 Task: Look for space in Laatzen, Germany from 12th August, 2023 to 16th August, 2023 for 8 adults in price range Rs.10000 to Rs.16000. Place can be private room with 8 bedrooms having 8 beds and 8 bathrooms. Property type can be house, flat, guest house, hotel. Amenities needed are: wifi, TV, free parkinig on premises, gym, breakfast. Booking option can be shelf check-in. Required host language is English.
Action: Mouse moved to (554, 115)
Screenshot: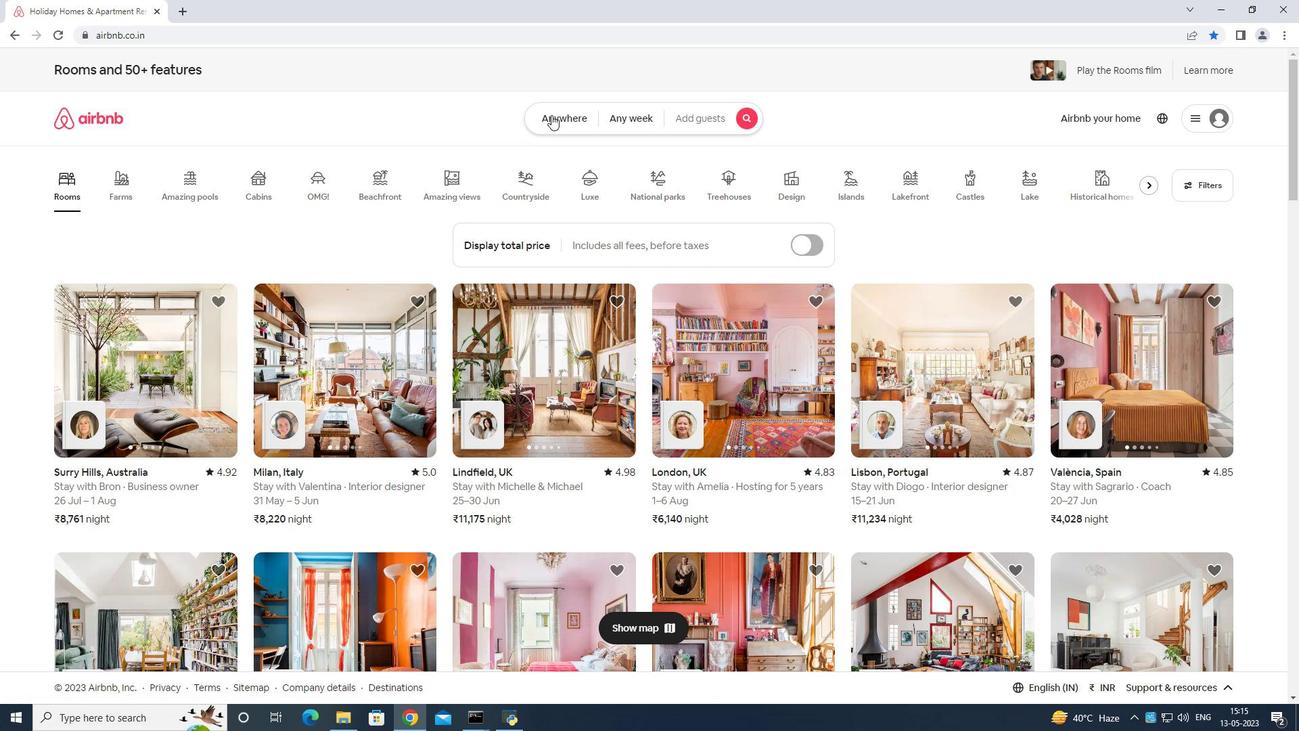 
Action: Mouse pressed left at (554, 115)
Screenshot: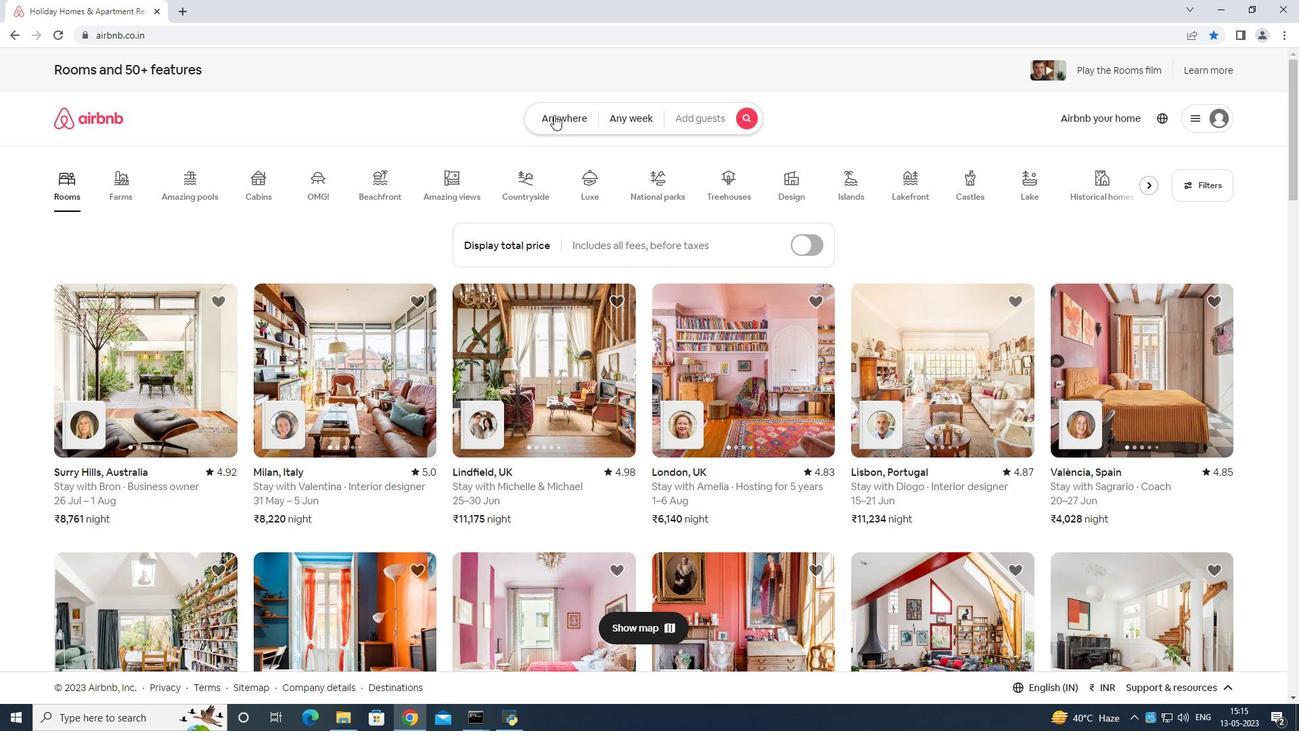
Action: Mouse moved to (467, 162)
Screenshot: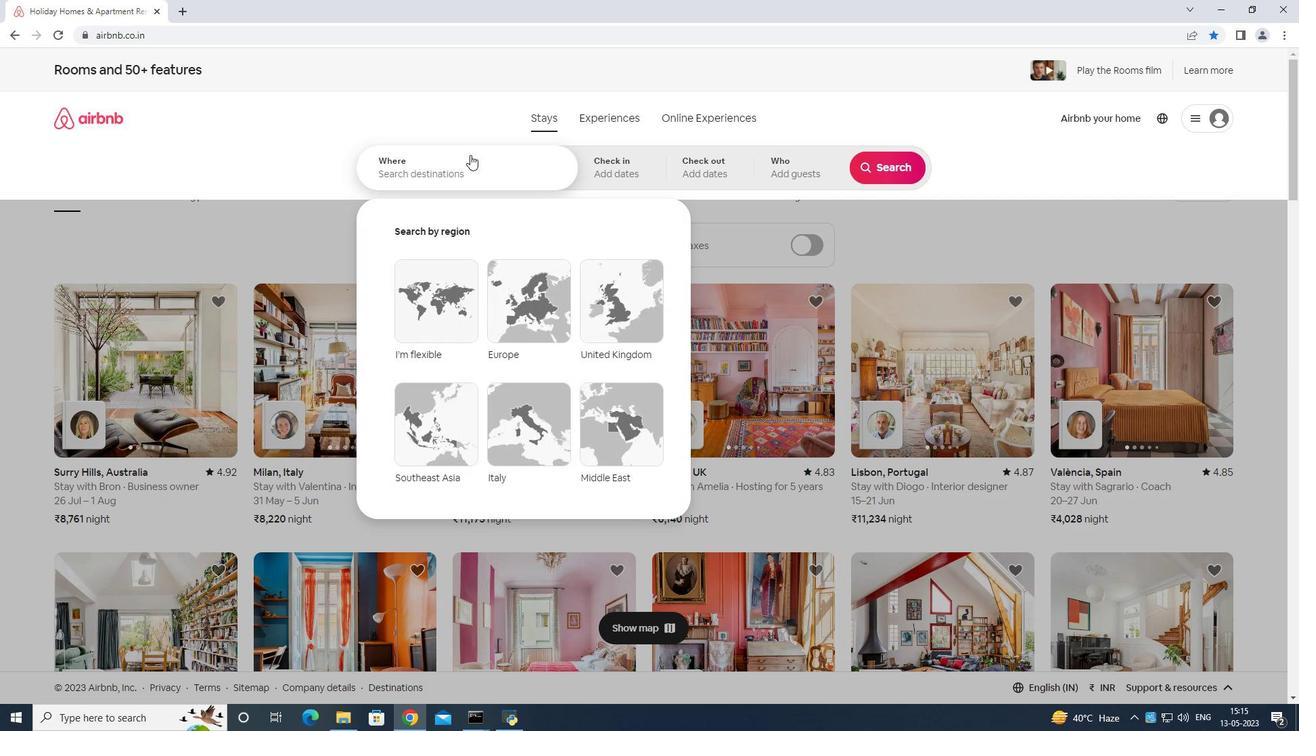 
Action: Mouse pressed left at (467, 162)
Screenshot: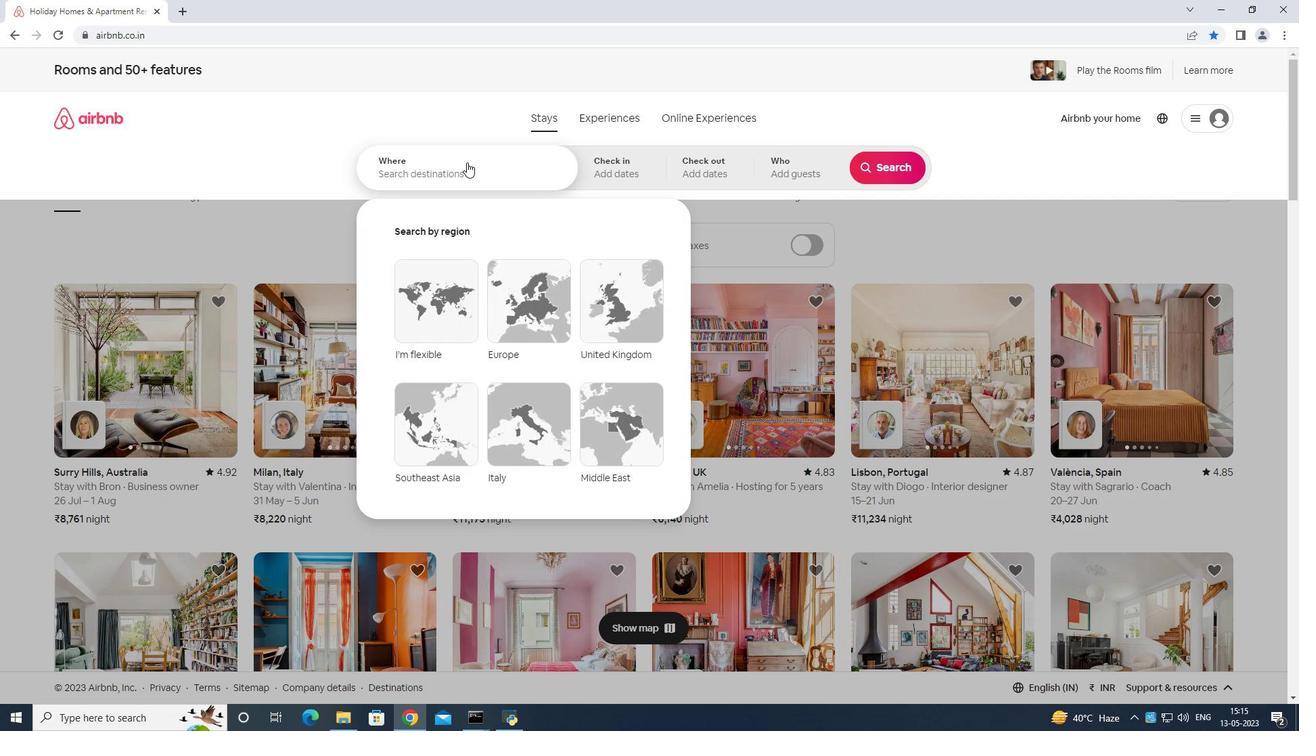 
Action: Mouse moved to (496, 160)
Screenshot: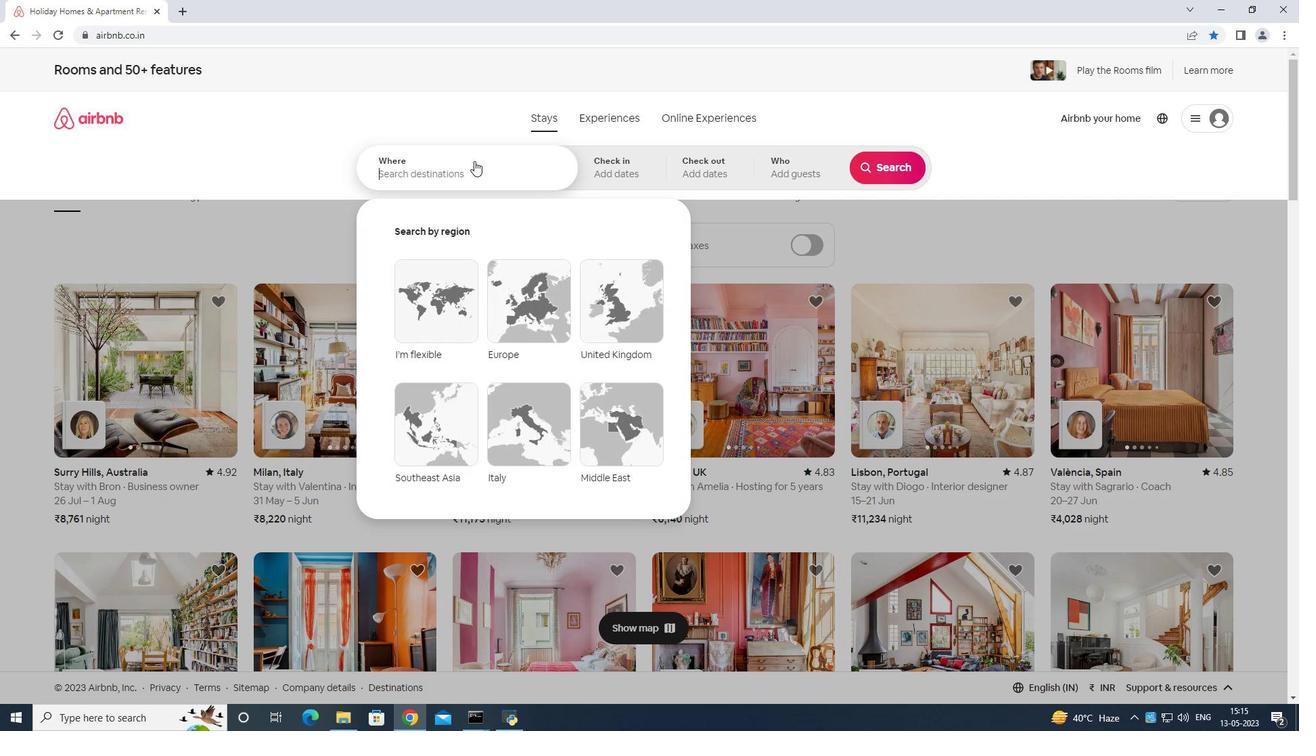 
Action: Key pressed <Key.shift>Laatzen<Key.space>germany<Key.enter>
Screenshot: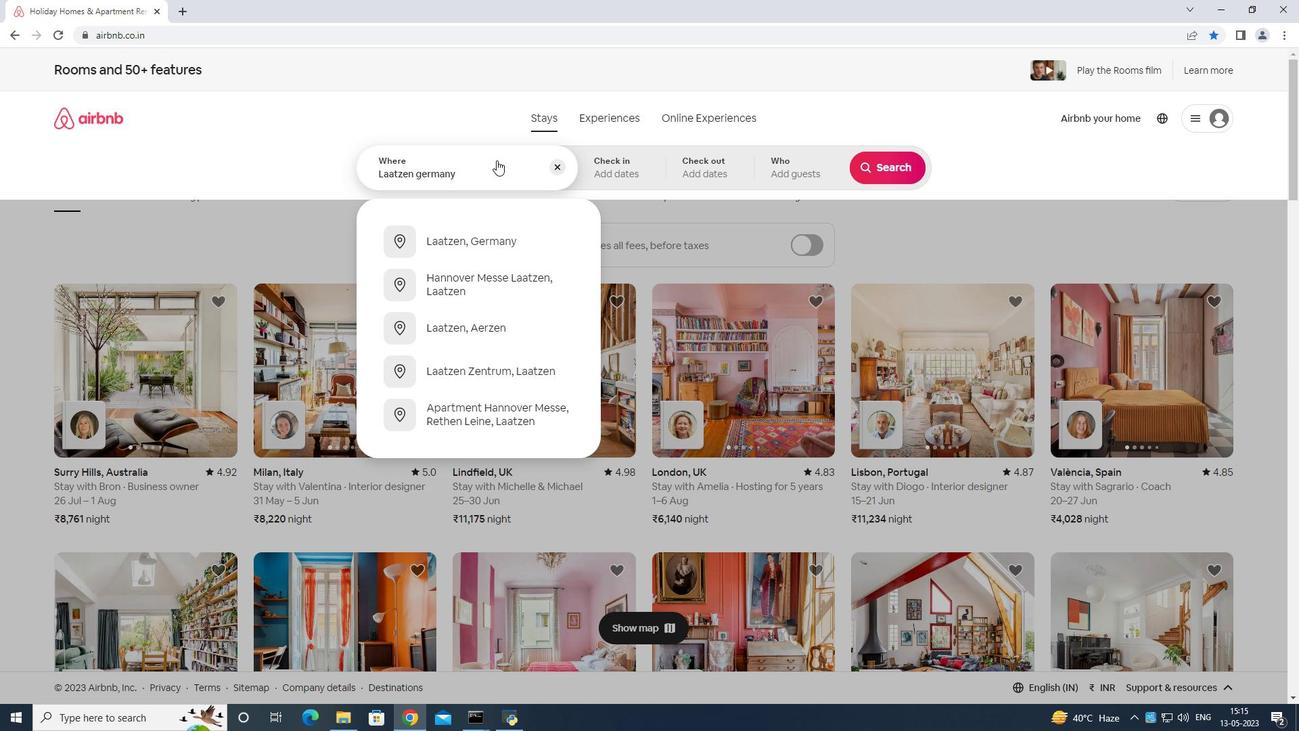 
Action: Mouse moved to (882, 268)
Screenshot: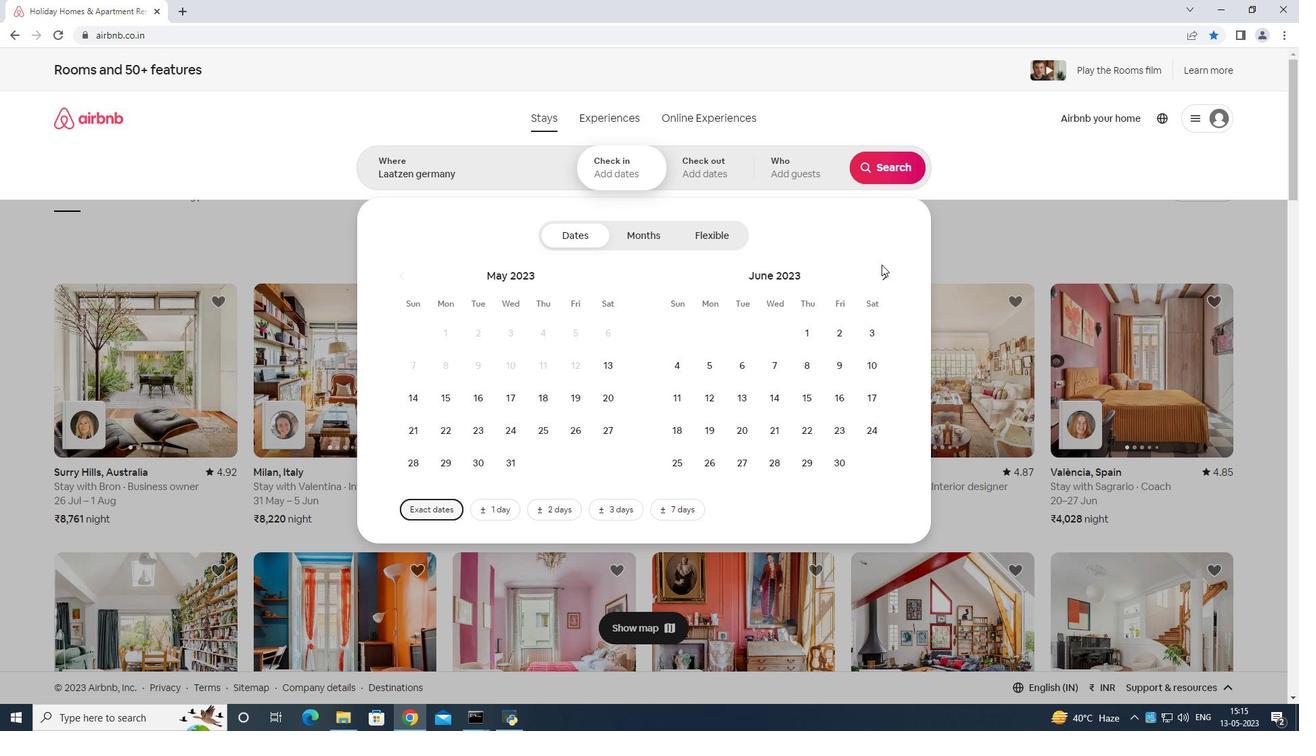
Action: Mouse pressed left at (882, 268)
Screenshot: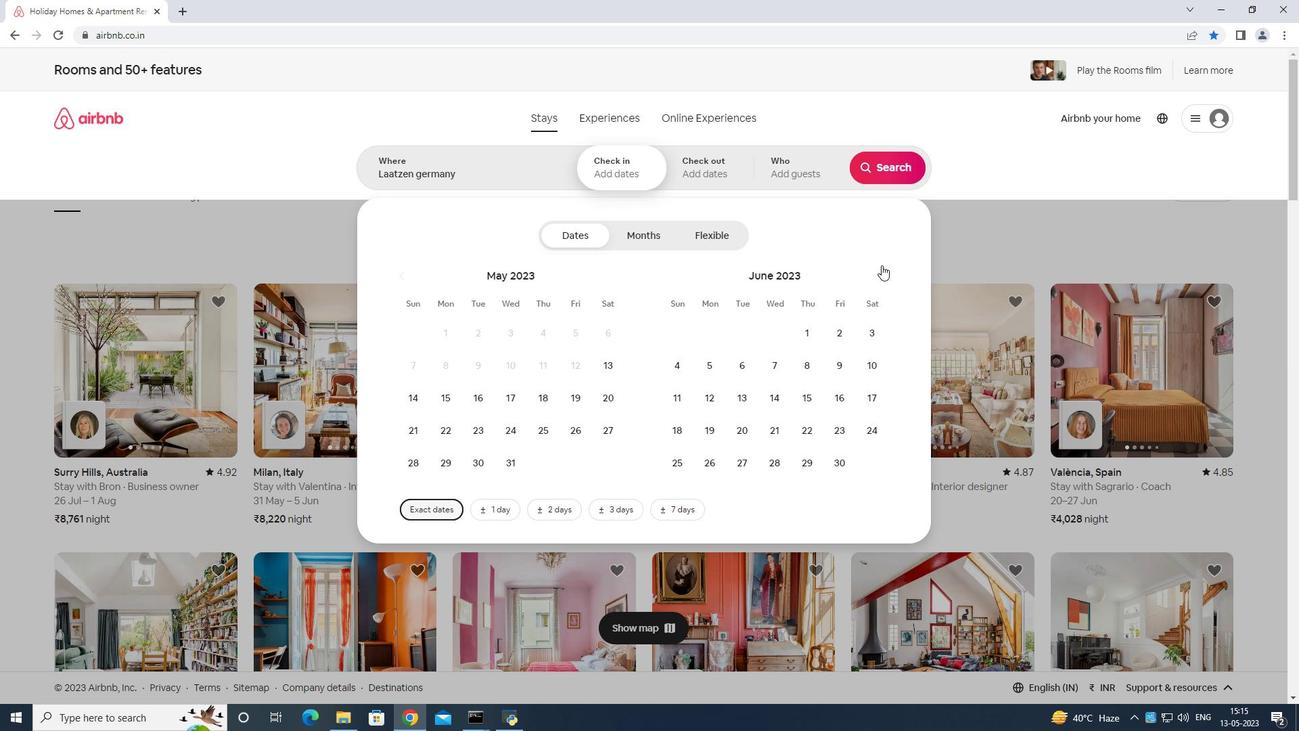
Action: Mouse moved to (881, 270)
Screenshot: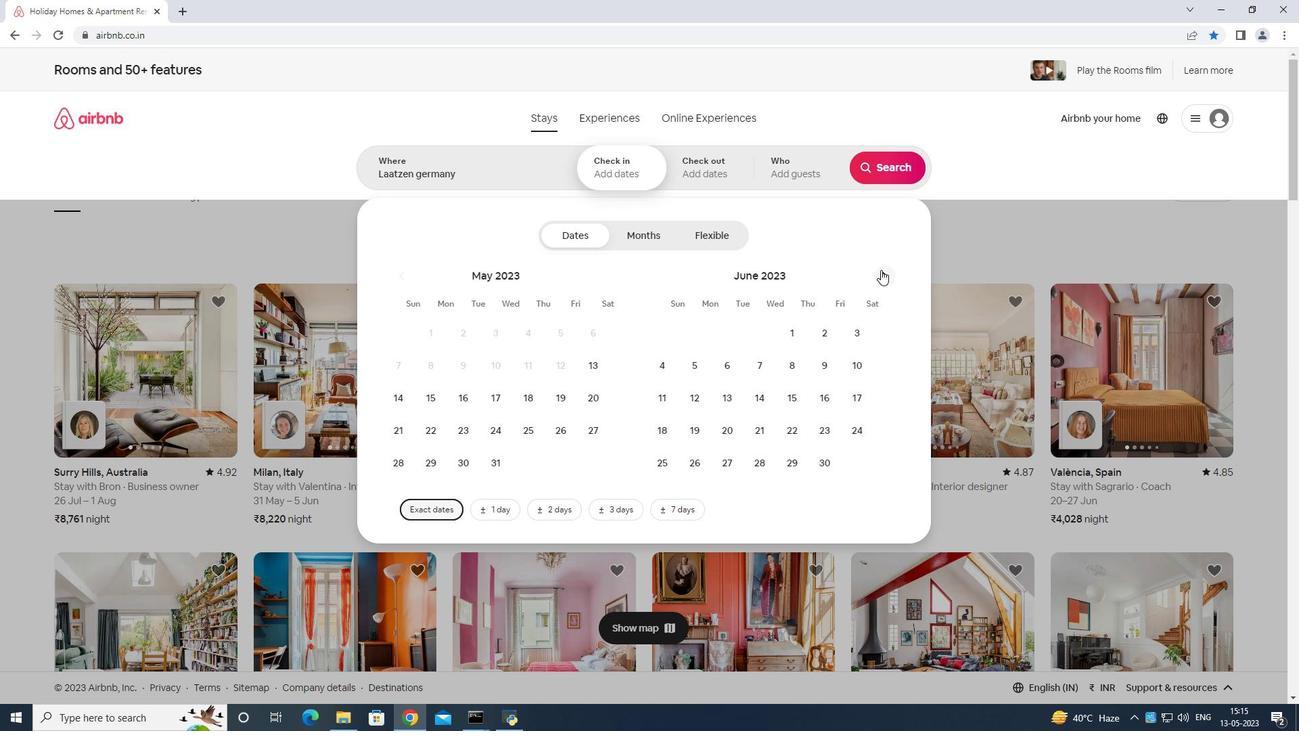 
Action: Mouse pressed left at (881, 270)
Screenshot: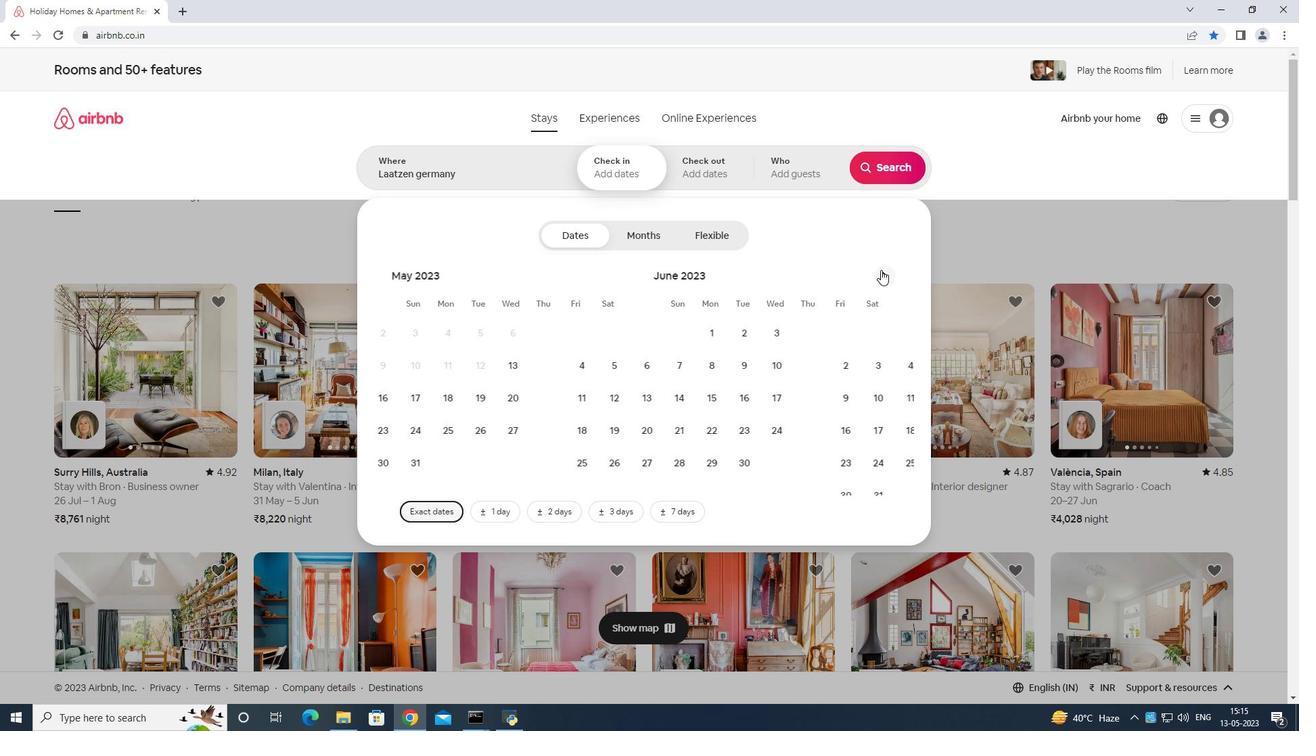 
Action: Mouse moved to (858, 356)
Screenshot: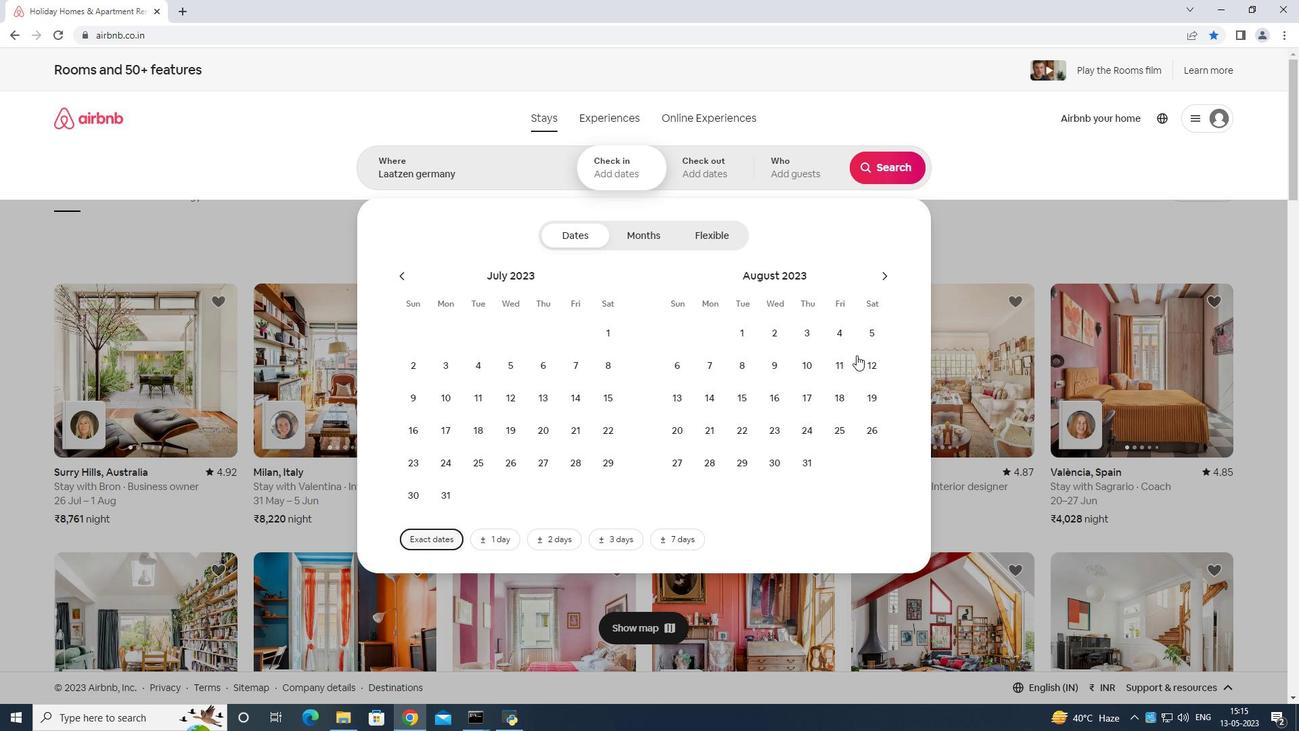
Action: Mouse pressed left at (858, 356)
Screenshot: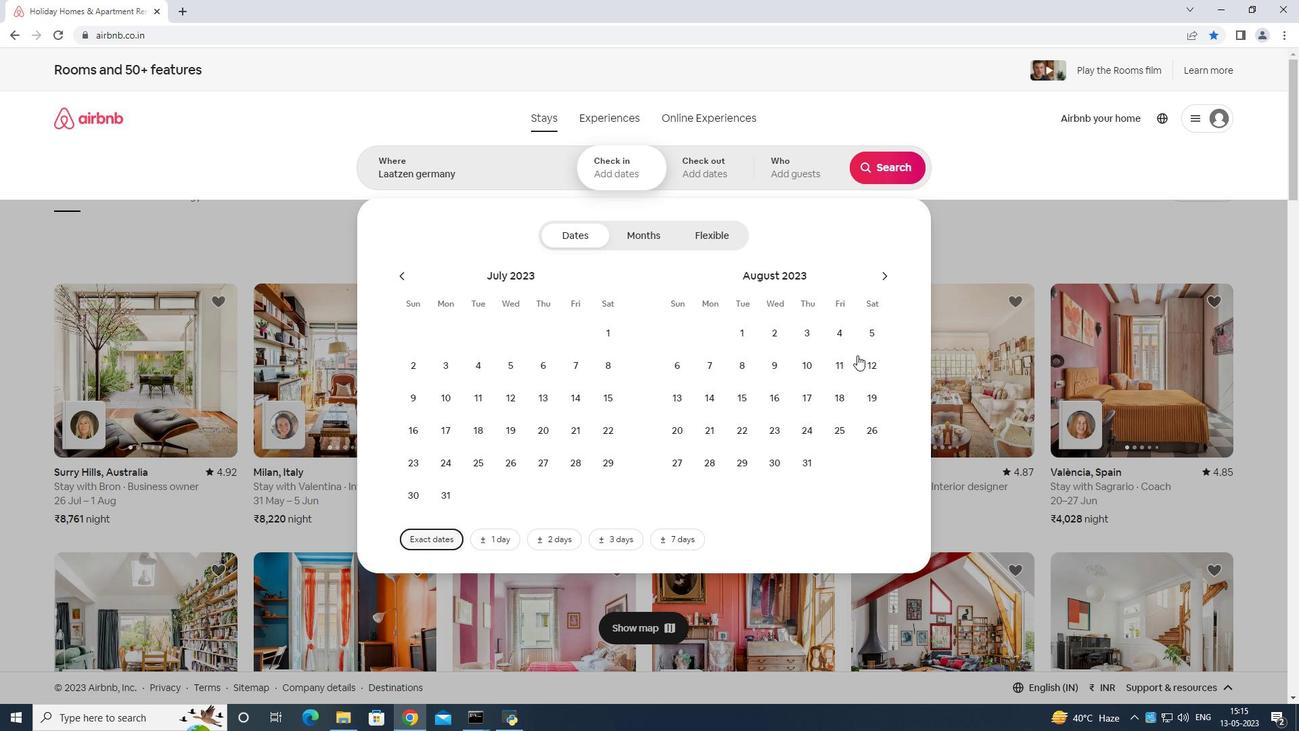 
Action: Mouse moved to (775, 389)
Screenshot: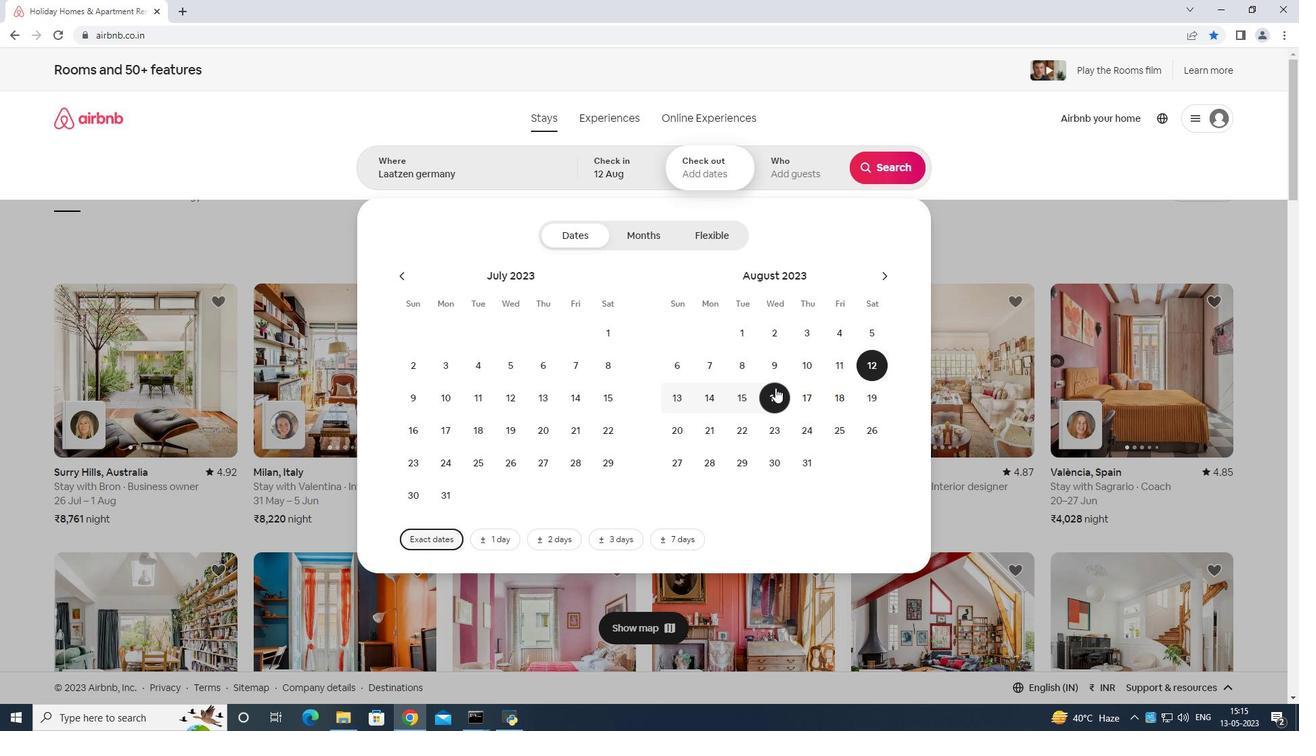 
Action: Mouse pressed left at (775, 389)
Screenshot: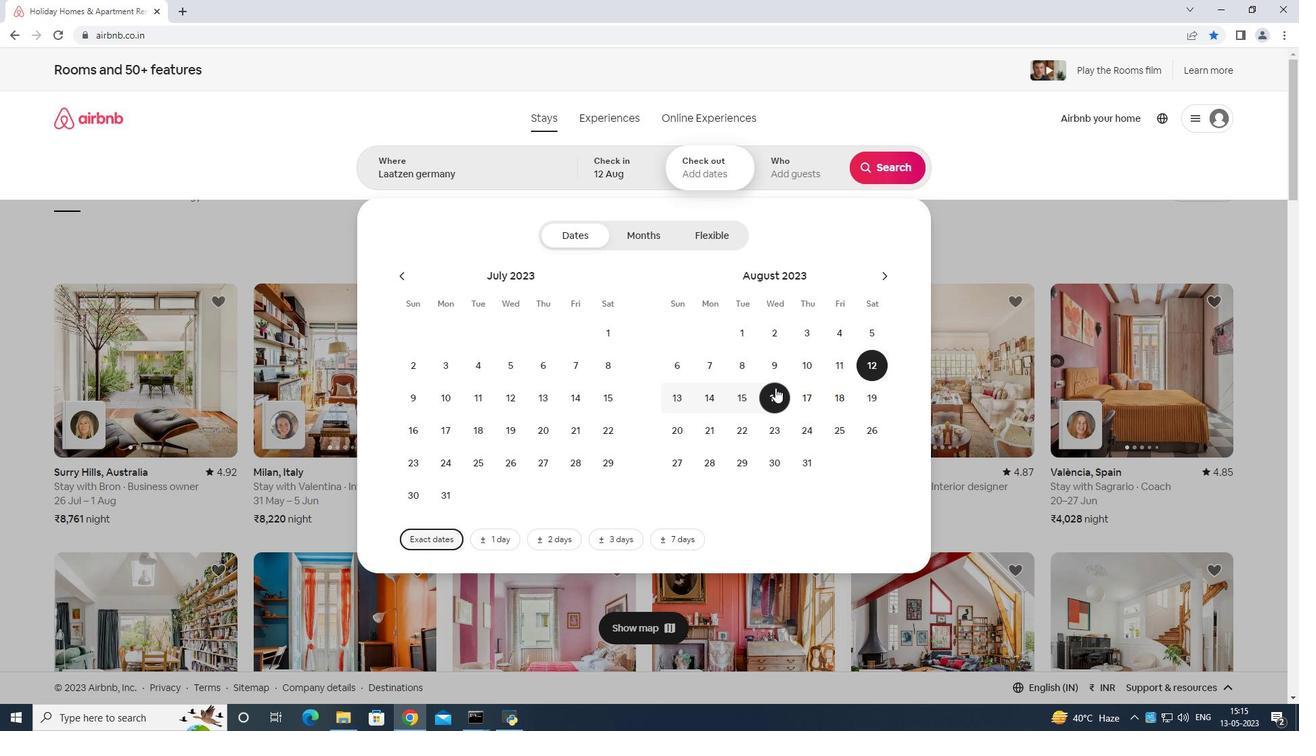 
Action: Mouse moved to (809, 165)
Screenshot: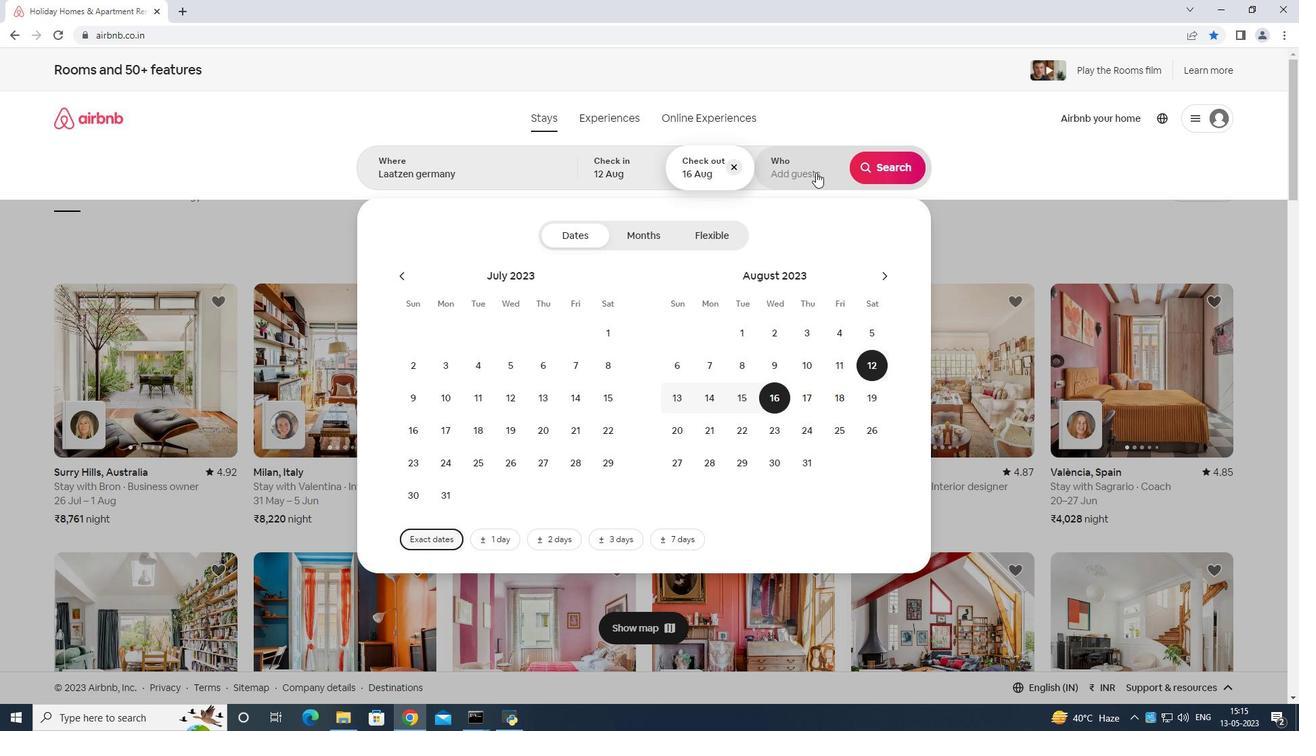 
Action: Mouse pressed left at (809, 165)
Screenshot: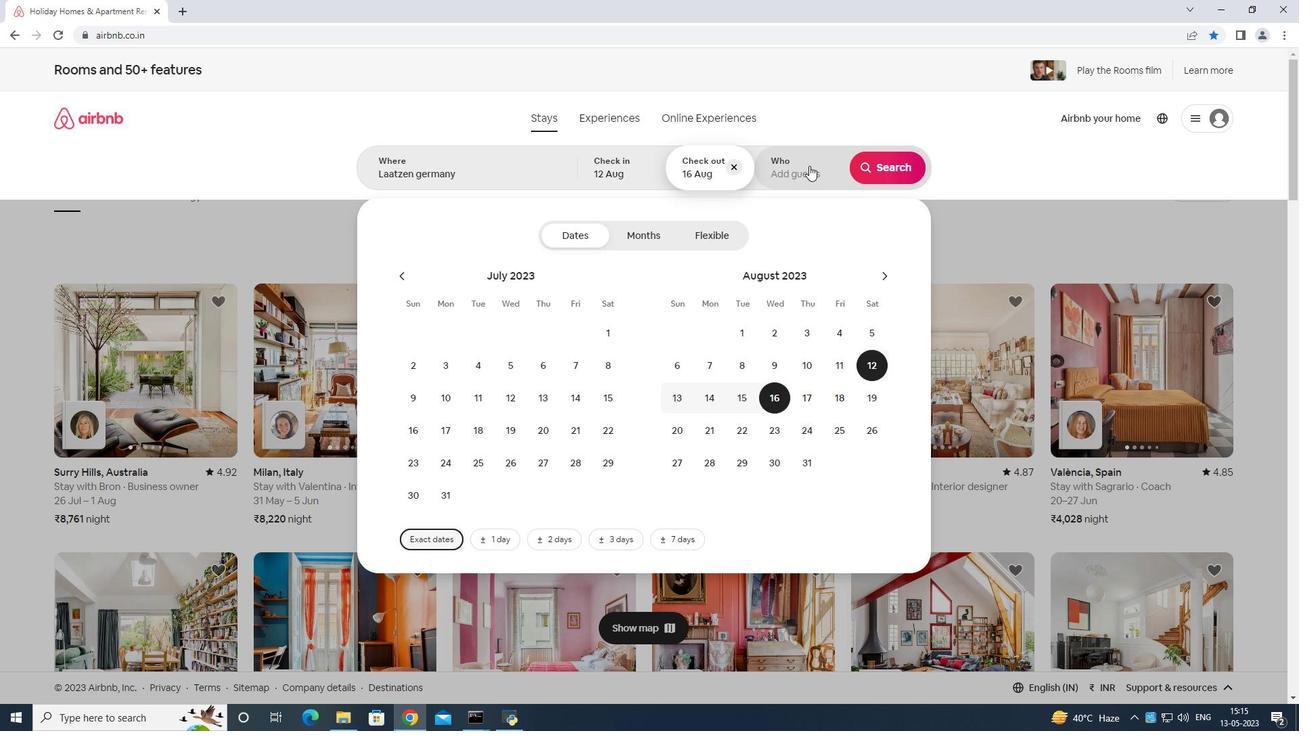 
Action: Mouse moved to (897, 241)
Screenshot: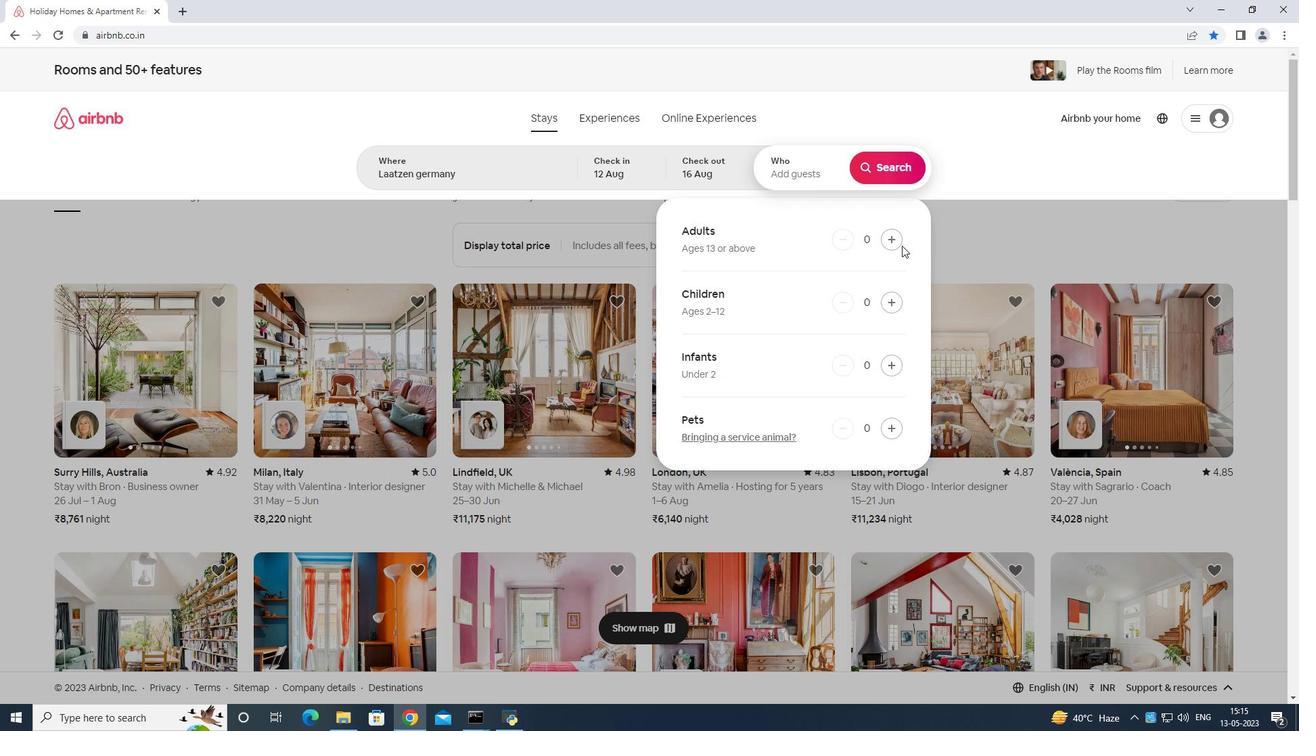 
Action: Mouse pressed left at (897, 241)
Screenshot: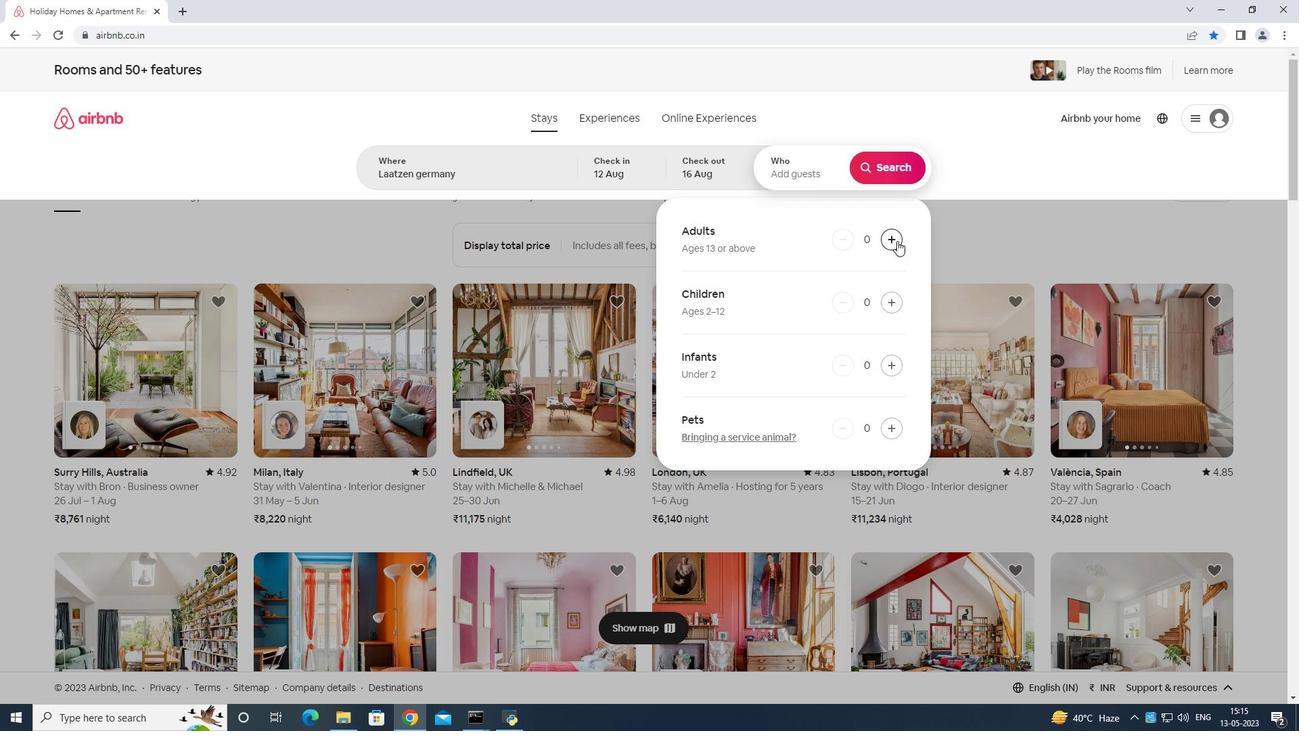 
Action: Mouse moved to (893, 237)
Screenshot: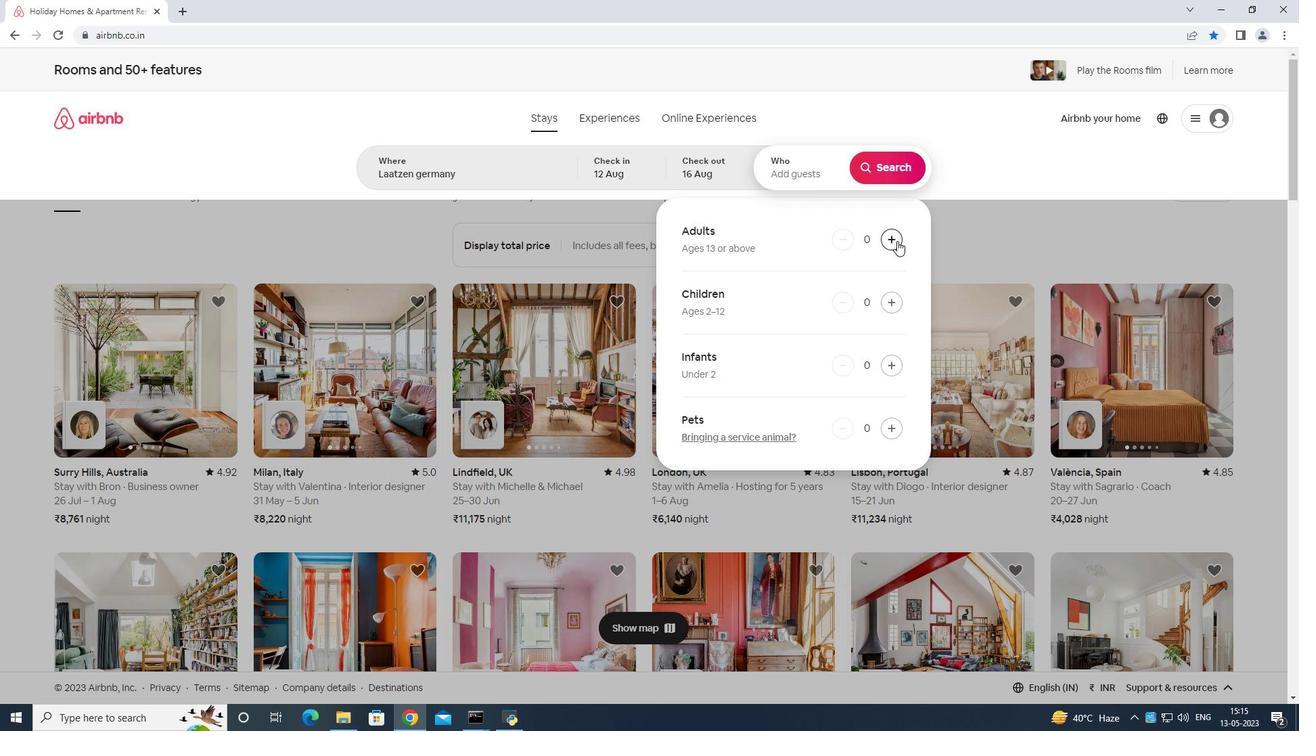 
Action: Mouse pressed left at (893, 237)
Screenshot: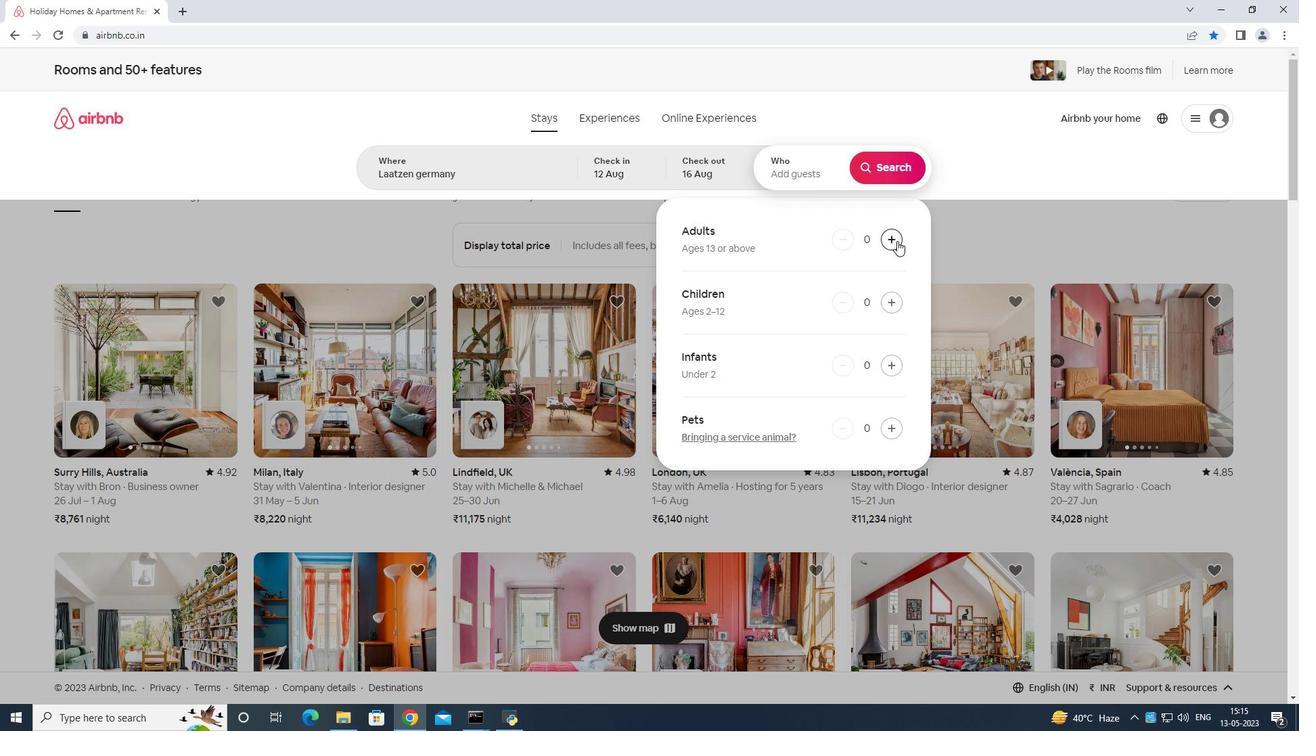 
Action: Mouse moved to (893, 237)
Screenshot: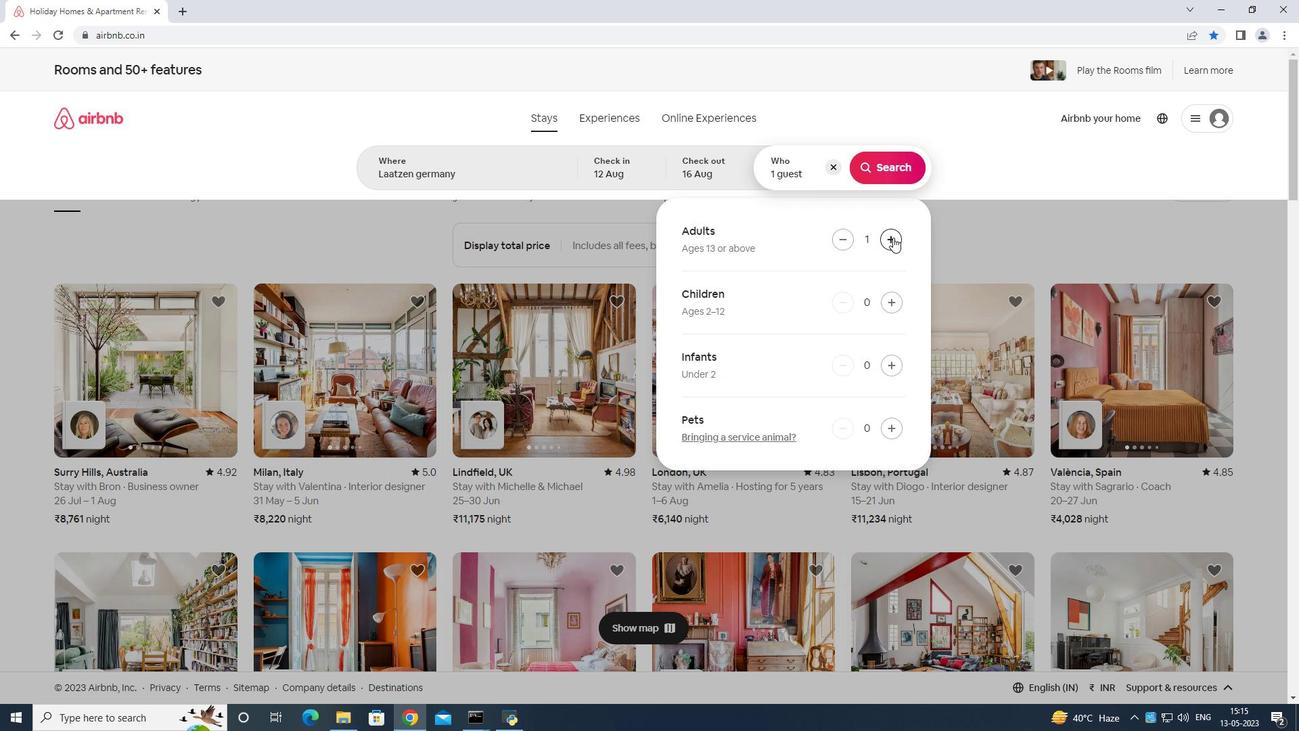 
Action: Mouse pressed left at (893, 237)
Screenshot: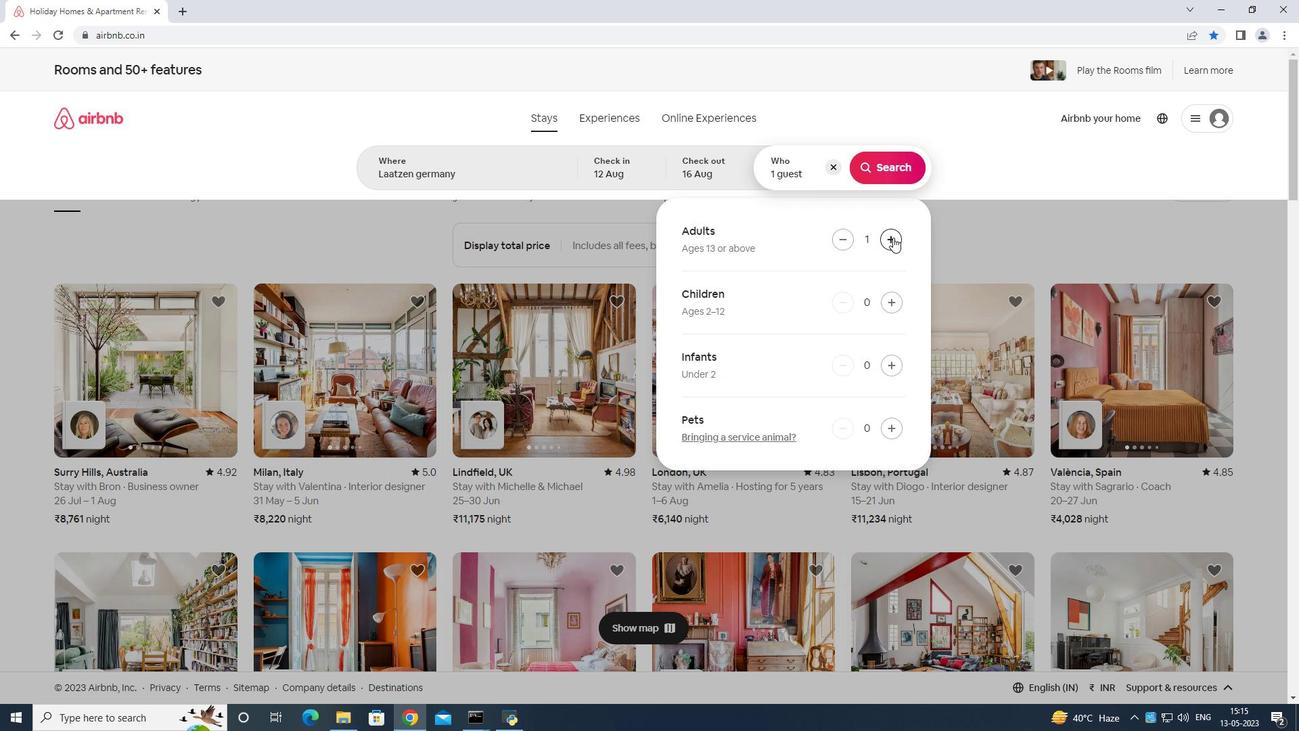 
Action: Mouse pressed left at (893, 237)
Screenshot: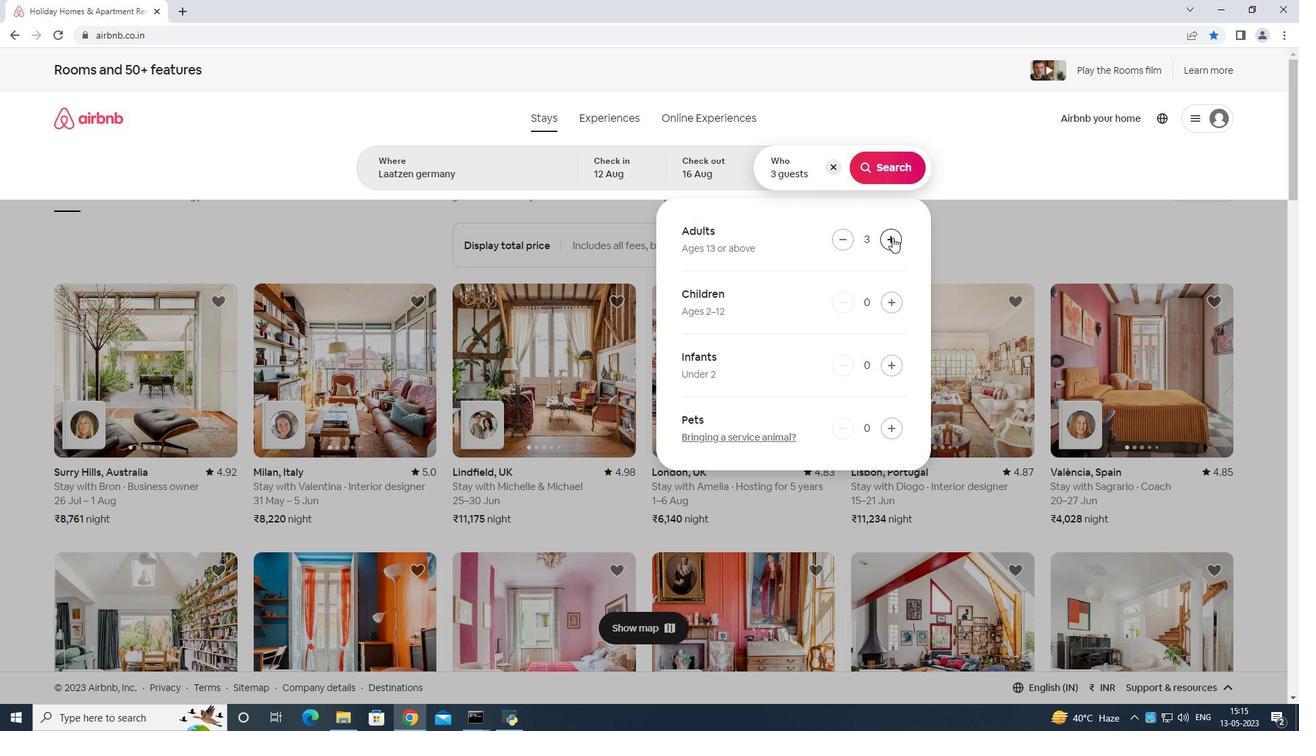 
Action: Mouse moved to (893, 237)
Screenshot: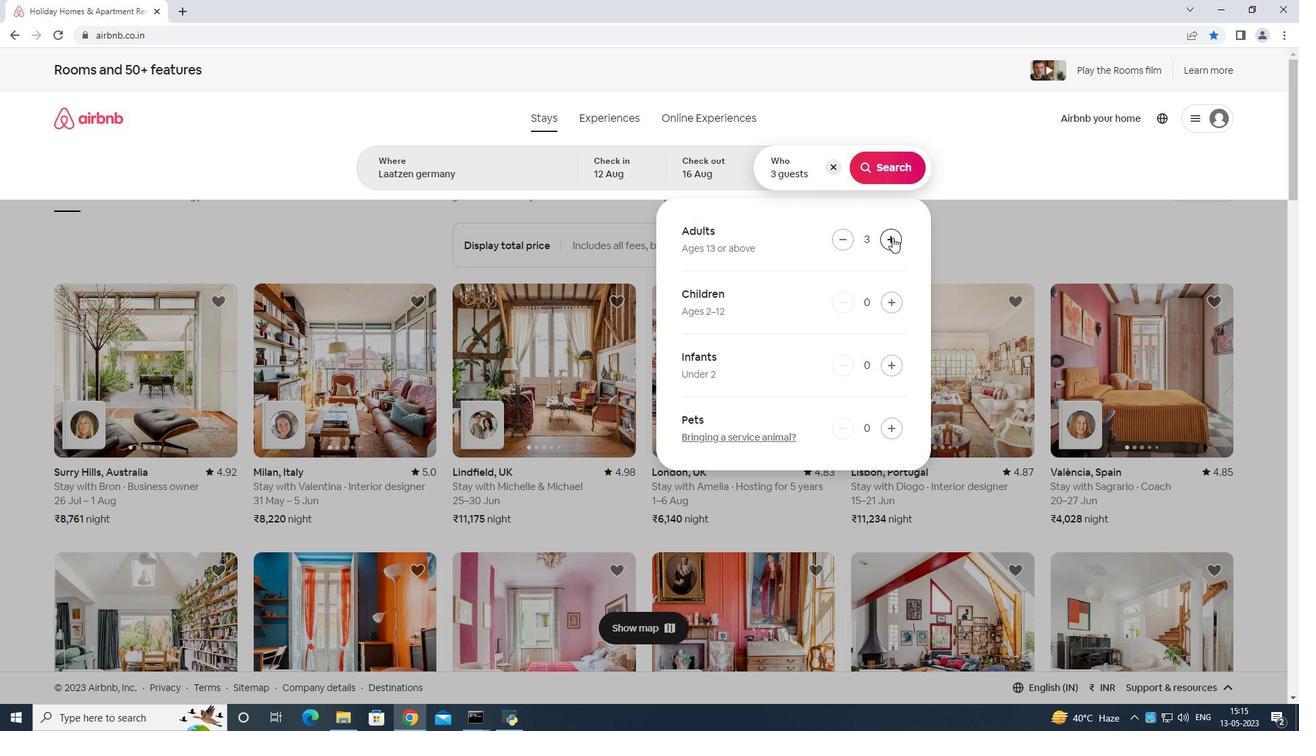 
Action: Mouse pressed left at (893, 237)
Screenshot: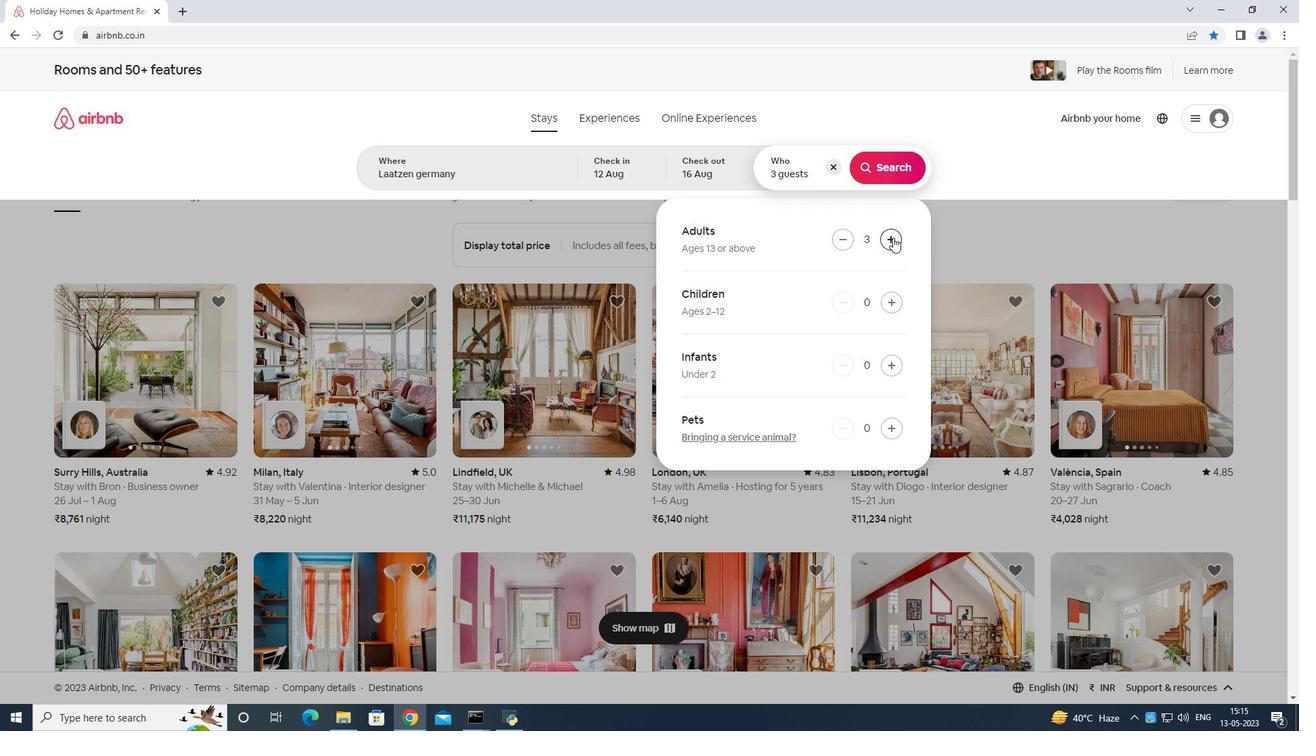 
Action: Mouse moved to (895, 238)
Screenshot: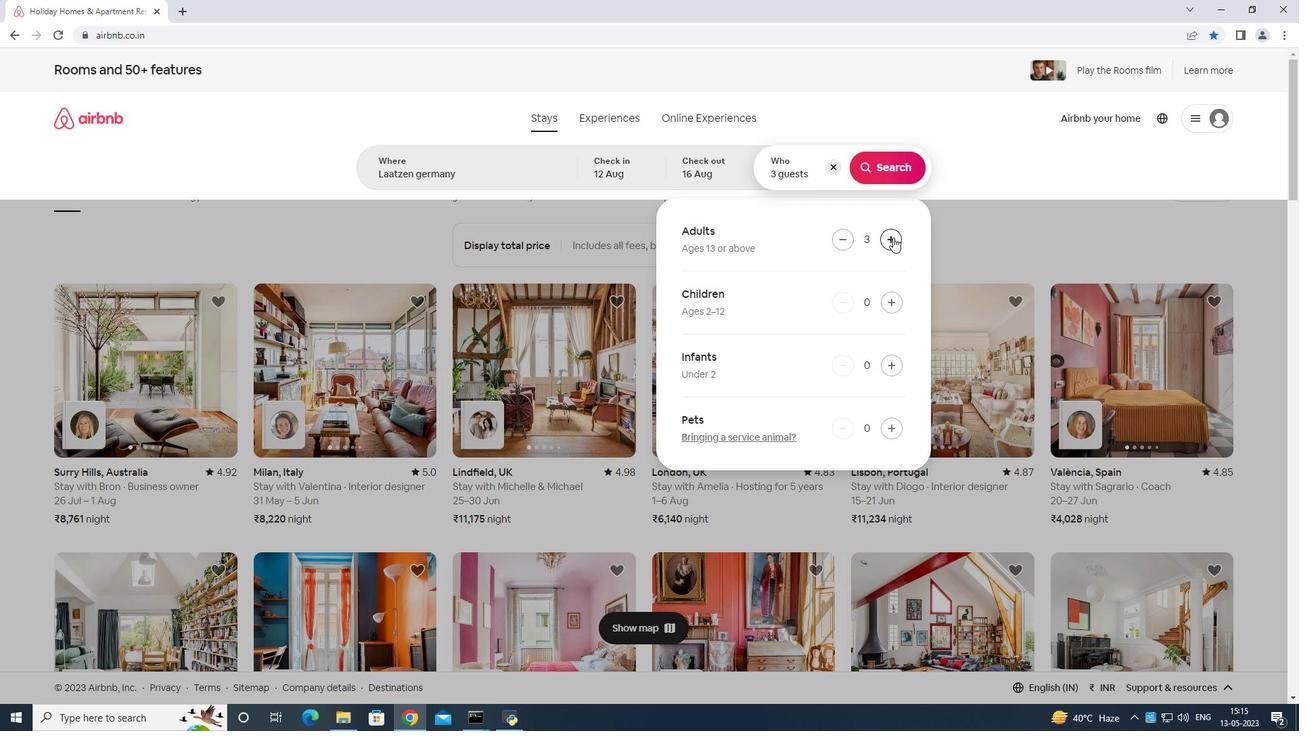 
Action: Mouse pressed left at (895, 238)
Screenshot: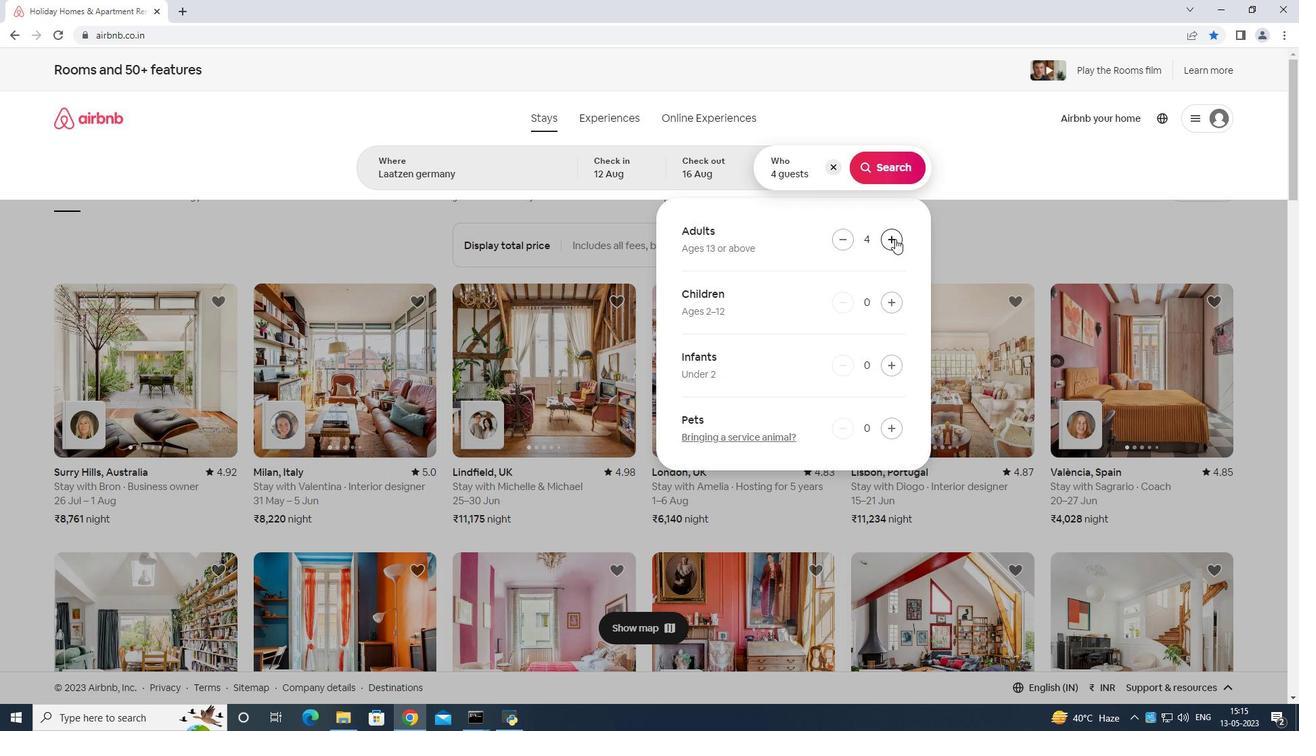 
Action: Mouse moved to (895, 237)
Screenshot: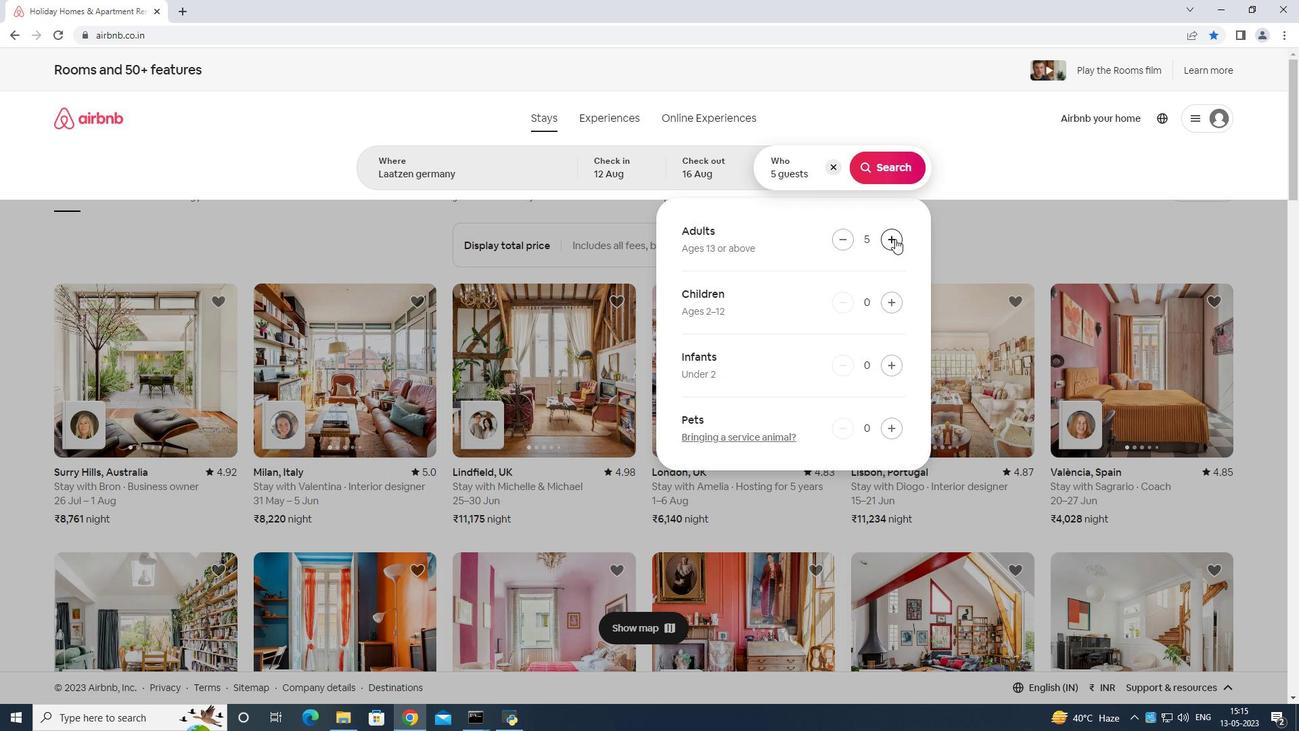 
Action: Mouse pressed left at (895, 237)
Screenshot: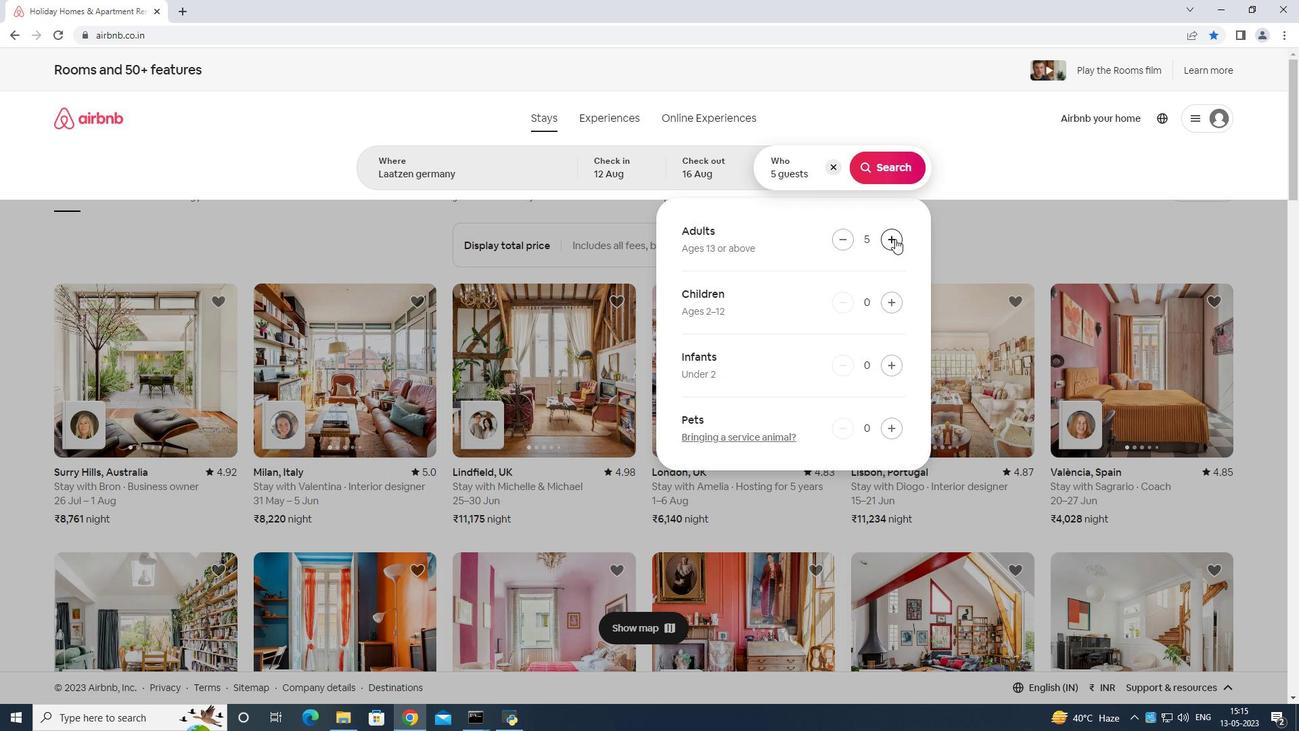 
Action: Mouse pressed left at (895, 237)
Screenshot: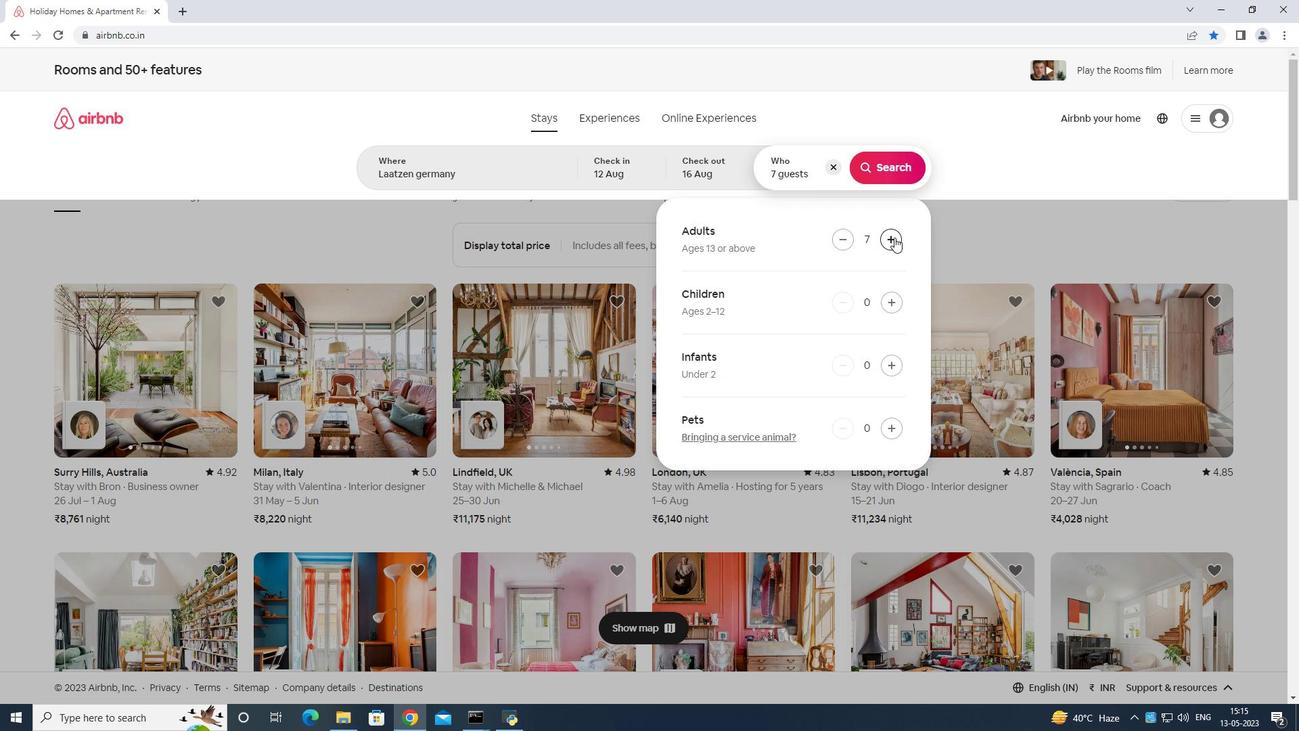 
Action: Mouse moved to (889, 169)
Screenshot: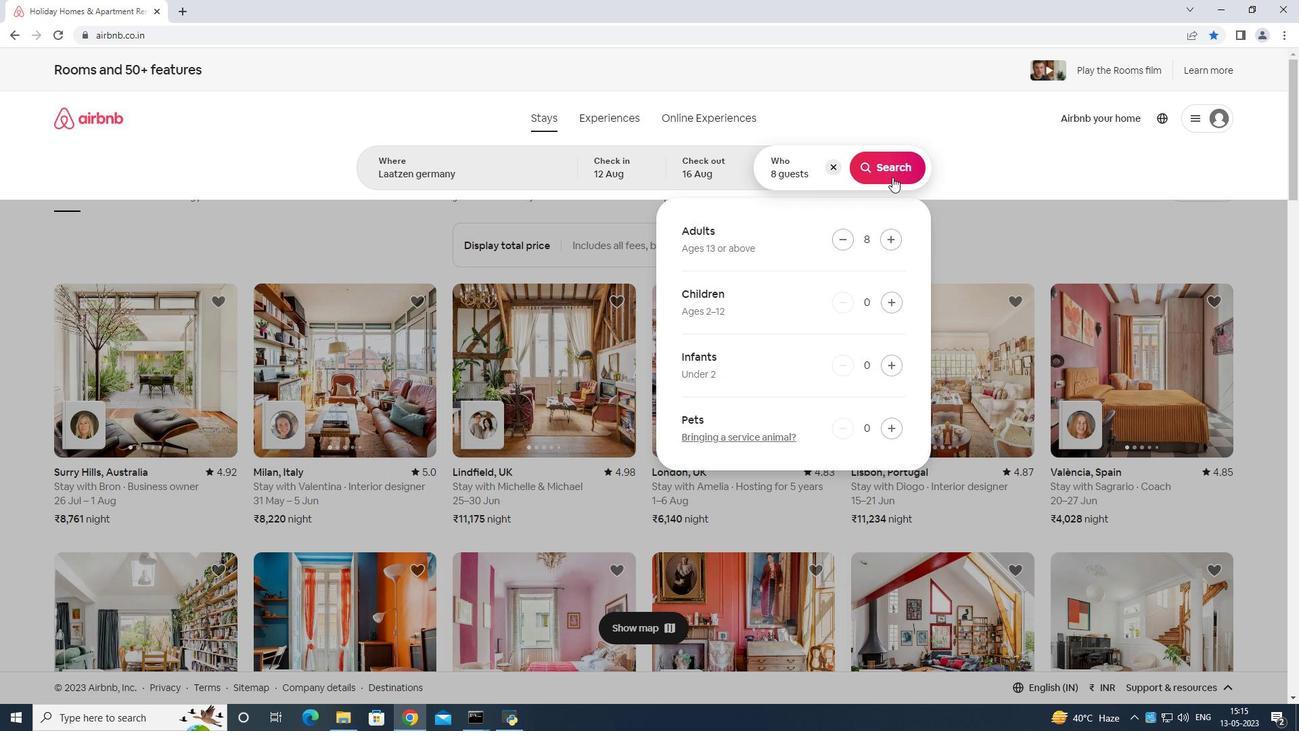 
Action: Mouse pressed left at (889, 169)
Screenshot: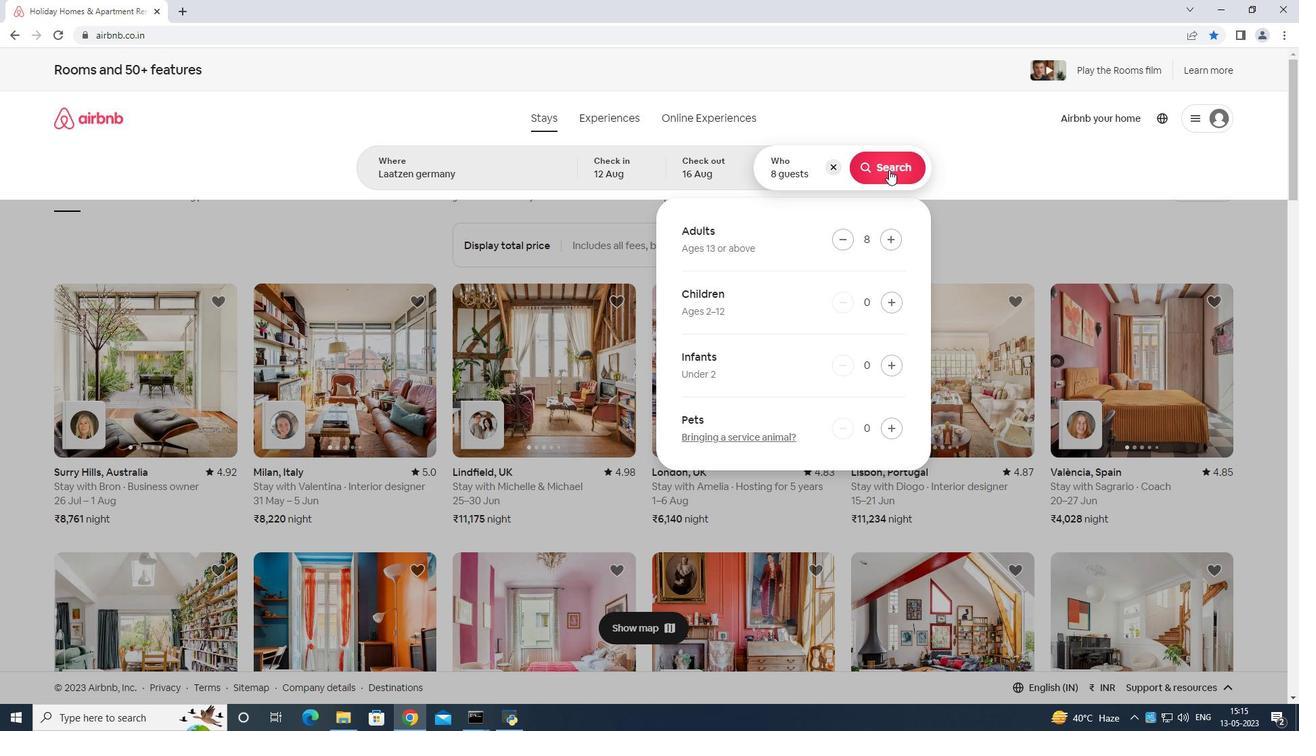 
Action: Mouse moved to (1231, 123)
Screenshot: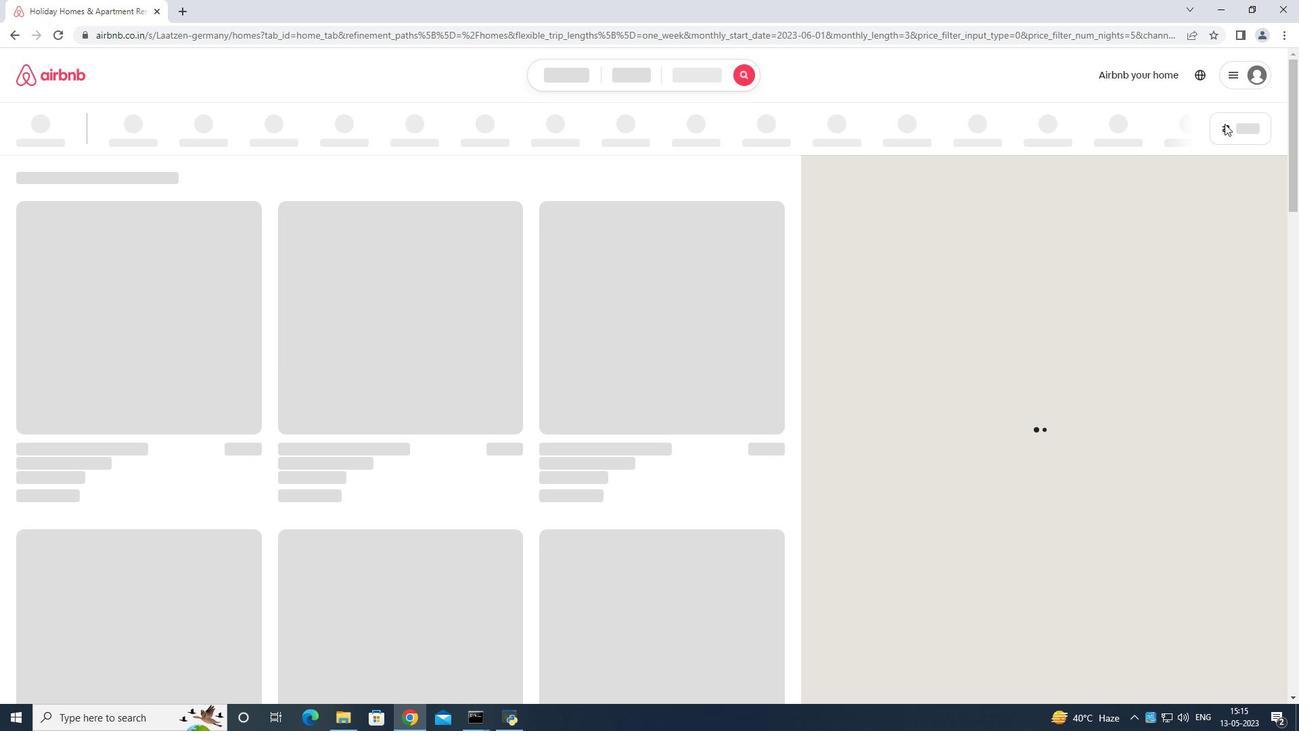 
Action: Mouse pressed left at (1231, 123)
Screenshot: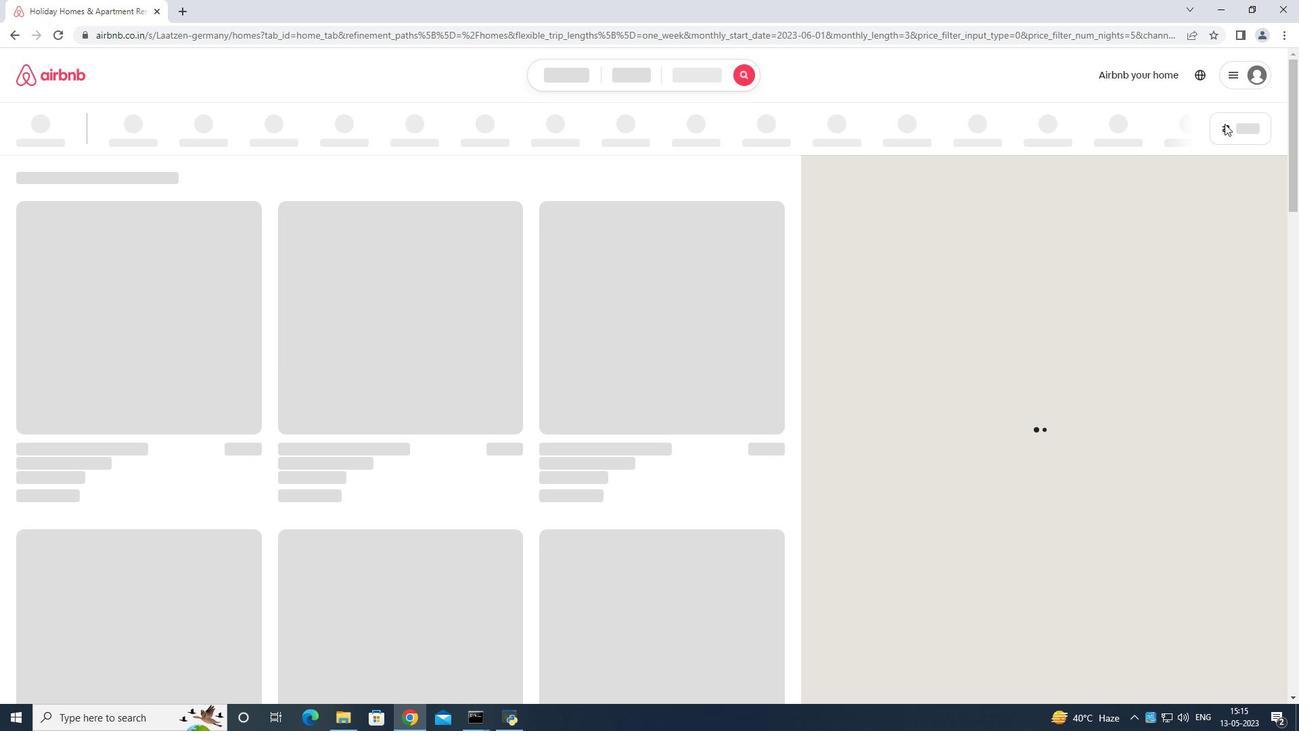 
Action: Mouse moved to (599, 453)
Screenshot: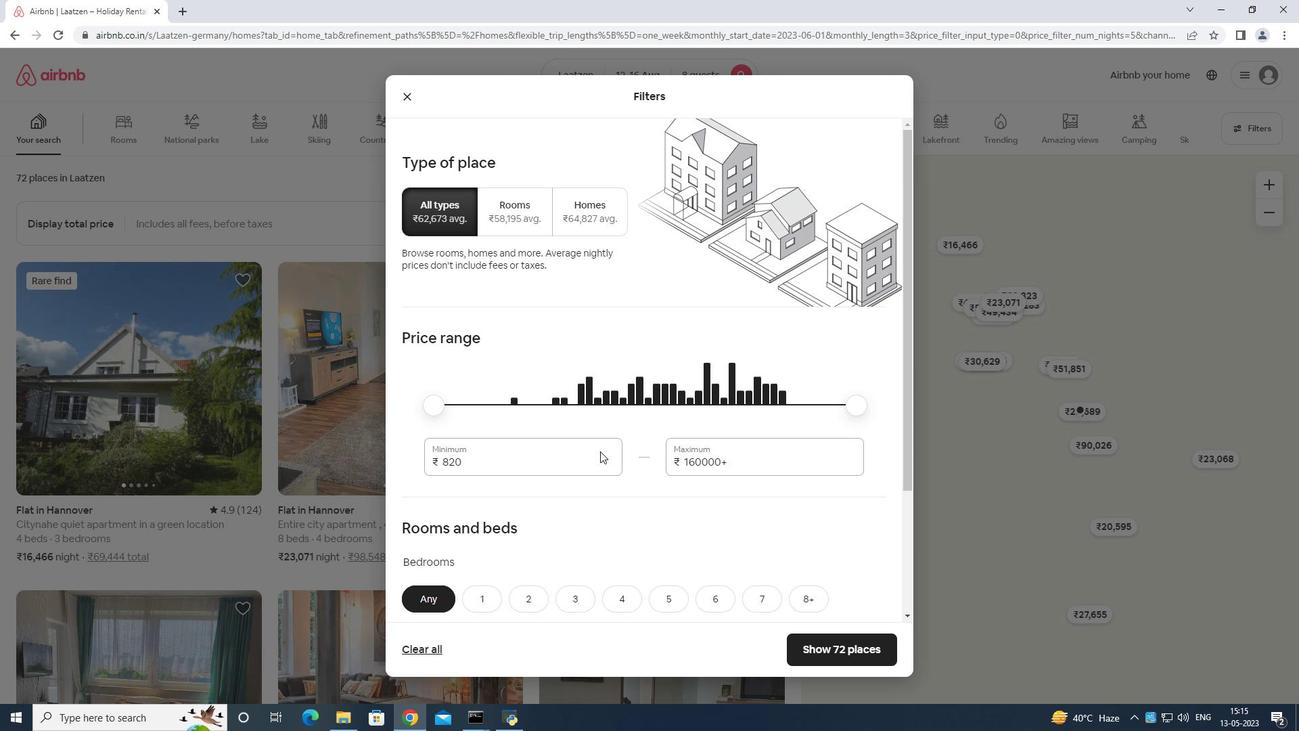 
Action: Mouse pressed left at (599, 453)
Screenshot: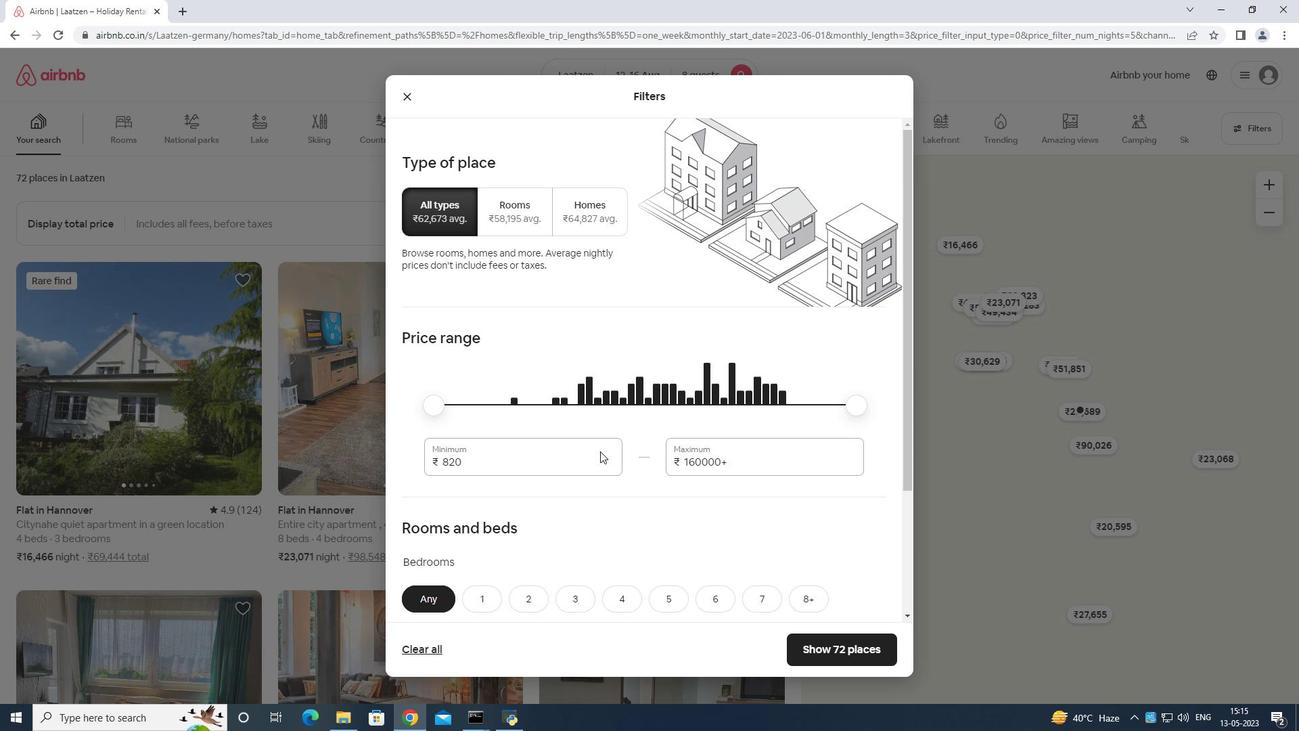 
Action: Mouse moved to (606, 446)
Screenshot: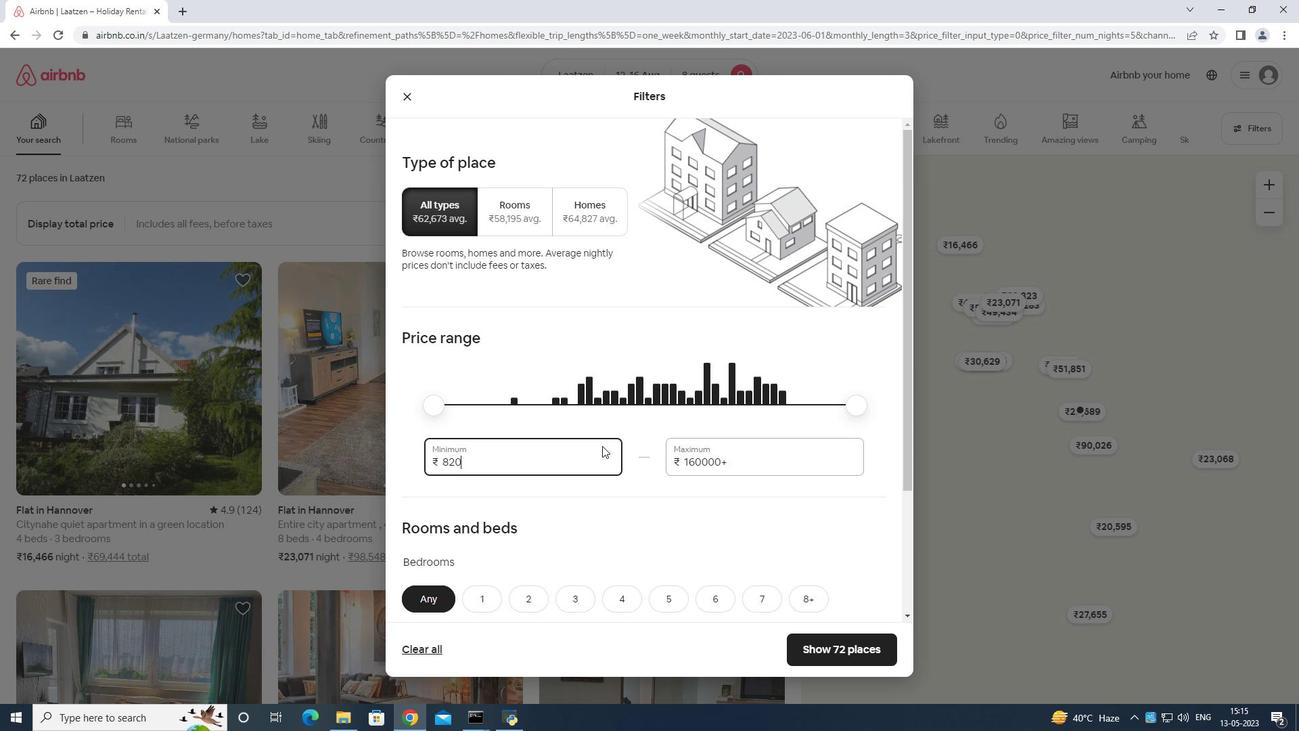 
Action: Key pressed <Key.backspace>
Screenshot: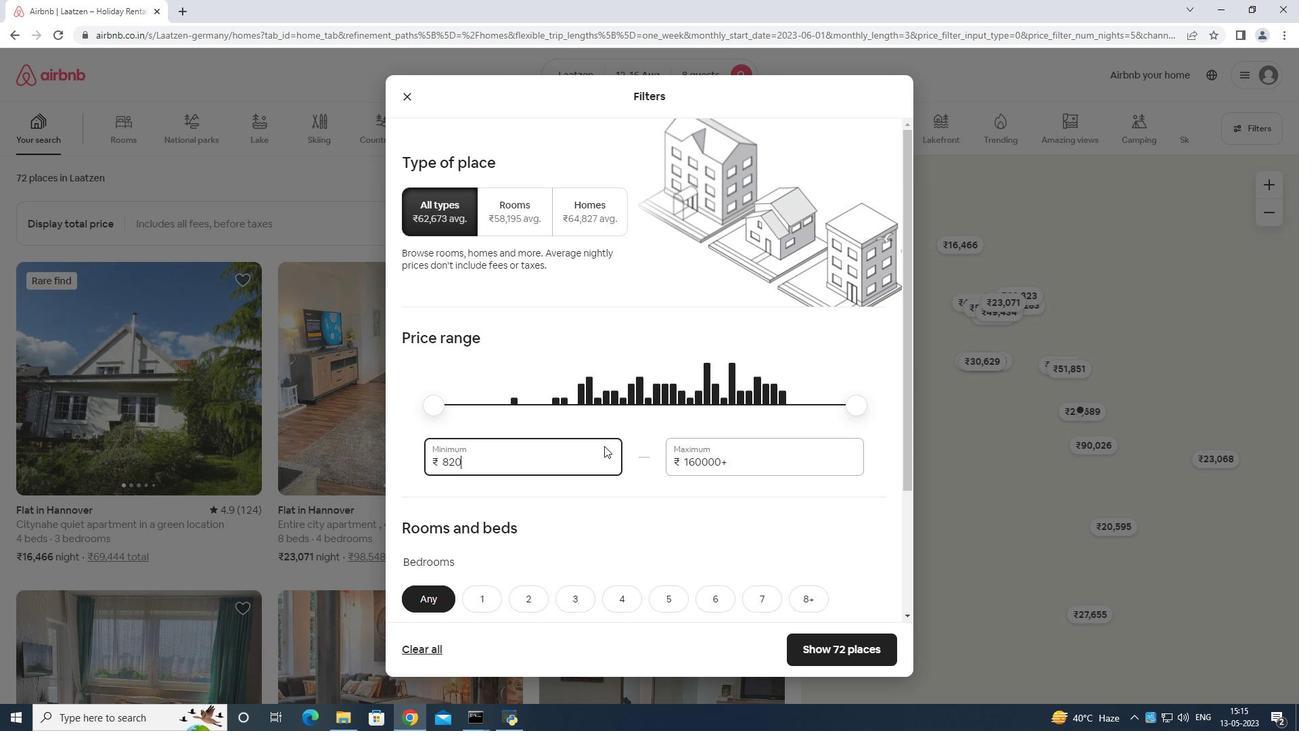 
Action: Mouse moved to (610, 446)
Screenshot: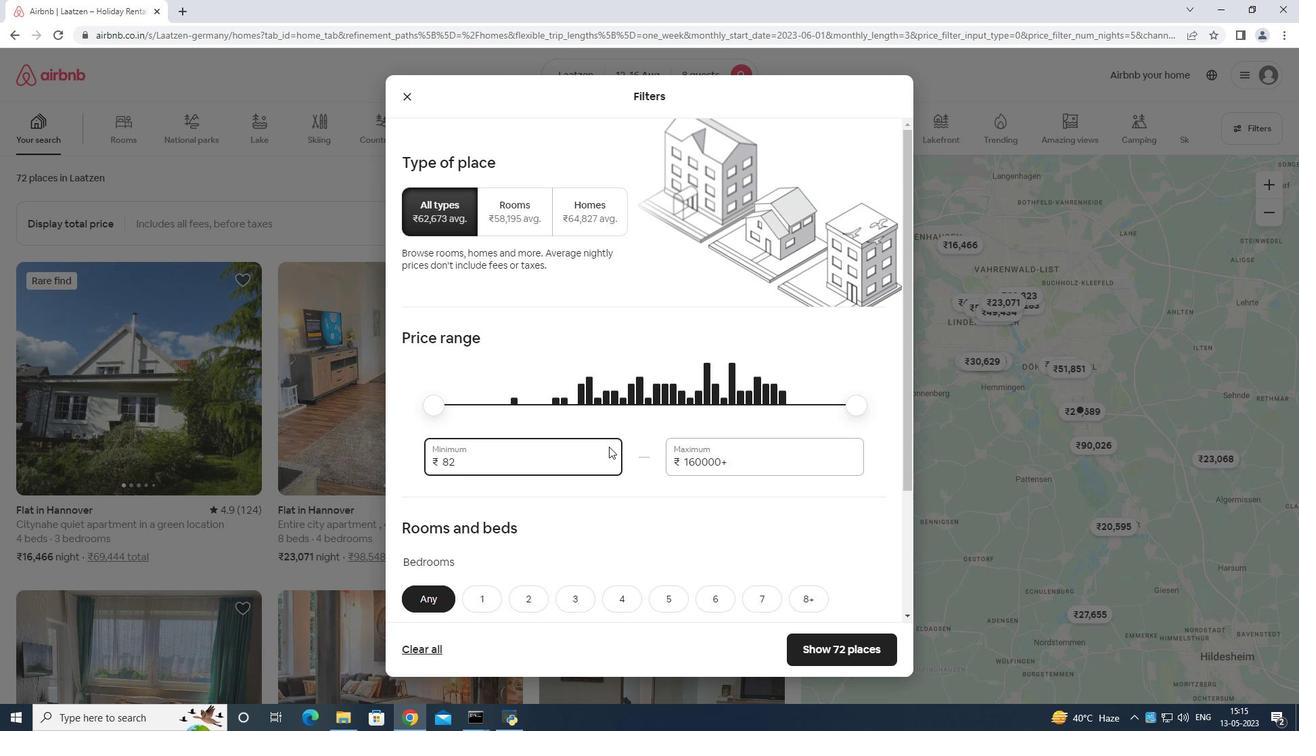 
Action: Key pressed <Key.backspace>
Screenshot: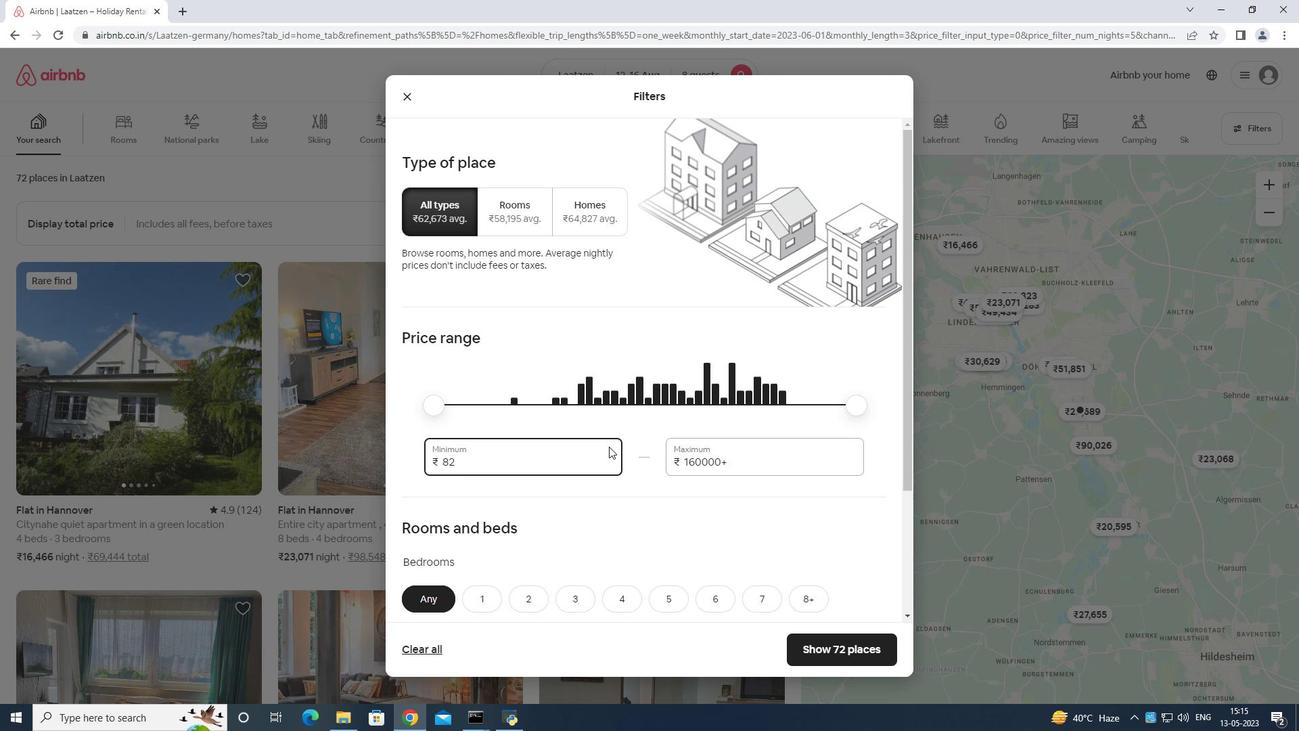 
Action: Mouse moved to (611, 446)
Screenshot: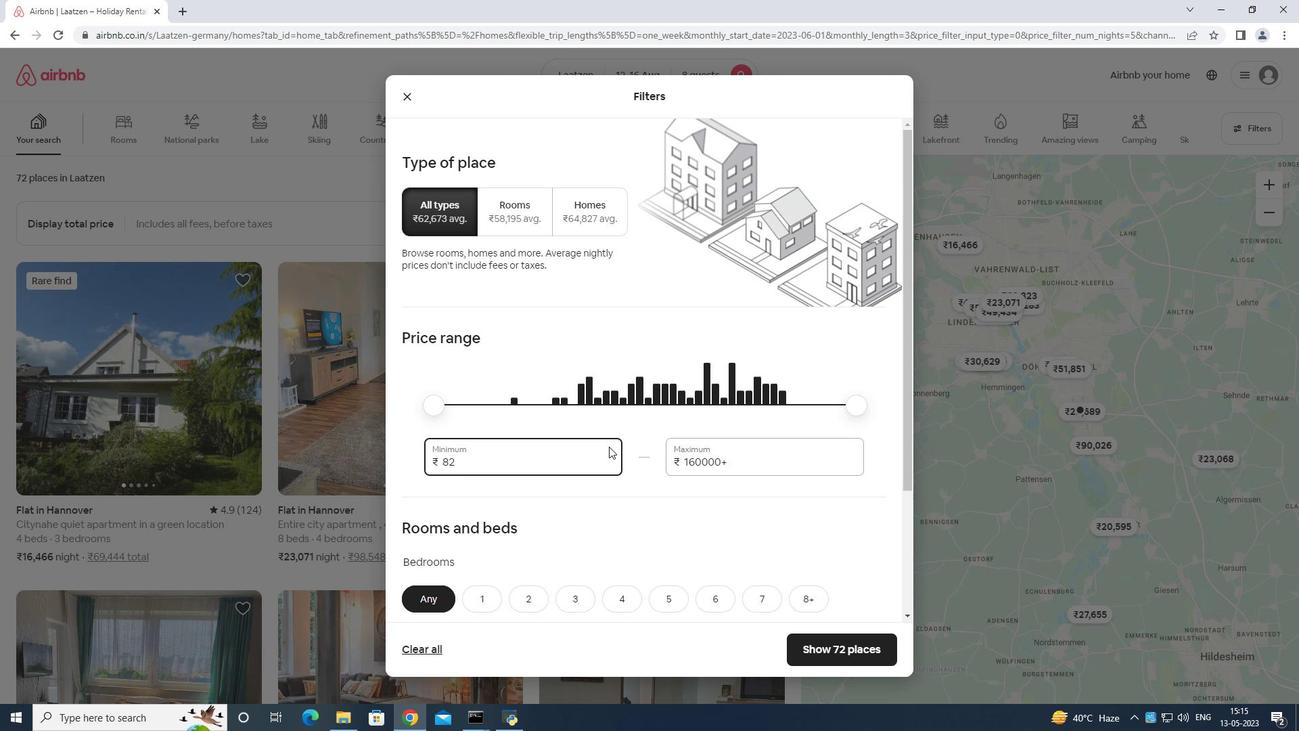 
Action: Key pressed <Key.backspace>
Screenshot: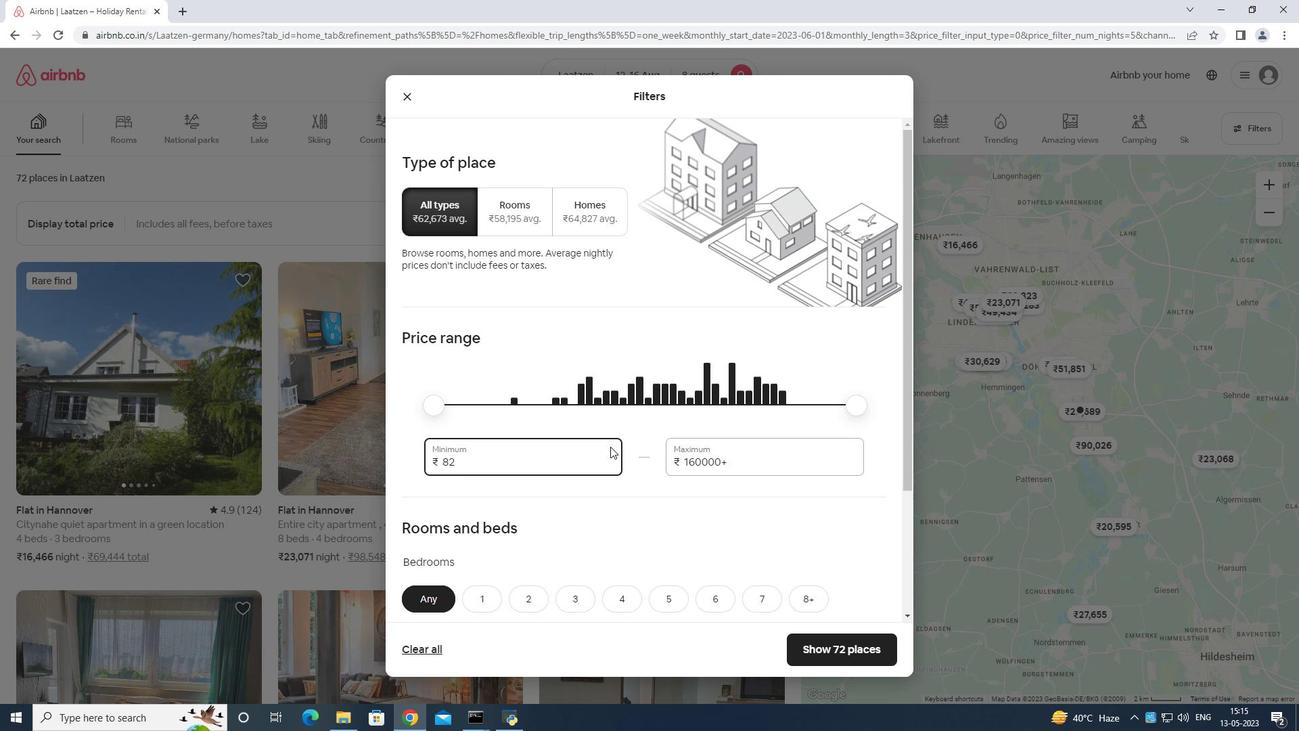 
Action: Mouse moved to (612, 445)
Screenshot: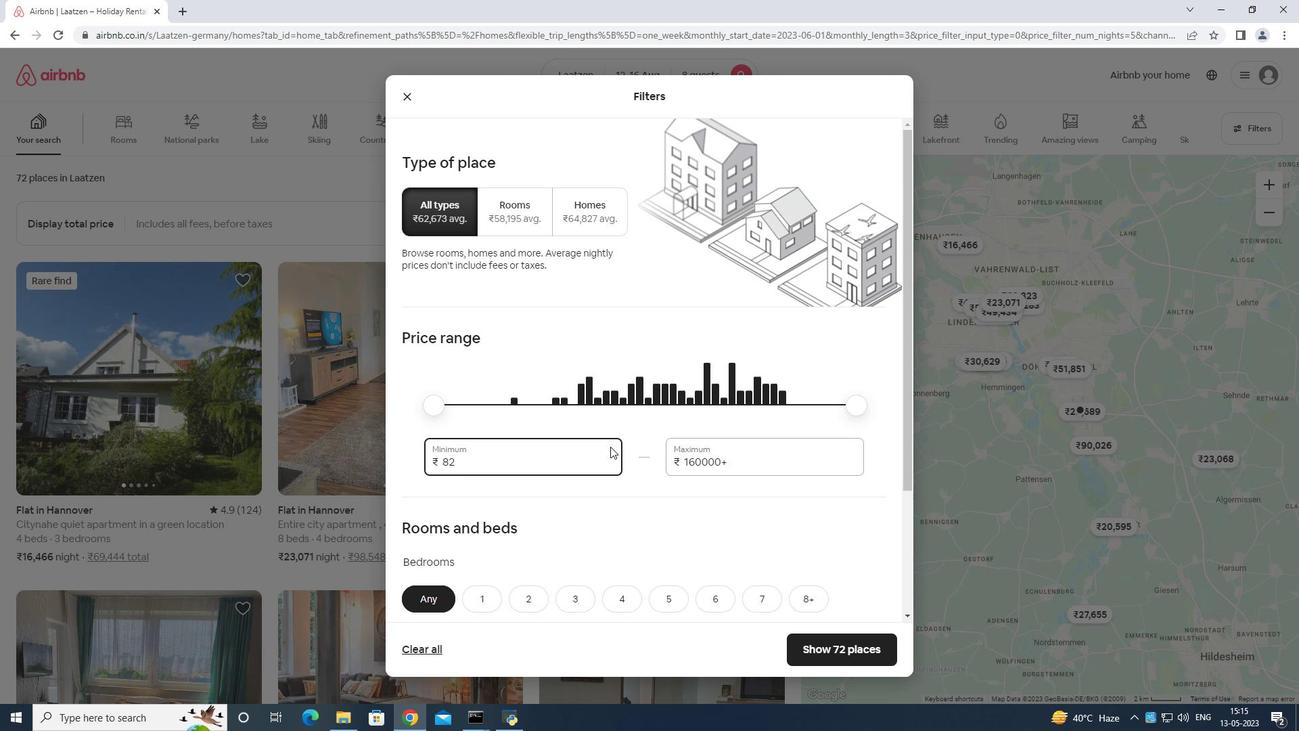 
Action: Key pressed <Key.backspace><Key.backspace>
Screenshot: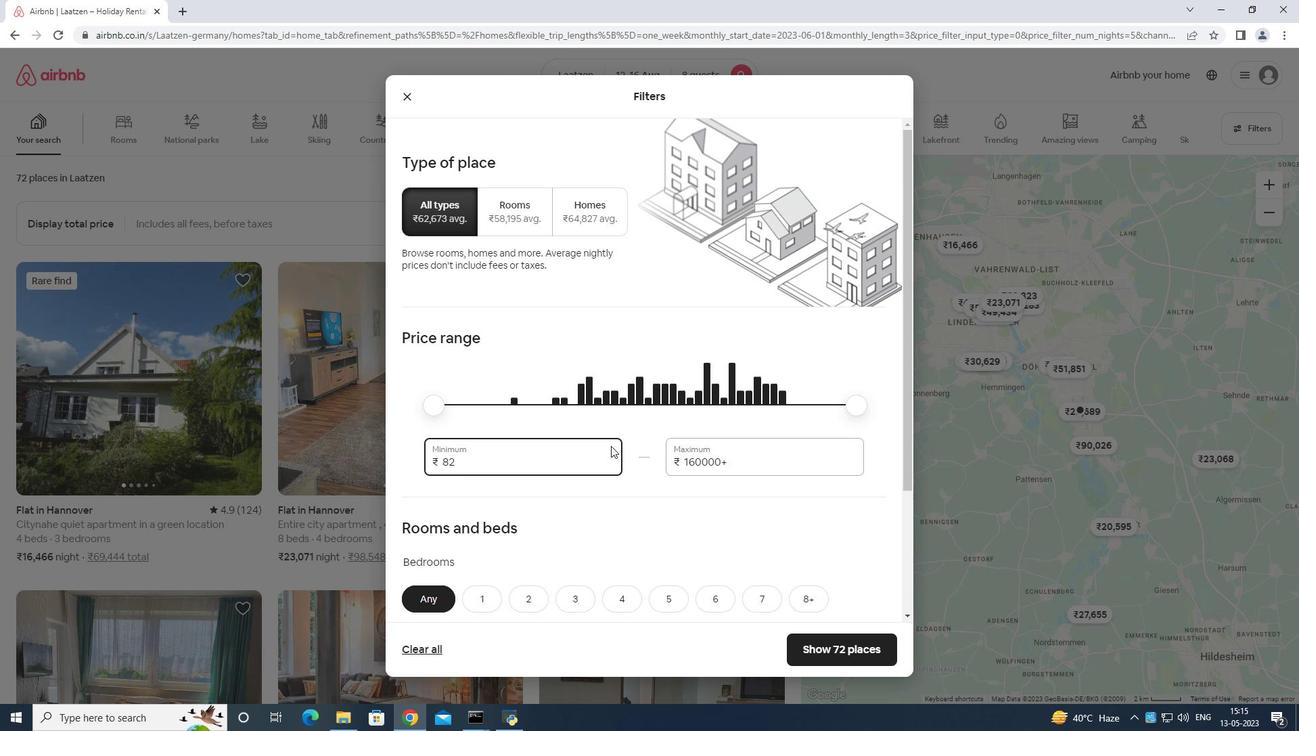 
Action: Mouse moved to (612, 445)
Screenshot: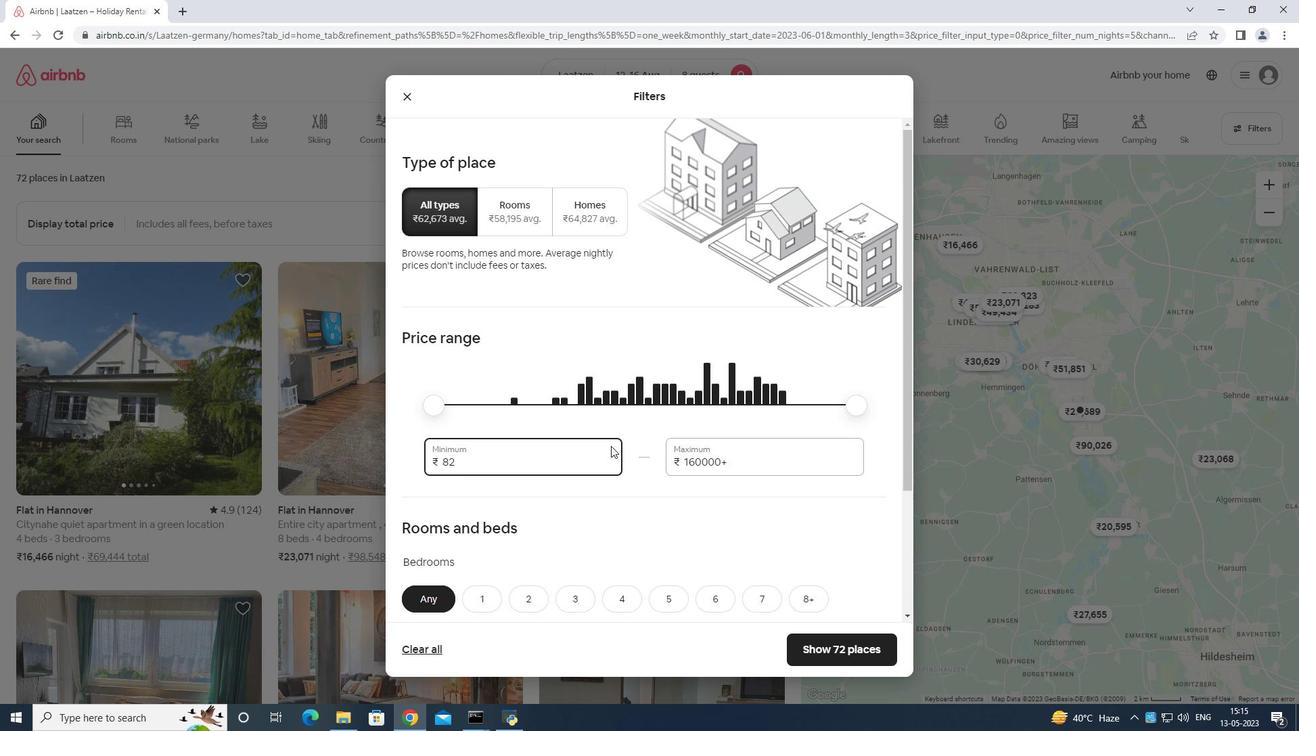 
Action: Key pressed <Key.backspace>
Screenshot: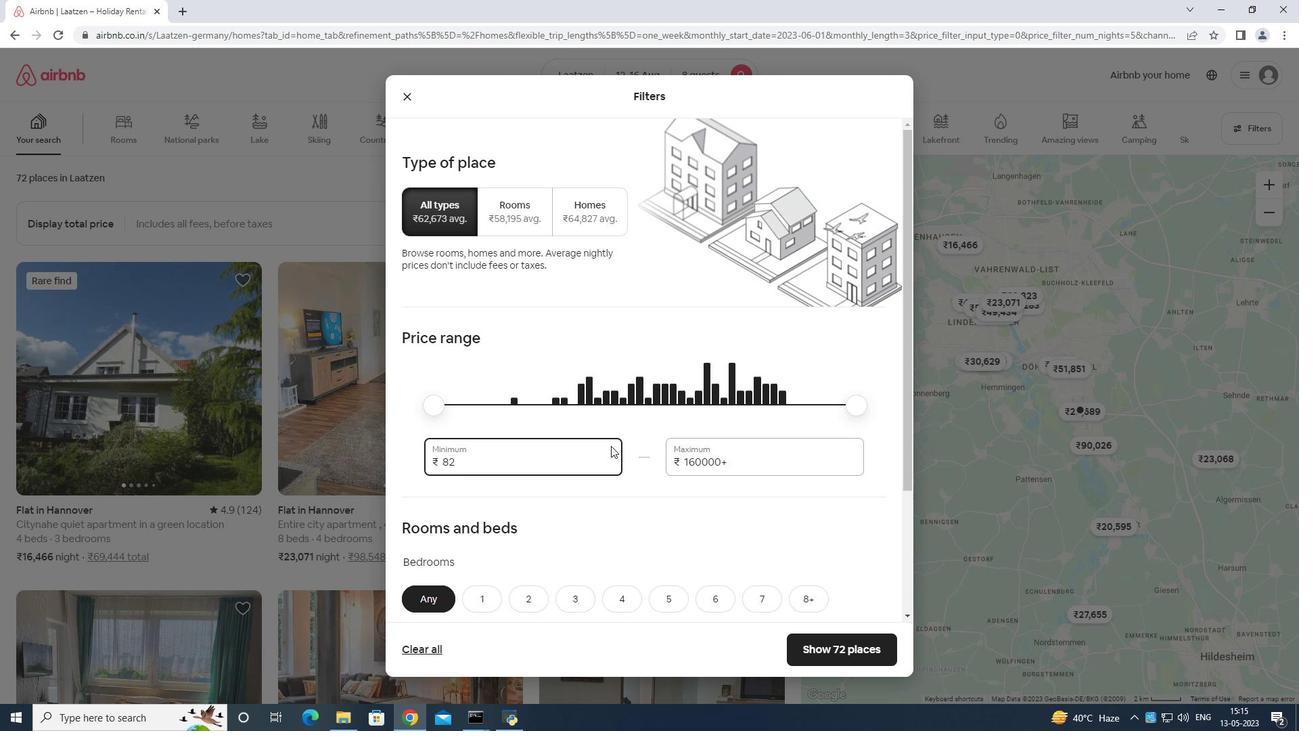 
Action: Mouse moved to (622, 443)
Screenshot: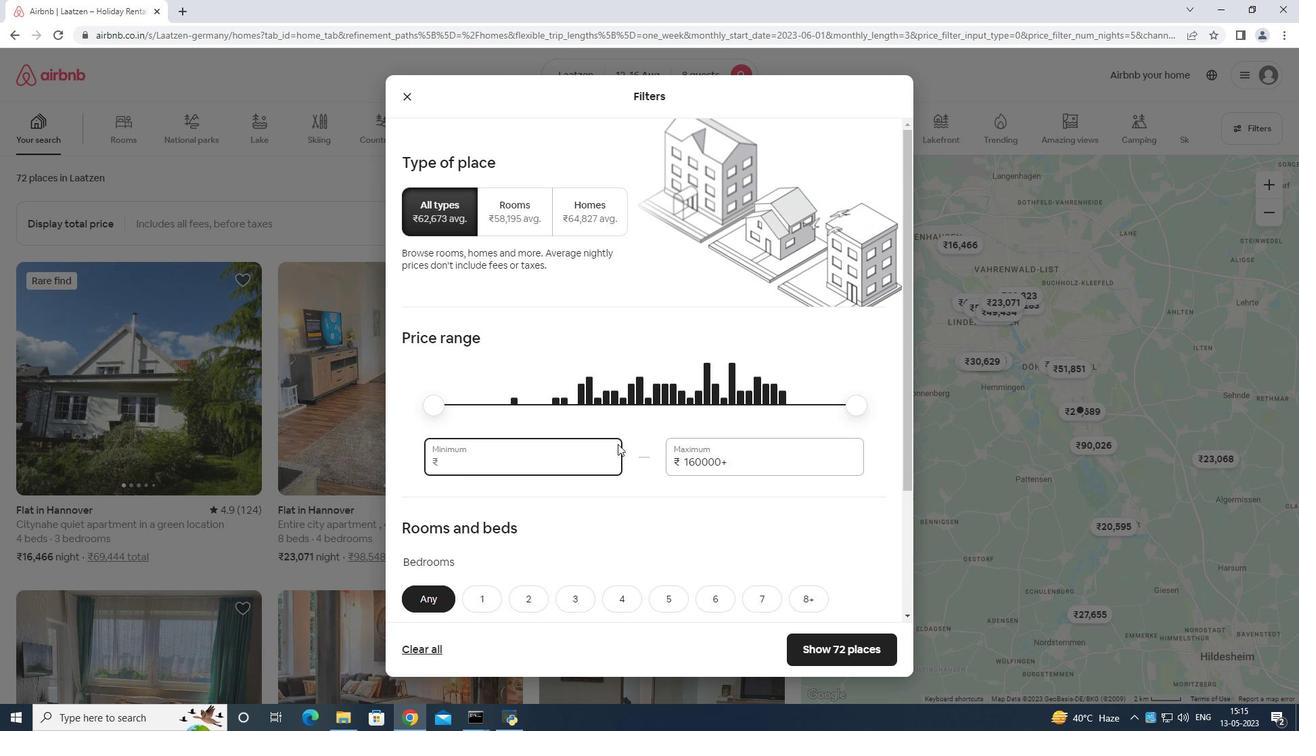 
Action: Key pressed 1
Screenshot: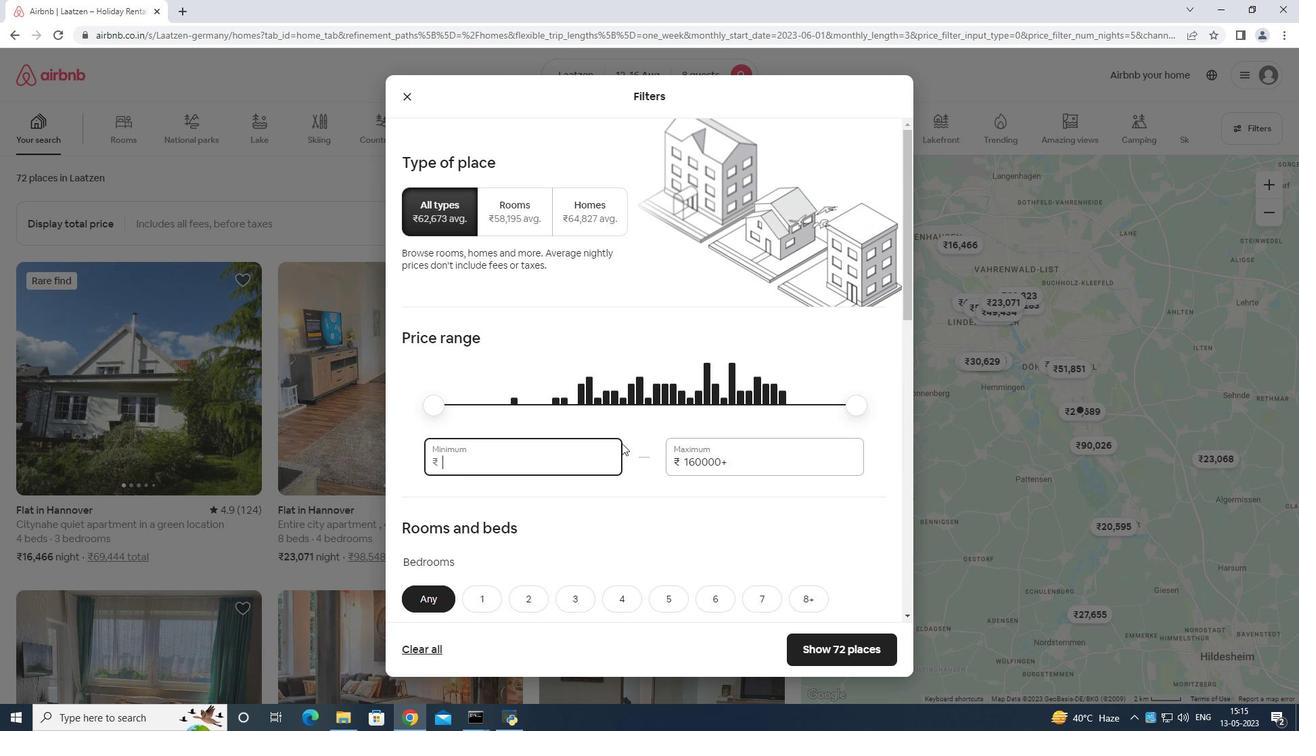 
Action: Mouse moved to (624, 443)
Screenshot: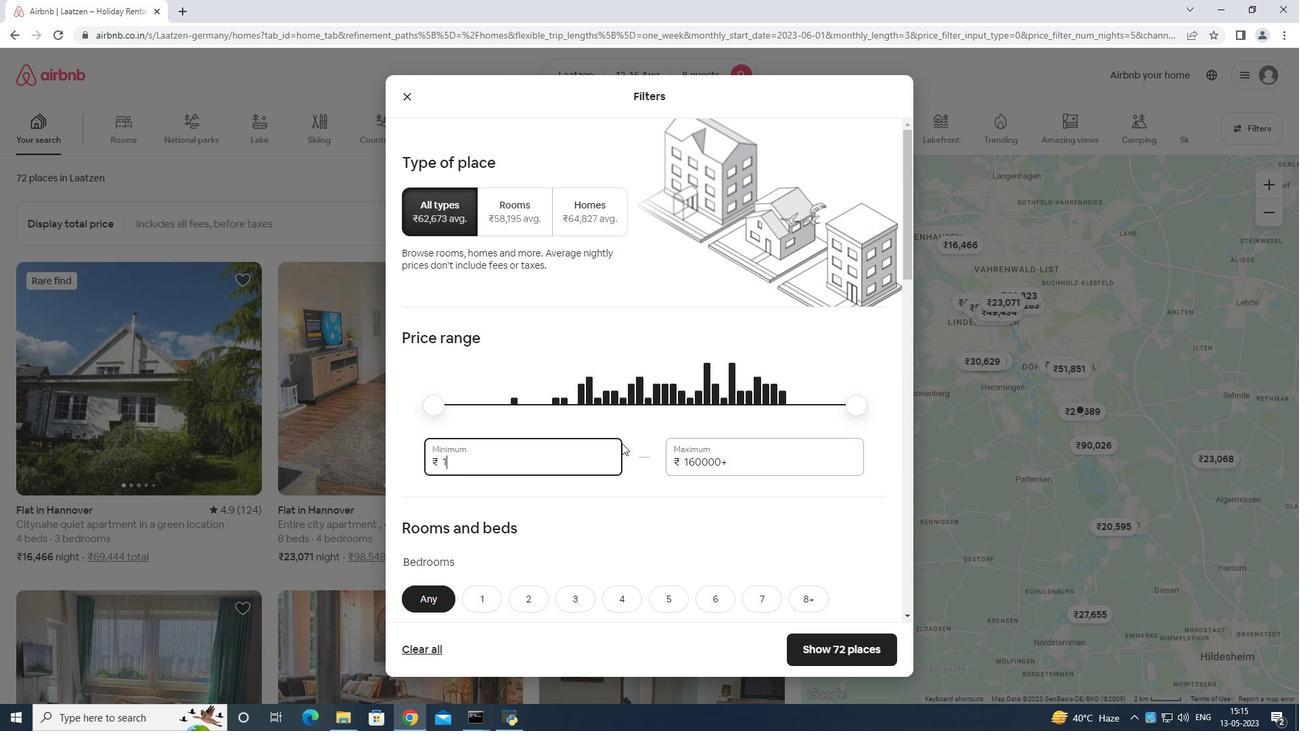 
Action: Key pressed 0
Screenshot: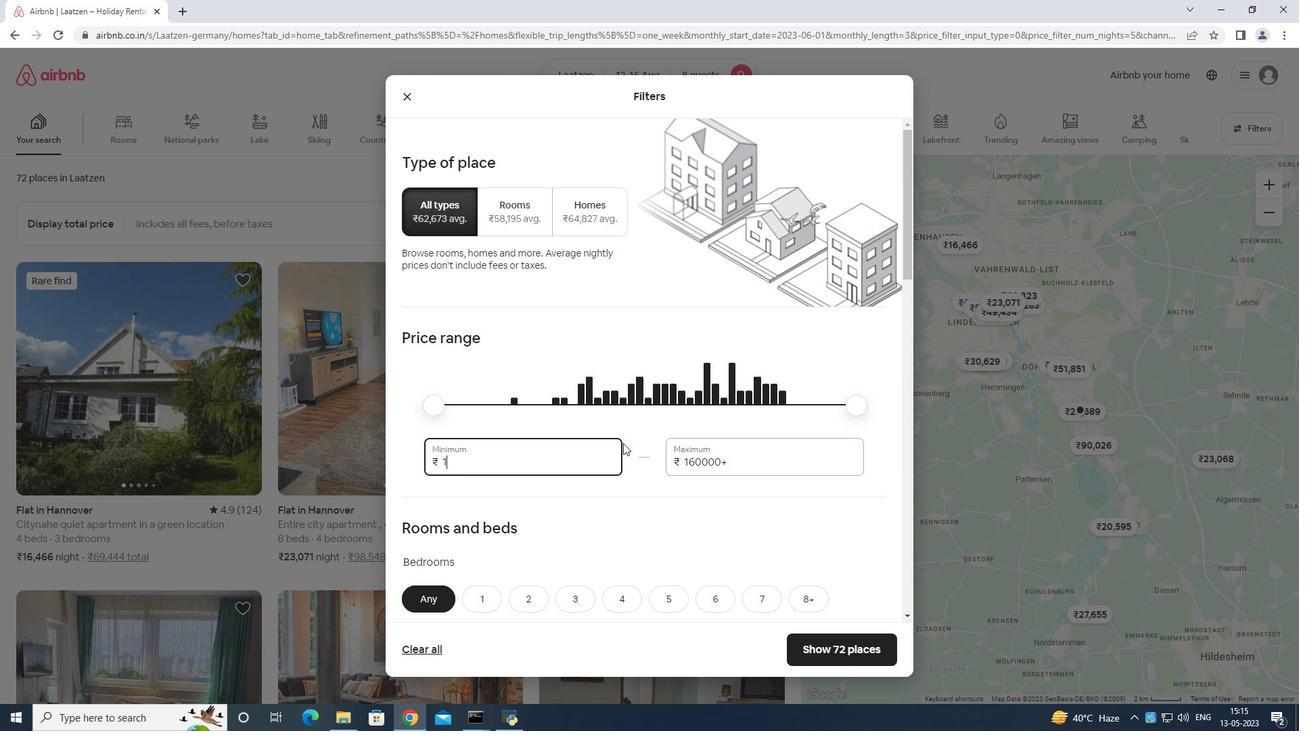
Action: Mouse moved to (624, 442)
Screenshot: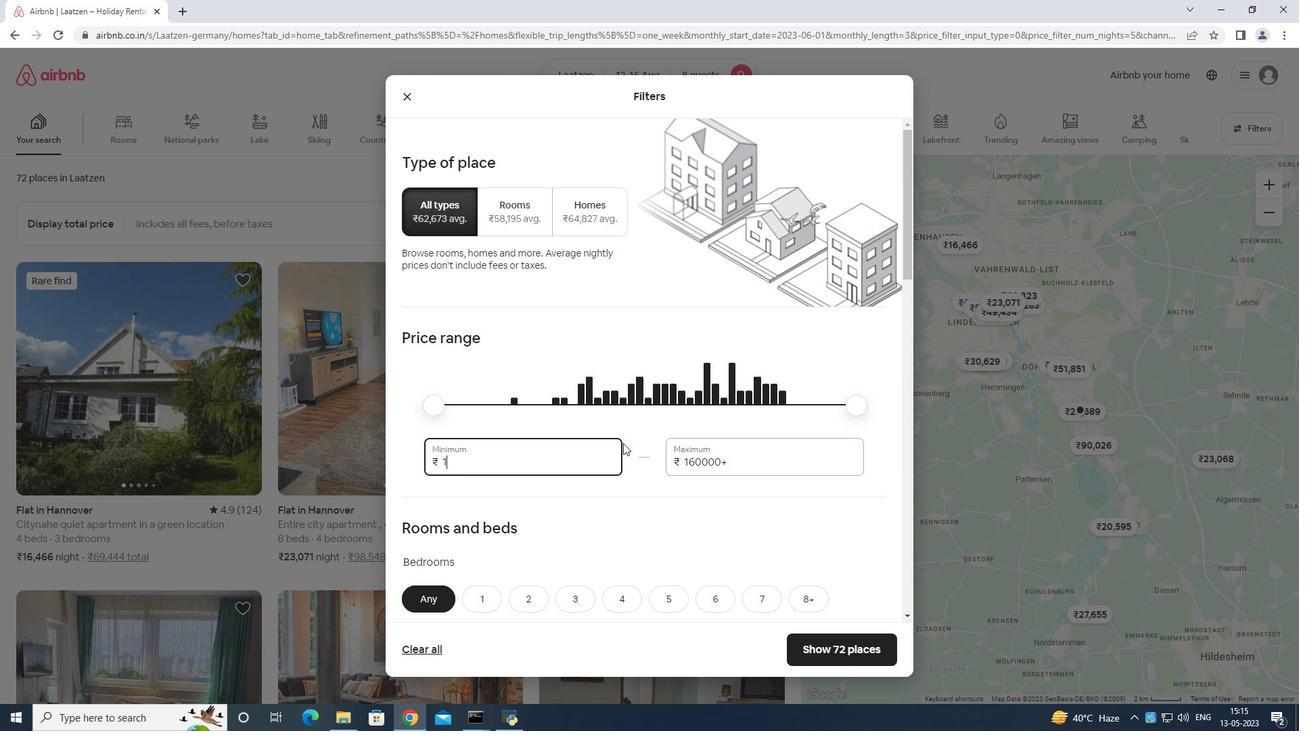 
Action: Key pressed 00
Screenshot: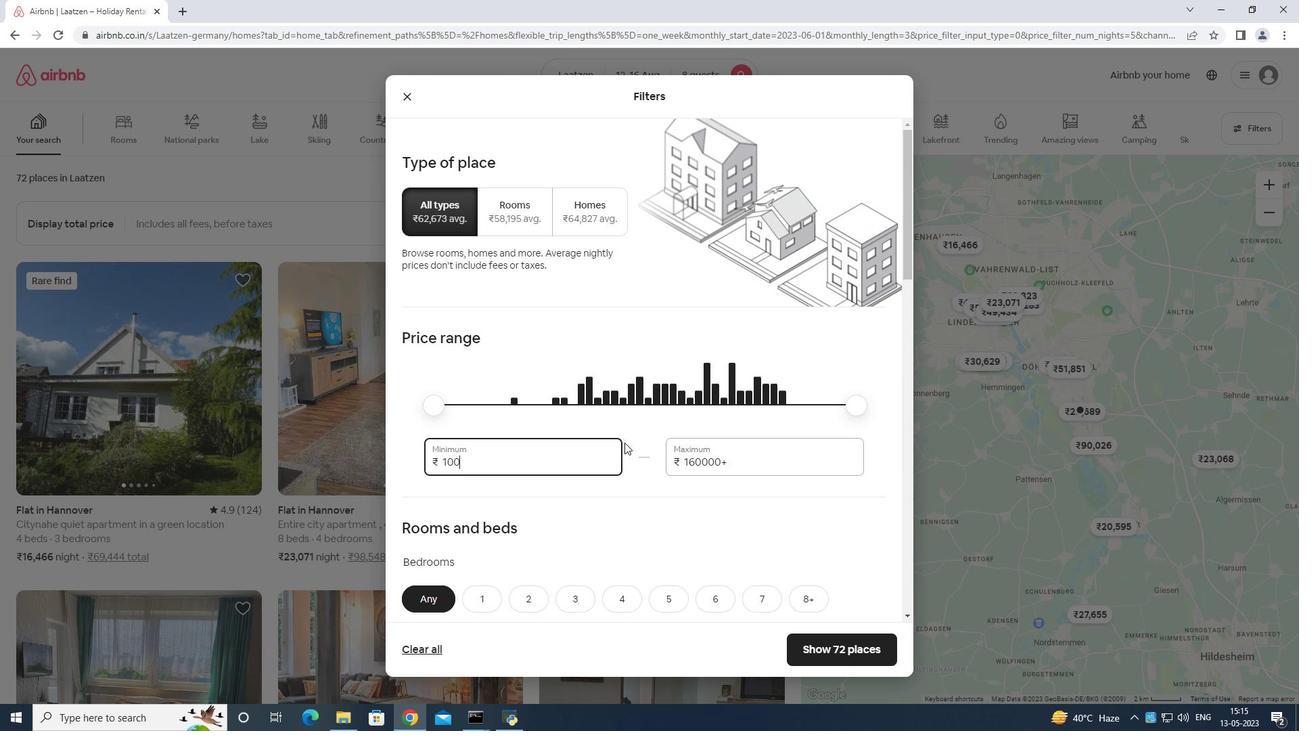
Action: Mouse moved to (626, 442)
Screenshot: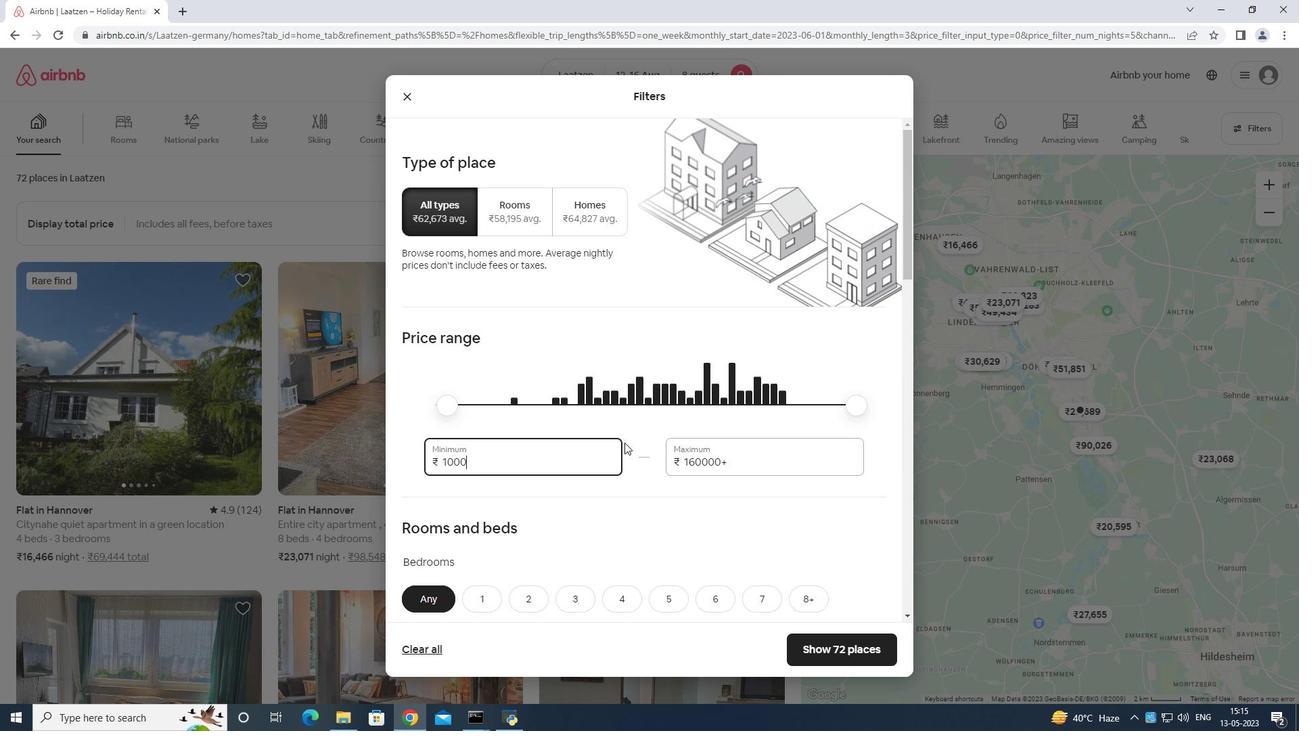 
Action: Key pressed 0
Screenshot: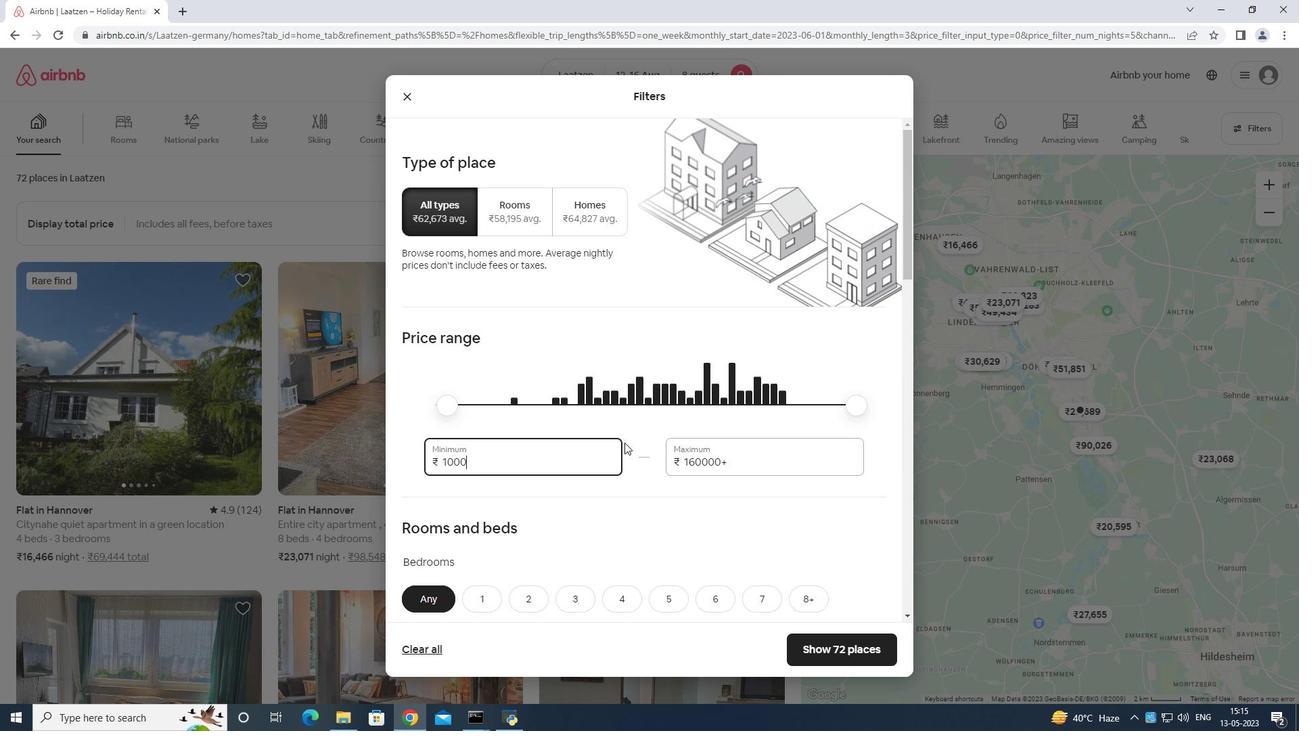 
Action: Mouse moved to (772, 456)
Screenshot: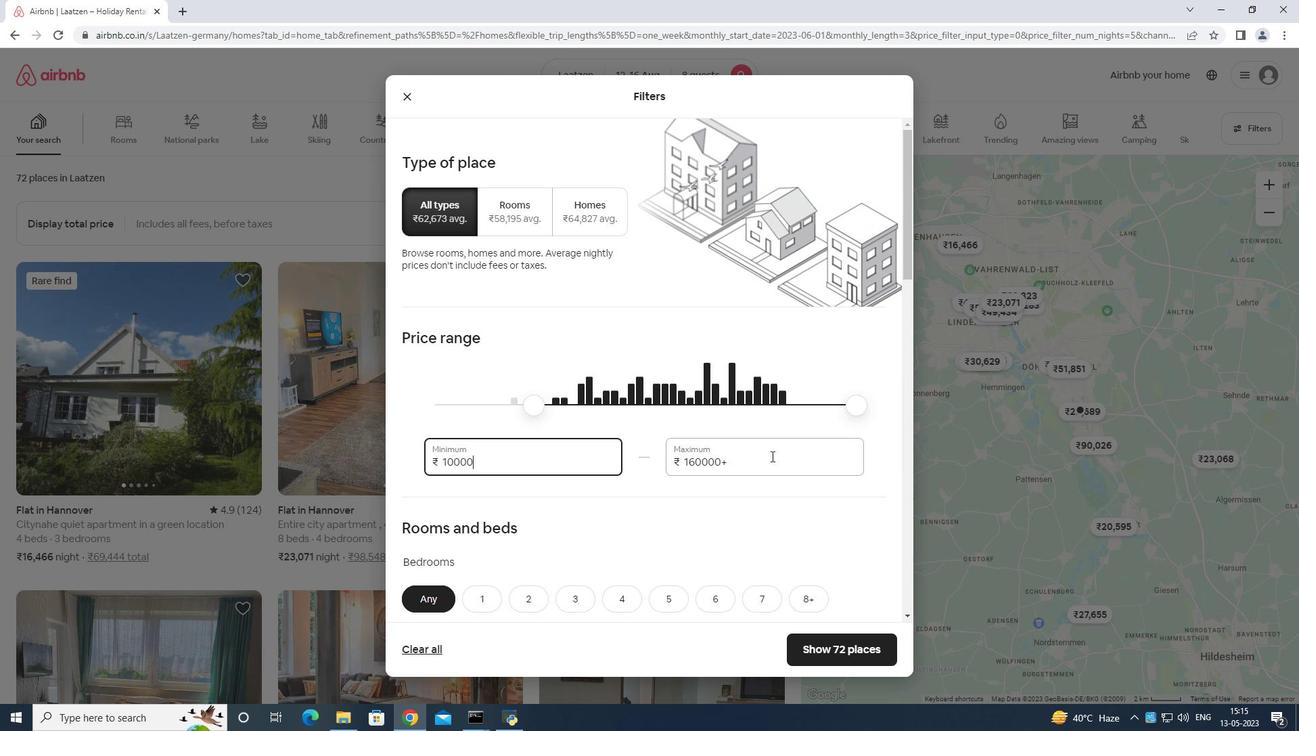 
Action: Mouse pressed left at (772, 456)
Screenshot: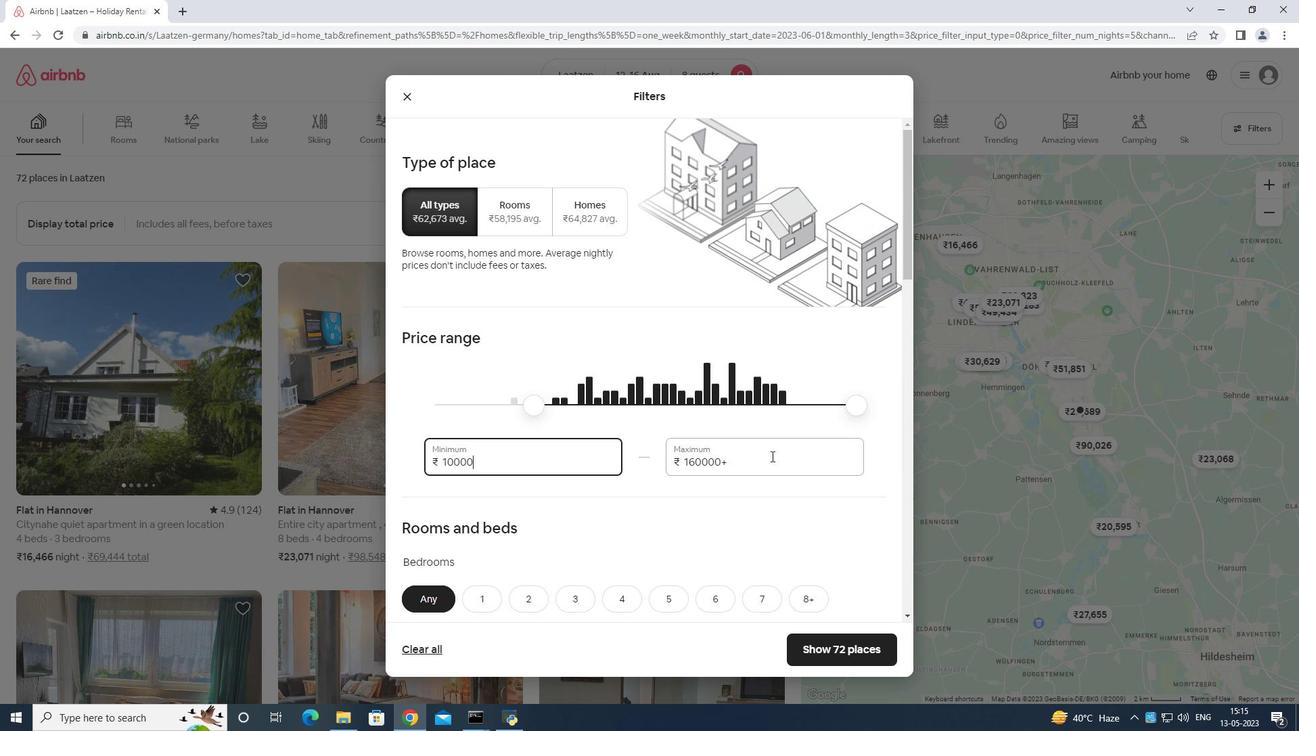 
Action: Mouse moved to (771, 455)
Screenshot: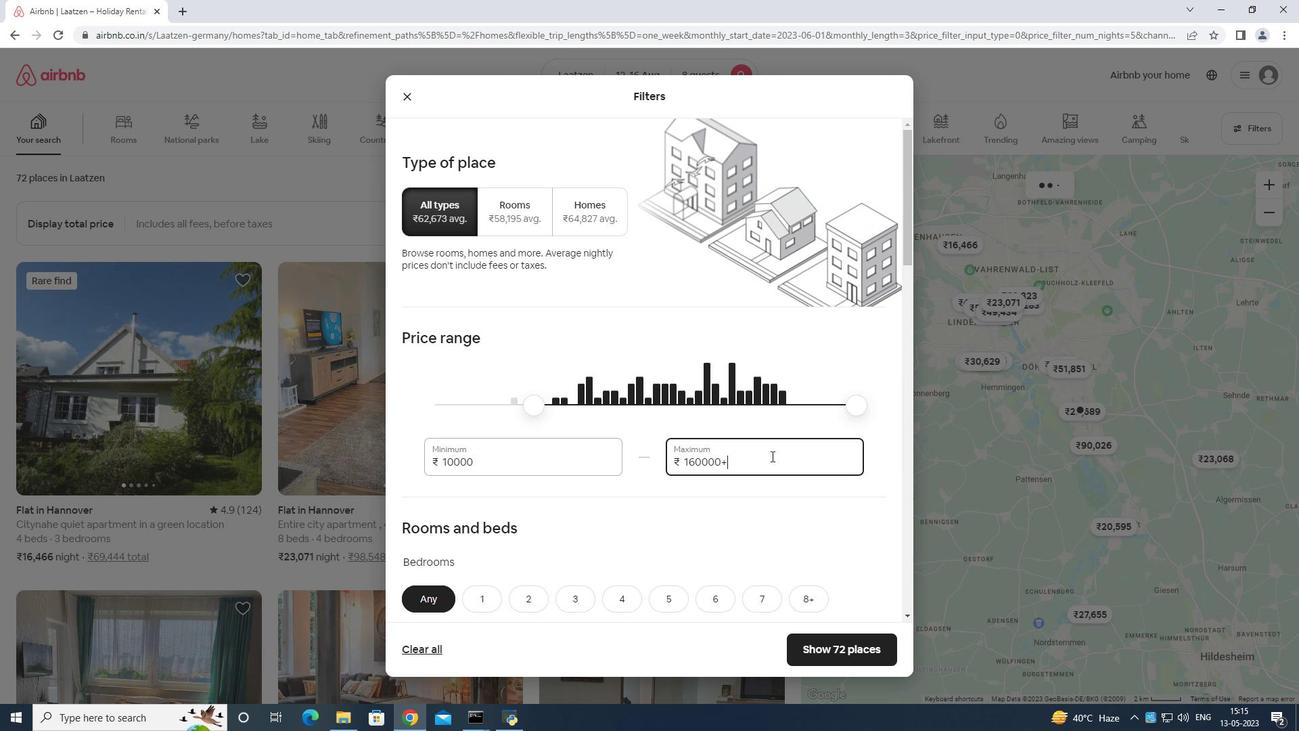 
Action: Key pressed <Key.backspace>
Screenshot: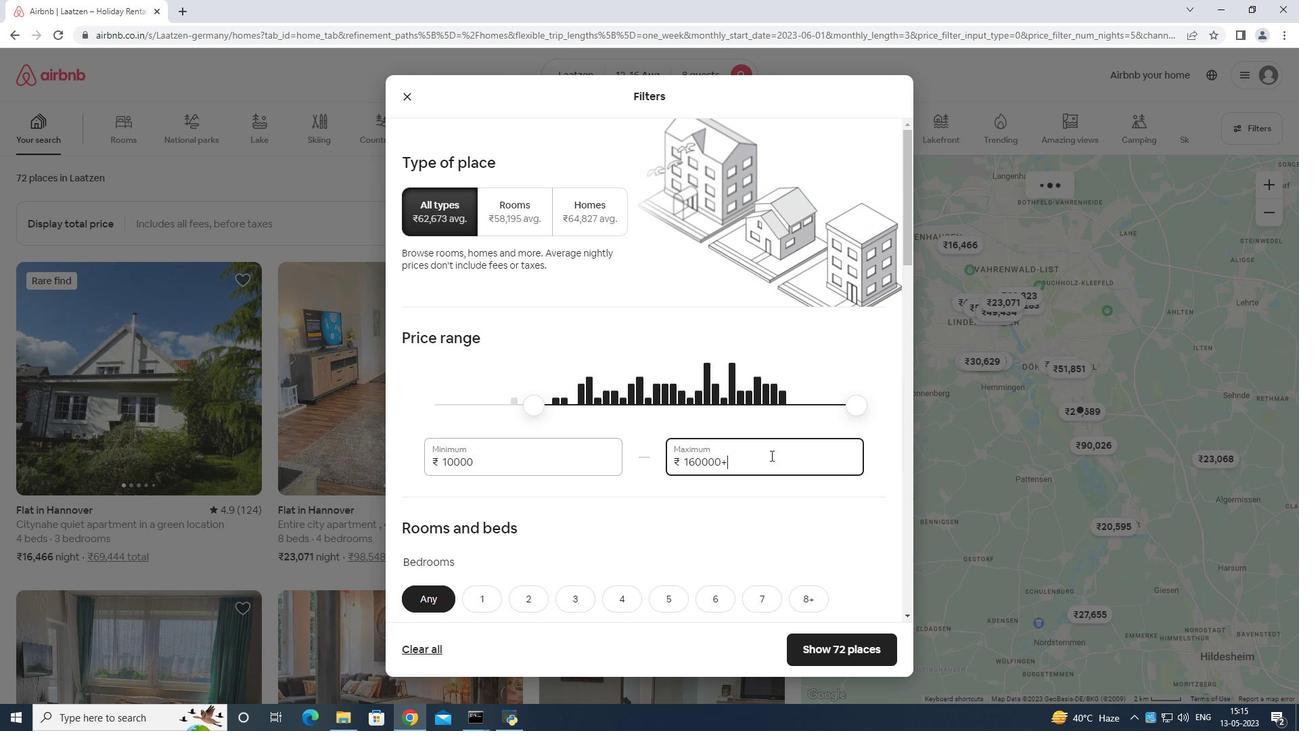 
Action: Mouse moved to (768, 455)
Screenshot: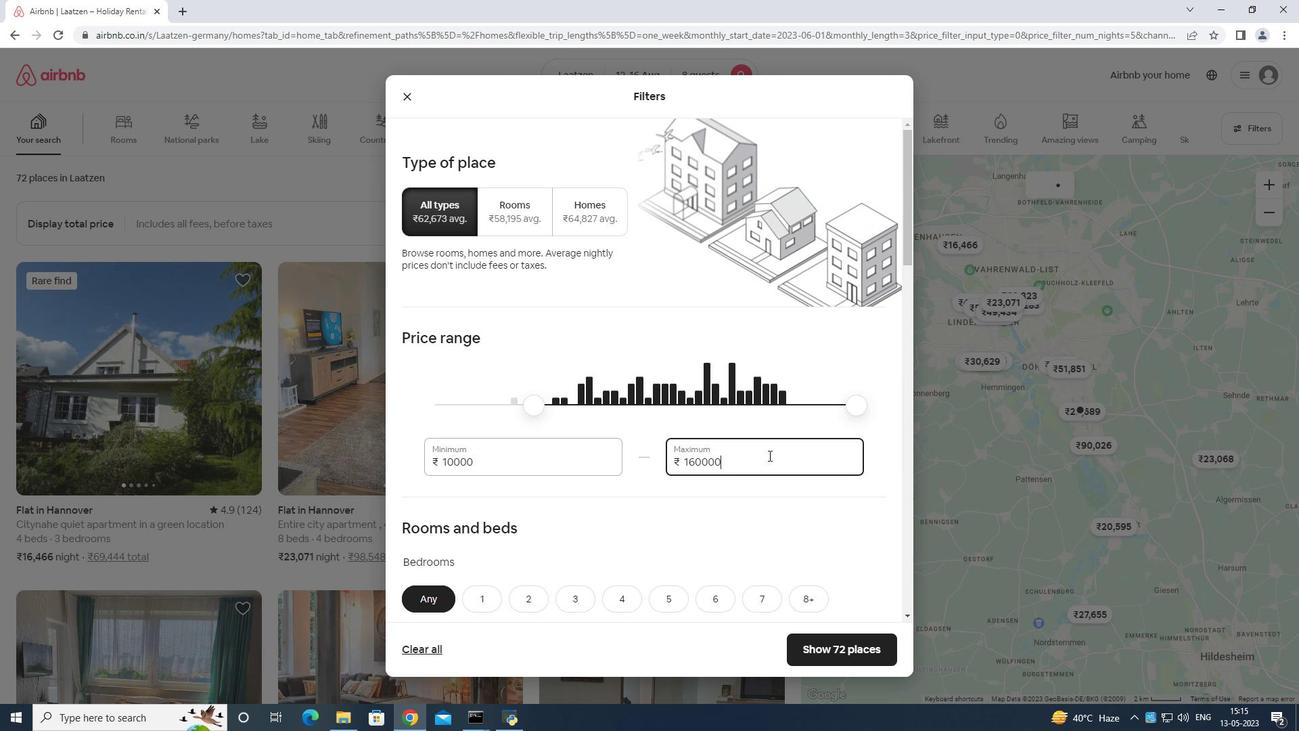 
Action: Key pressed <Key.backspace><Key.backspace><Key.backspace><Key.backspace><Key.backspace><Key.backspace><Key.backspace><Key.backspace><Key.backspace><Key.backspace><Key.backspace>
Screenshot: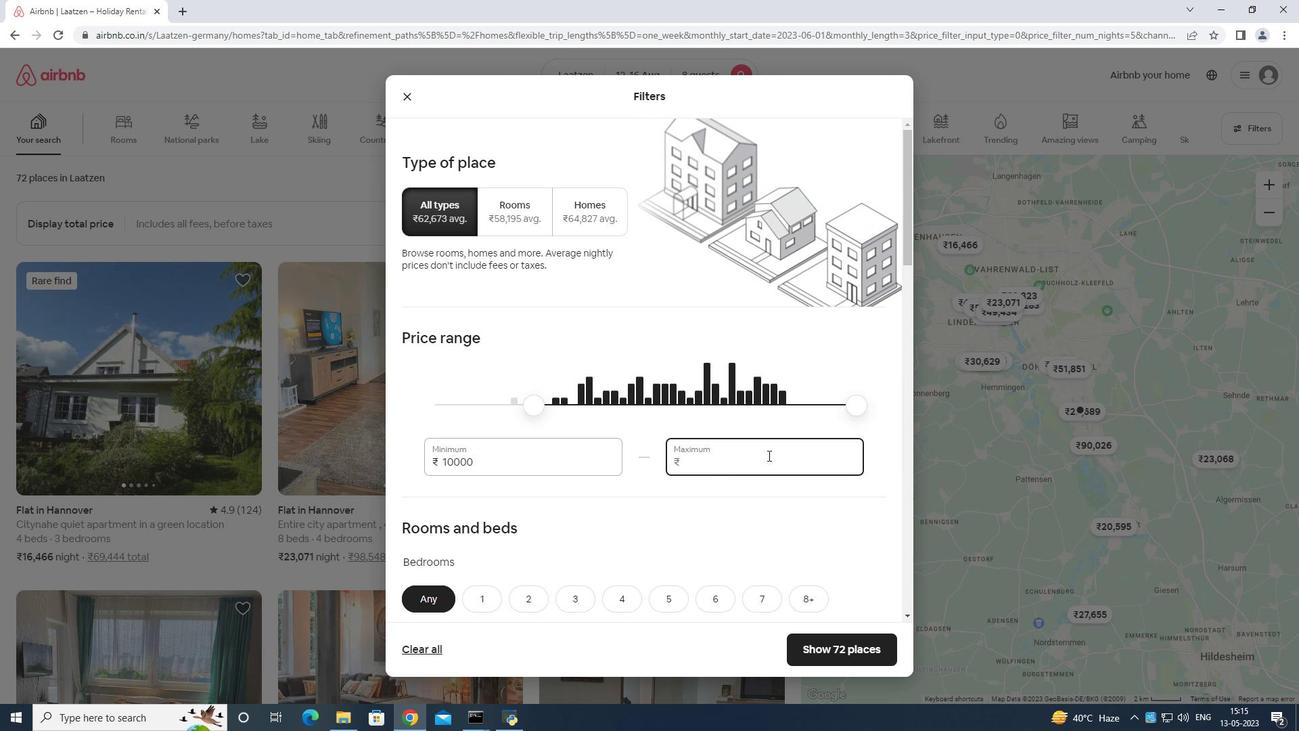 
Action: Mouse moved to (767, 454)
Screenshot: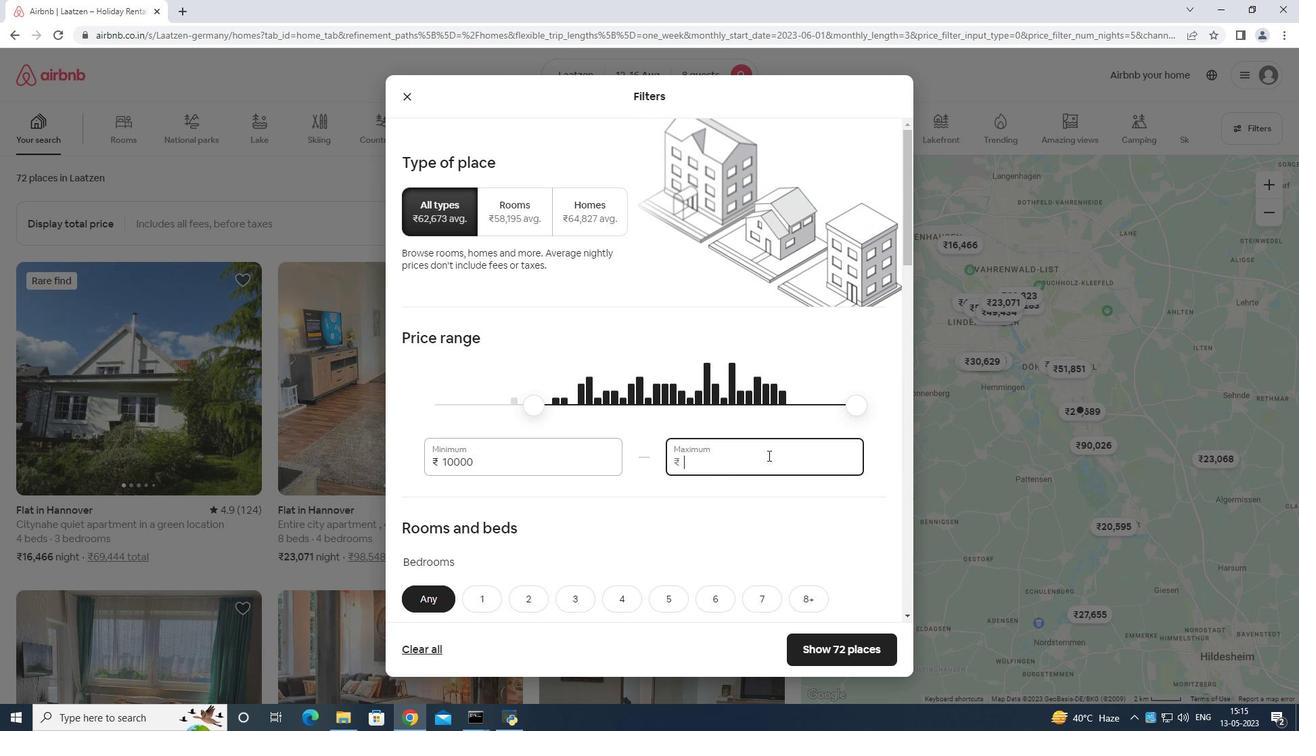 
Action: Key pressed 1
Screenshot: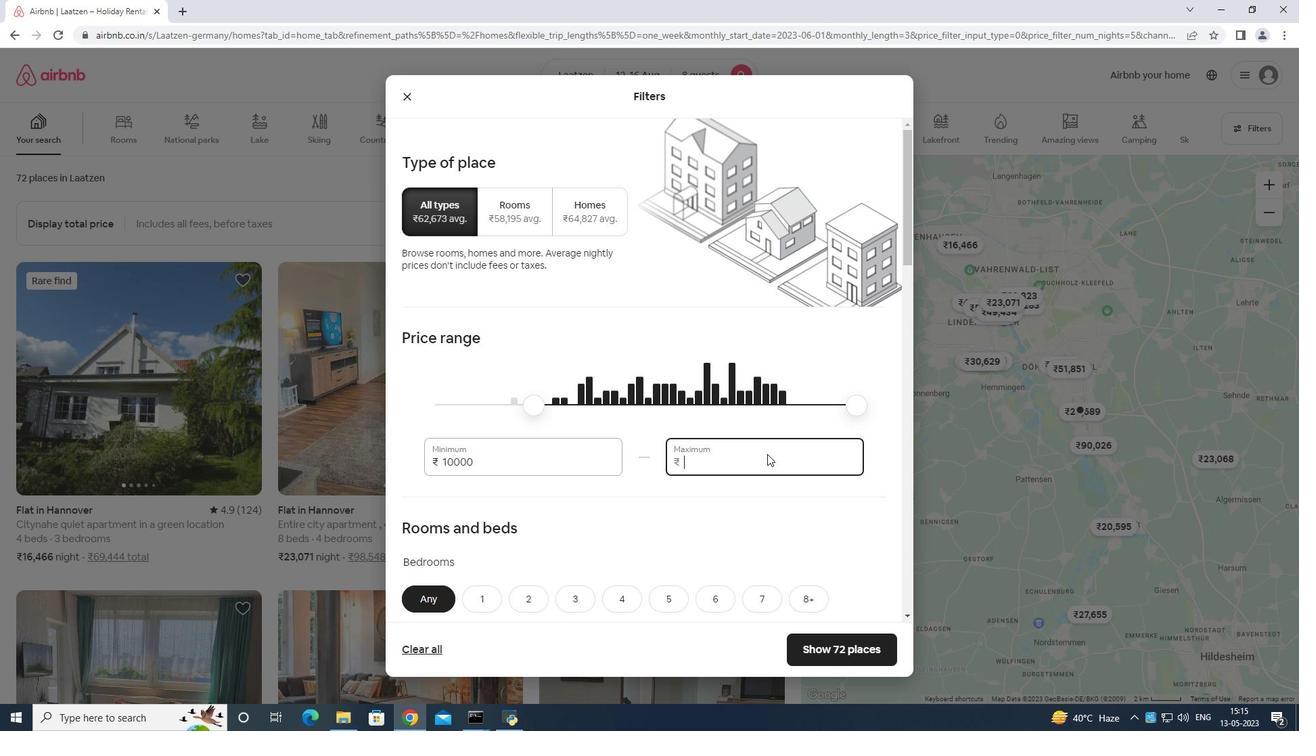 
Action: Mouse moved to (768, 452)
Screenshot: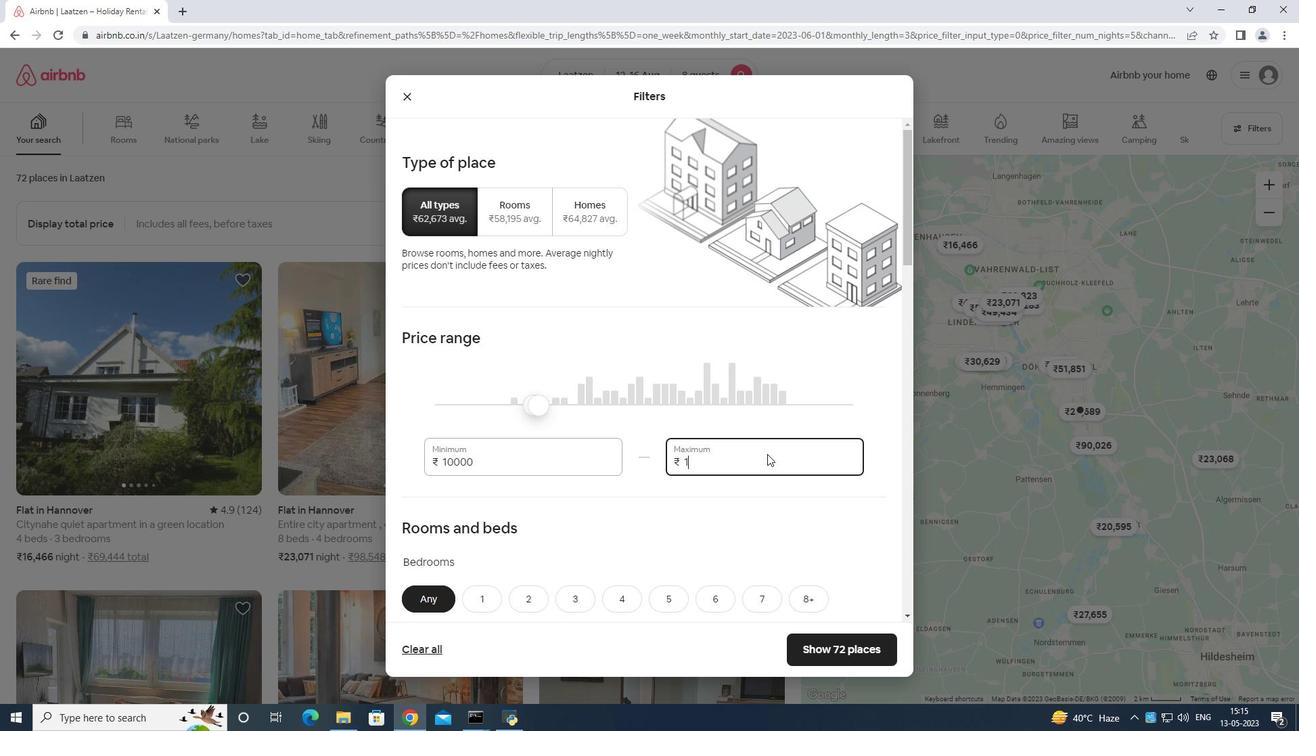 
Action: Key pressed 6
Screenshot: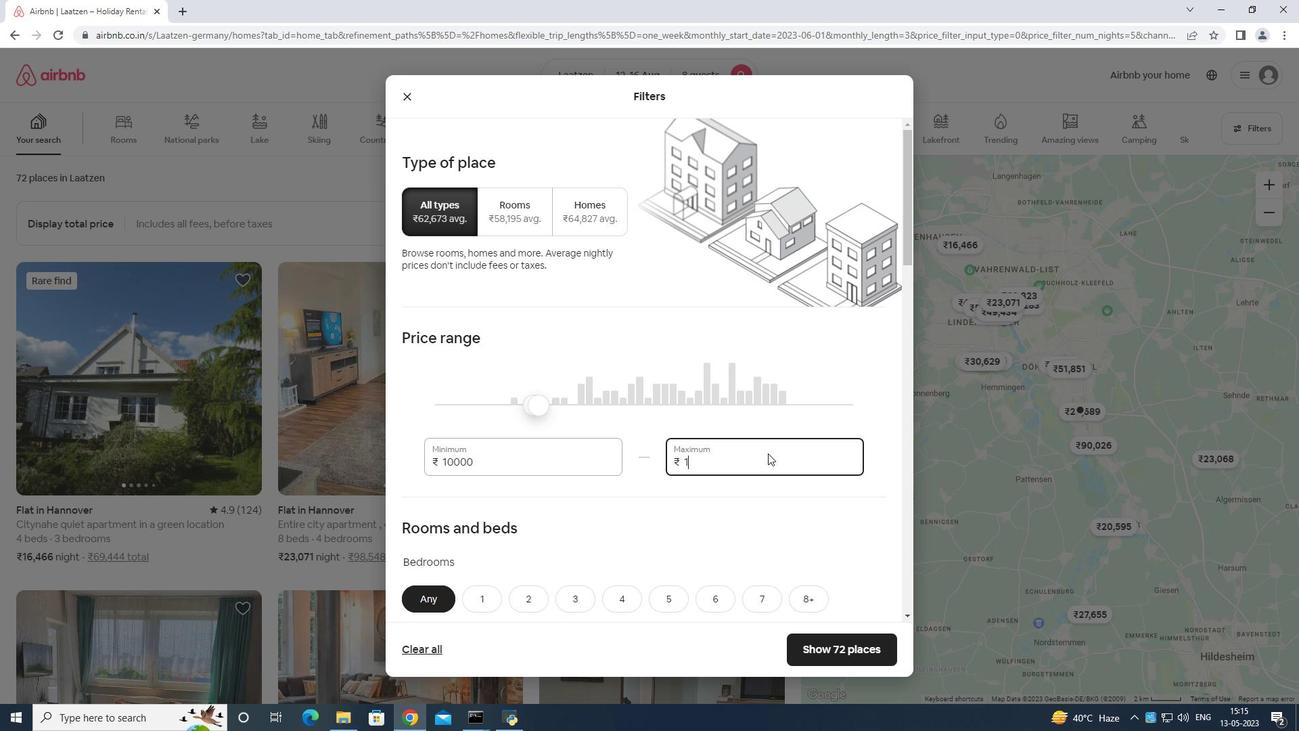 
Action: Mouse moved to (770, 452)
Screenshot: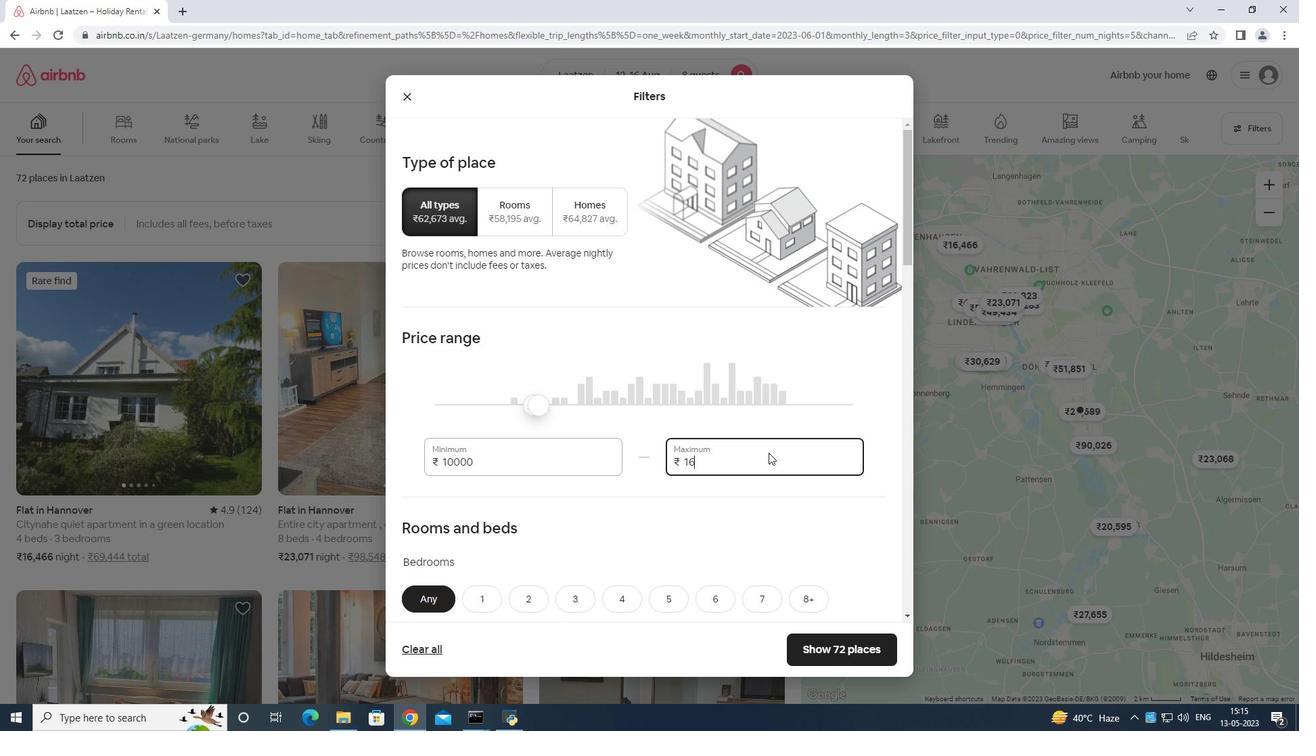
Action: Key pressed 000
Screenshot: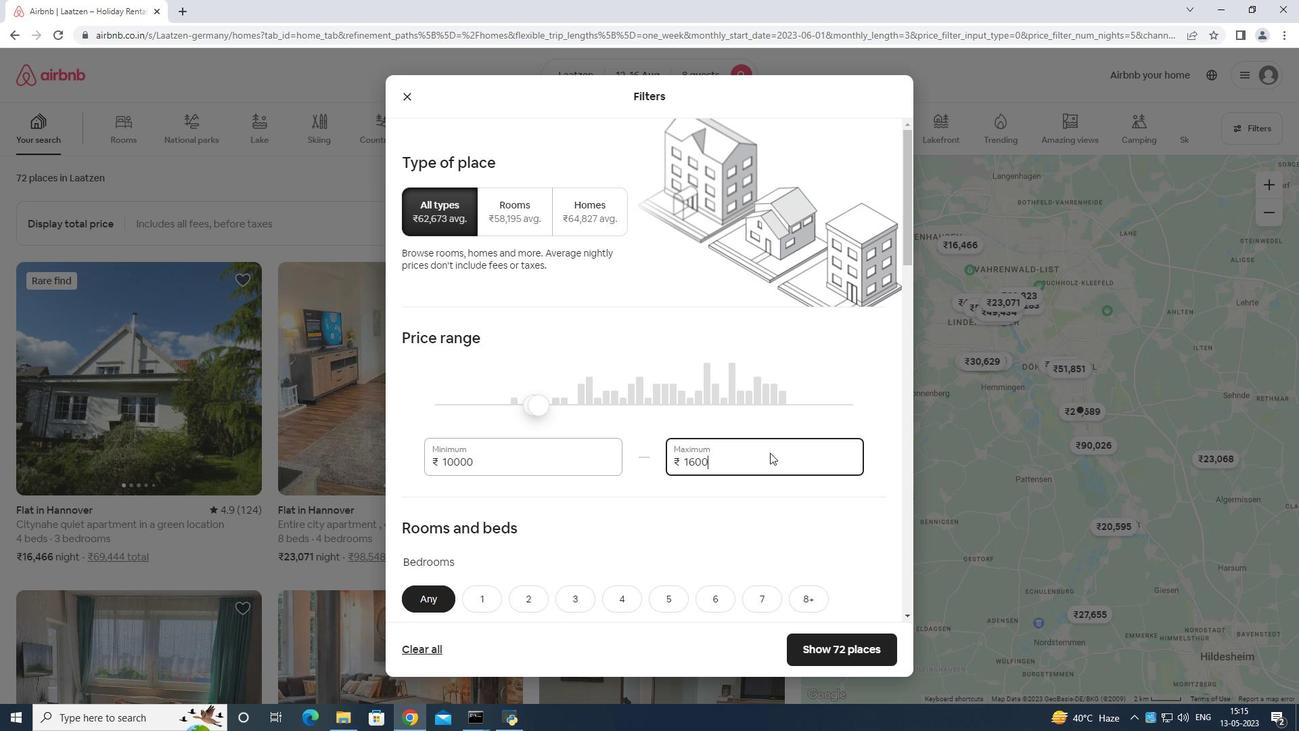 
Action: Mouse moved to (769, 449)
Screenshot: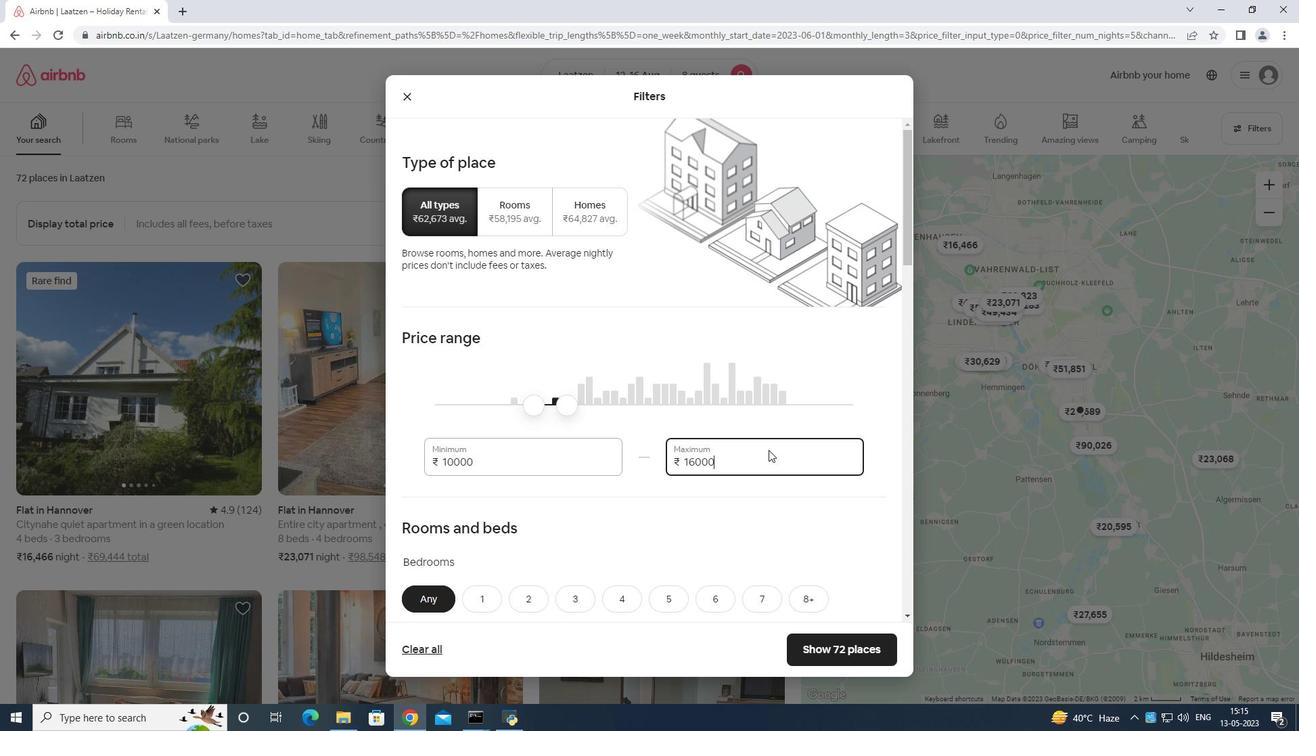 
Action: Mouse scrolled (769, 448) with delta (0, 0)
Screenshot: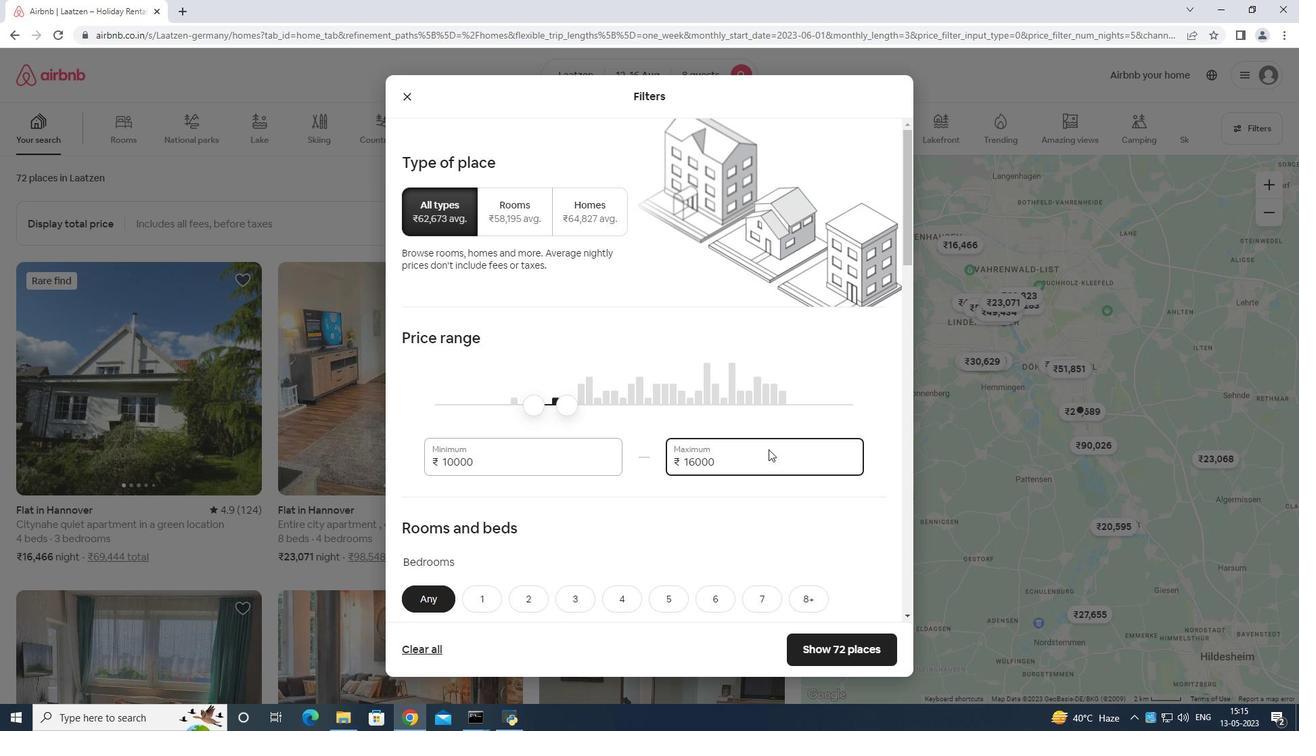 
Action: Mouse scrolled (769, 448) with delta (0, 0)
Screenshot: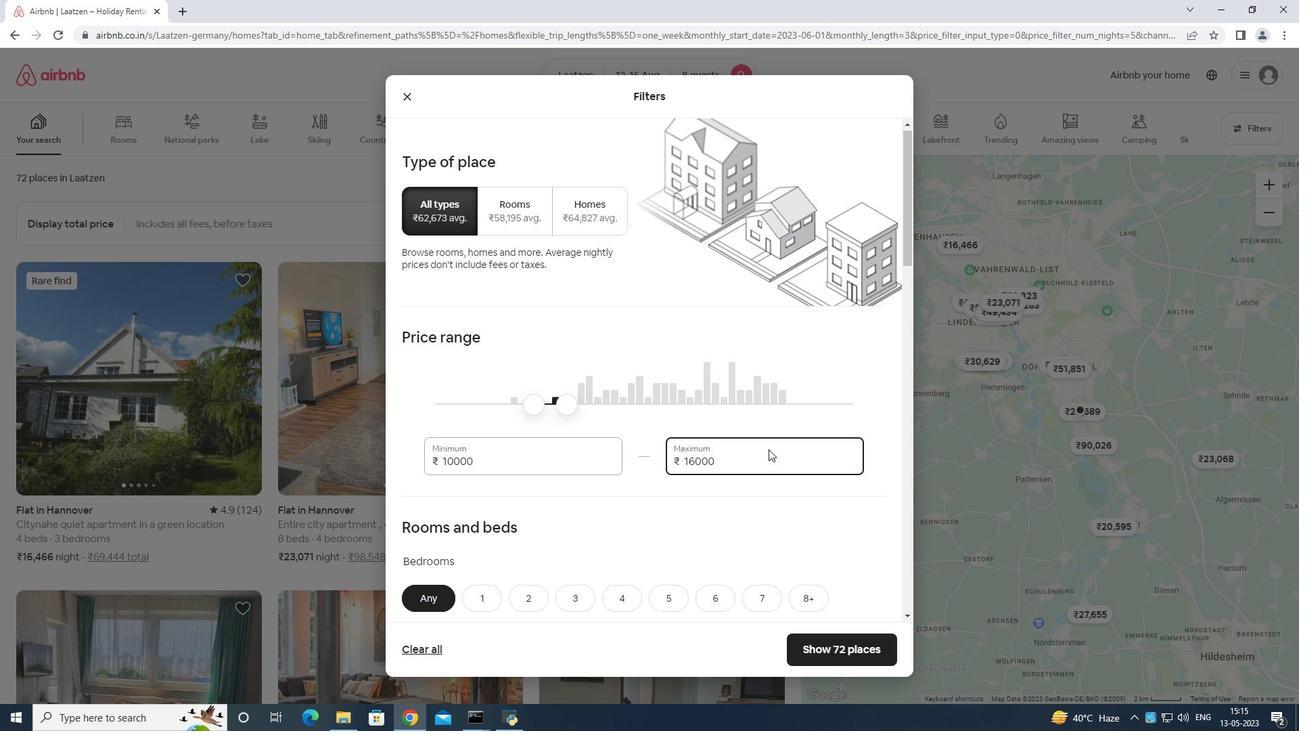 
Action: Mouse scrolled (769, 448) with delta (0, 0)
Screenshot: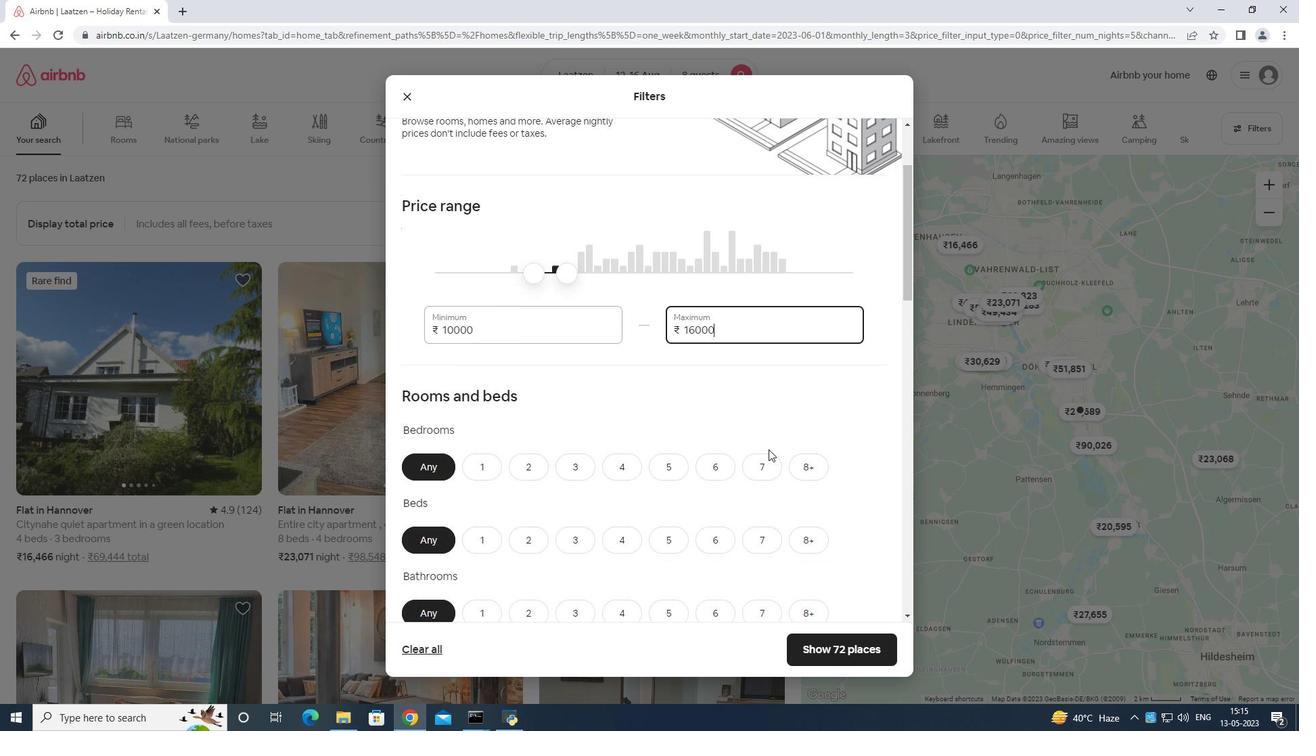 
Action: Mouse moved to (806, 396)
Screenshot: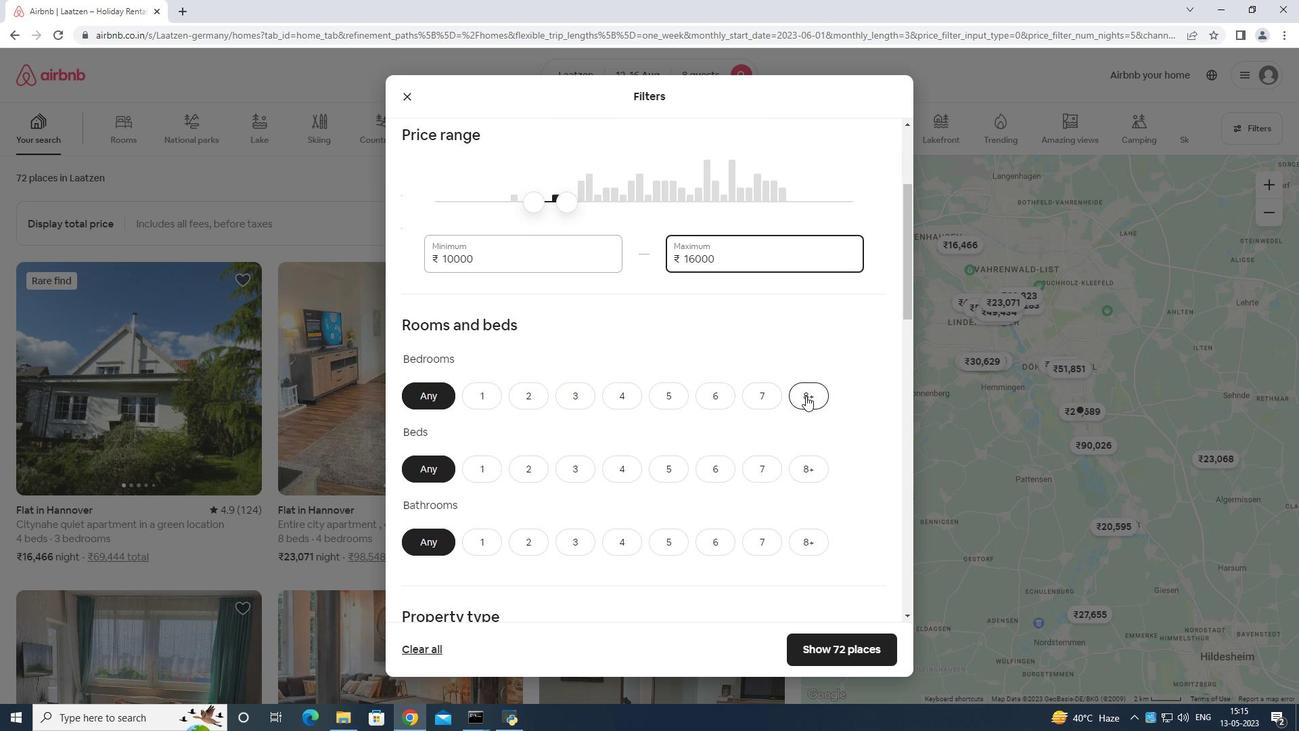 
Action: Mouse pressed left at (806, 396)
Screenshot: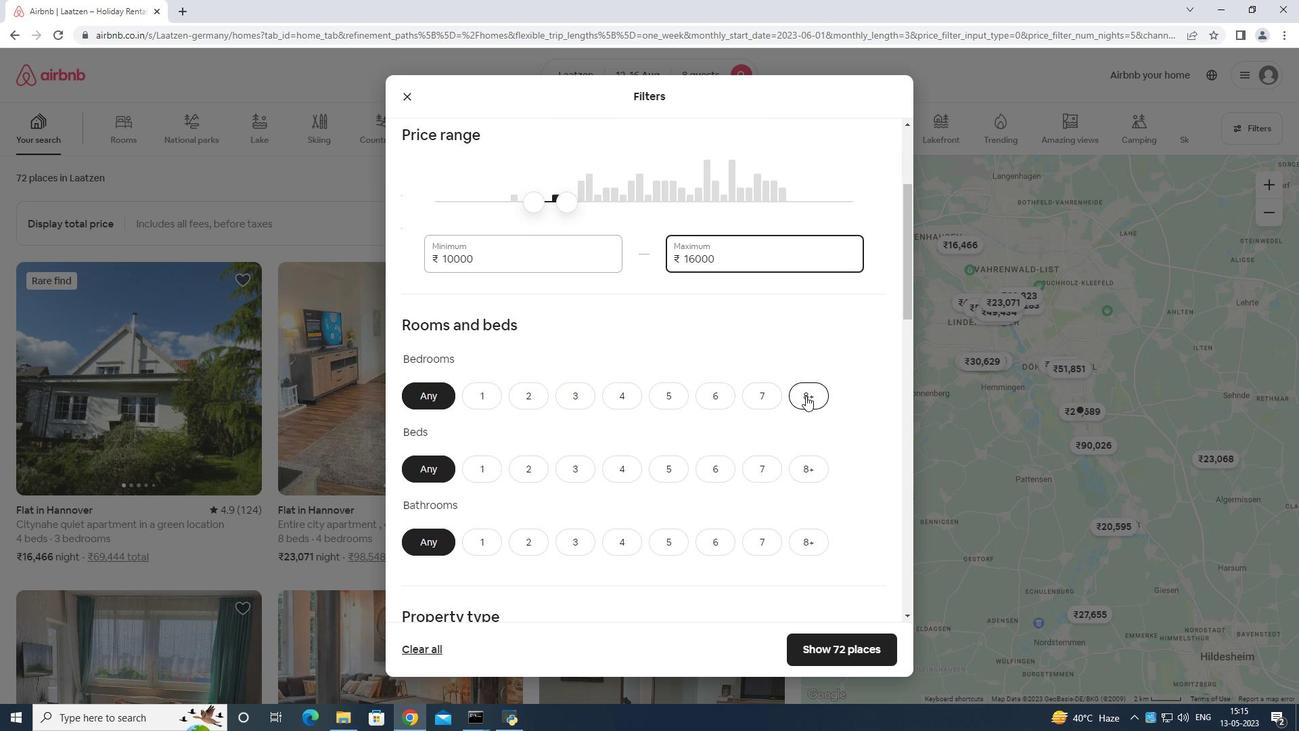 
Action: Mouse moved to (798, 462)
Screenshot: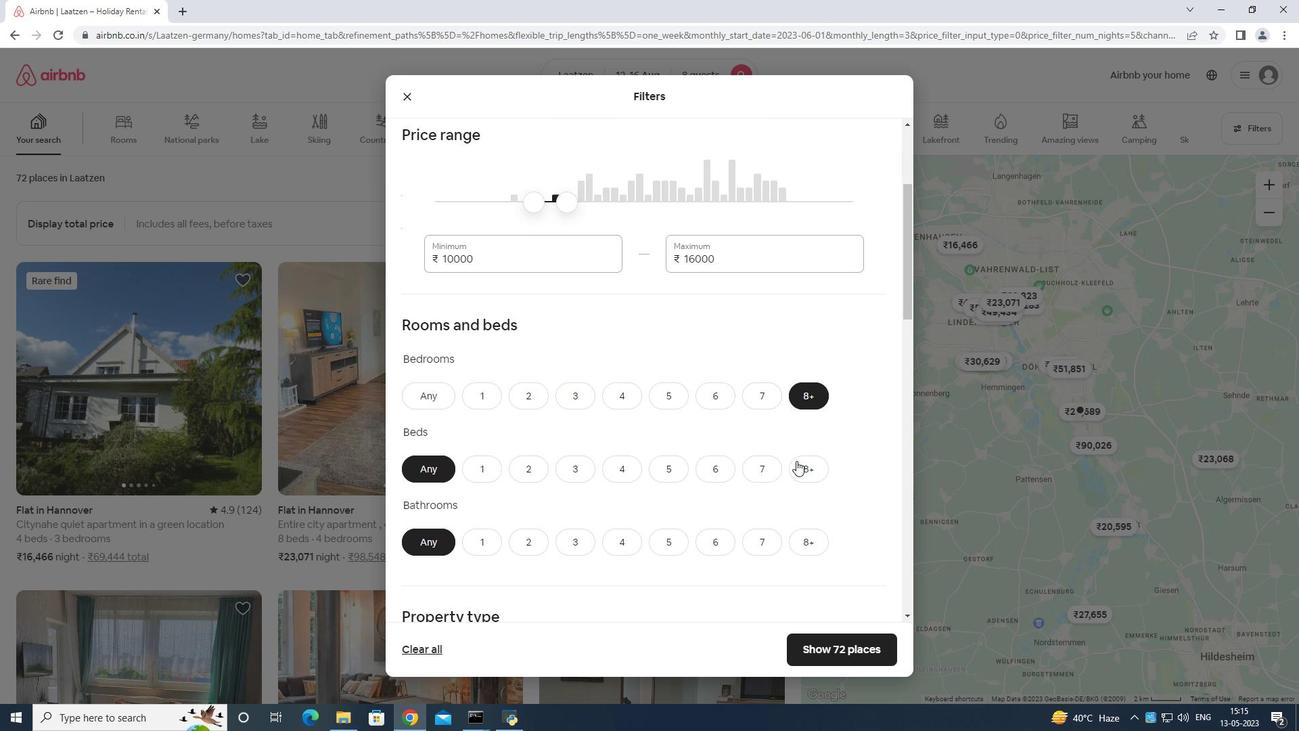 
Action: Mouse pressed left at (798, 462)
Screenshot: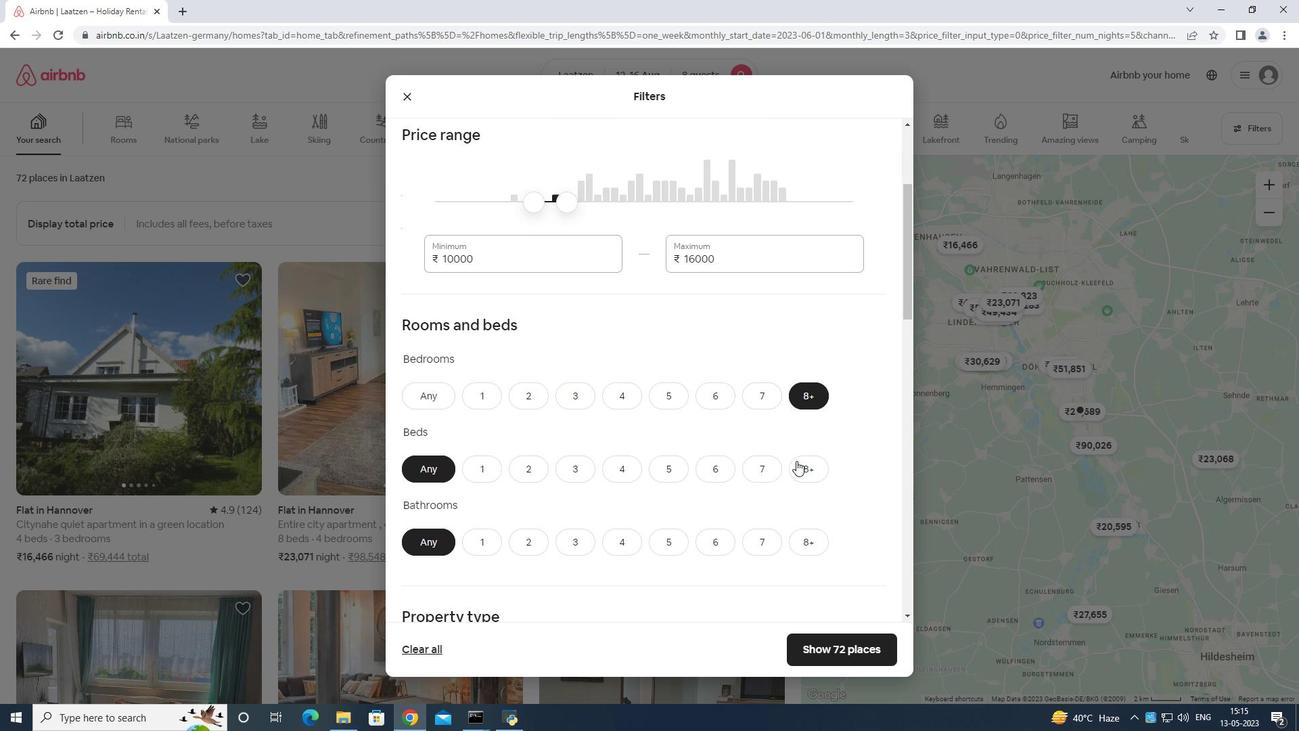 
Action: Mouse moved to (798, 534)
Screenshot: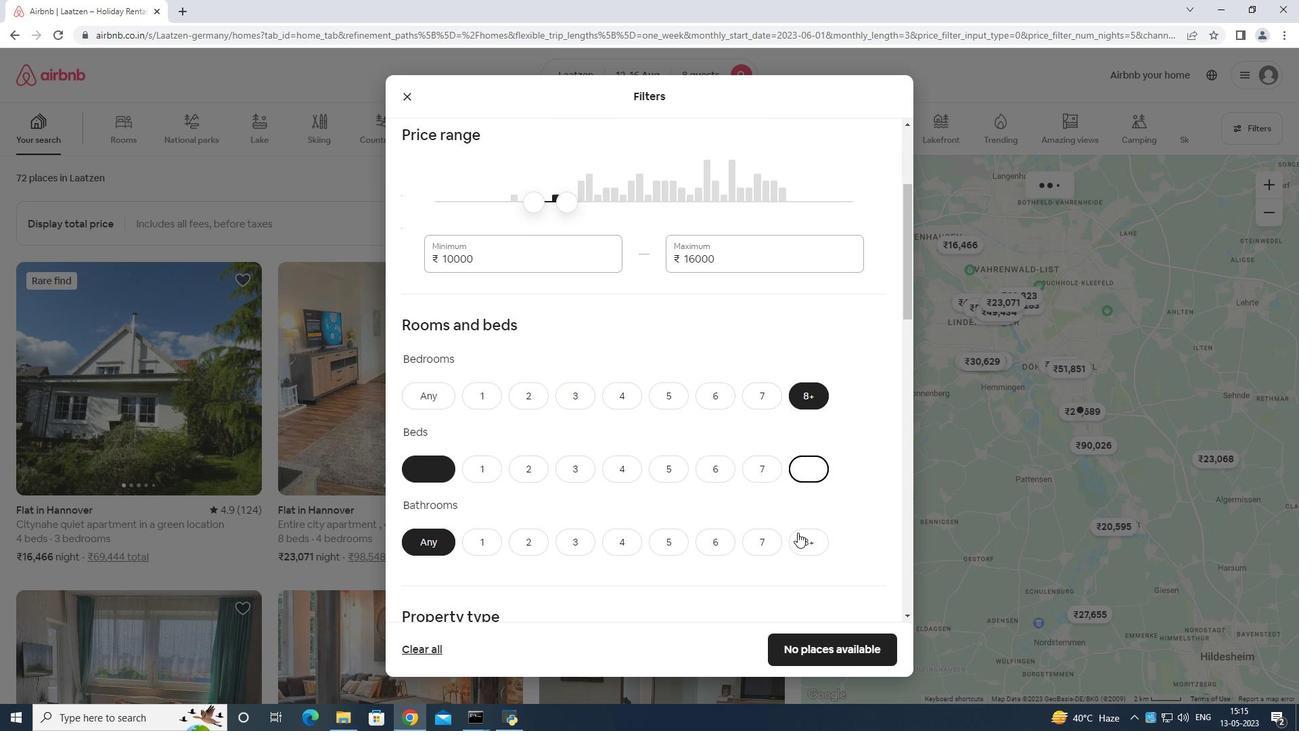 
Action: Mouse pressed left at (798, 534)
Screenshot: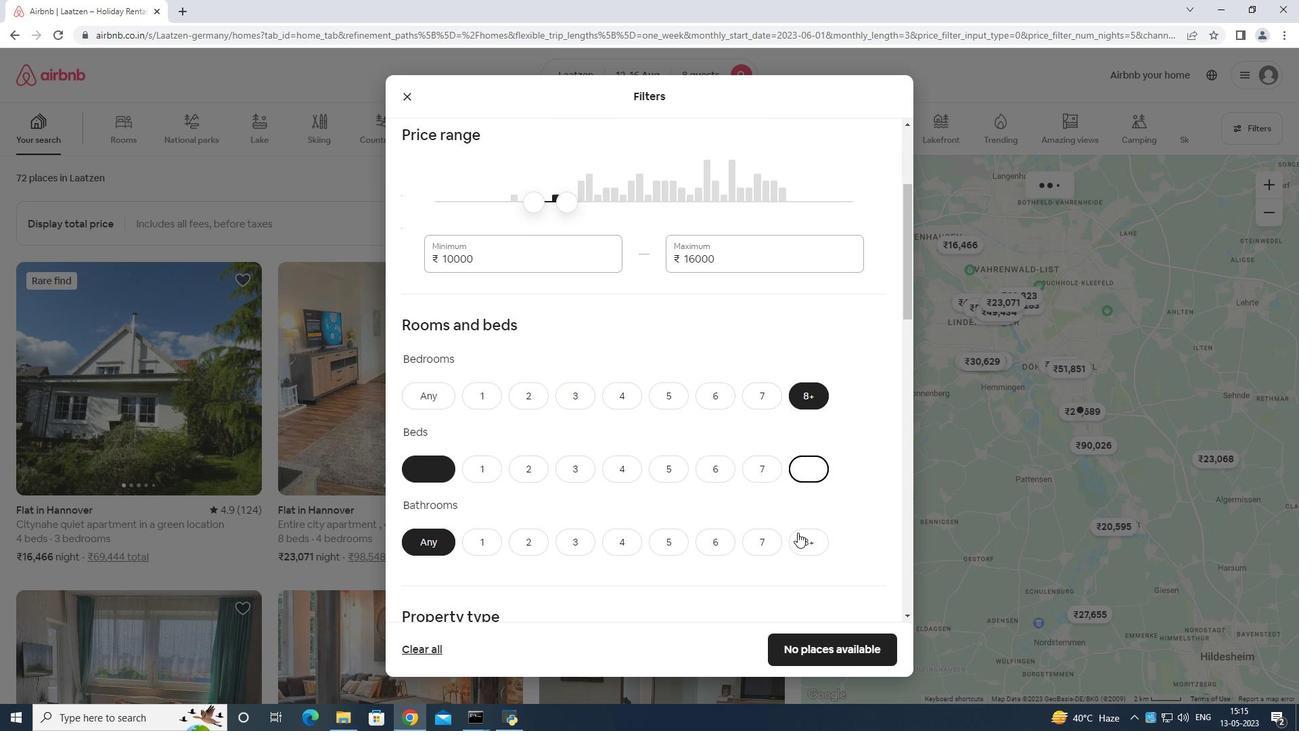 
Action: Mouse moved to (828, 517)
Screenshot: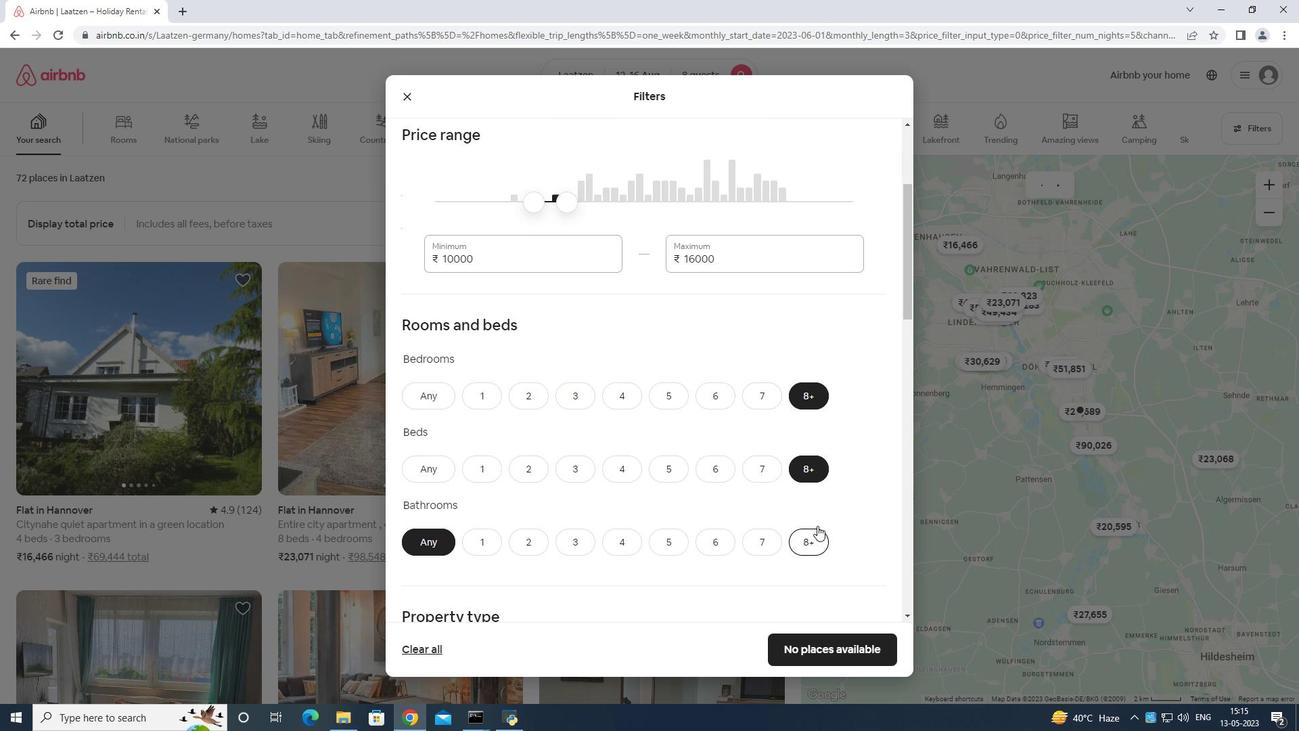 
Action: Mouse scrolled (828, 517) with delta (0, 0)
Screenshot: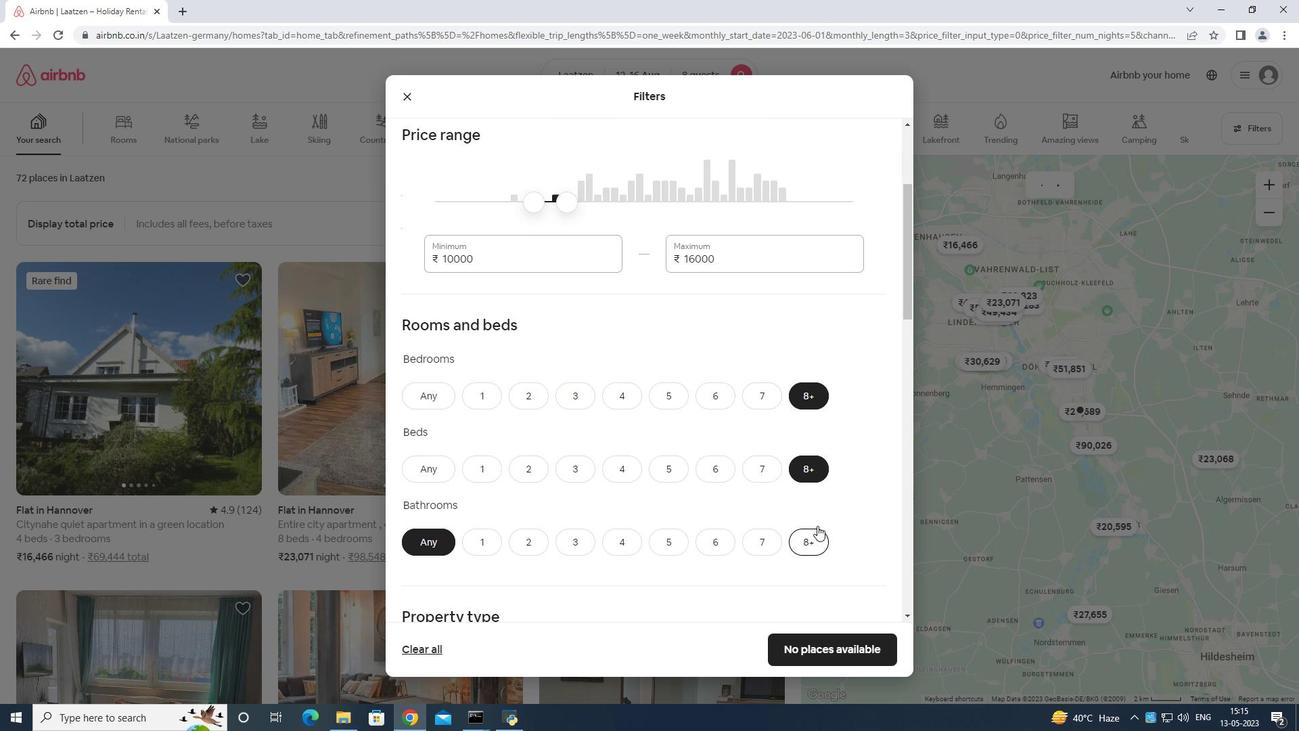 
Action: Mouse moved to (828, 521)
Screenshot: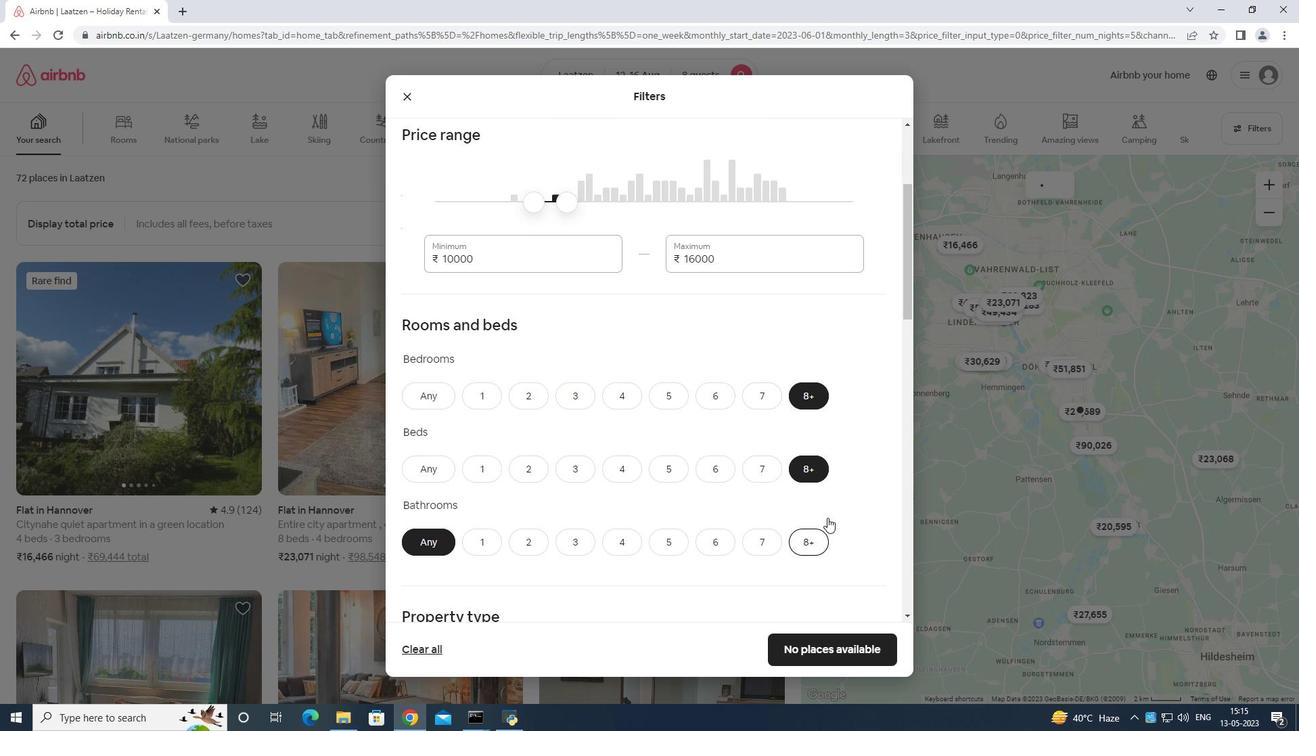 
Action: Mouse scrolled (828, 520) with delta (0, 0)
Screenshot: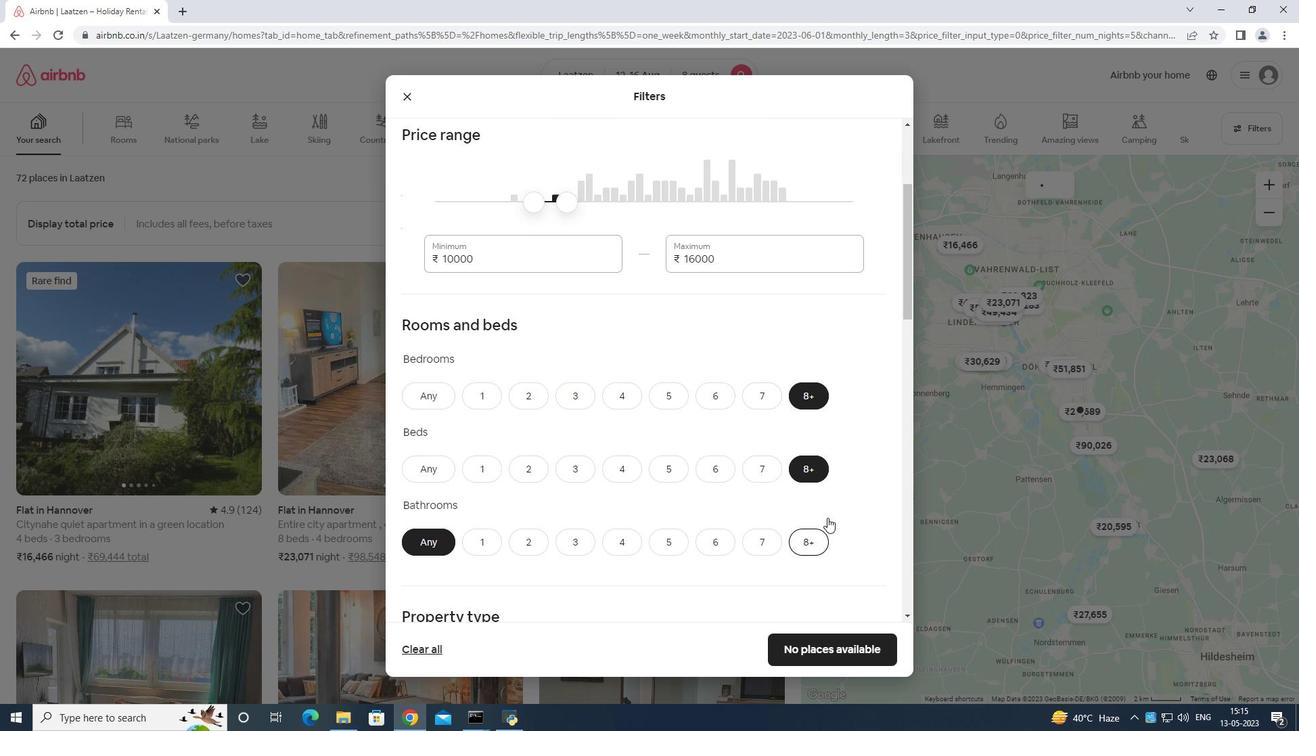 
Action: Mouse moved to (828, 512)
Screenshot: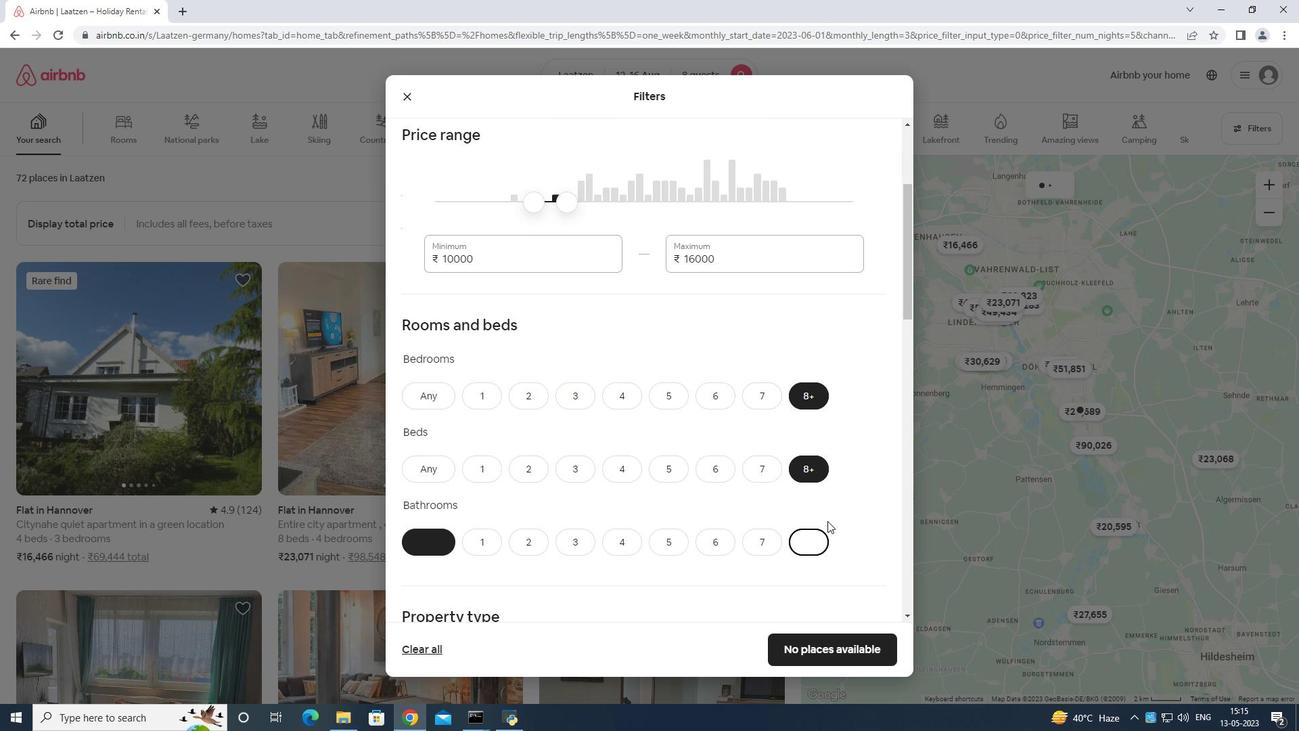 
Action: Mouse scrolled (828, 511) with delta (0, 0)
Screenshot: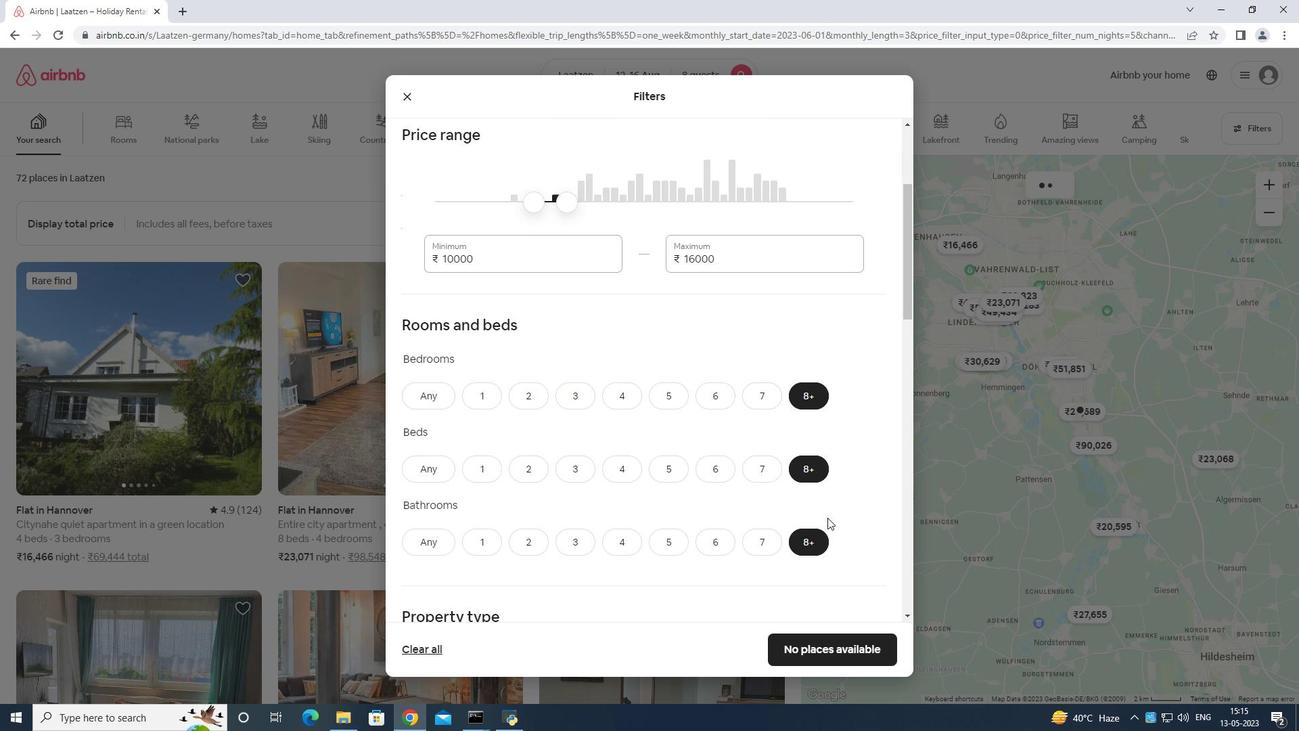 
Action: Mouse moved to (823, 464)
Screenshot: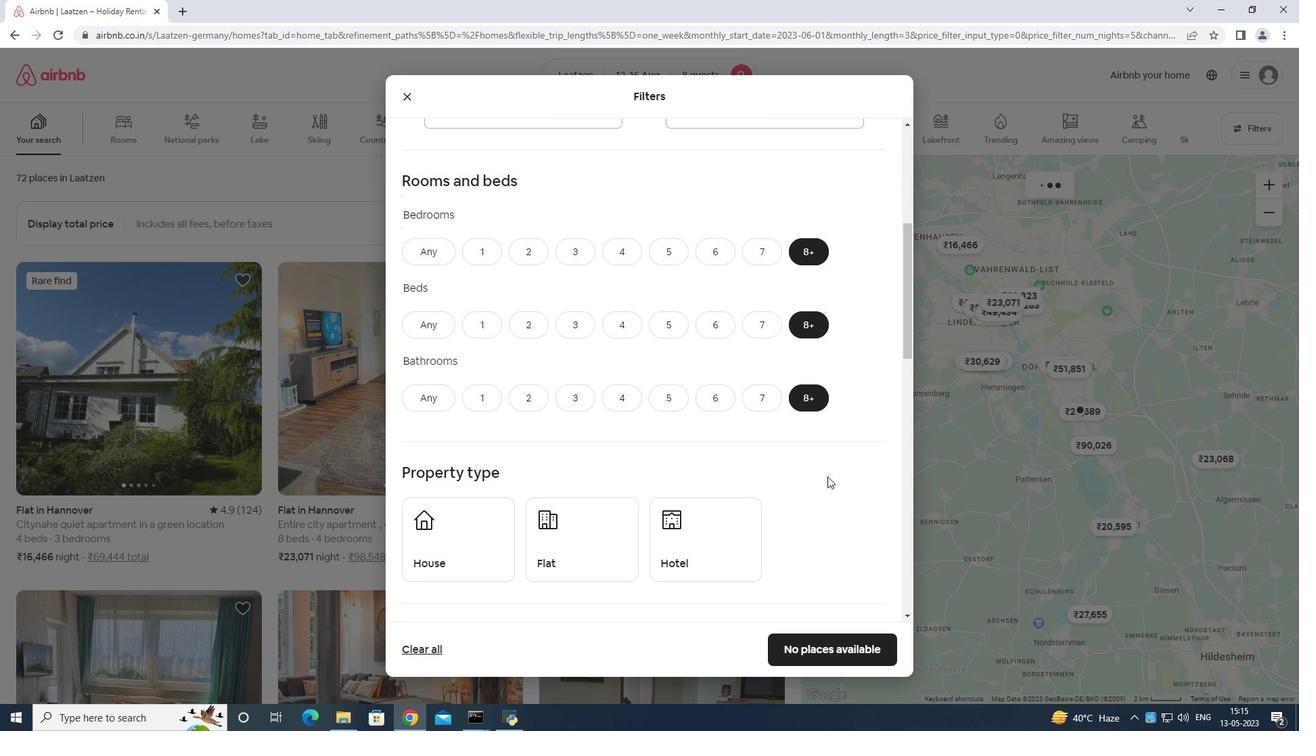 
Action: Mouse scrolled (823, 463) with delta (0, 0)
Screenshot: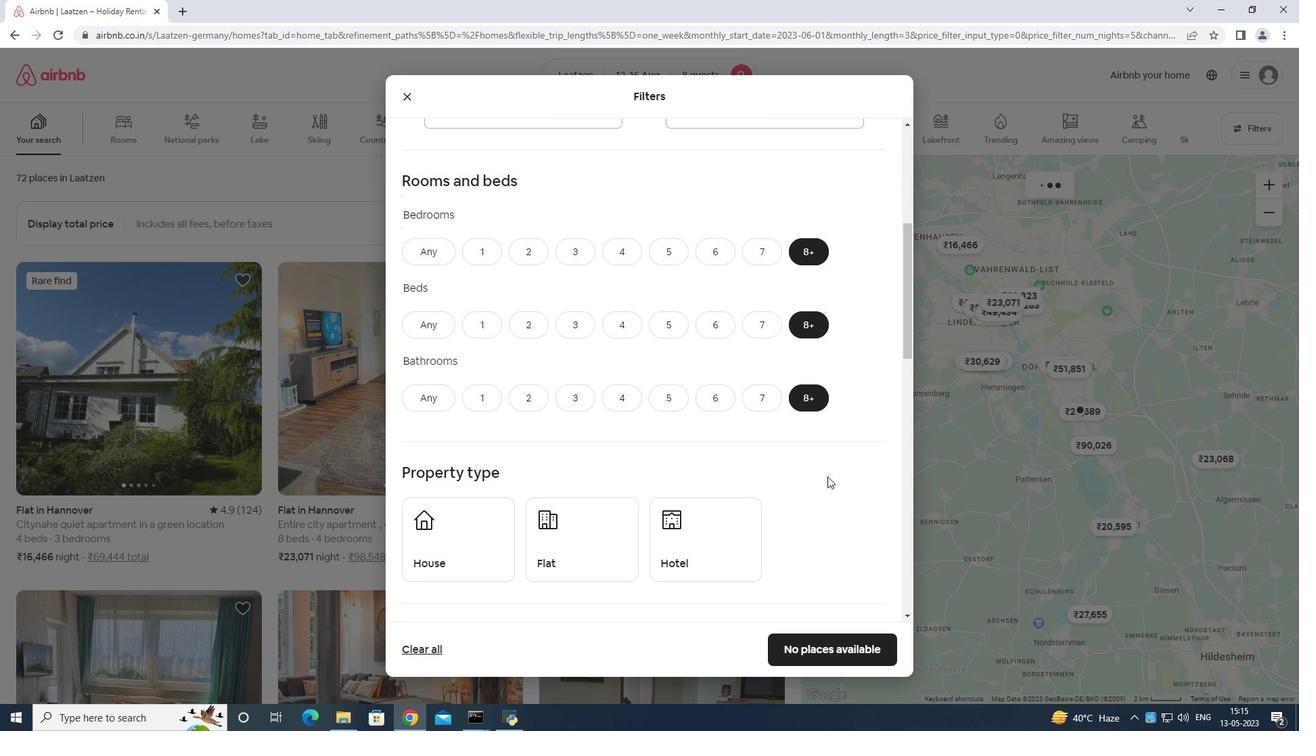 
Action: Mouse moved to (490, 445)
Screenshot: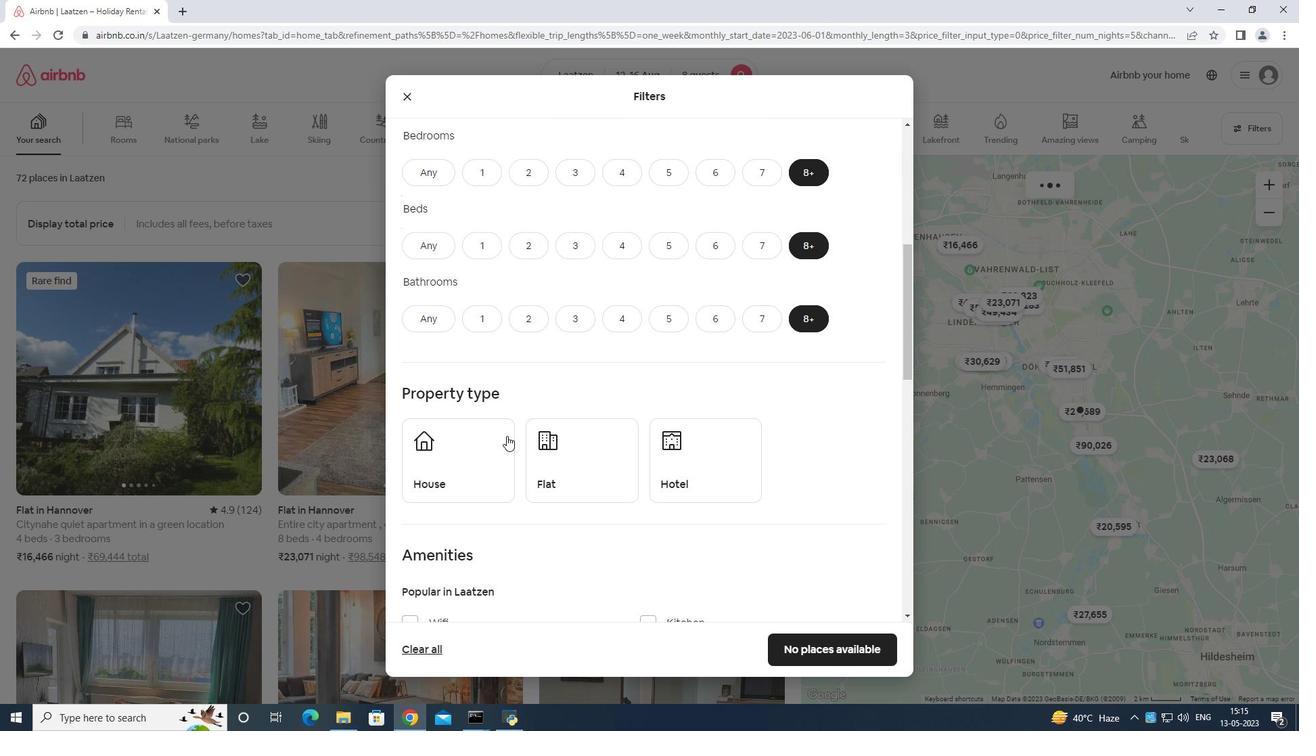 
Action: Mouse pressed left at (490, 445)
Screenshot: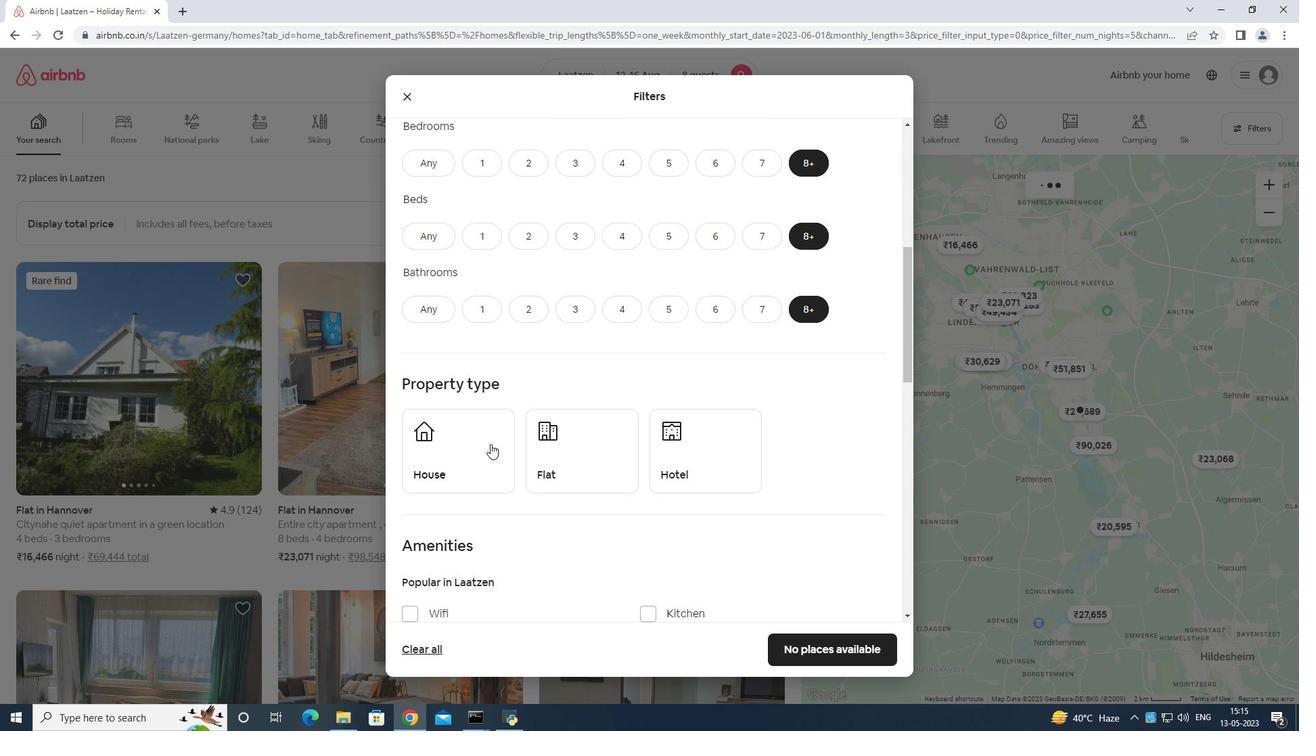 
Action: Mouse moved to (603, 412)
Screenshot: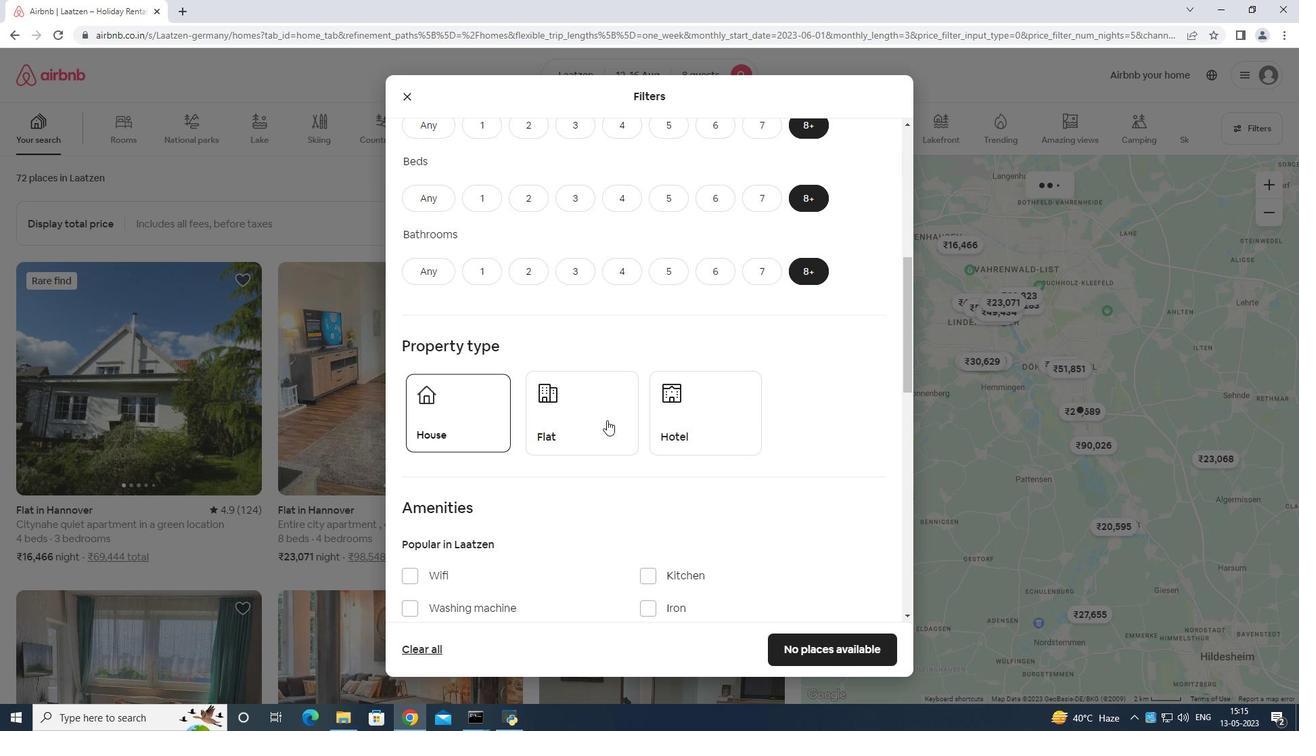 
Action: Mouse pressed left at (603, 412)
Screenshot: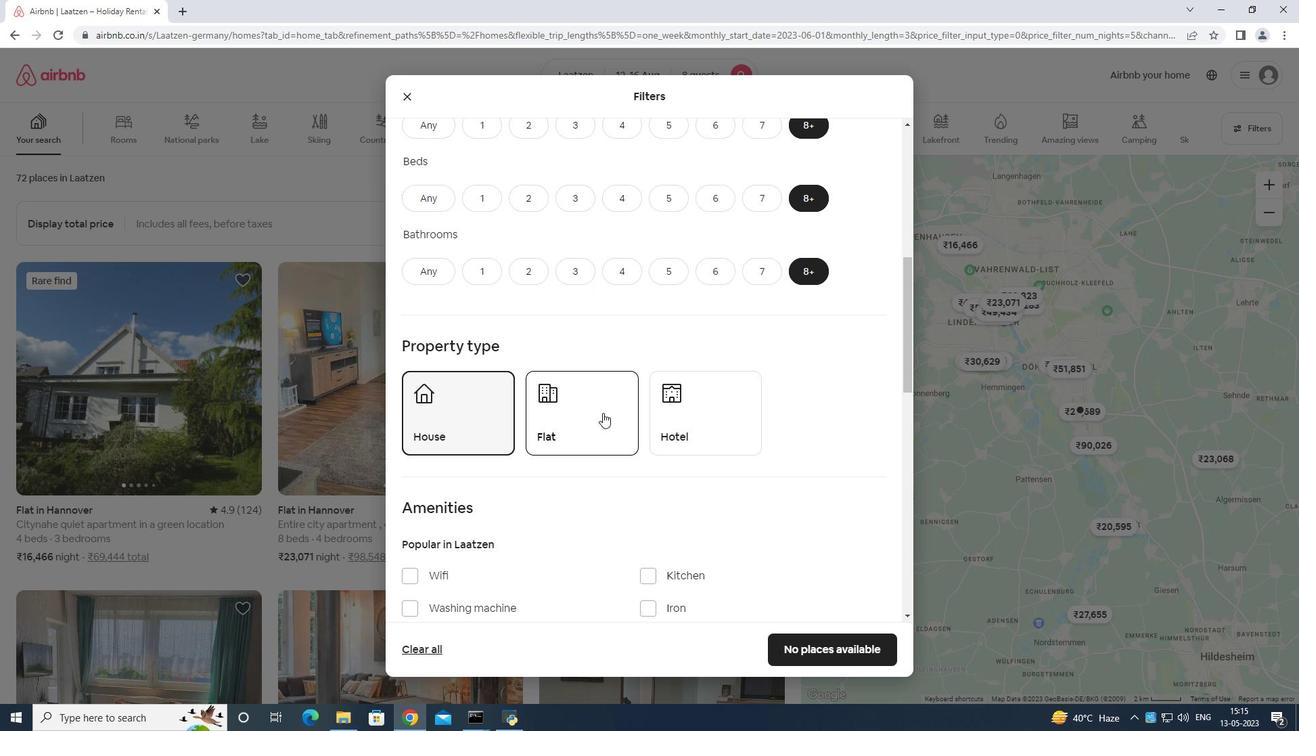 
Action: Mouse moved to (623, 368)
Screenshot: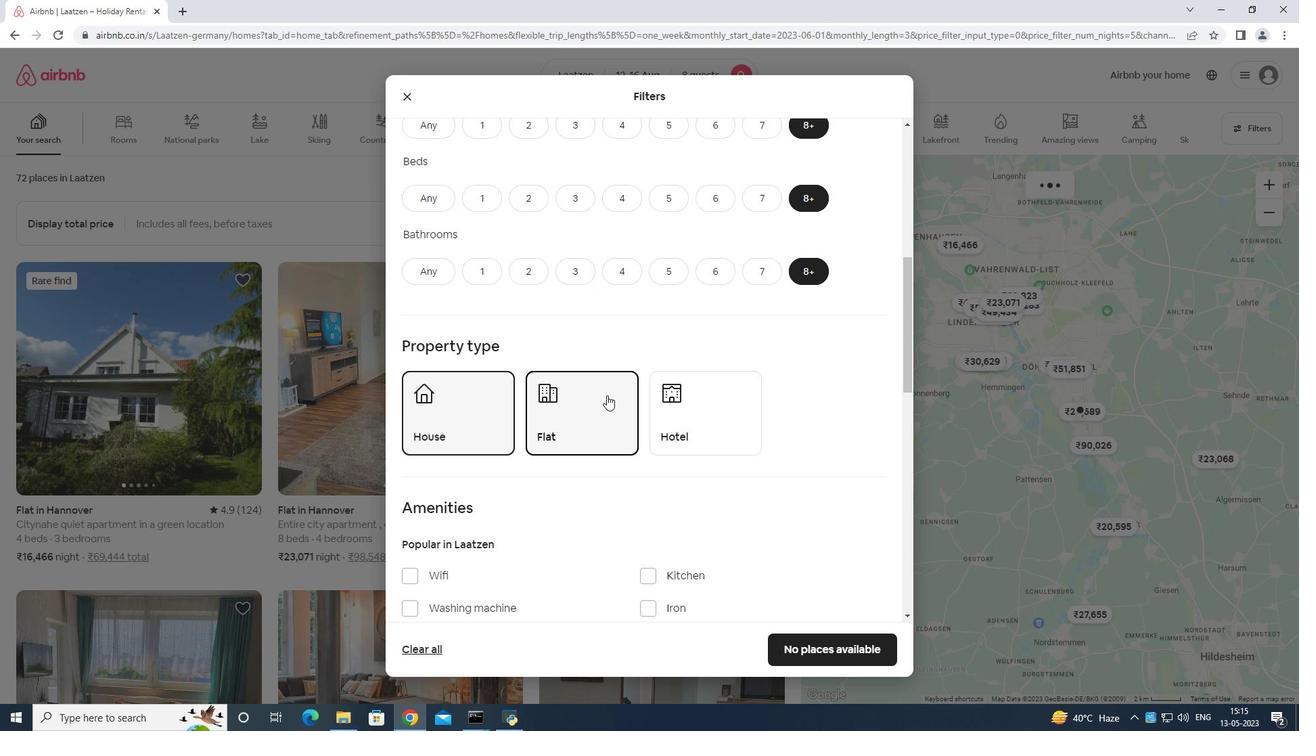 
Action: Mouse scrolled (623, 368) with delta (0, 0)
Screenshot: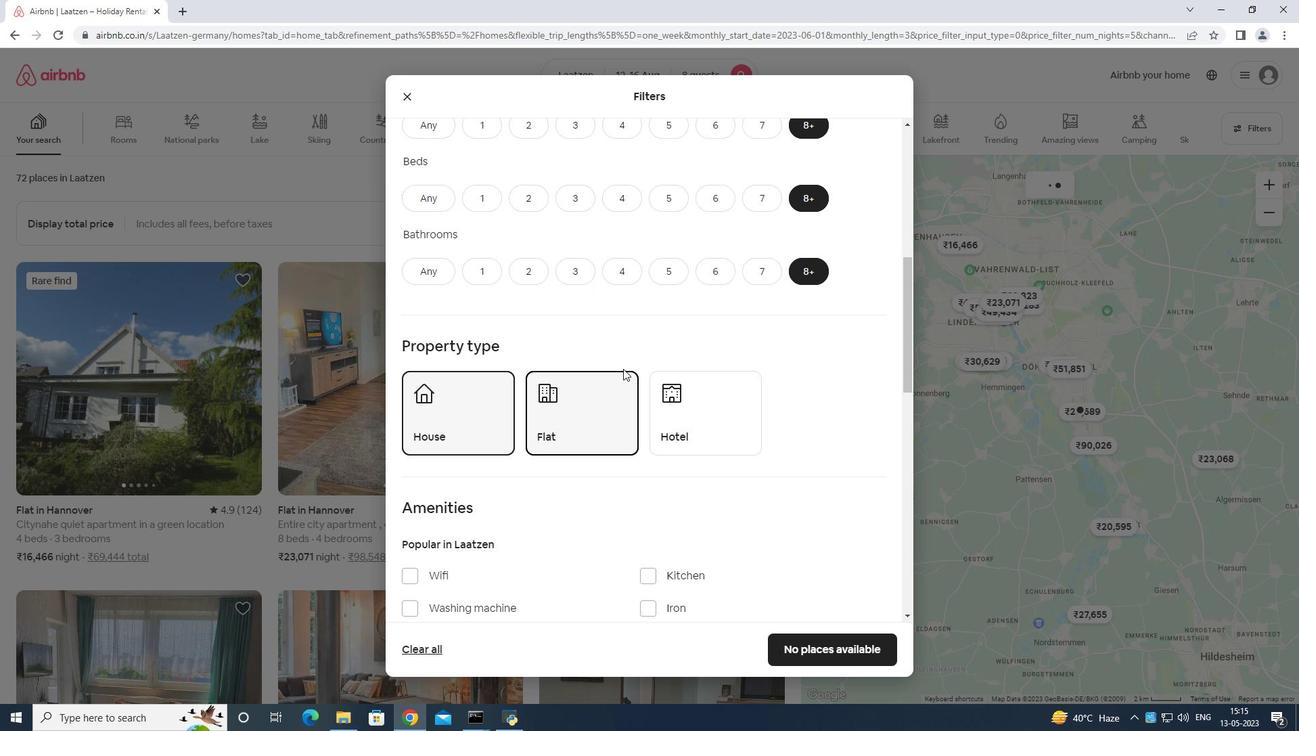 
Action: Mouse moved to (625, 370)
Screenshot: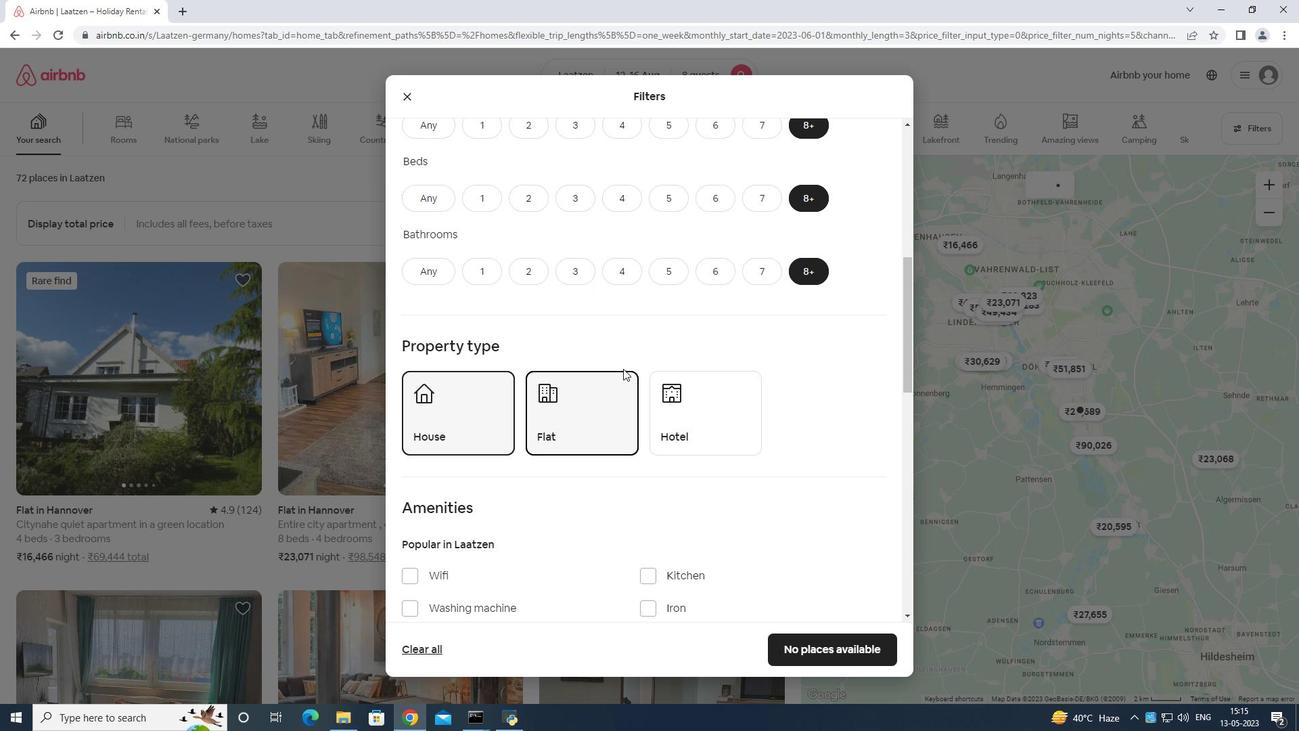 
Action: Mouse scrolled (625, 369) with delta (0, 0)
Screenshot: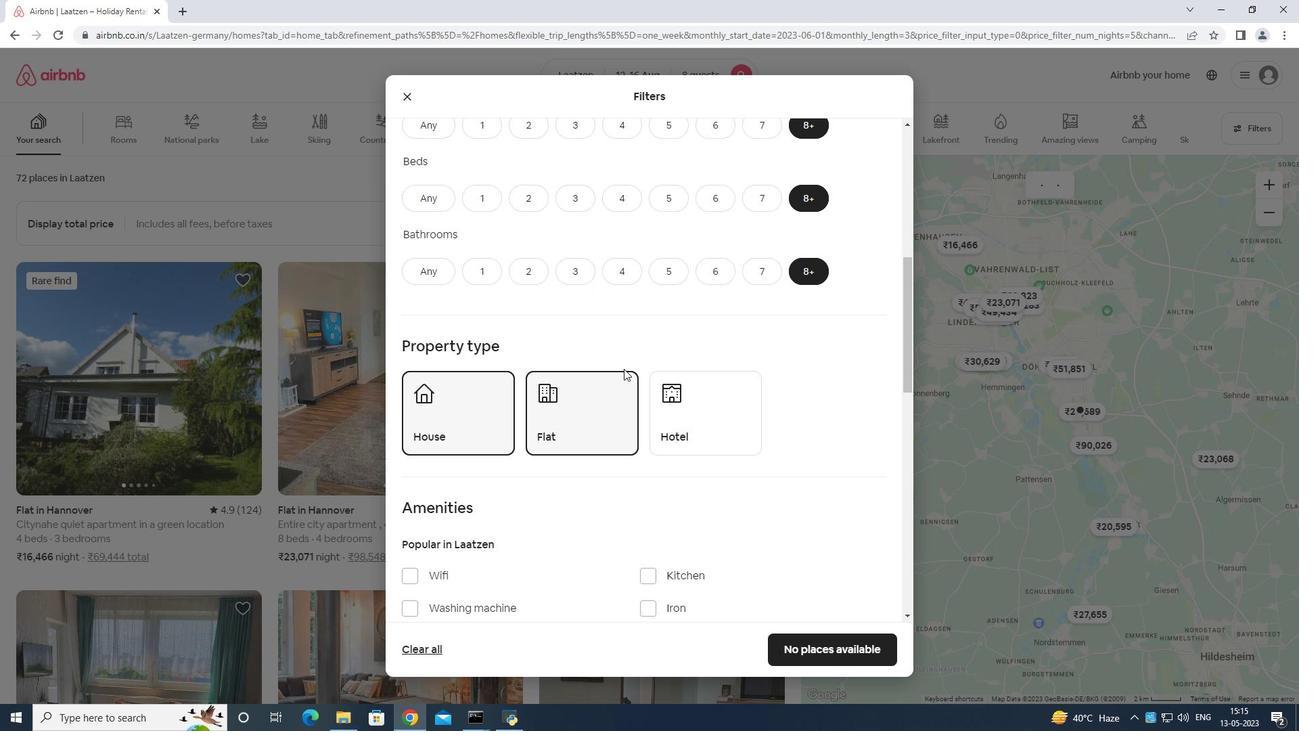 
Action: Mouse moved to (625, 370)
Screenshot: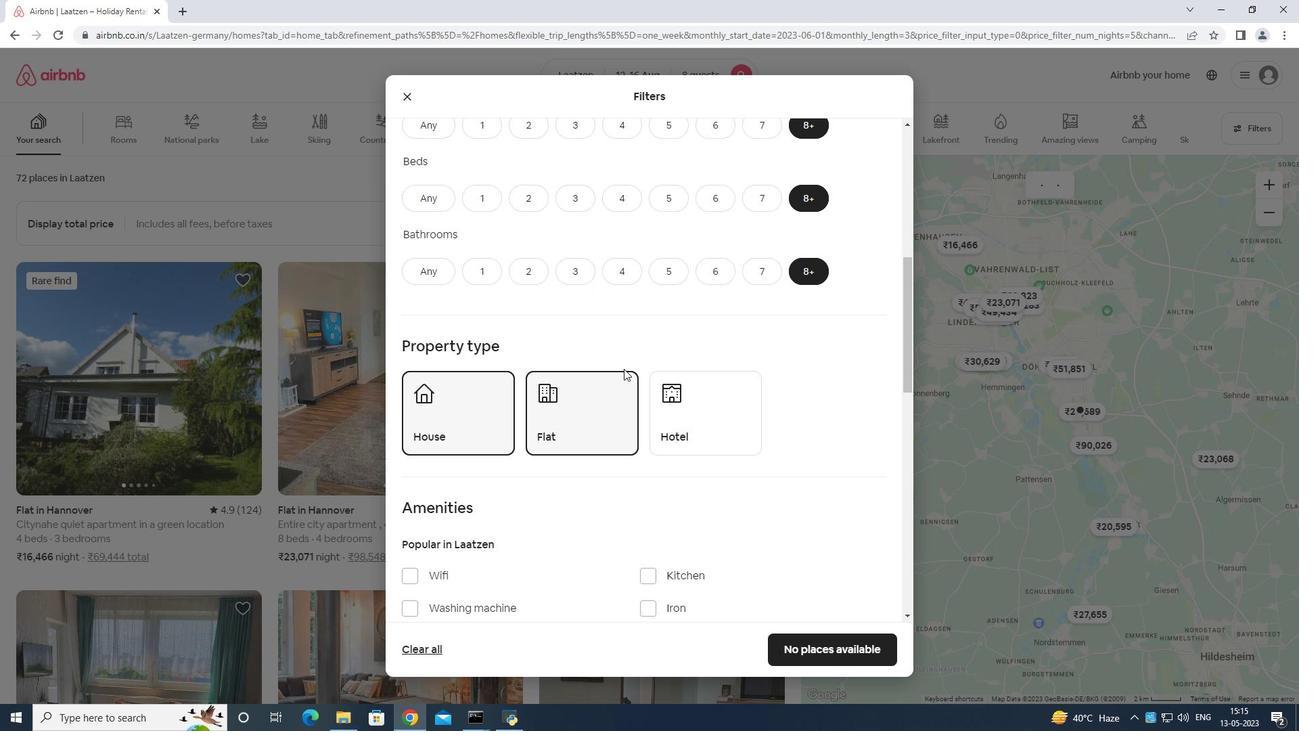 
Action: Mouse scrolled (625, 369) with delta (0, 0)
Screenshot: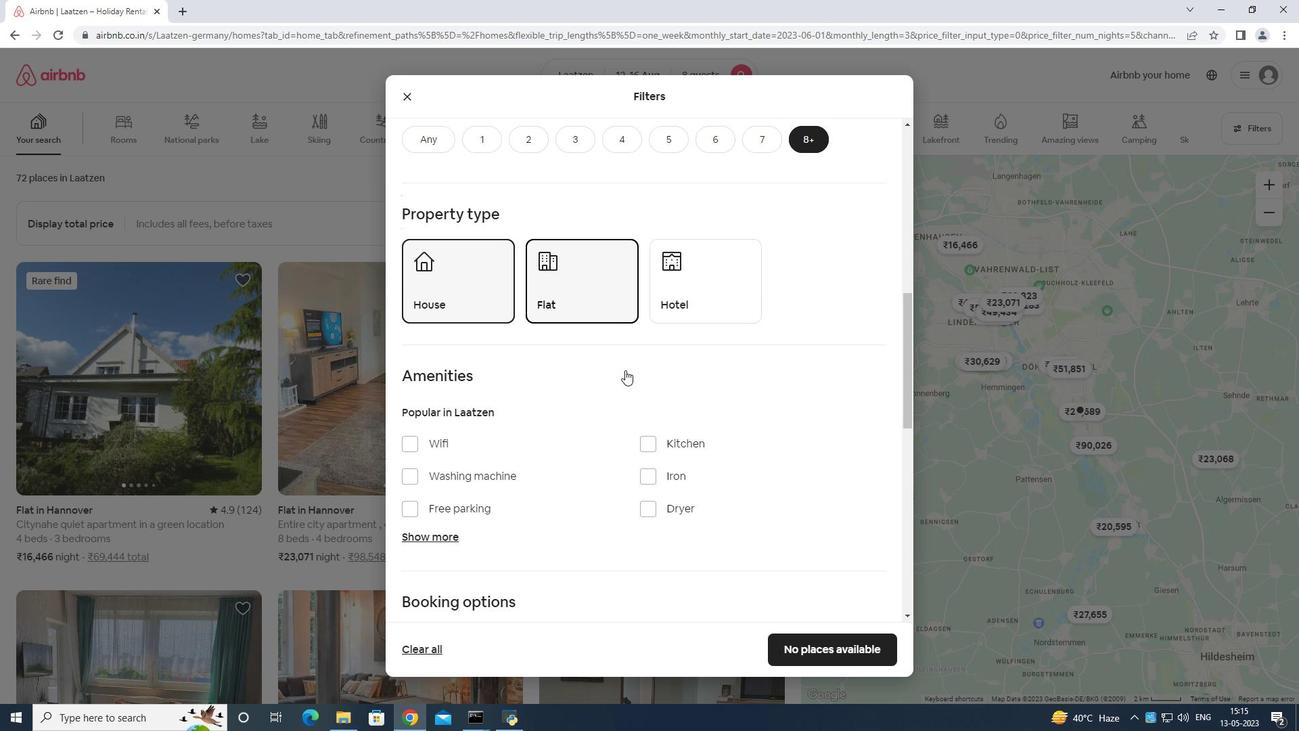 
Action: Mouse moved to (407, 368)
Screenshot: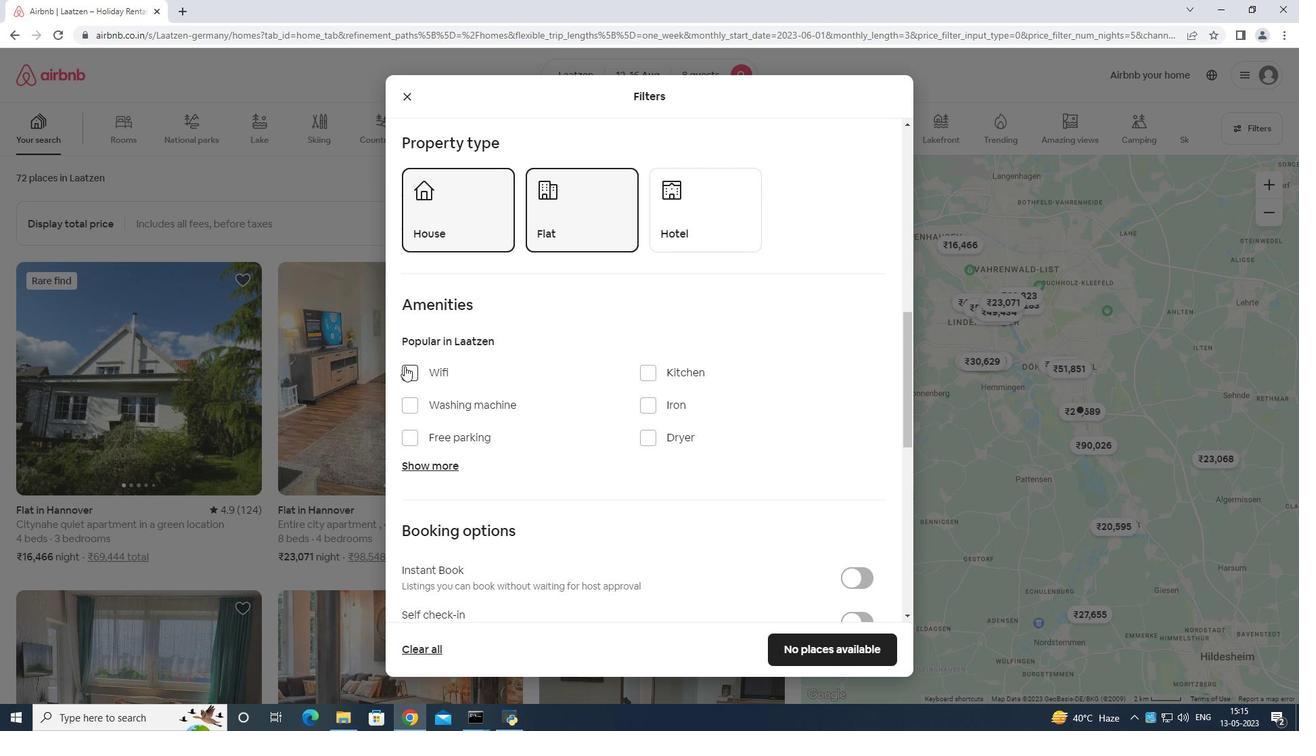
Action: Mouse pressed left at (407, 368)
Screenshot: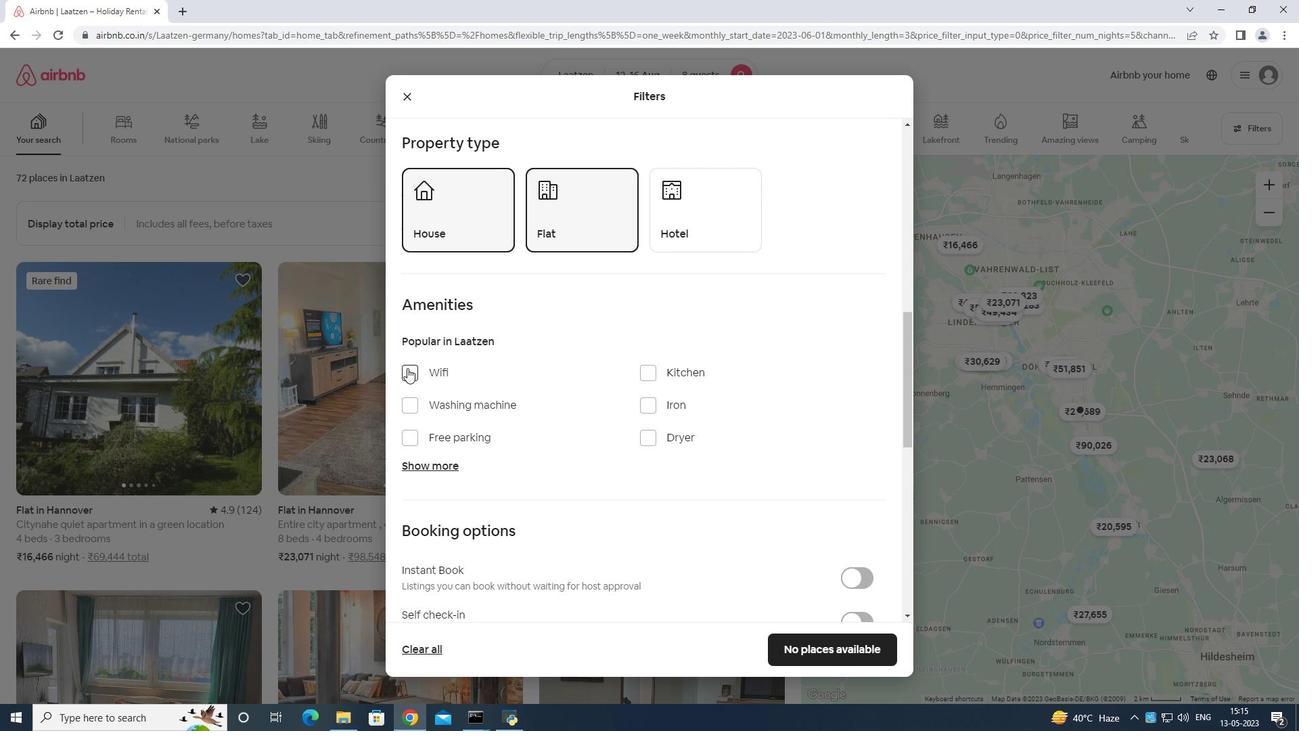 
Action: Mouse moved to (406, 436)
Screenshot: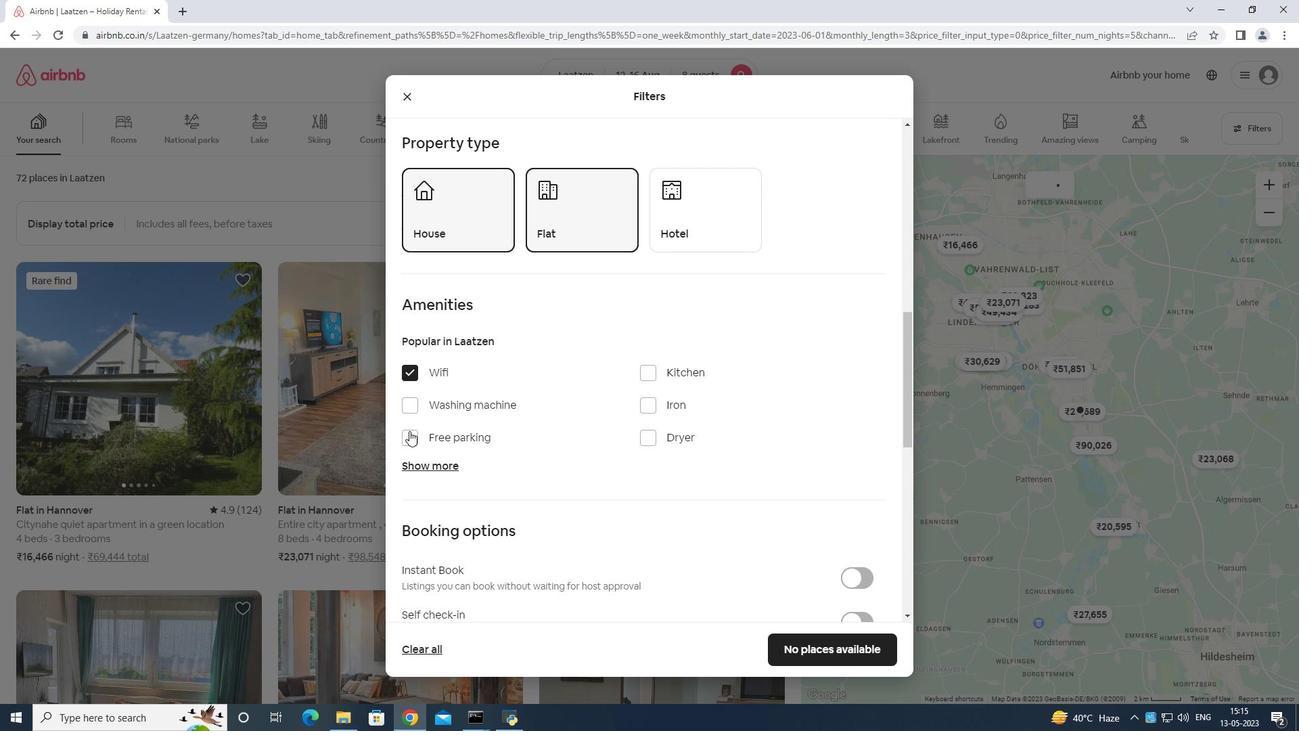 
Action: Mouse pressed left at (406, 436)
Screenshot: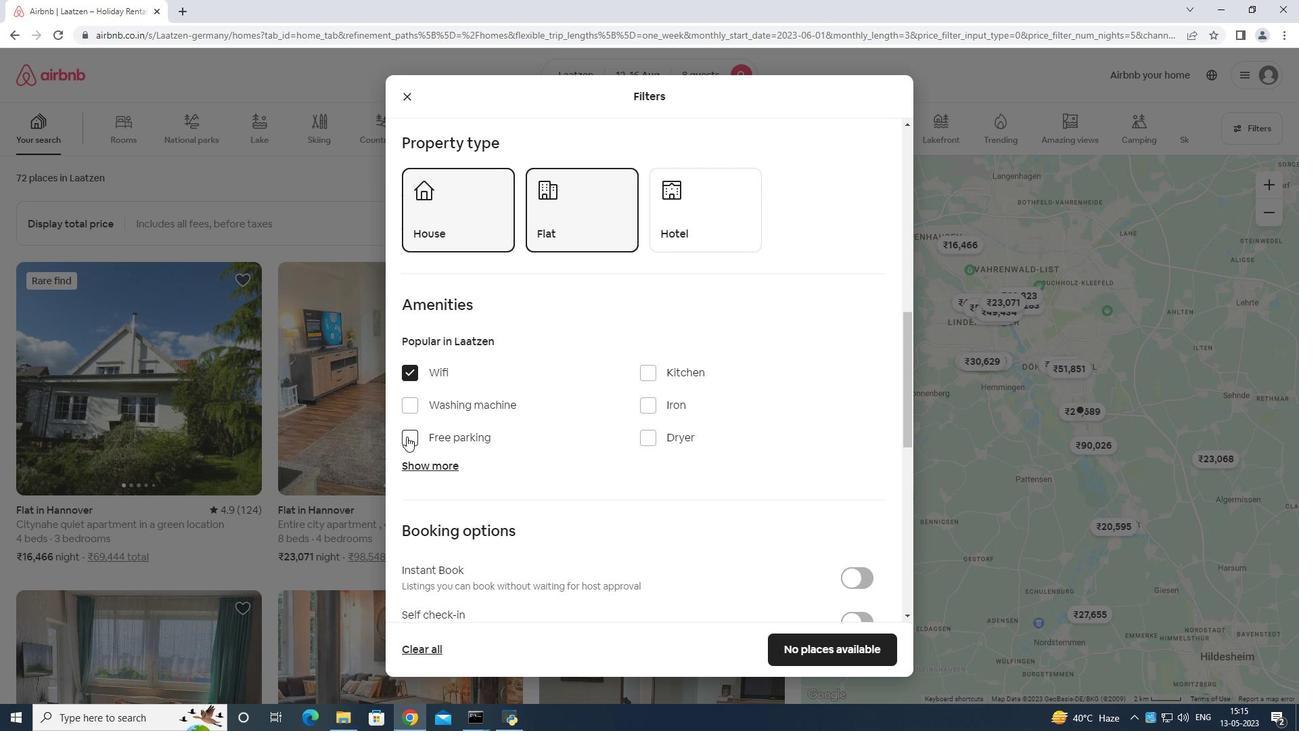 
Action: Mouse moved to (412, 461)
Screenshot: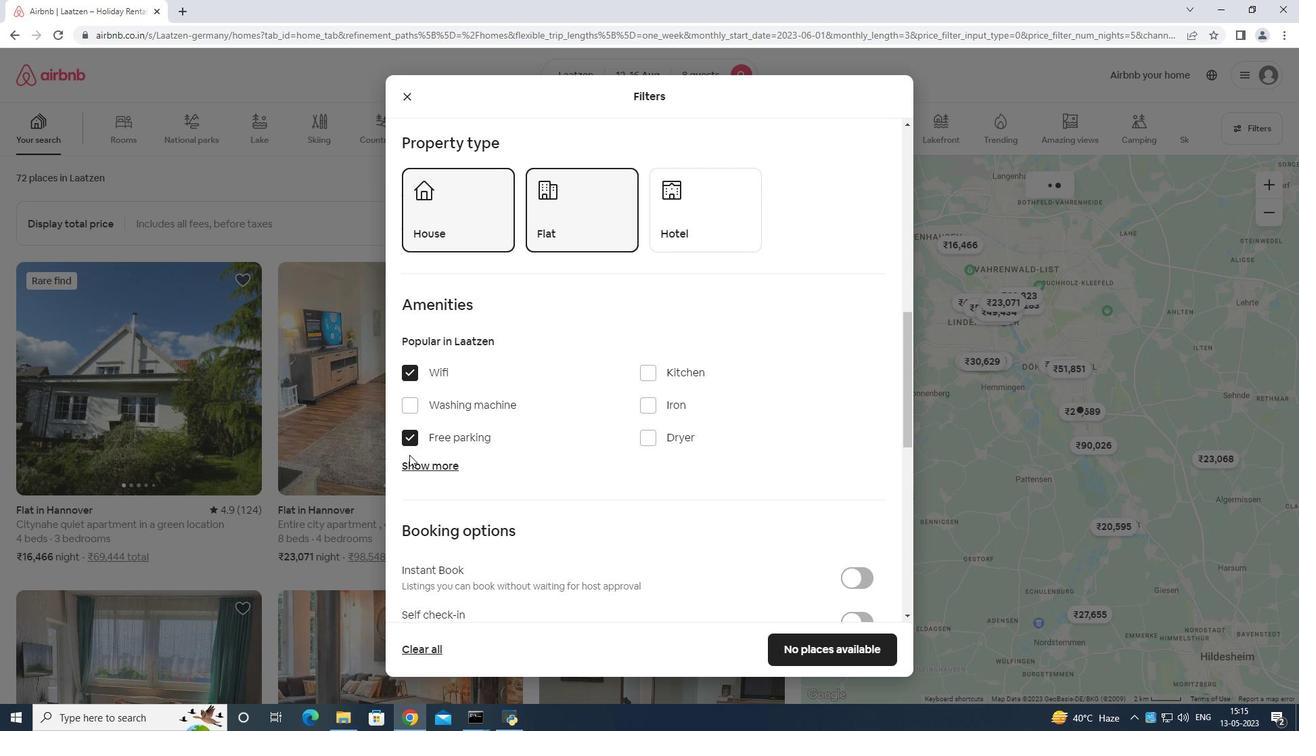 
Action: Mouse pressed left at (412, 461)
Screenshot: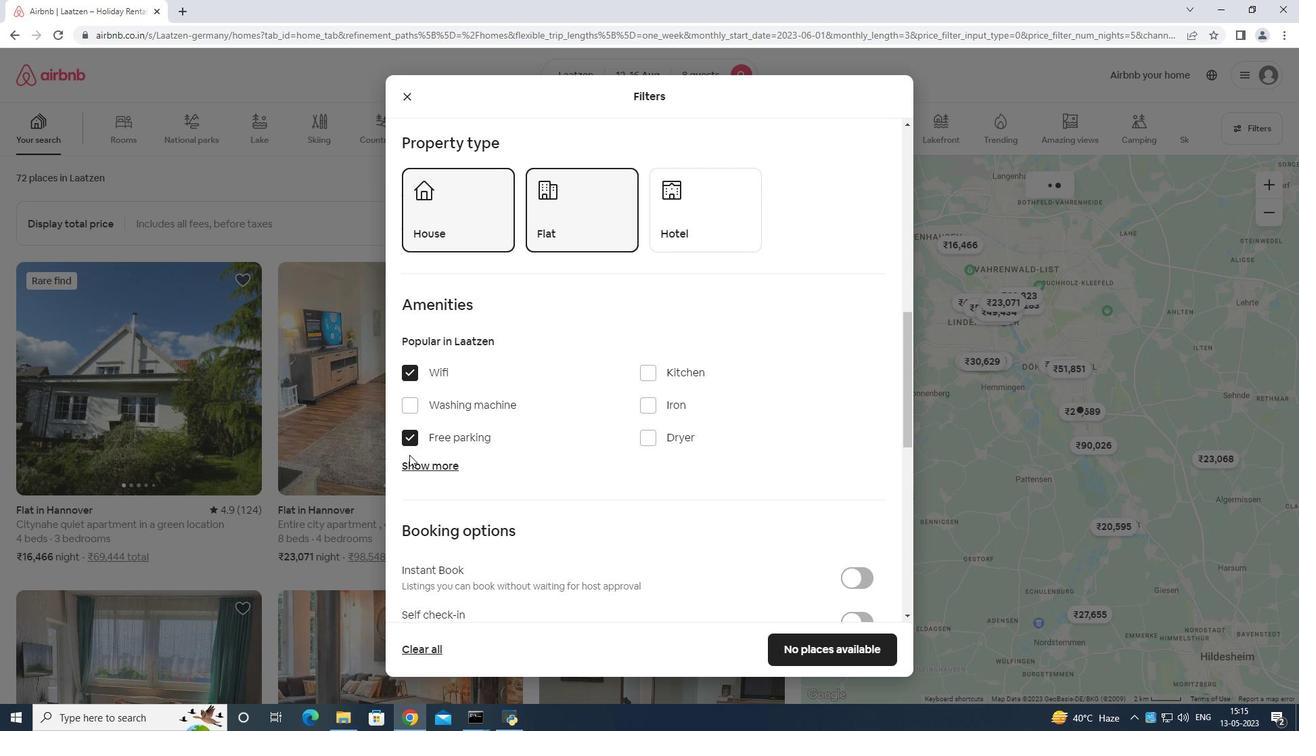 
Action: Mouse moved to (526, 412)
Screenshot: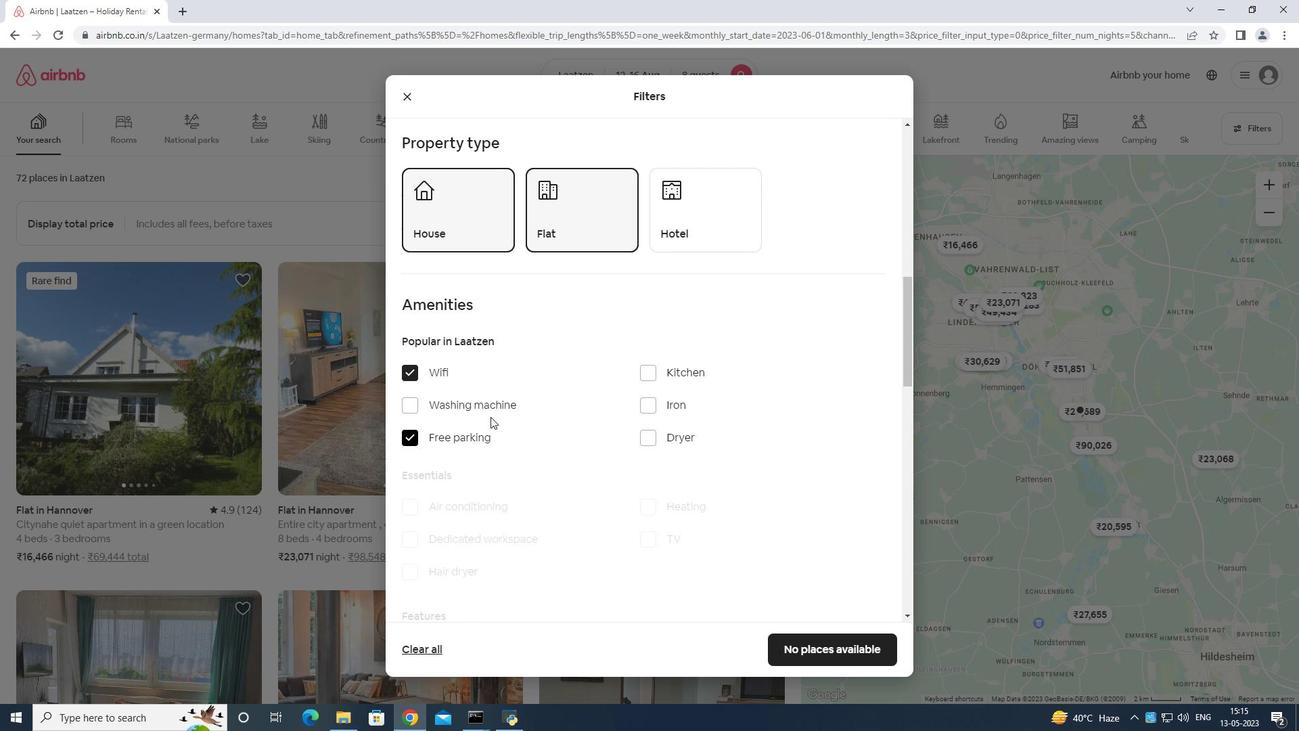 
Action: Mouse scrolled (526, 411) with delta (0, 0)
Screenshot: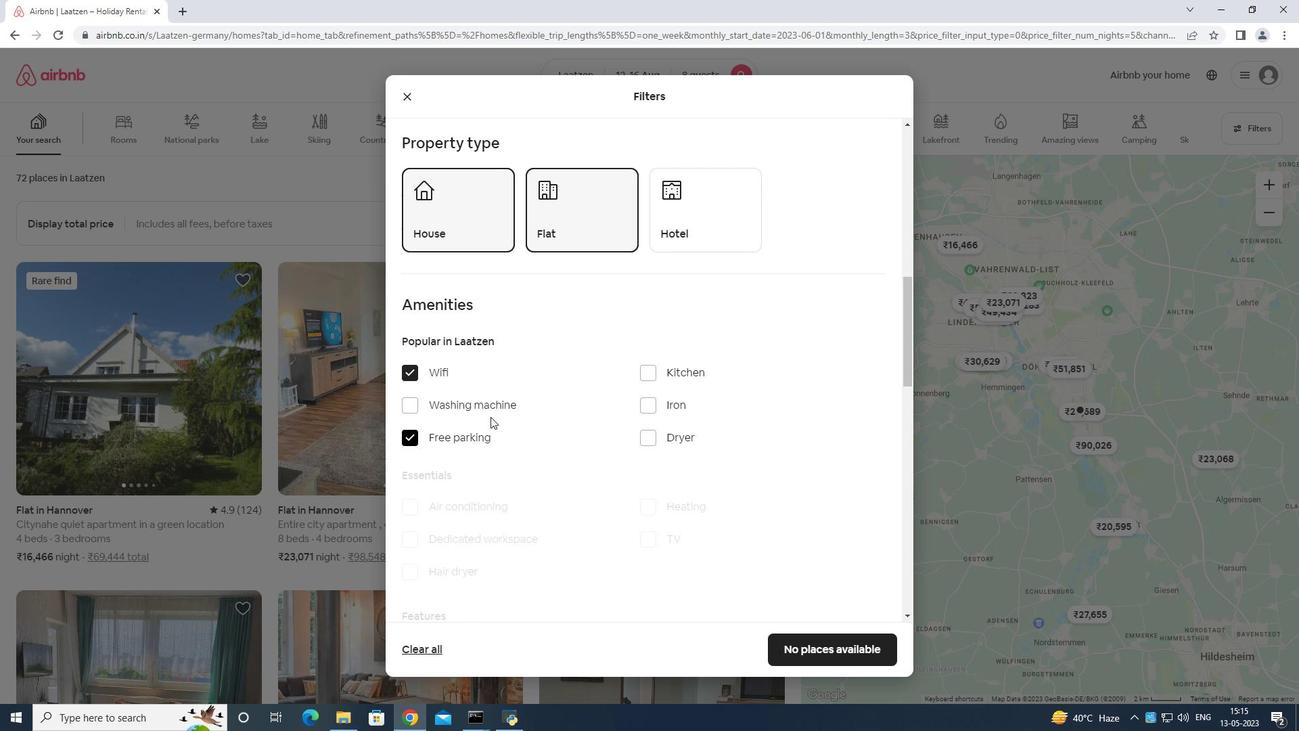 
Action: Mouse moved to (550, 414)
Screenshot: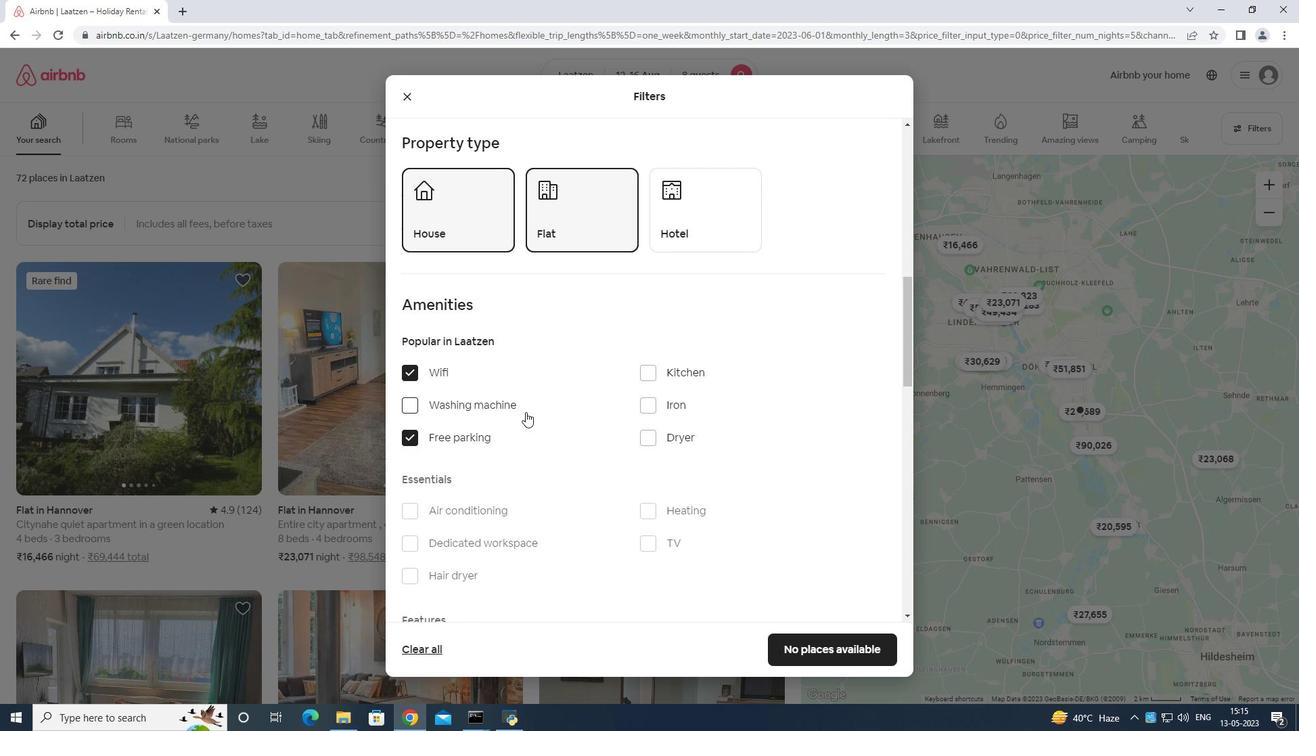 
Action: Mouse scrolled (550, 413) with delta (0, 0)
Screenshot: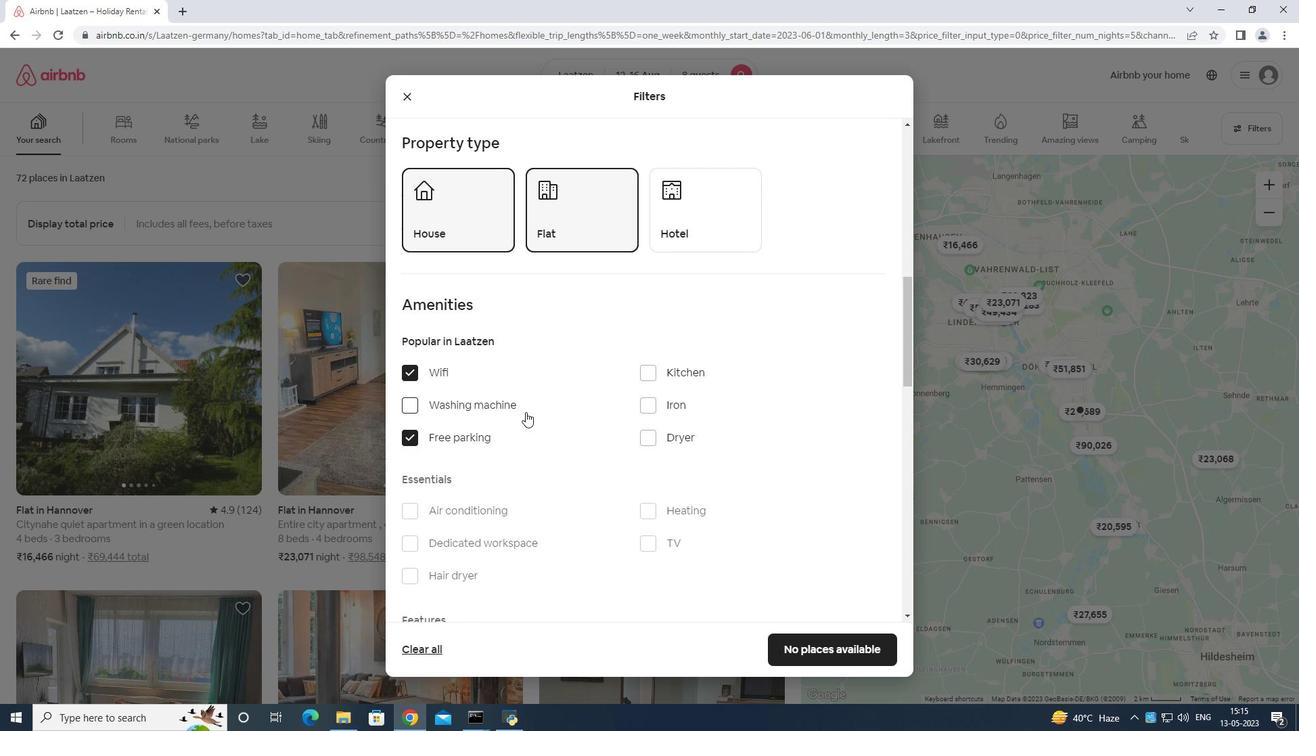 
Action: Mouse moved to (647, 410)
Screenshot: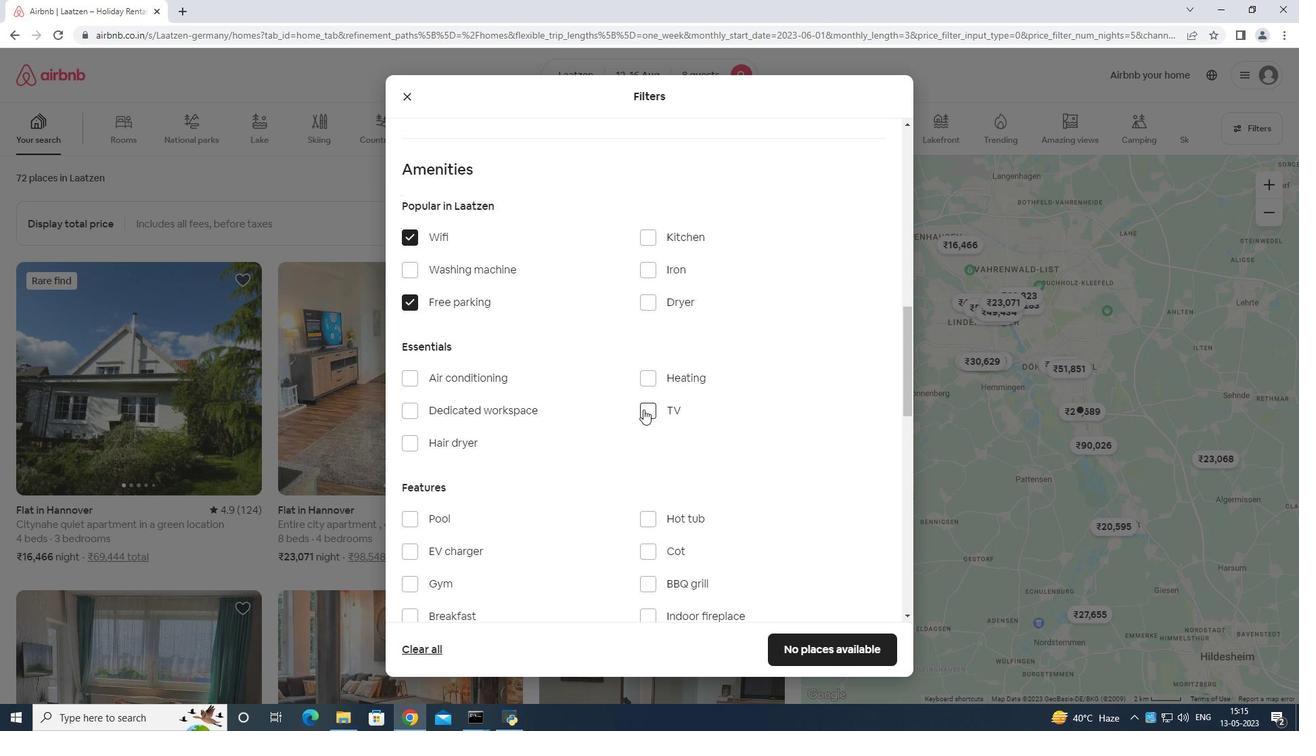 
Action: Mouse pressed left at (647, 410)
Screenshot: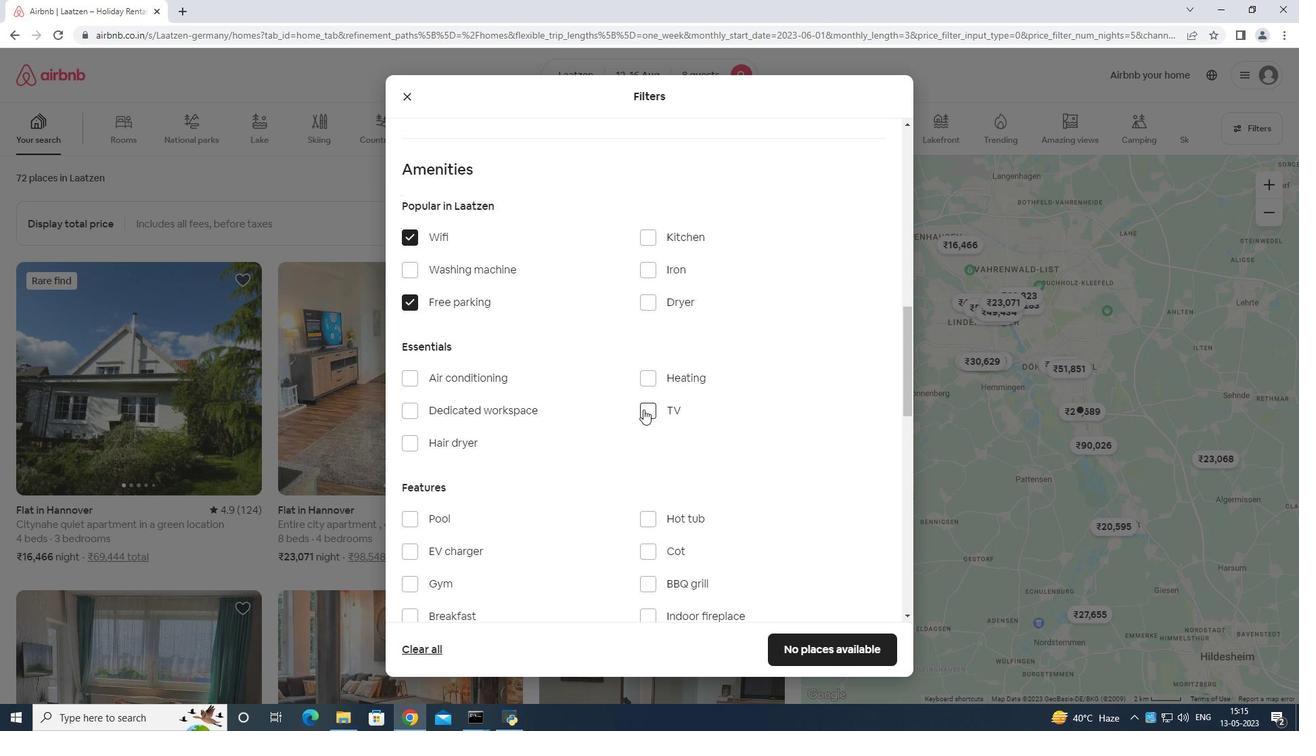 
Action: Mouse moved to (656, 391)
Screenshot: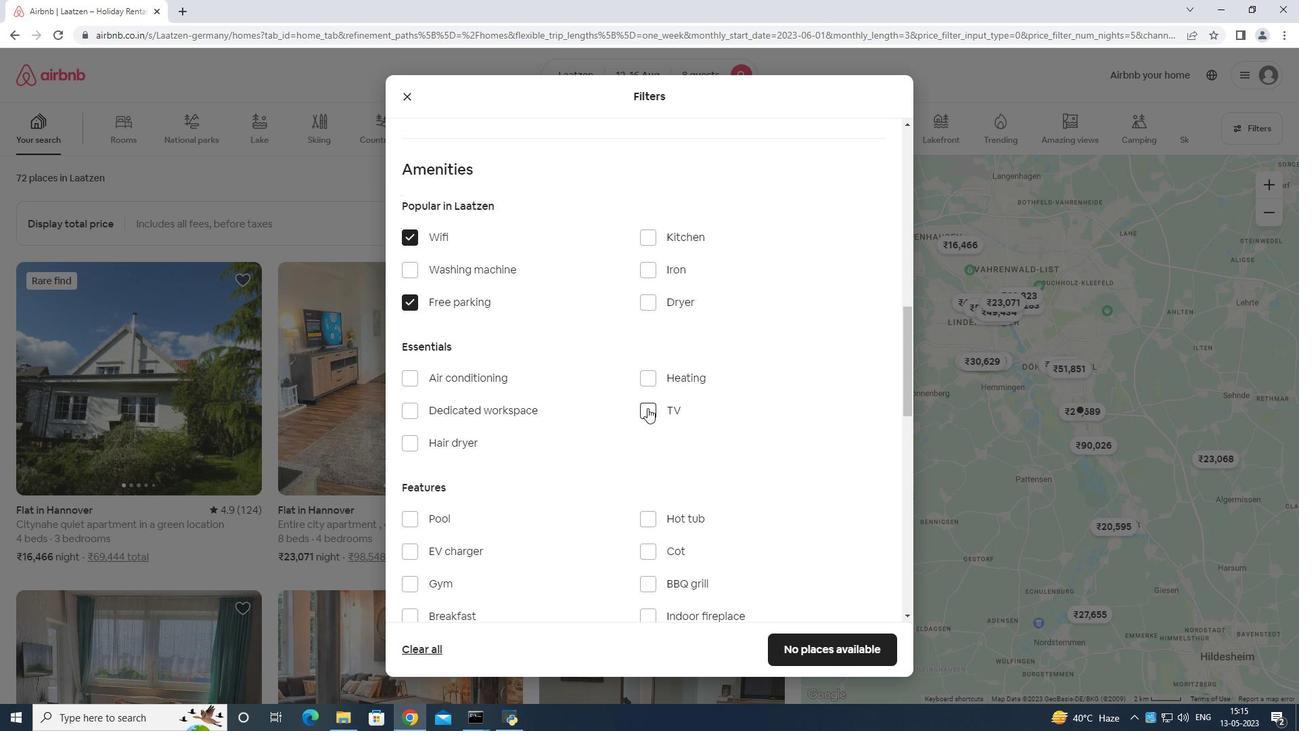 
Action: Mouse scrolled (656, 390) with delta (0, 0)
Screenshot: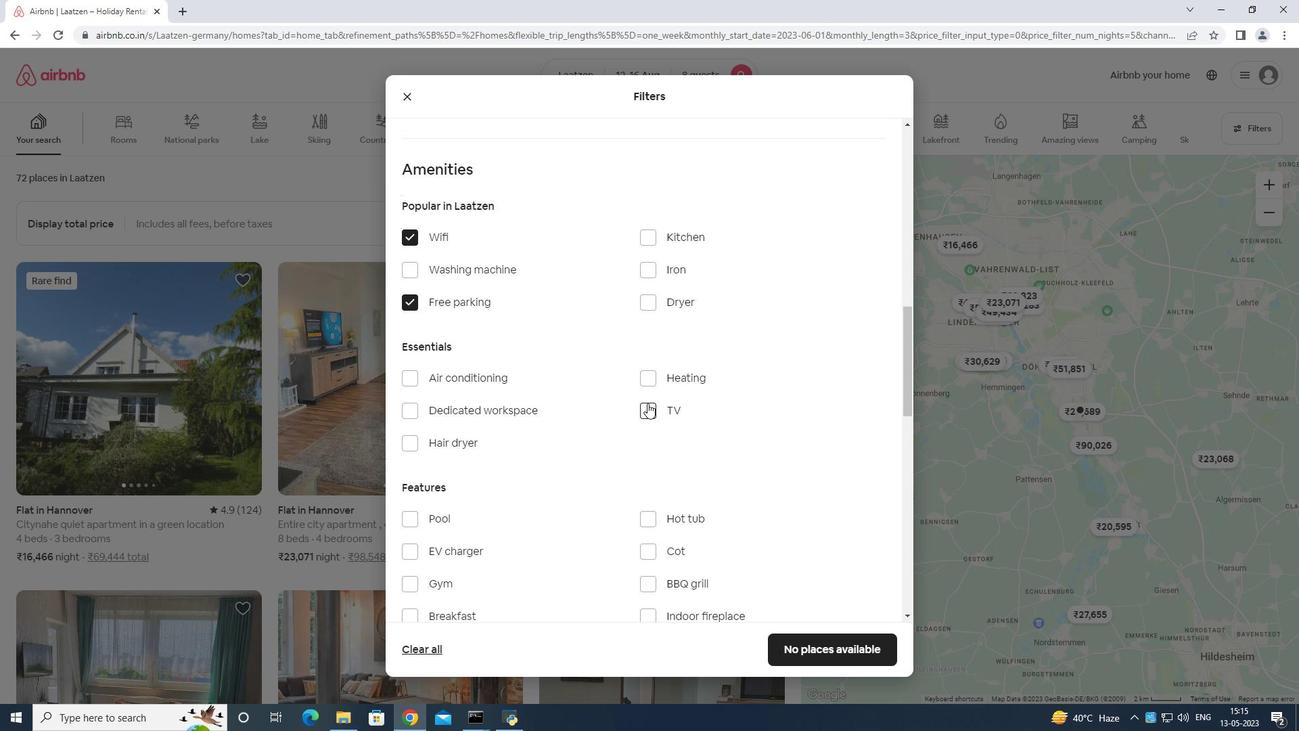 
Action: Mouse moved to (656, 394)
Screenshot: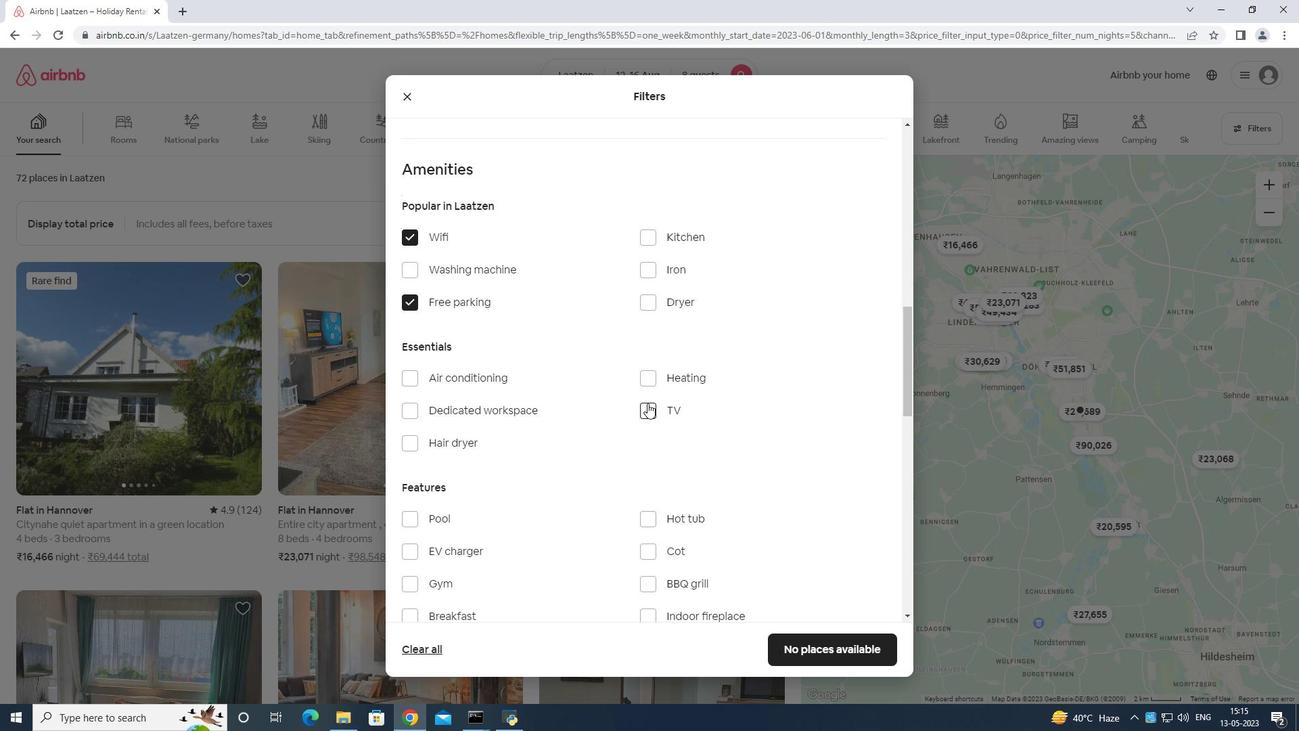 
Action: Mouse scrolled (656, 393) with delta (0, 0)
Screenshot: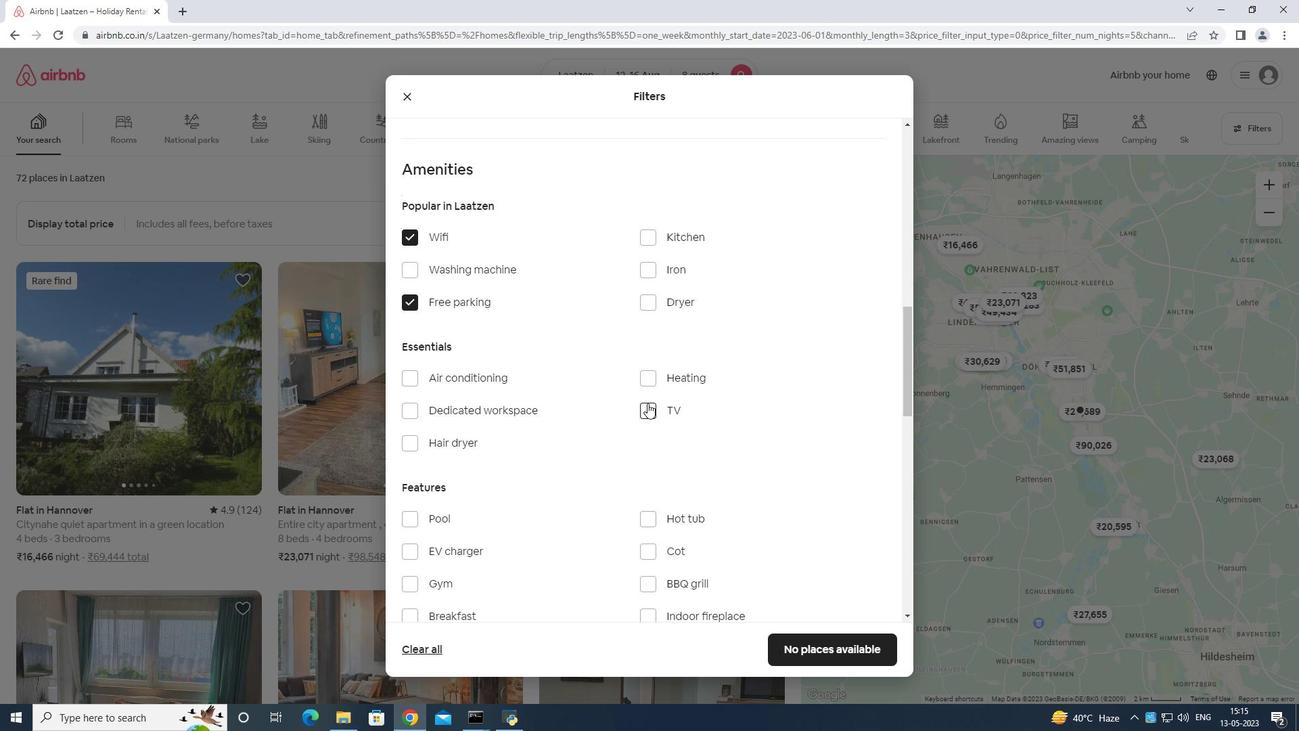 
Action: Mouse moved to (656, 394)
Screenshot: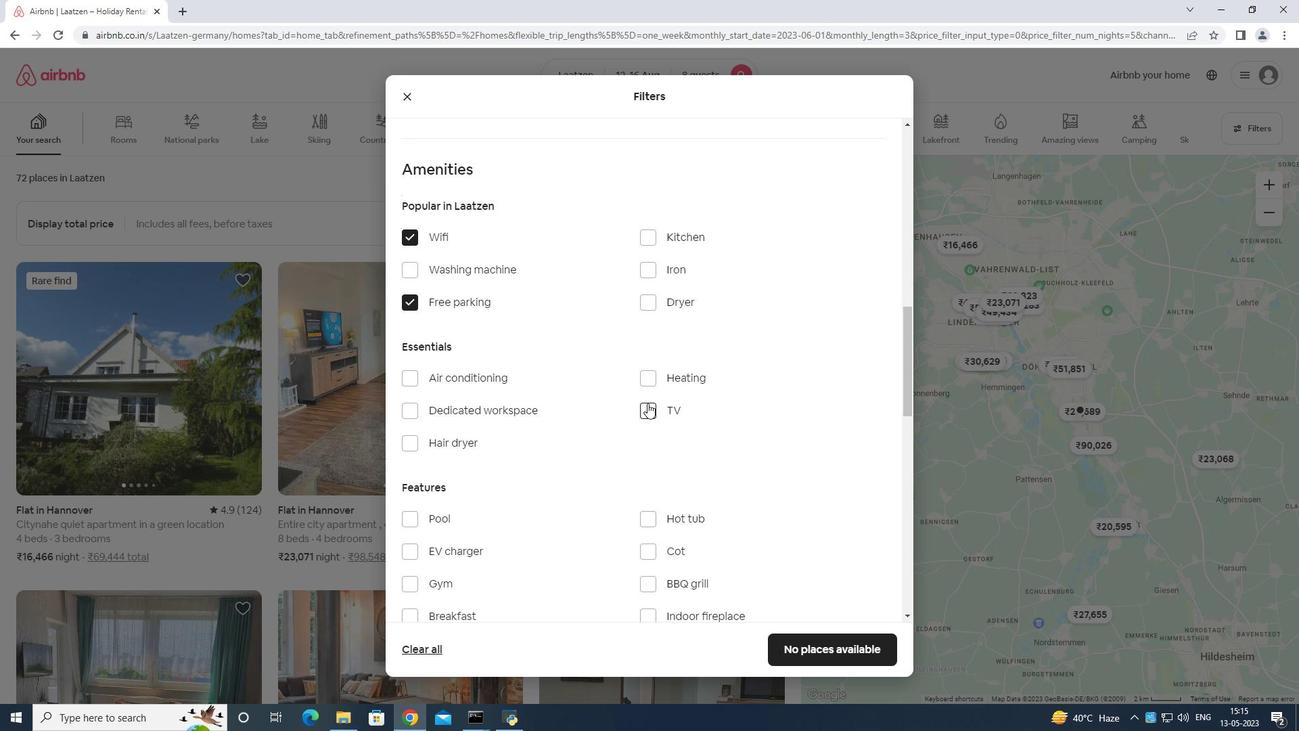 
Action: Mouse scrolled (656, 394) with delta (0, 0)
Screenshot: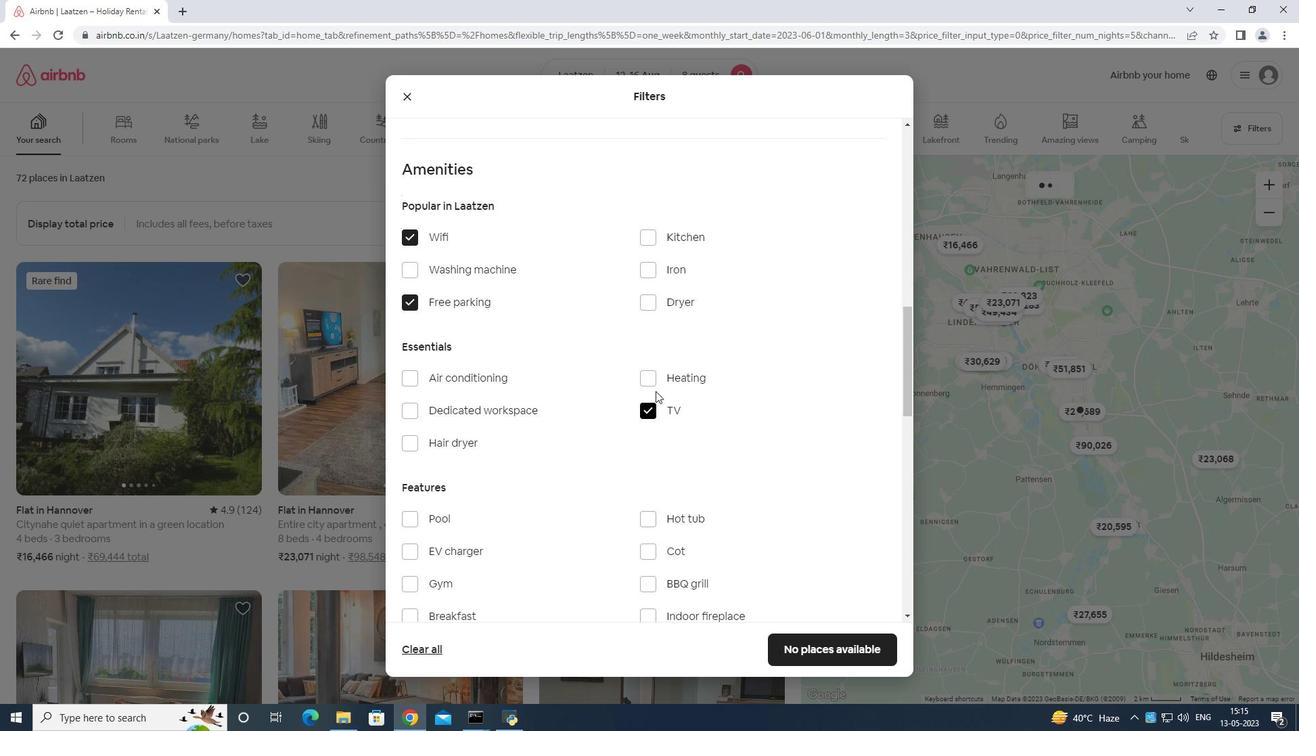 
Action: Mouse moved to (656, 394)
Screenshot: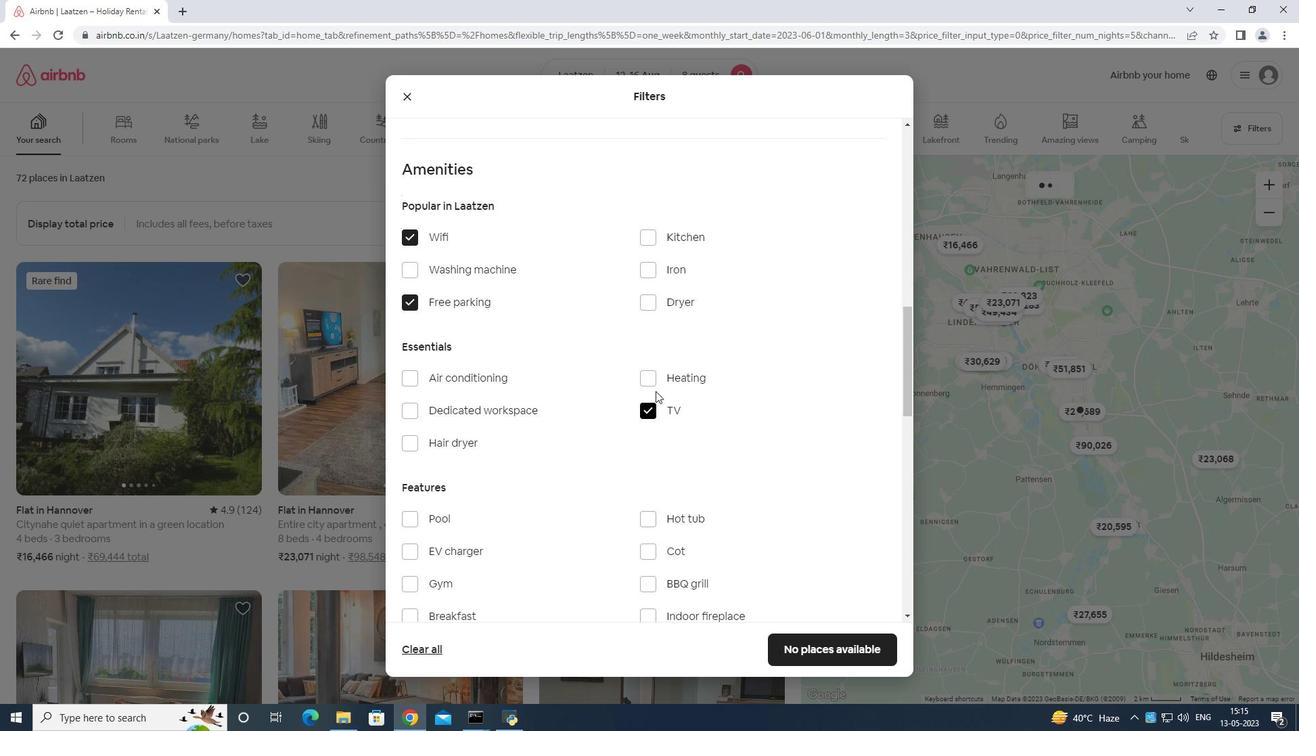 
Action: Mouse scrolled (656, 394) with delta (0, 0)
Screenshot: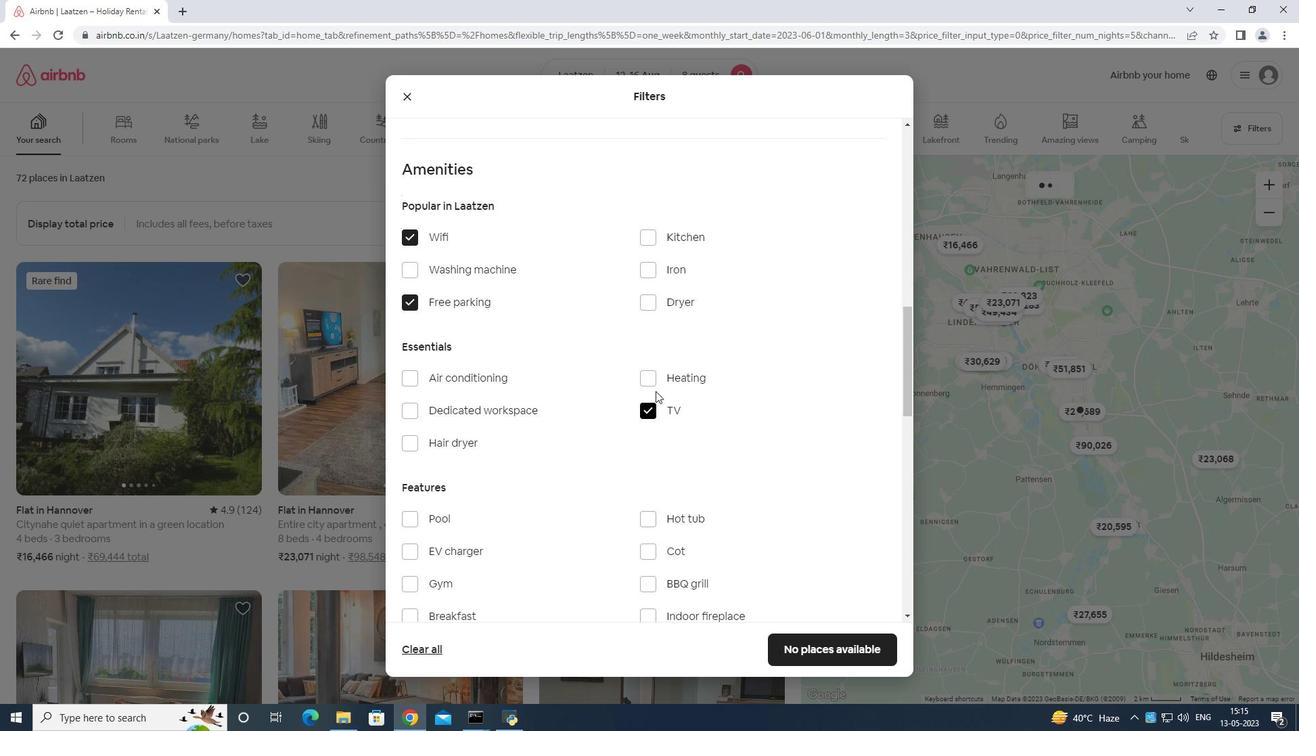 
Action: Mouse scrolled (656, 394) with delta (0, 0)
Screenshot: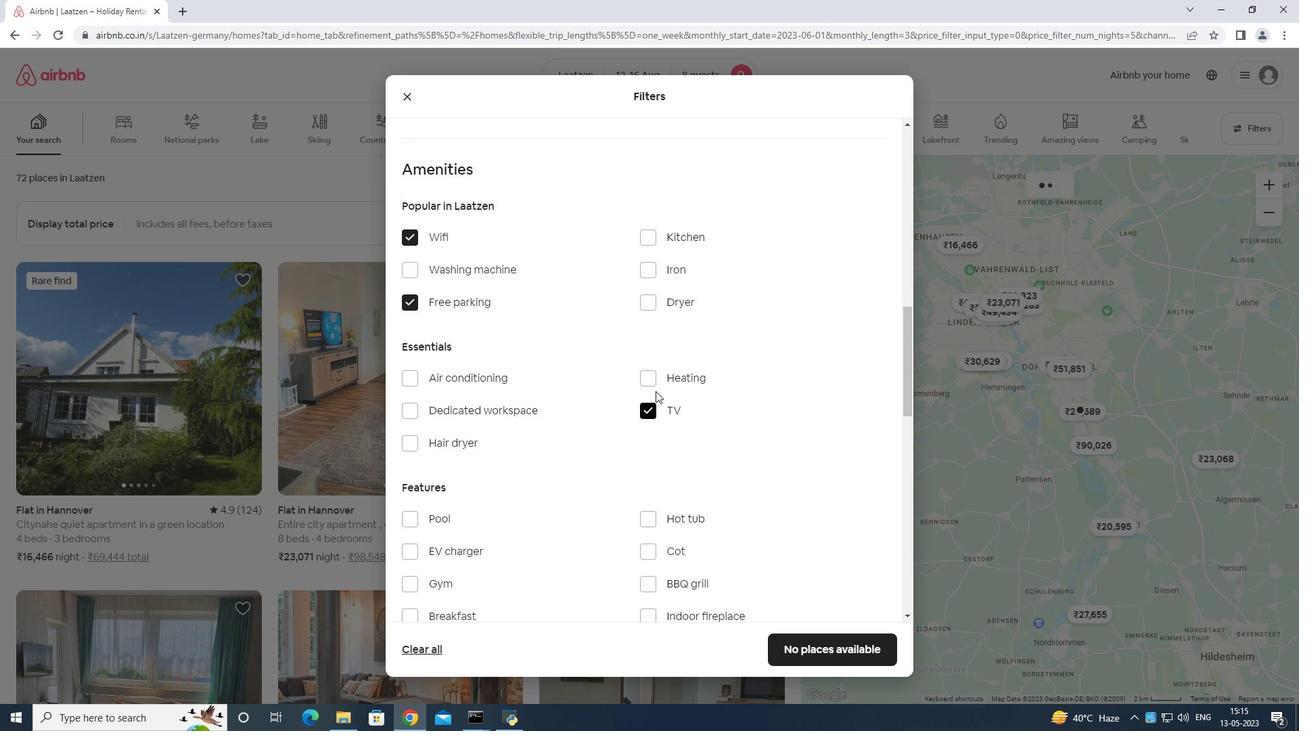 
Action: Mouse moved to (407, 247)
Screenshot: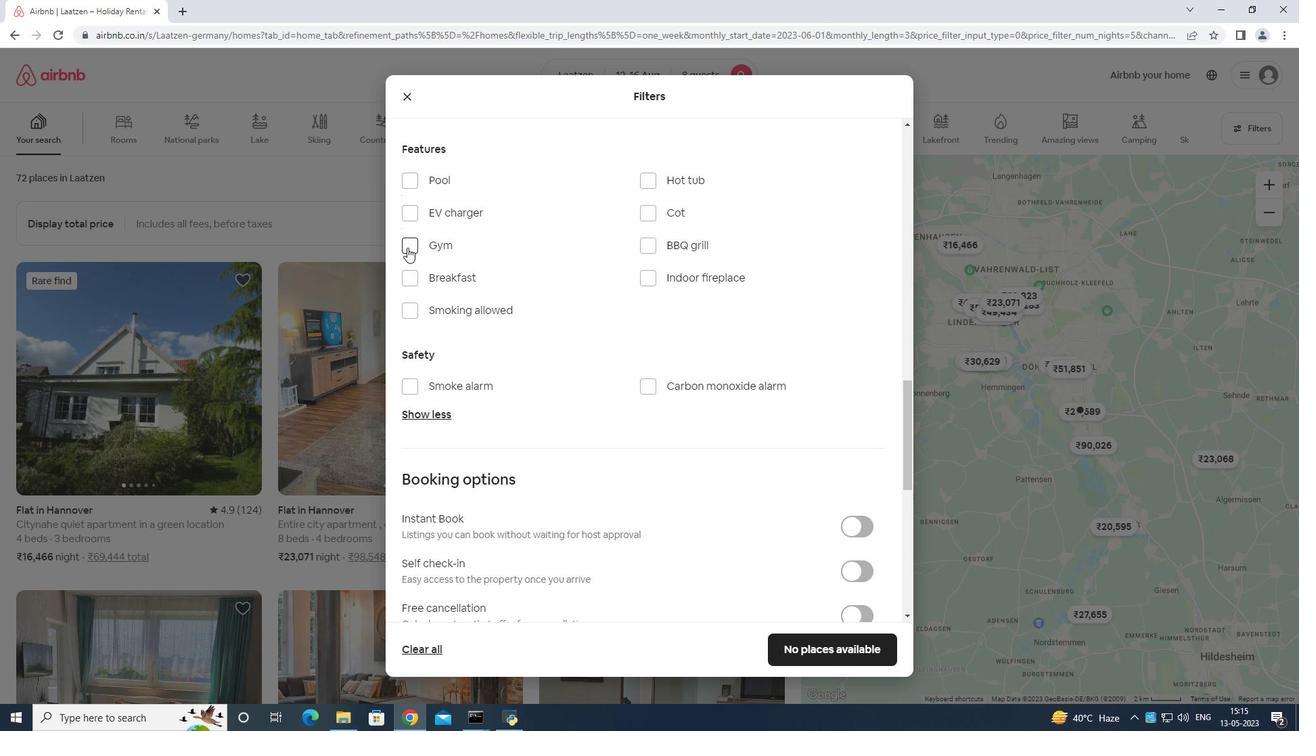 
Action: Mouse pressed left at (407, 247)
Screenshot: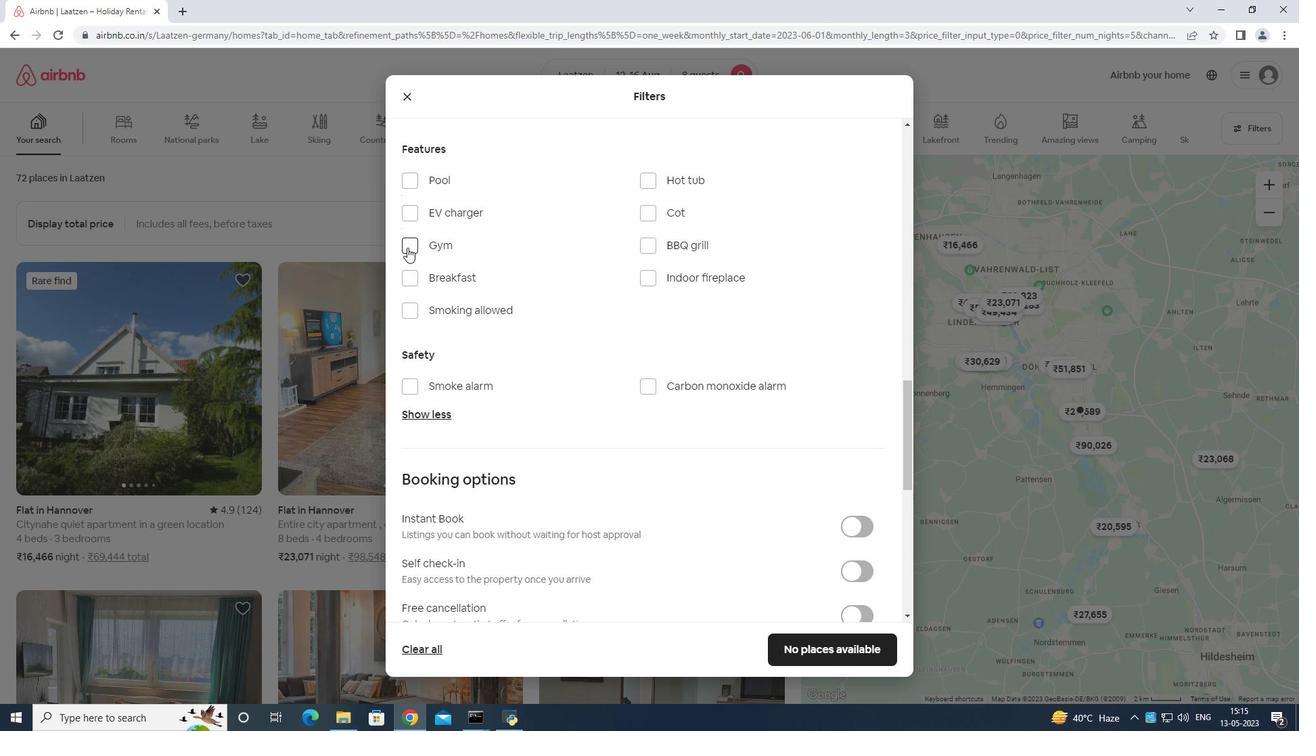 
Action: Mouse moved to (402, 277)
Screenshot: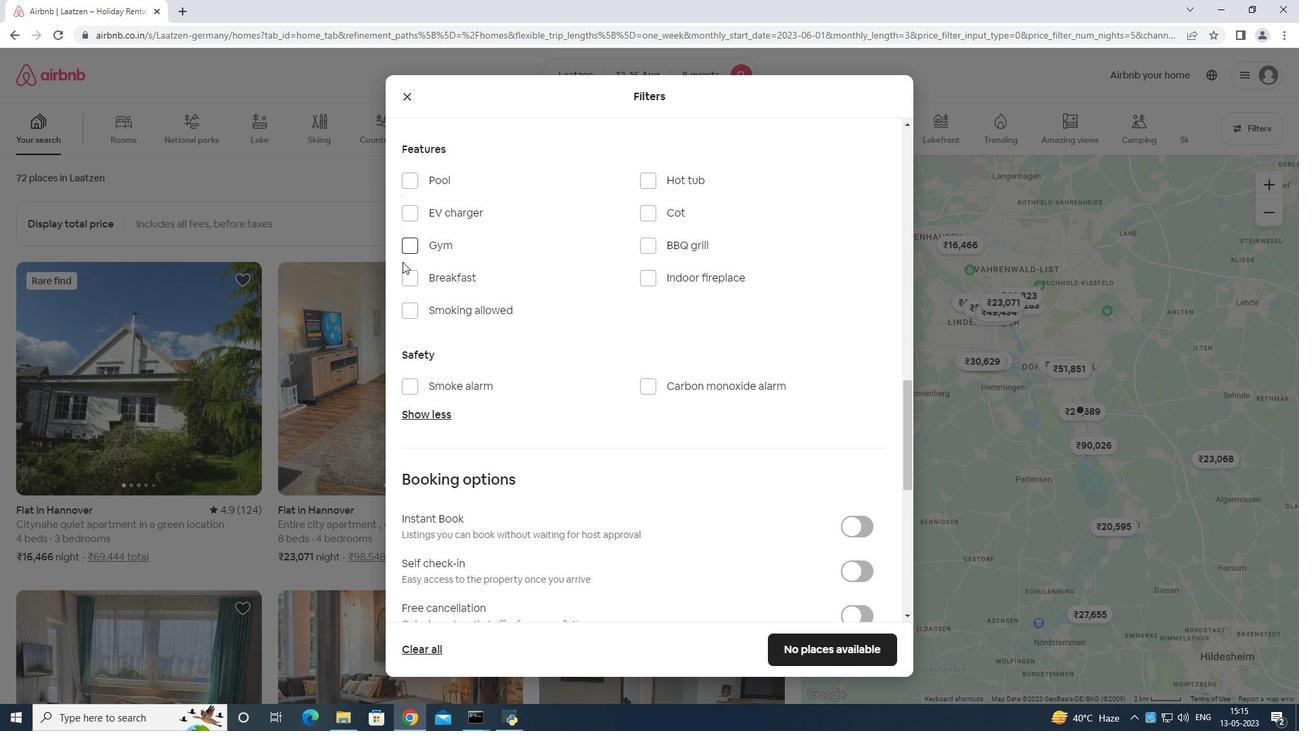 
Action: Mouse pressed left at (402, 277)
Screenshot: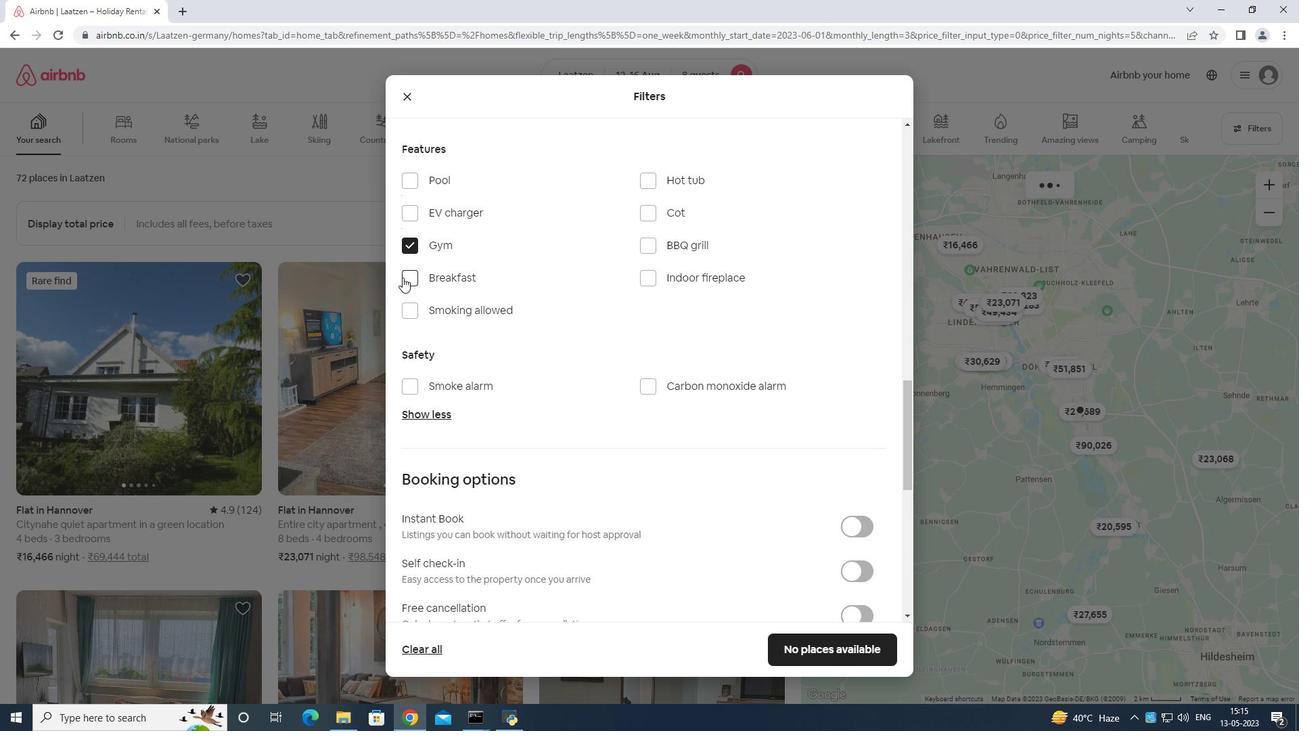 
Action: Mouse moved to (540, 332)
Screenshot: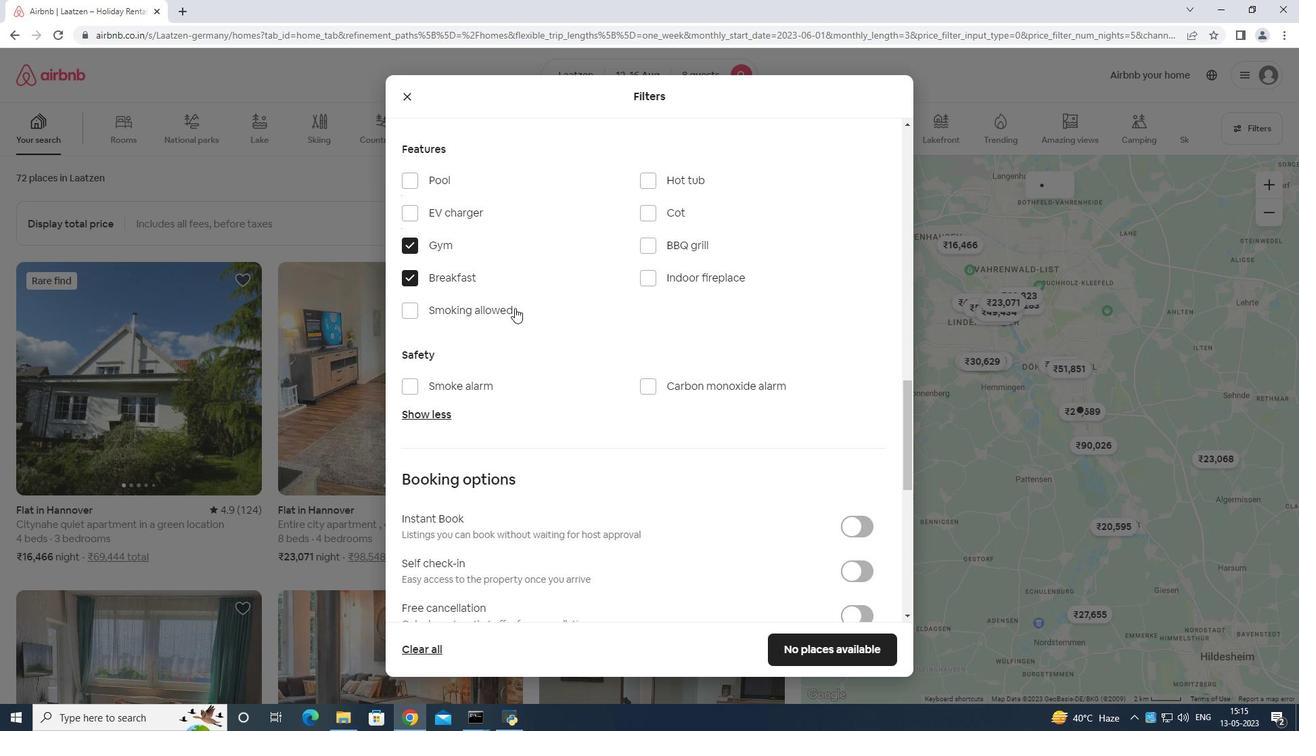 
Action: Mouse scrolled (539, 331) with delta (0, 0)
Screenshot: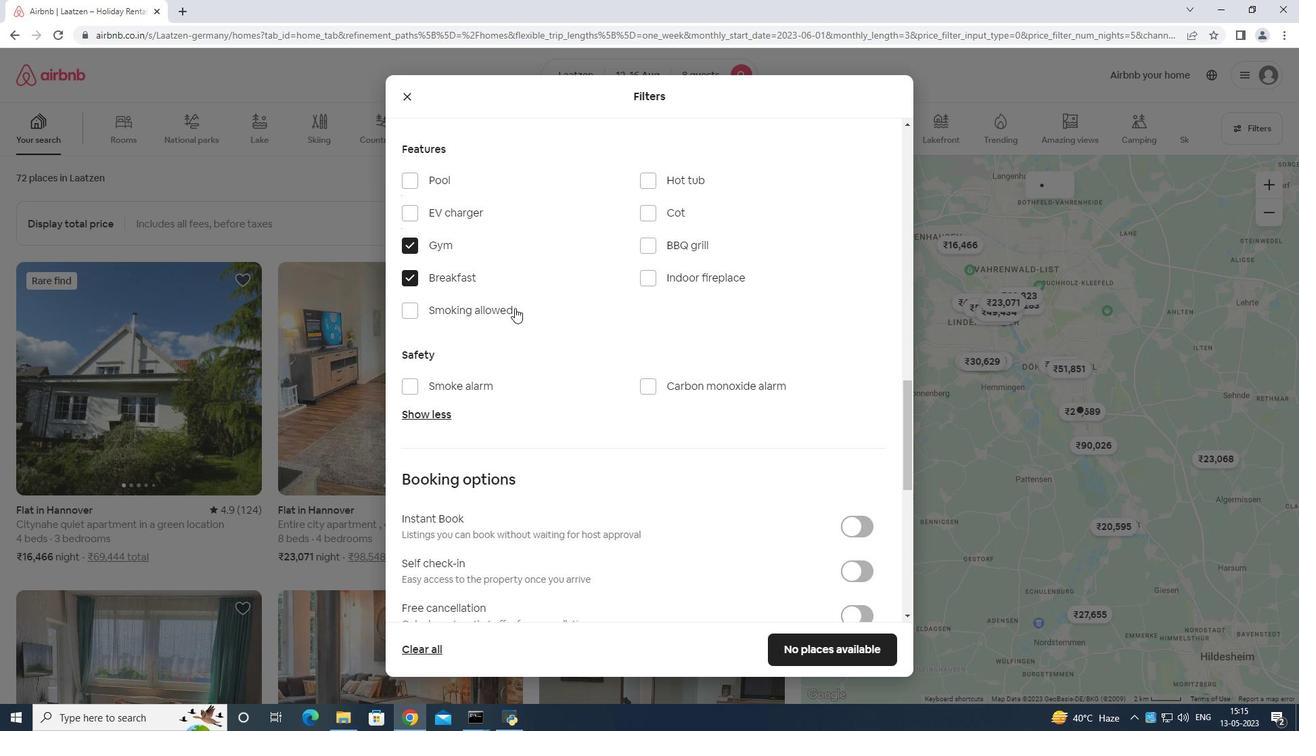 
Action: Mouse moved to (542, 333)
Screenshot: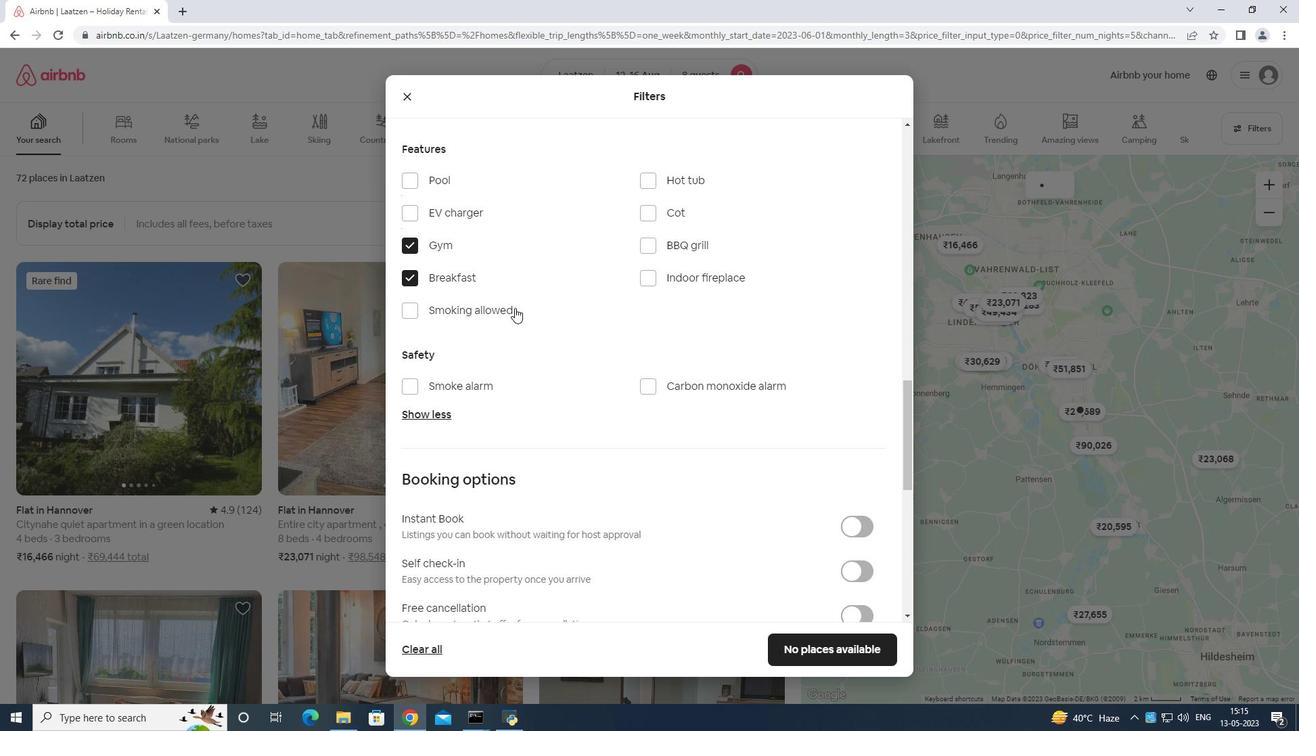 
Action: Mouse scrolled (542, 333) with delta (0, 0)
Screenshot: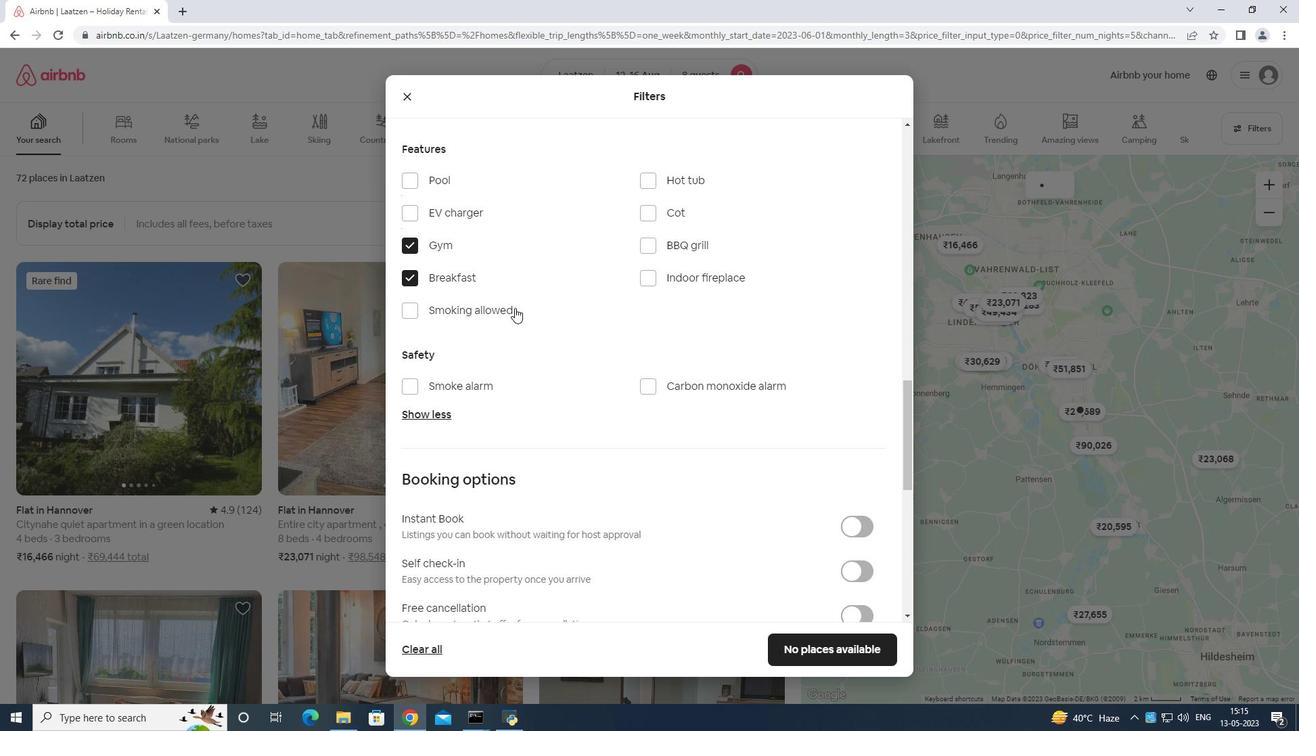
Action: Mouse moved to (545, 333)
Screenshot: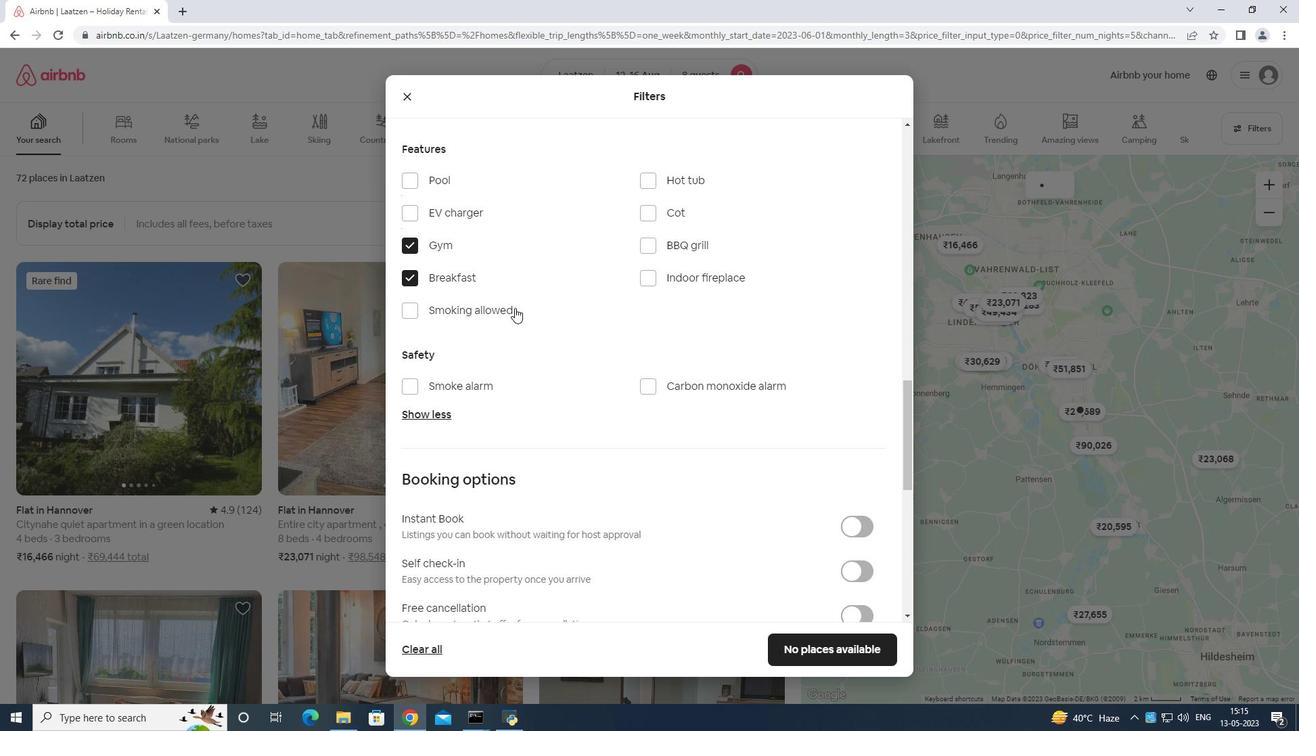 
Action: Mouse scrolled (545, 333) with delta (0, 0)
Screenshot: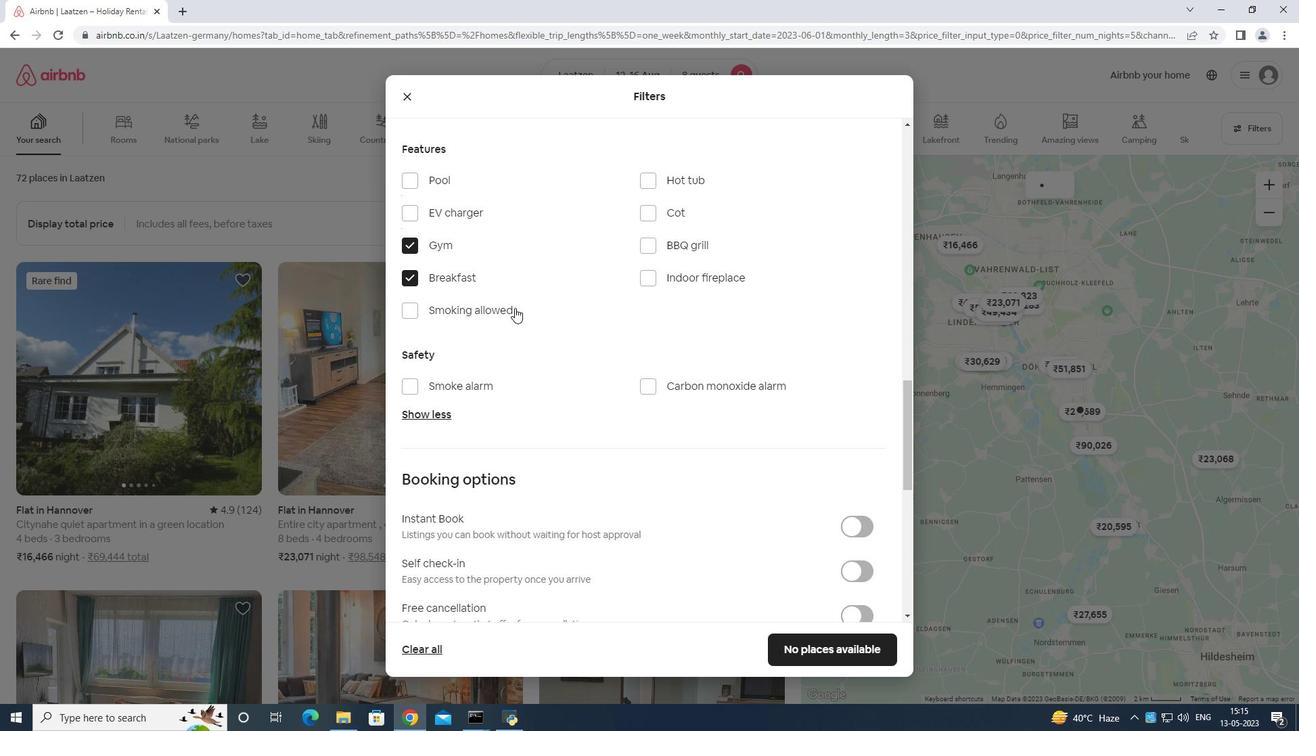 
Action: Mouse moved to (545, 333)
Screenshot: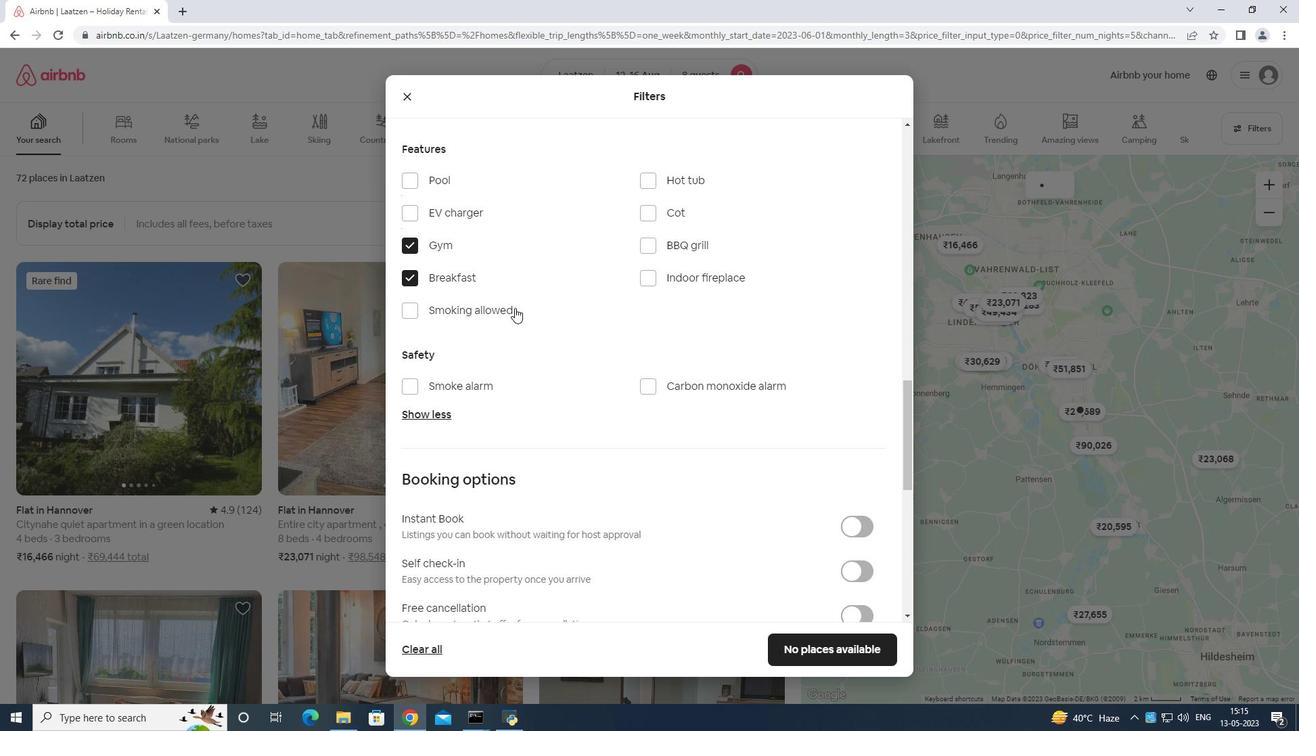 
Action: Mouse scrolled (545, 333) with delta (0, 0)
Screenshot: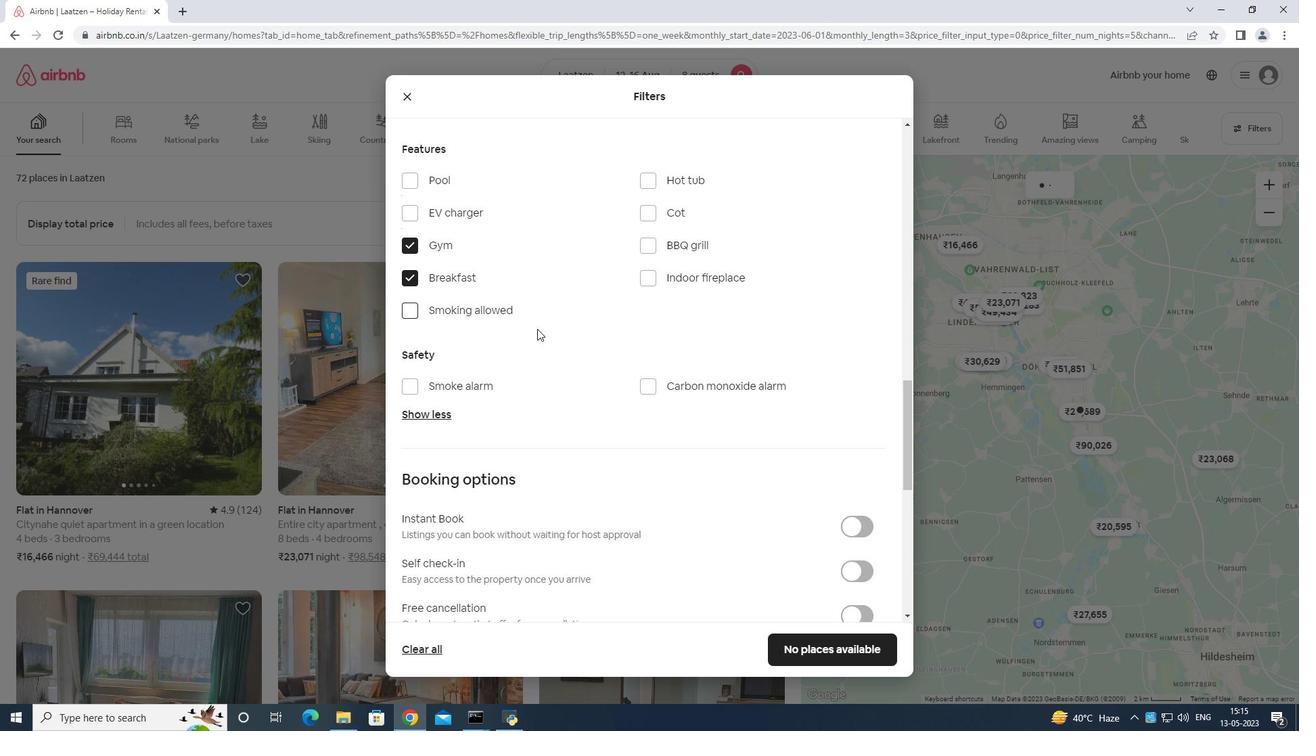 
Action: Mouse moved to (546, 333)
Screenshot: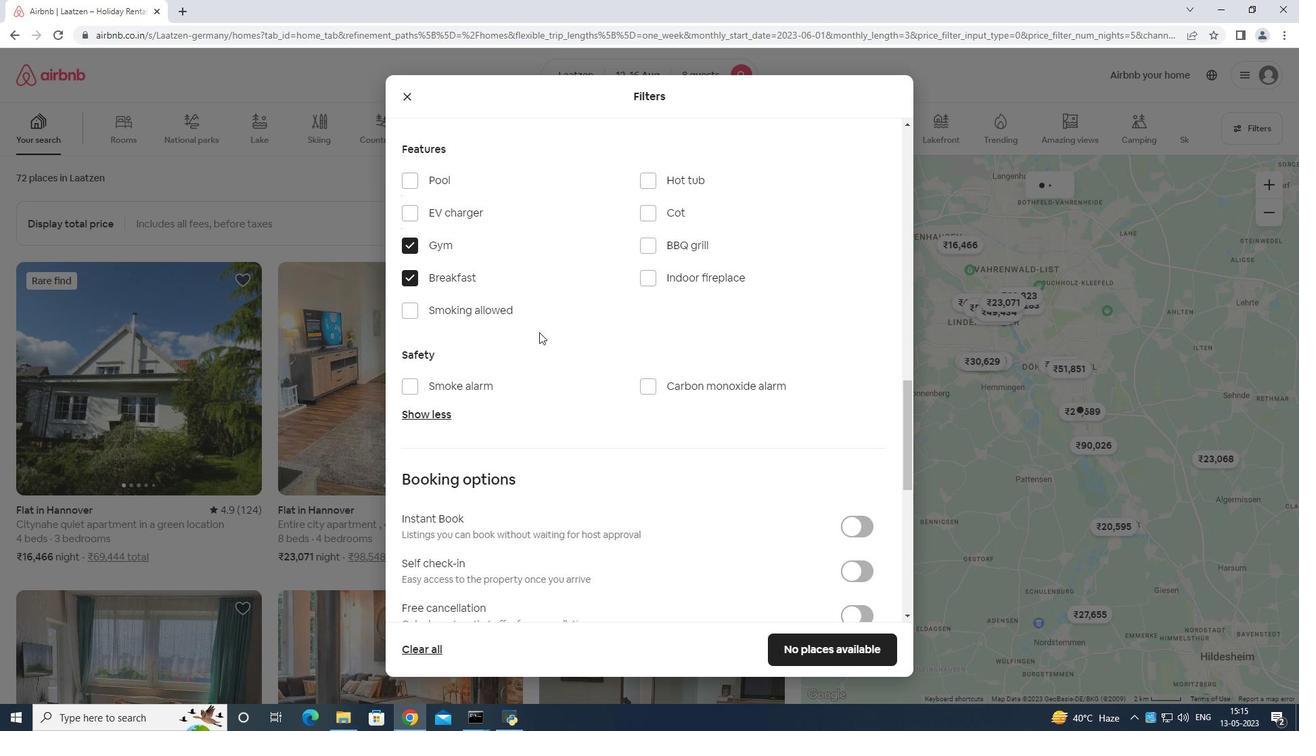 
Action: Mouse scrolled (546, 333) with delta (0, 0)
Screenshot: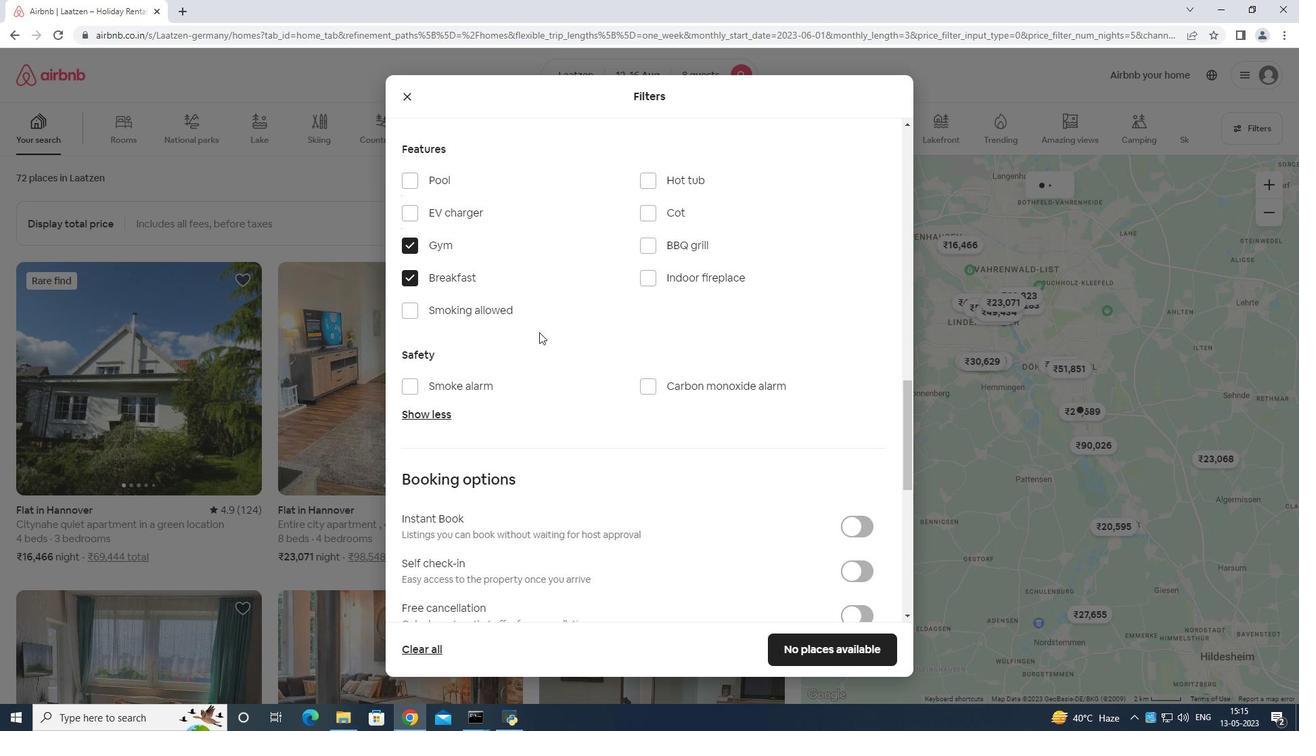 
Action: Mouse moved to (549, 334)
Screenshot: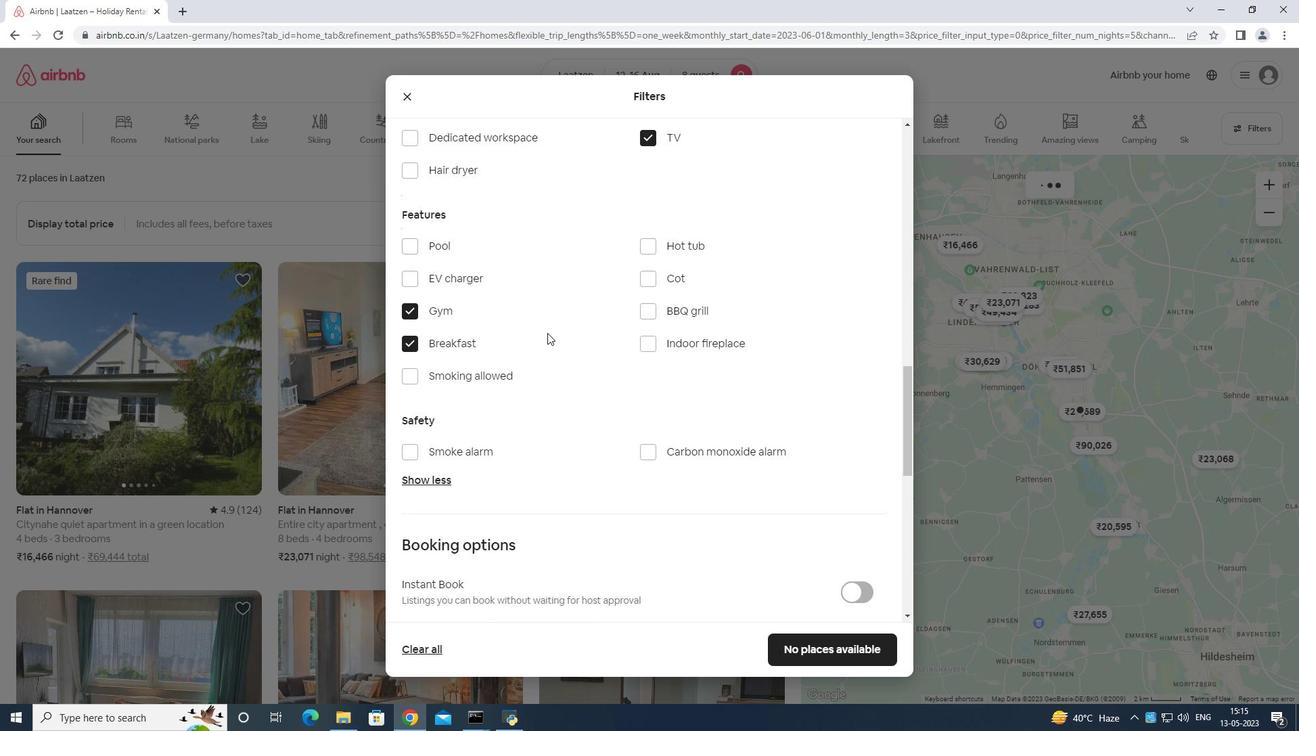 
Action: Mouse scrolled (549, 335) with delta (0, 0)
Screenshot: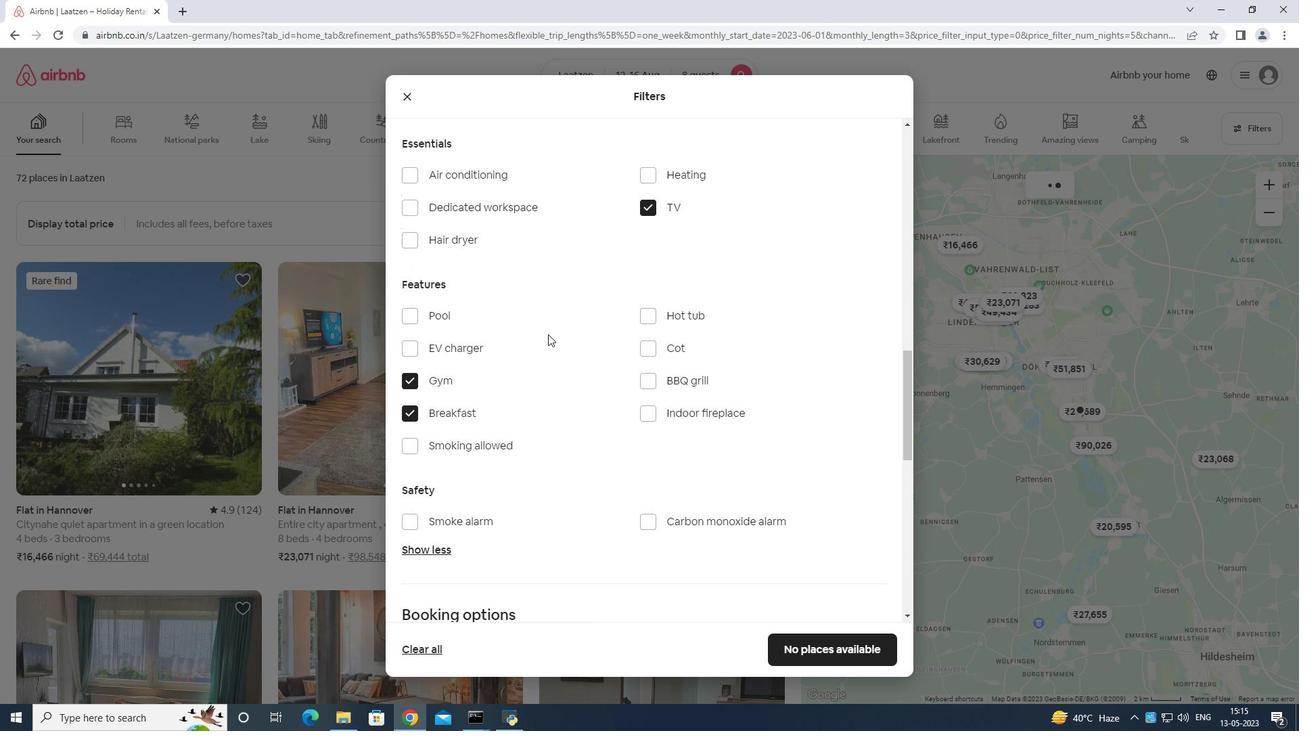 
Action: Mouse moved to (549, 335)
Screenshot: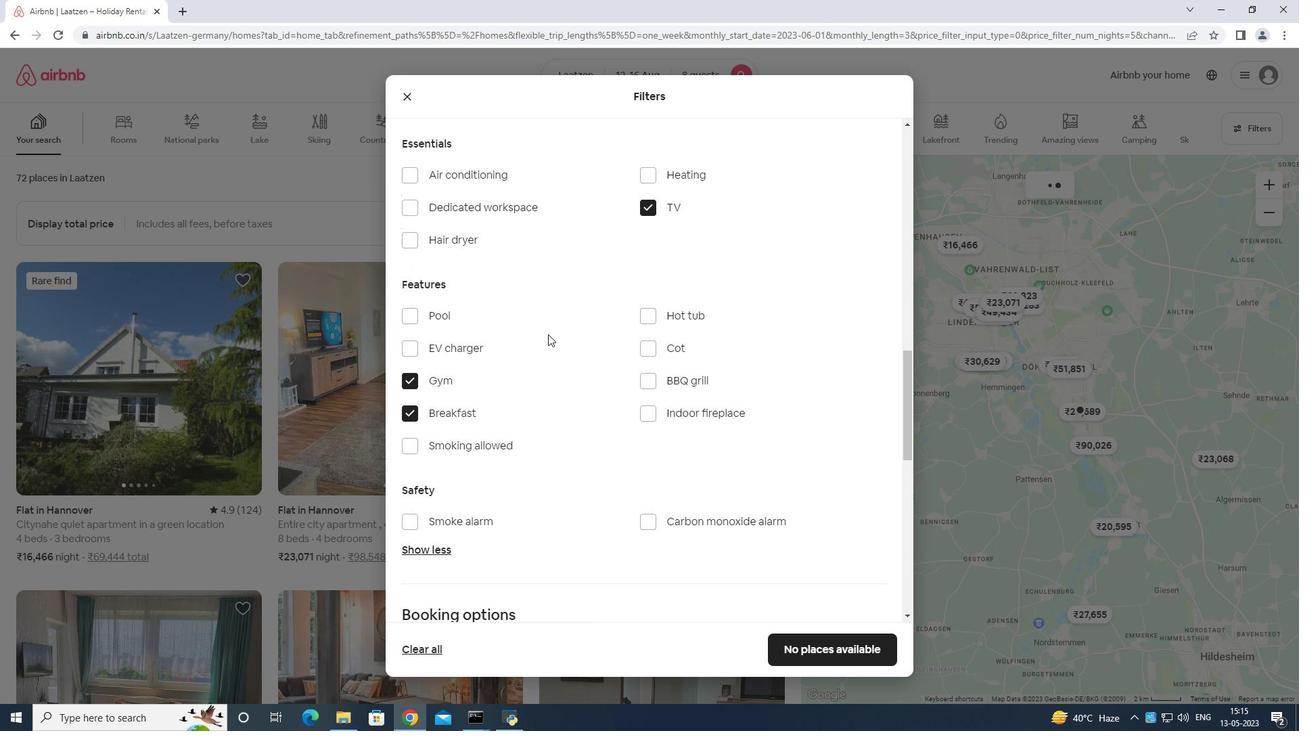 
Action: Mouse scrolled (549, 335) with delta (0, 0)
Screenshot: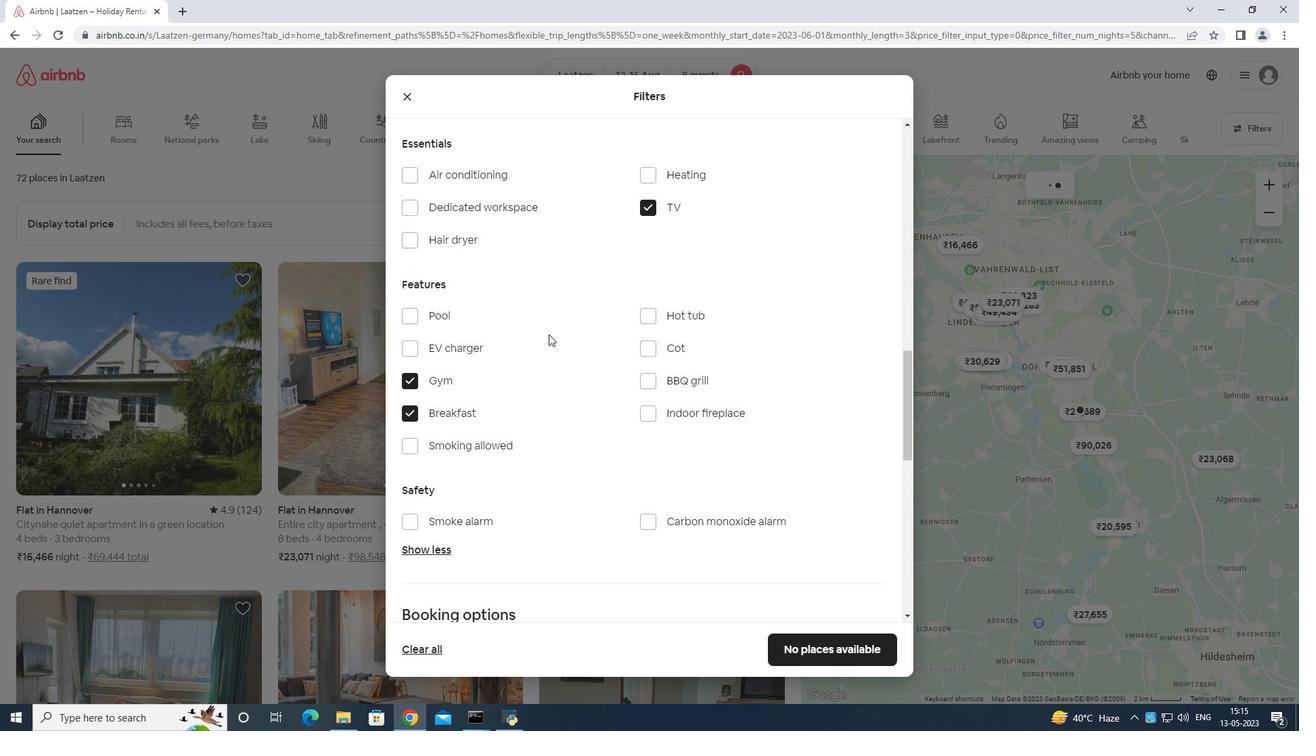 
Action: Mouse moved to (549, 335)
Screenshot: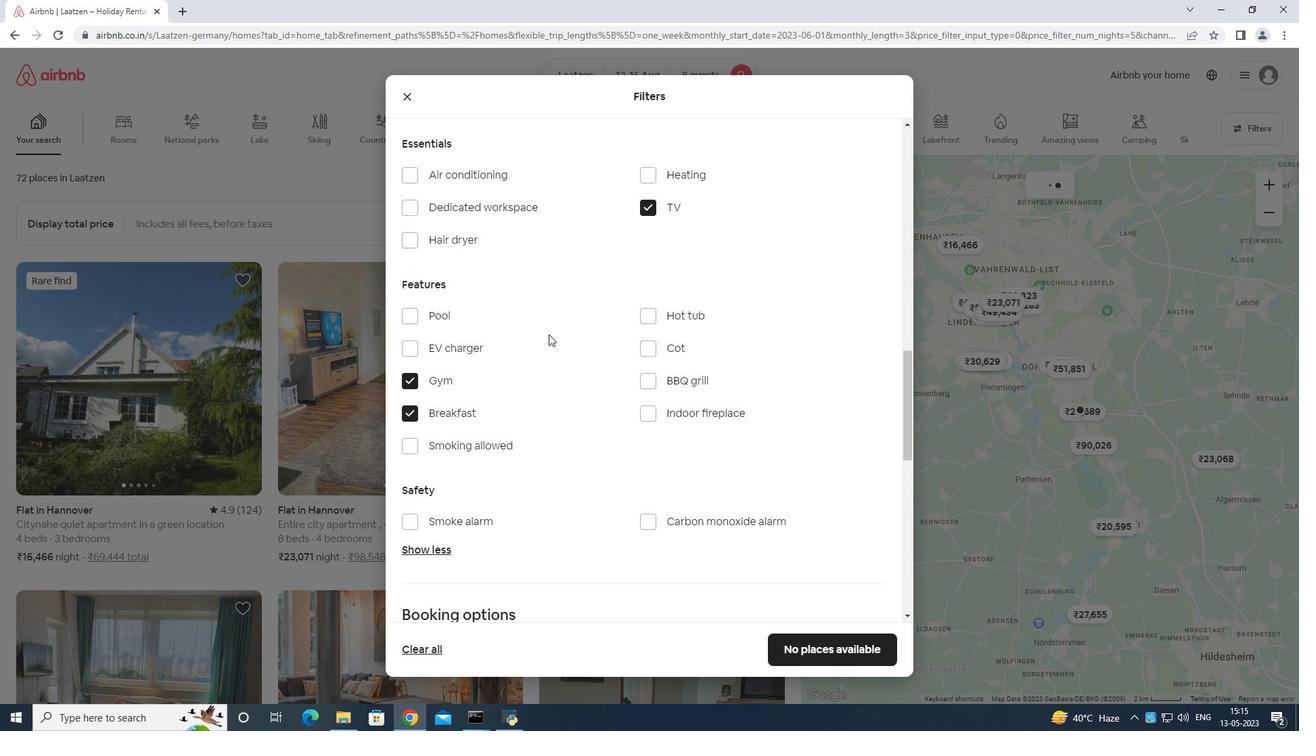 
Action: Mouse scrolled (549, 335) with delta (0, 0)
Screenshot: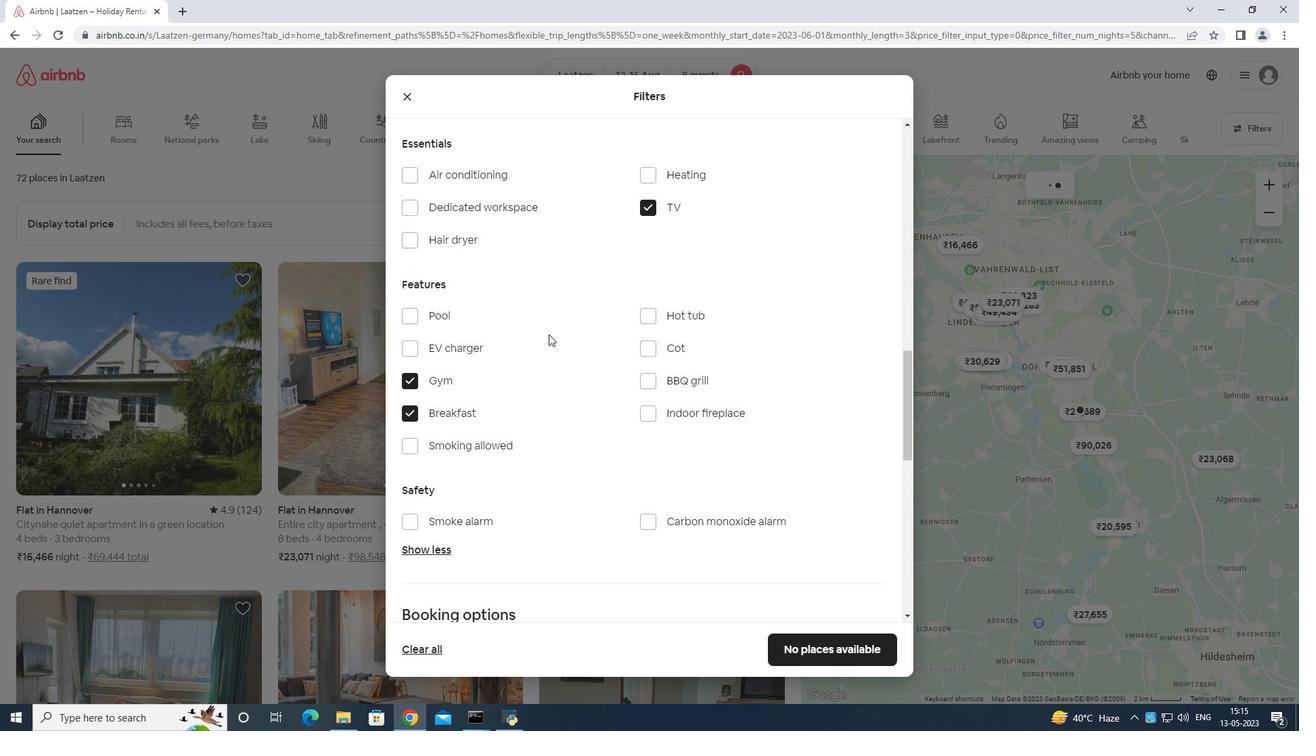 
Action: Mouse moved to (550, 335)
Screenshot: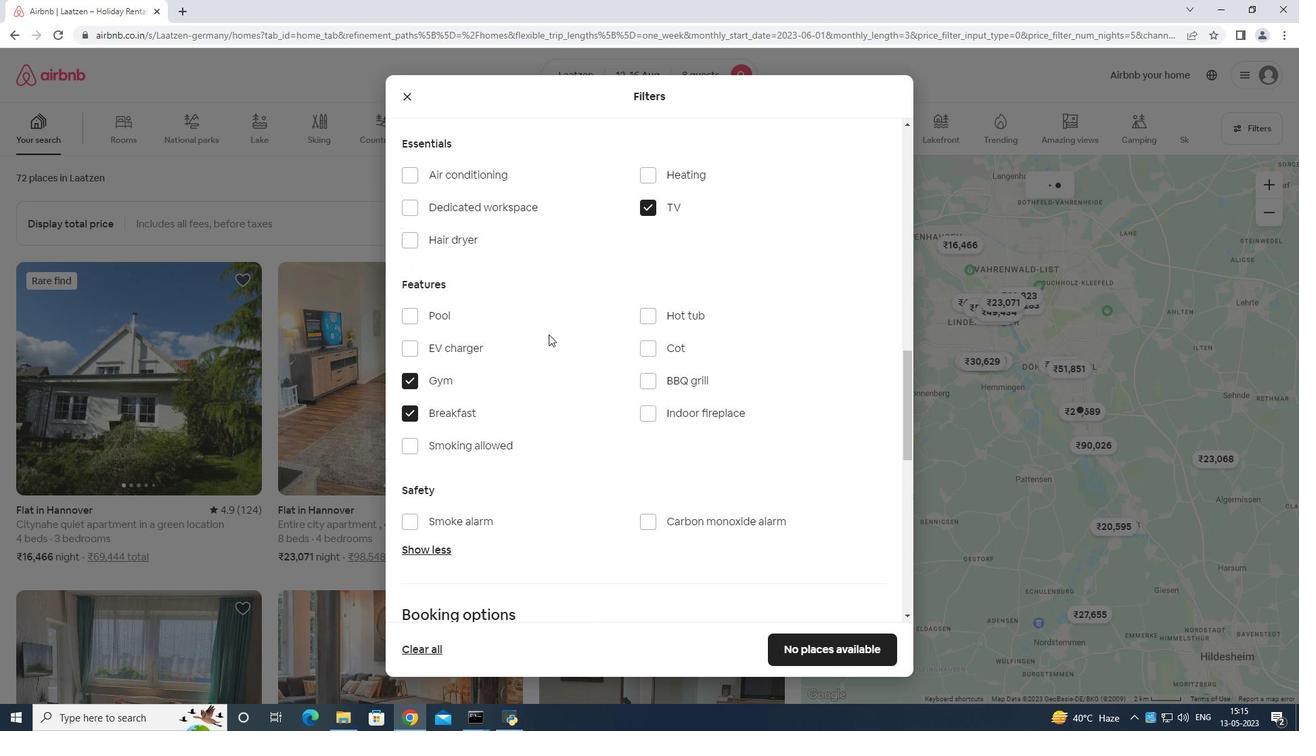 
Action: Mouse scrolled (550, 335) with delta (0, 0)
Screenshot: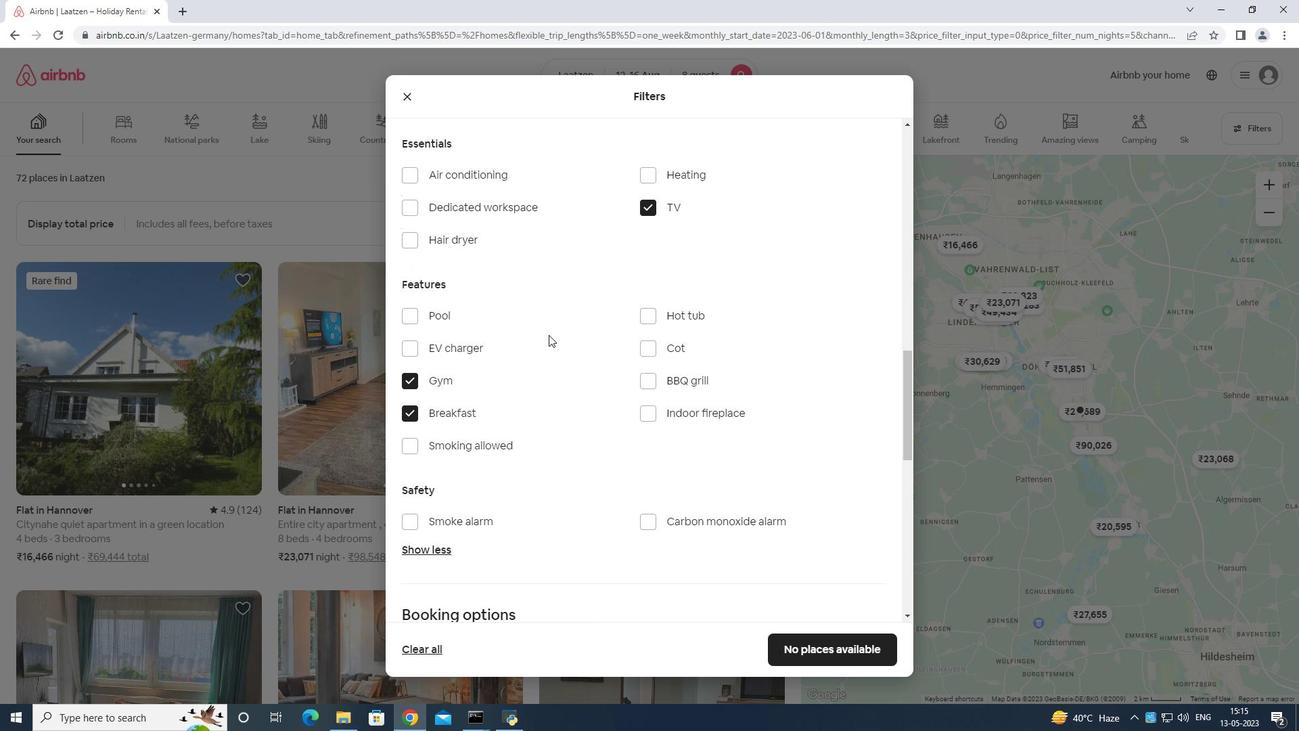 
Action: Mouse moved to (551, 336)
Screenshot: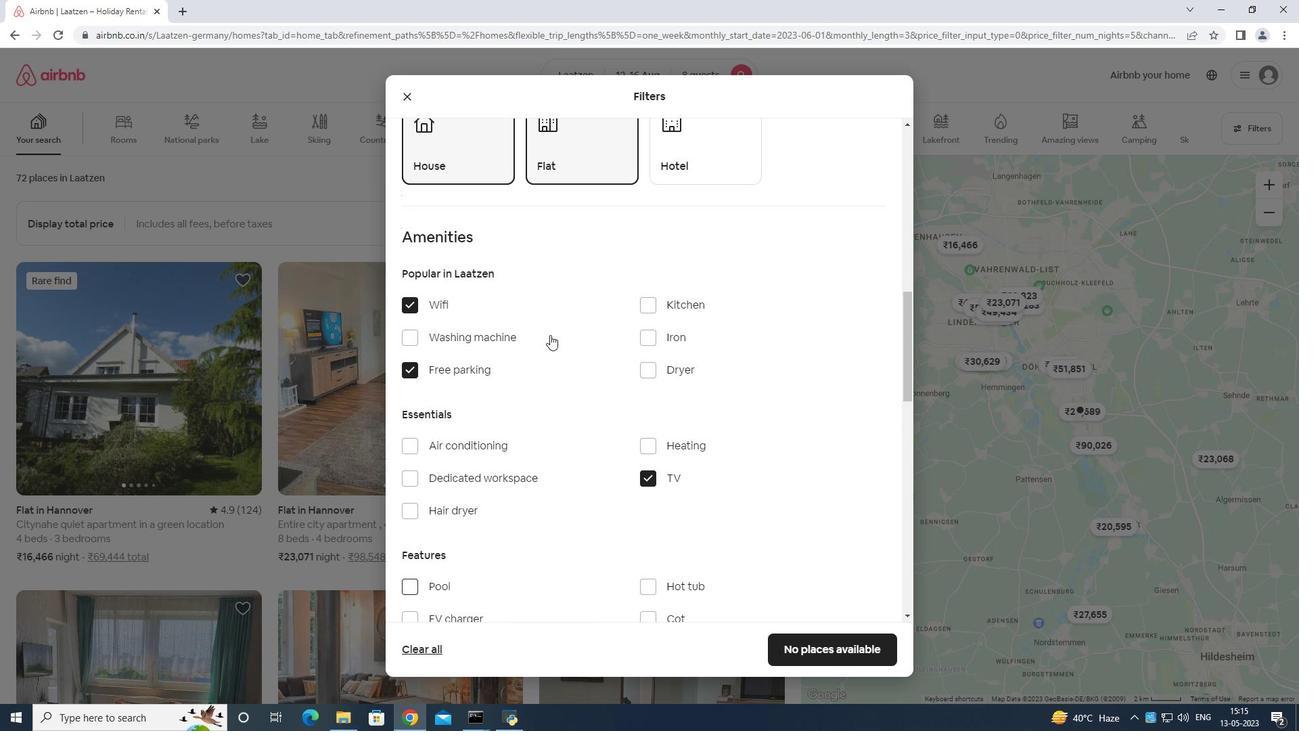 
Action: Mouse scrolled (551, 335) with delta (0, 0)
Screenshot: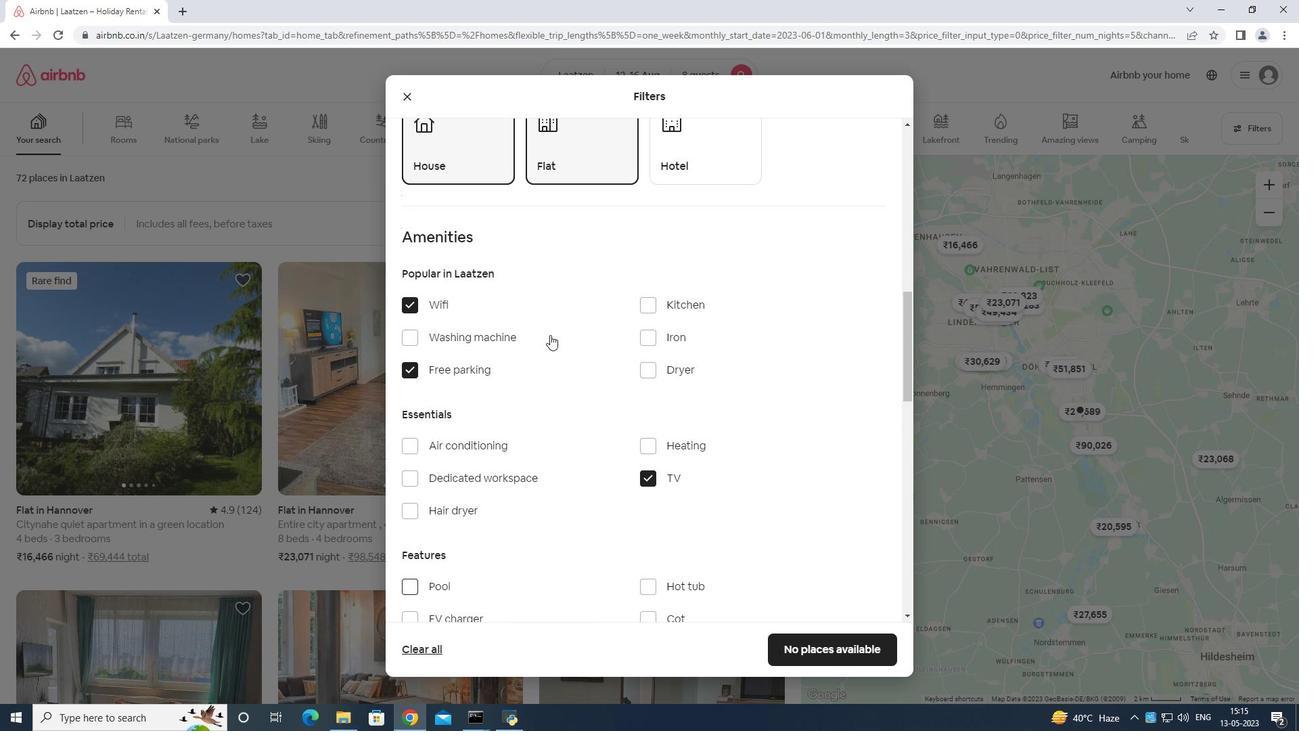 
Action: Mouse moved to (551, 339)
Screenshot: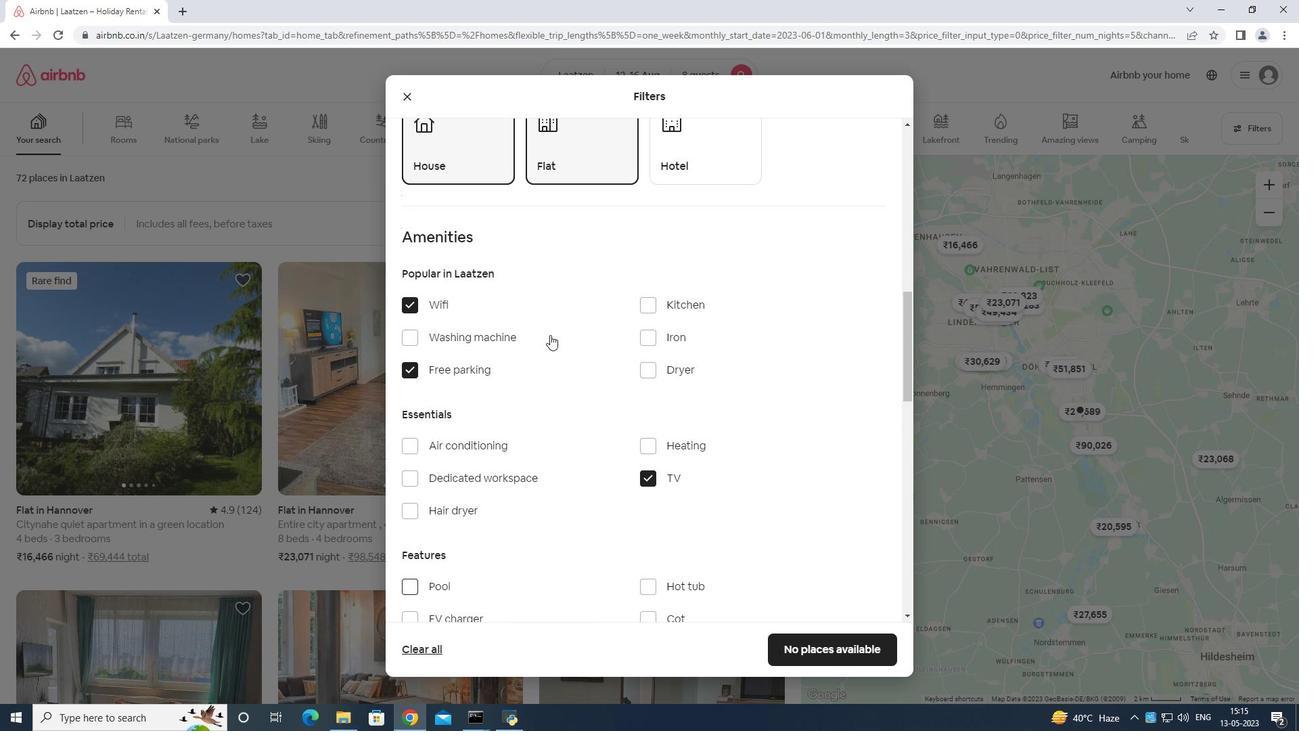 
Action: Mouse scrolled (551, 339) with delta (0, 0)
Screenshot: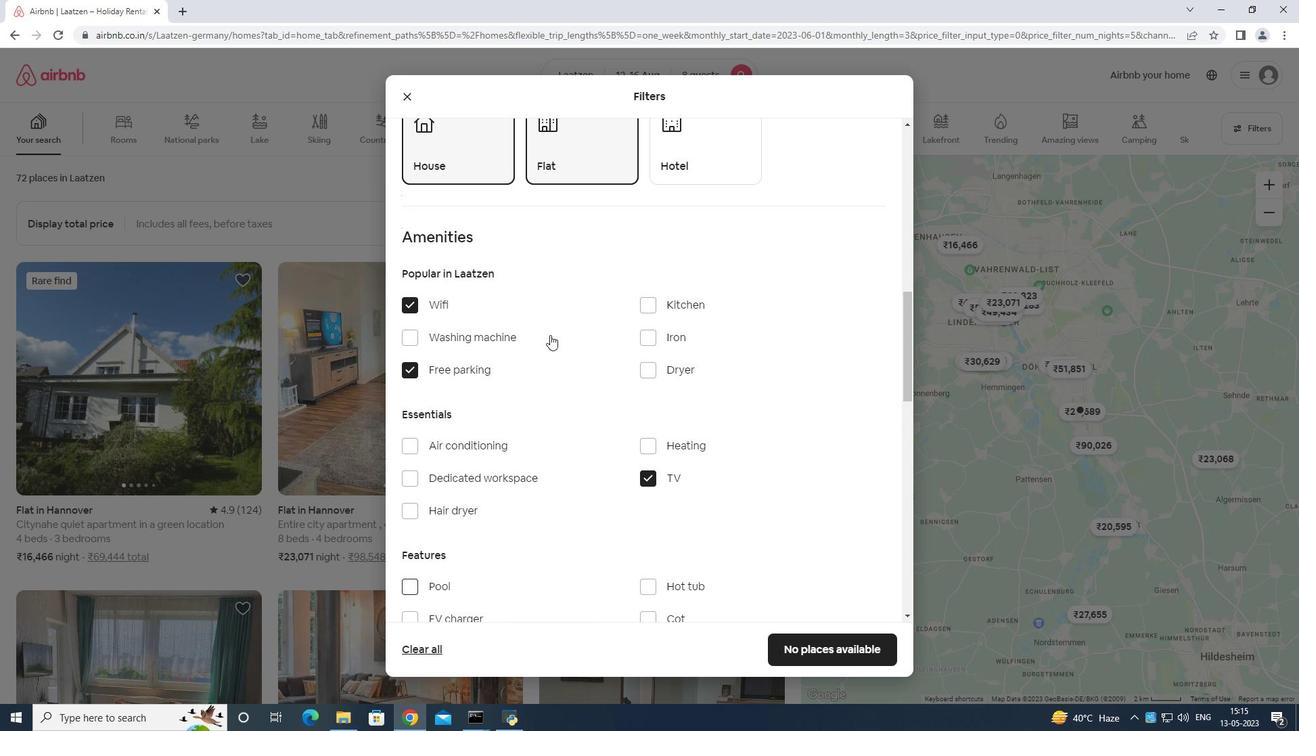 
Action: Mouse moved to (551, 341)
Screenshot: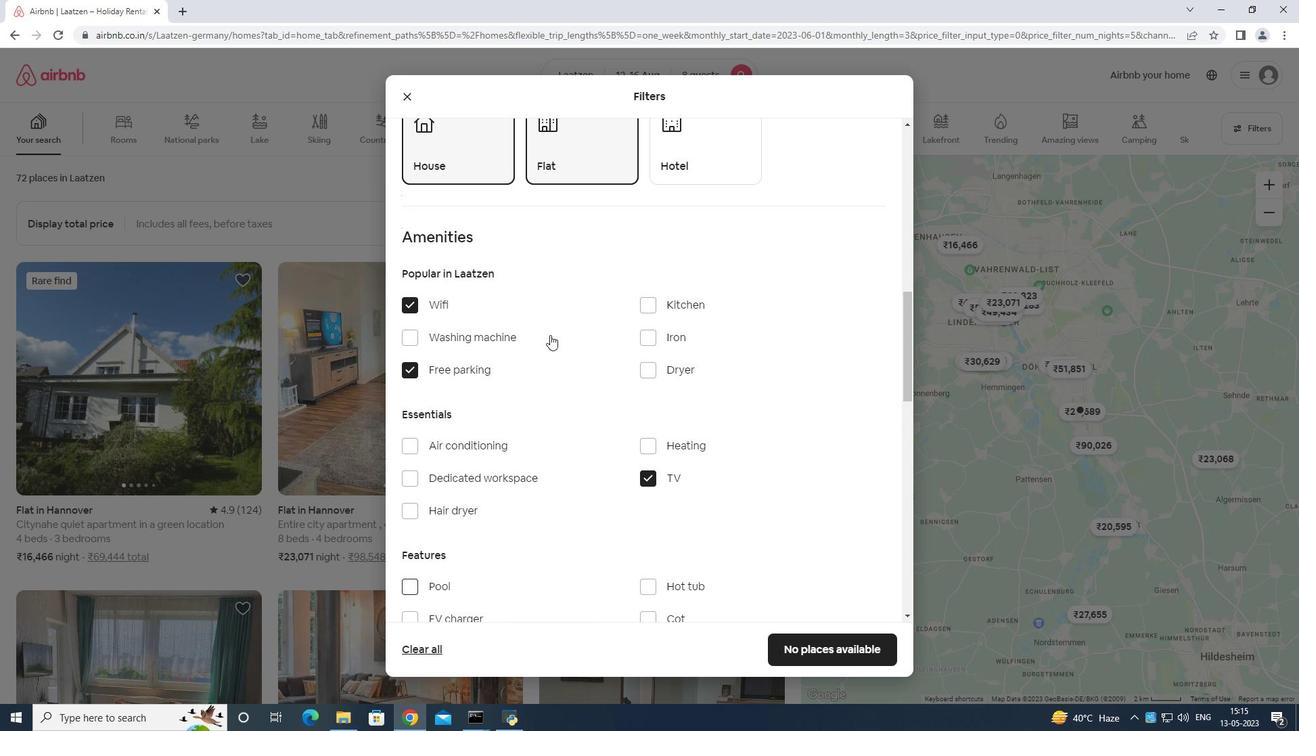 
Action: Mouse scrolled (551, 340) with delta (0, 0)
Screenshot: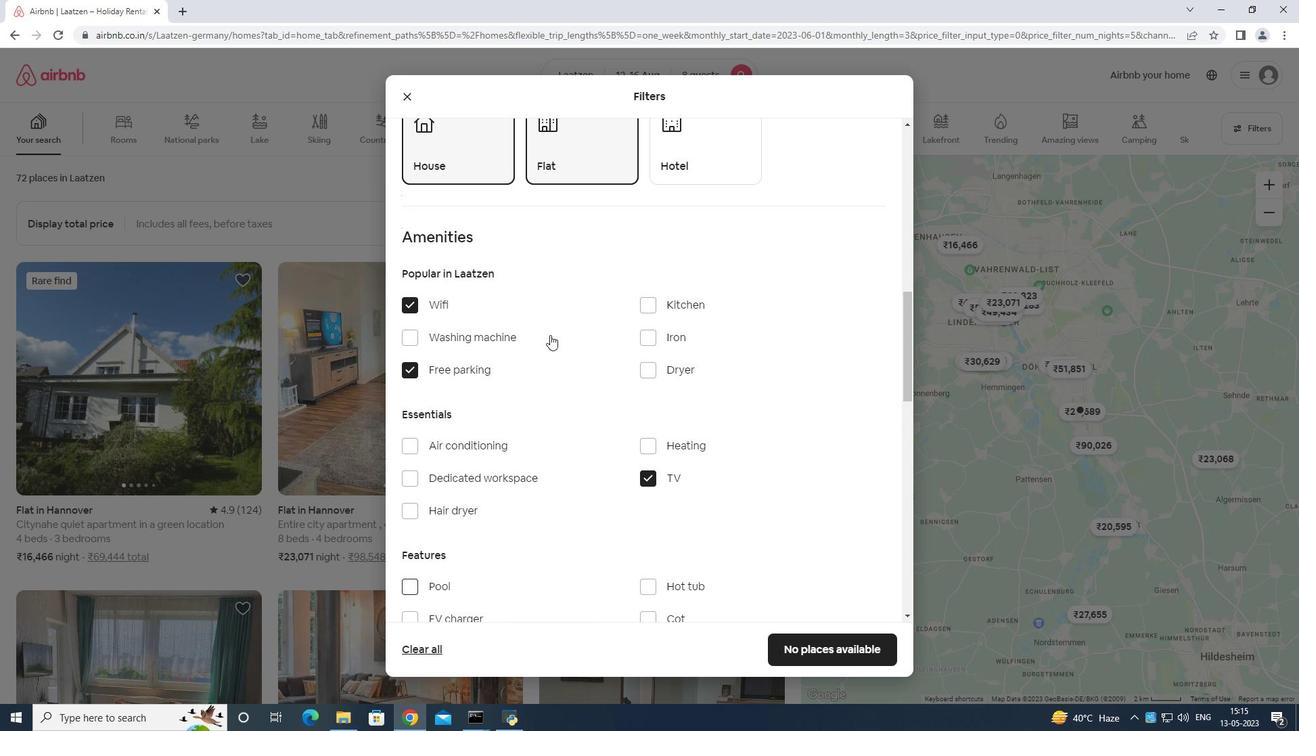 
Action: Mouse scrolled (551, 340) with delta (0, 0)
Screenshot: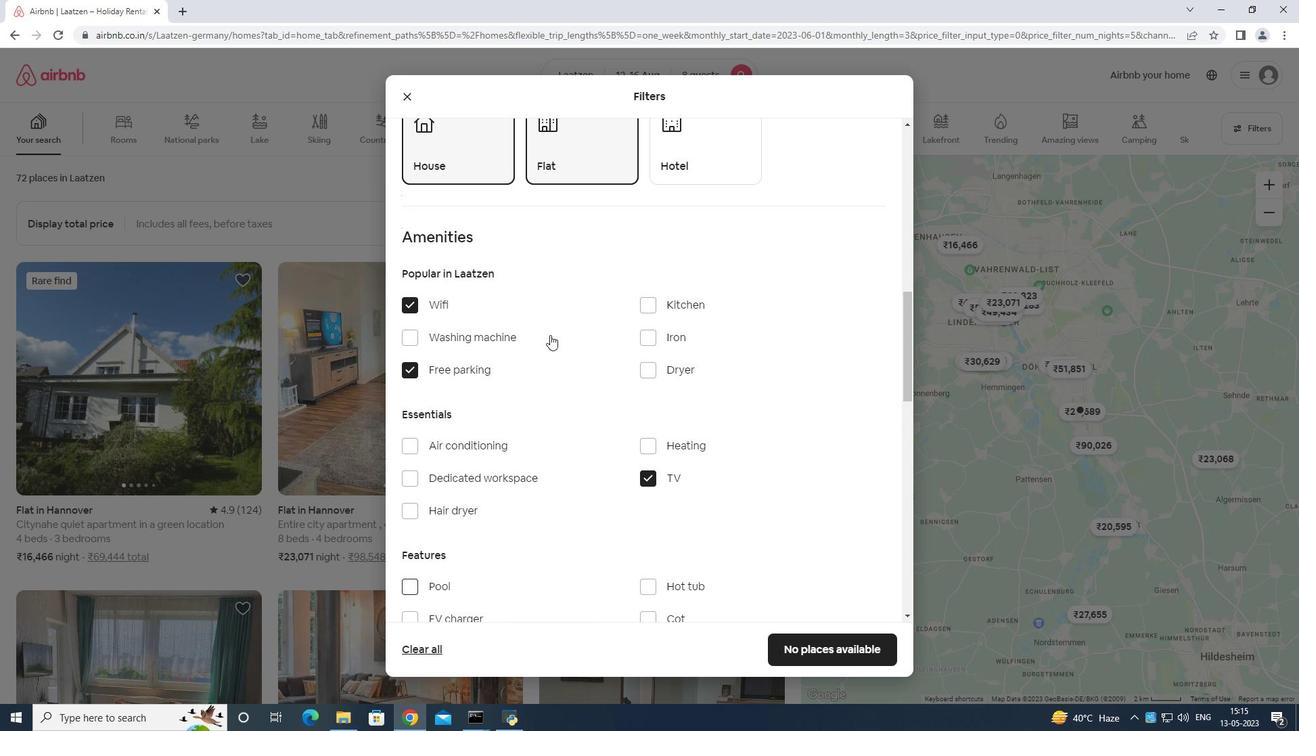 
Action: Mouse moved to (553, 342)
Screenshot: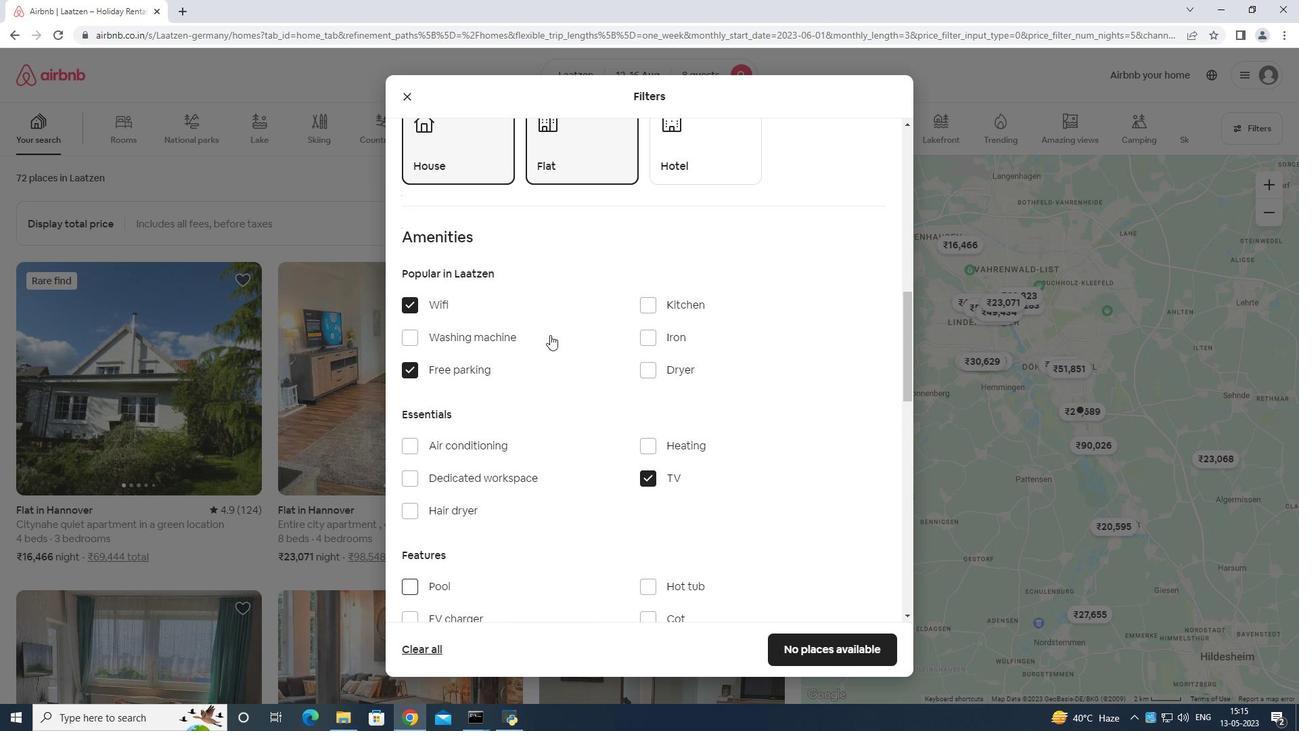 
Action: Mouse scrolled (553, 341) with delta (0, 0)
Screenshot: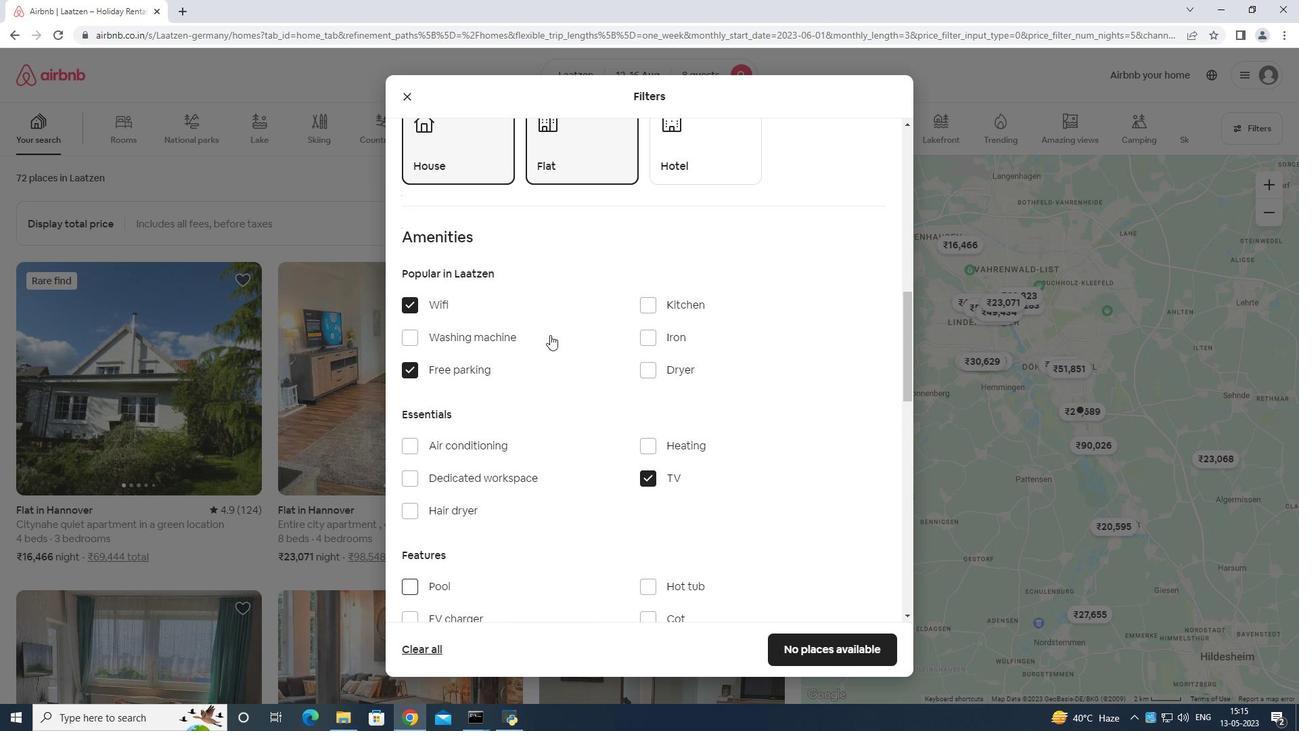 
Action: Mouse moved to (554, 342)
Screenshot: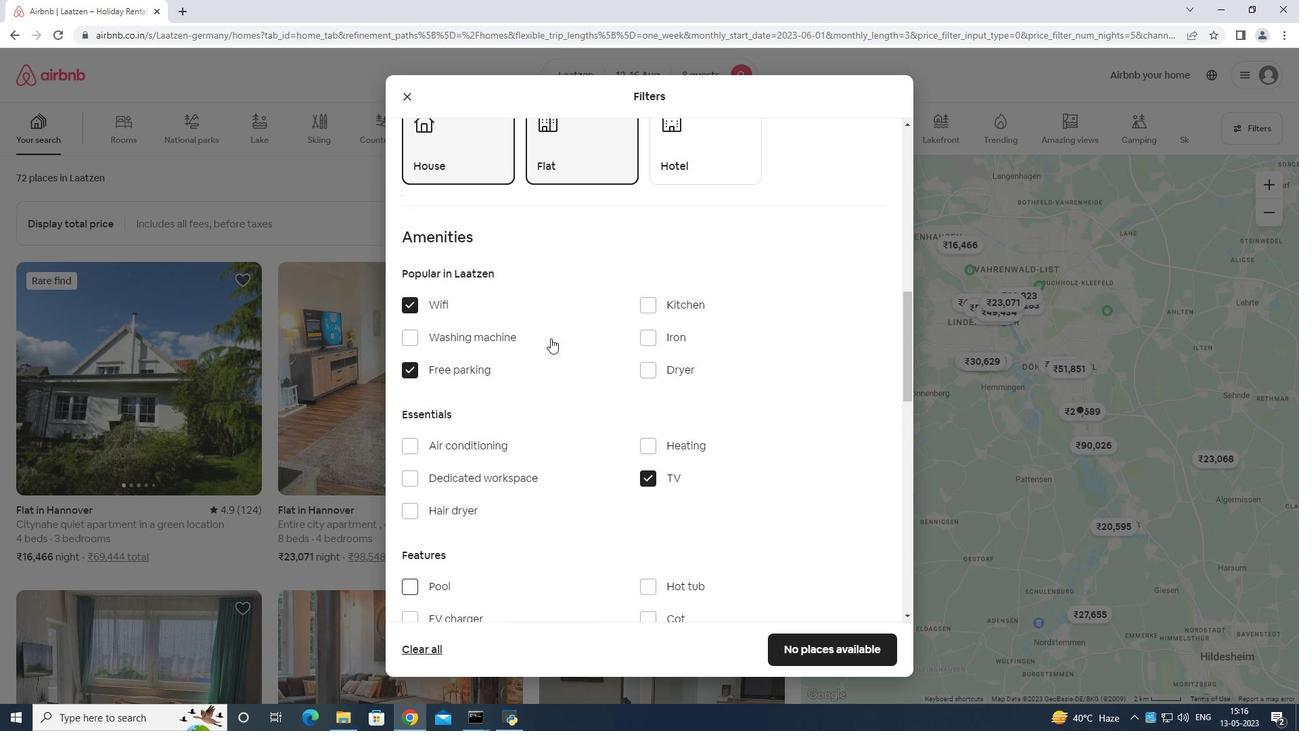 
Action: Mouse scrolled (554, 341) with delta (0, 0)
Screenshot: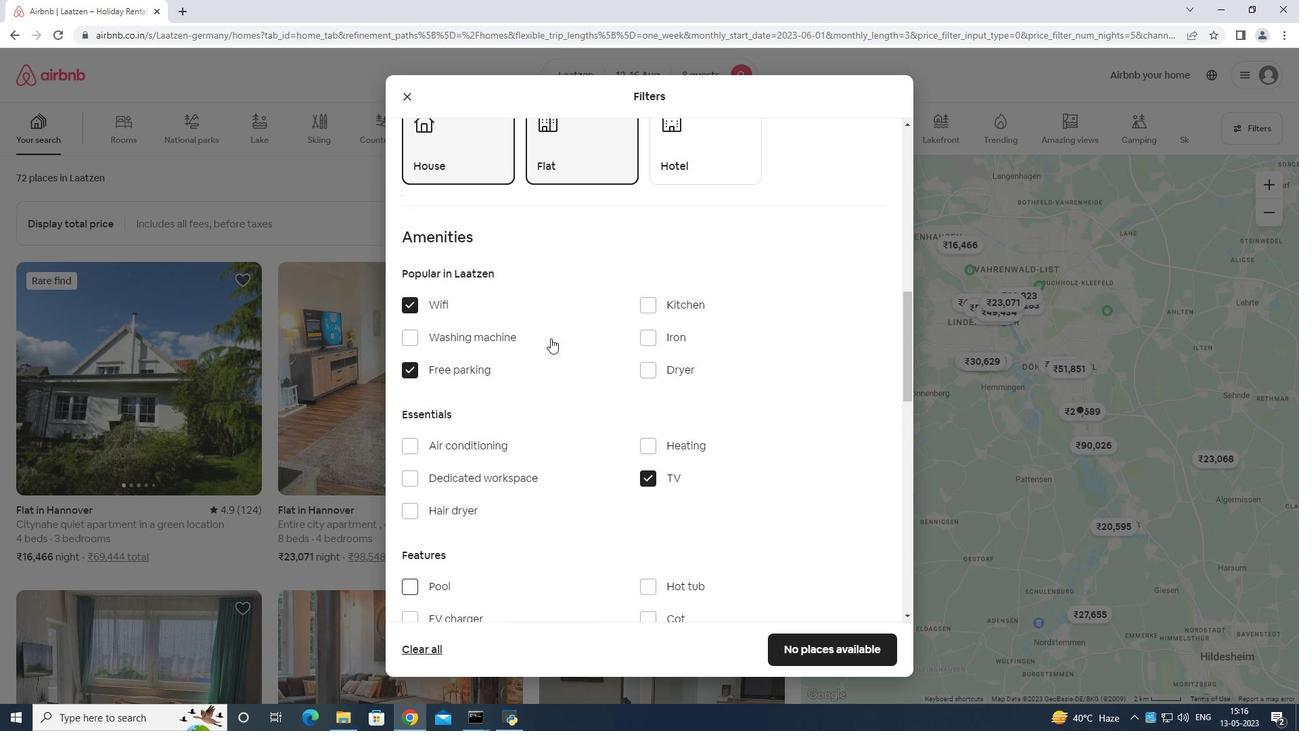 
Action: Mouse moved to (561, 342)
Screenshot: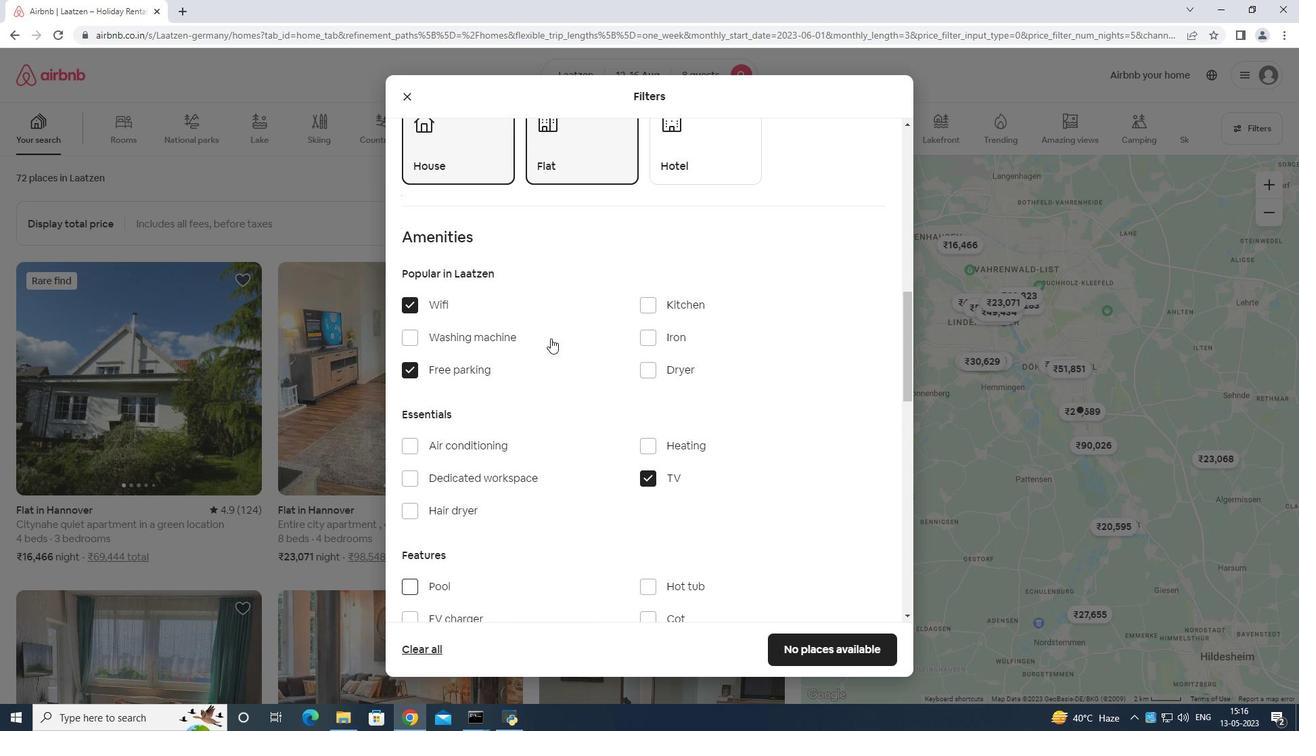 
Action: Mouse scrolled (561, 341) with delta (0, 0)
Screenshot: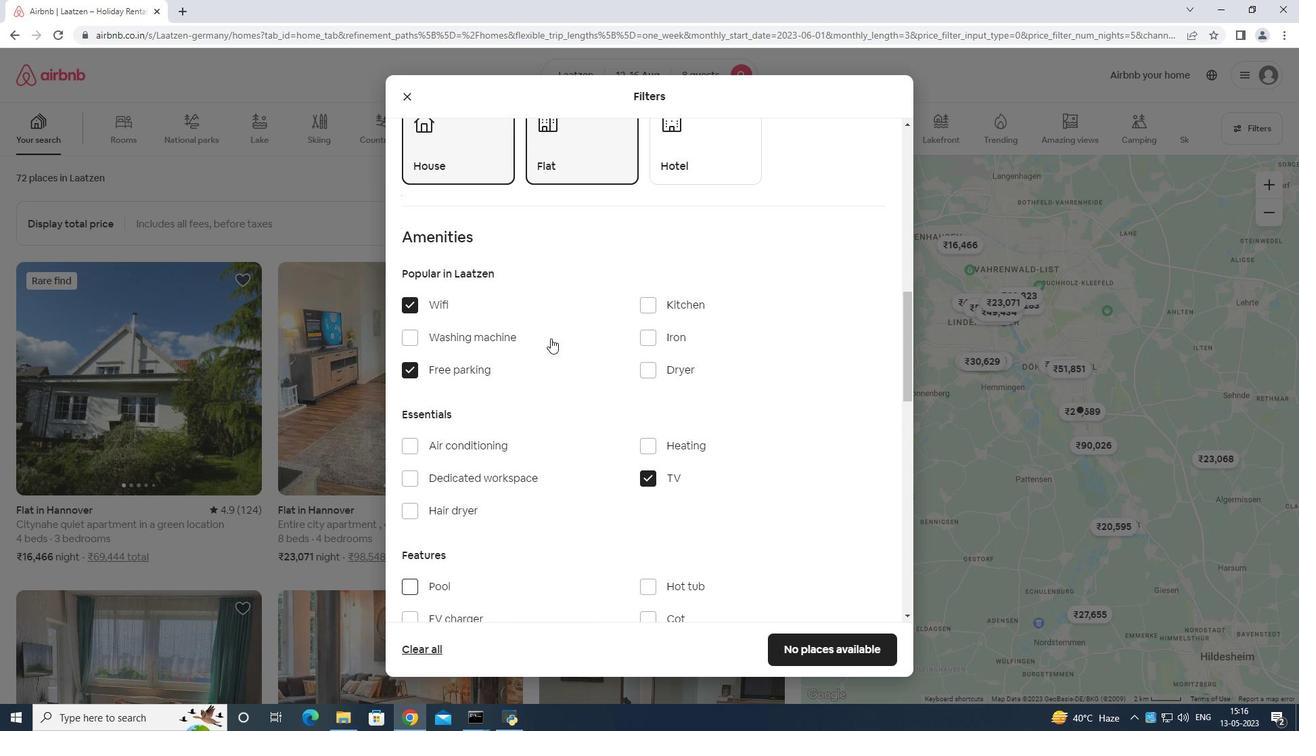 
Action: Mouse moved to (855, 498)
Screenshot: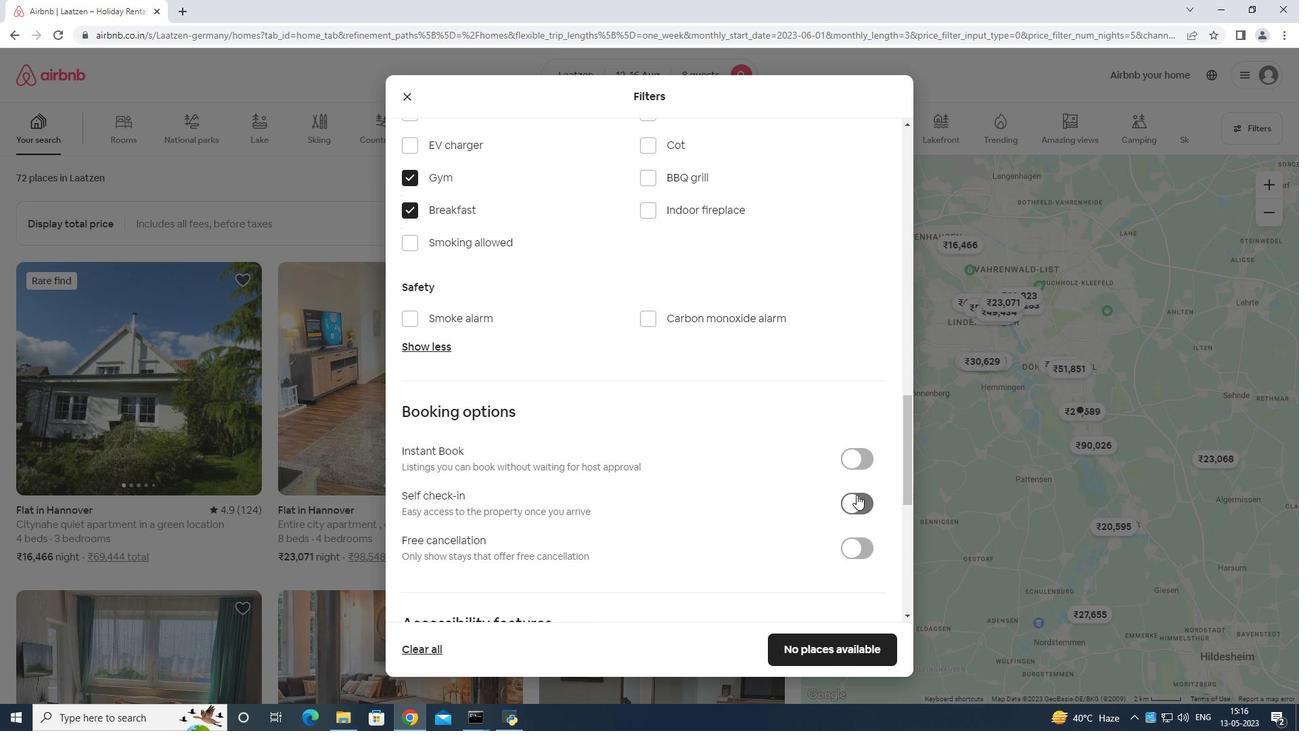 
Action: Mouse pressed left at (855, 498)
Screenshot: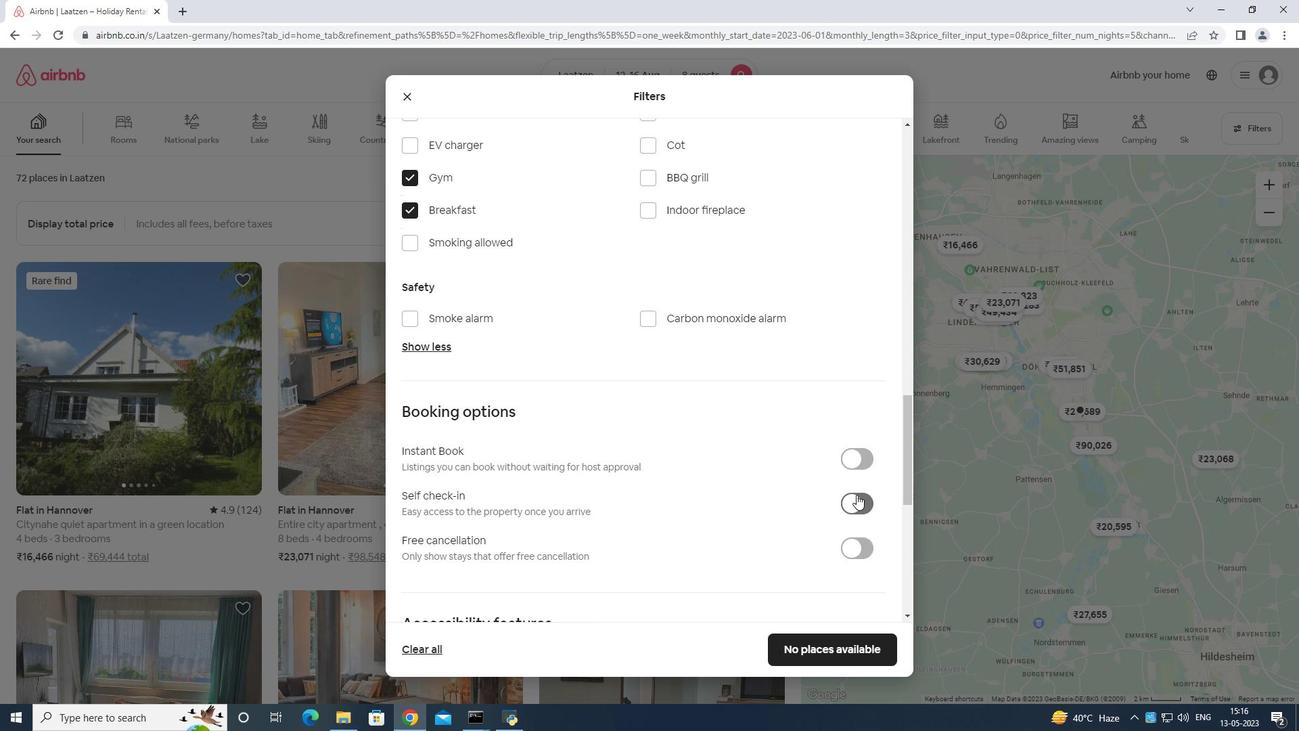 
Action: Mouse moved to (860, 480)
Screenshot: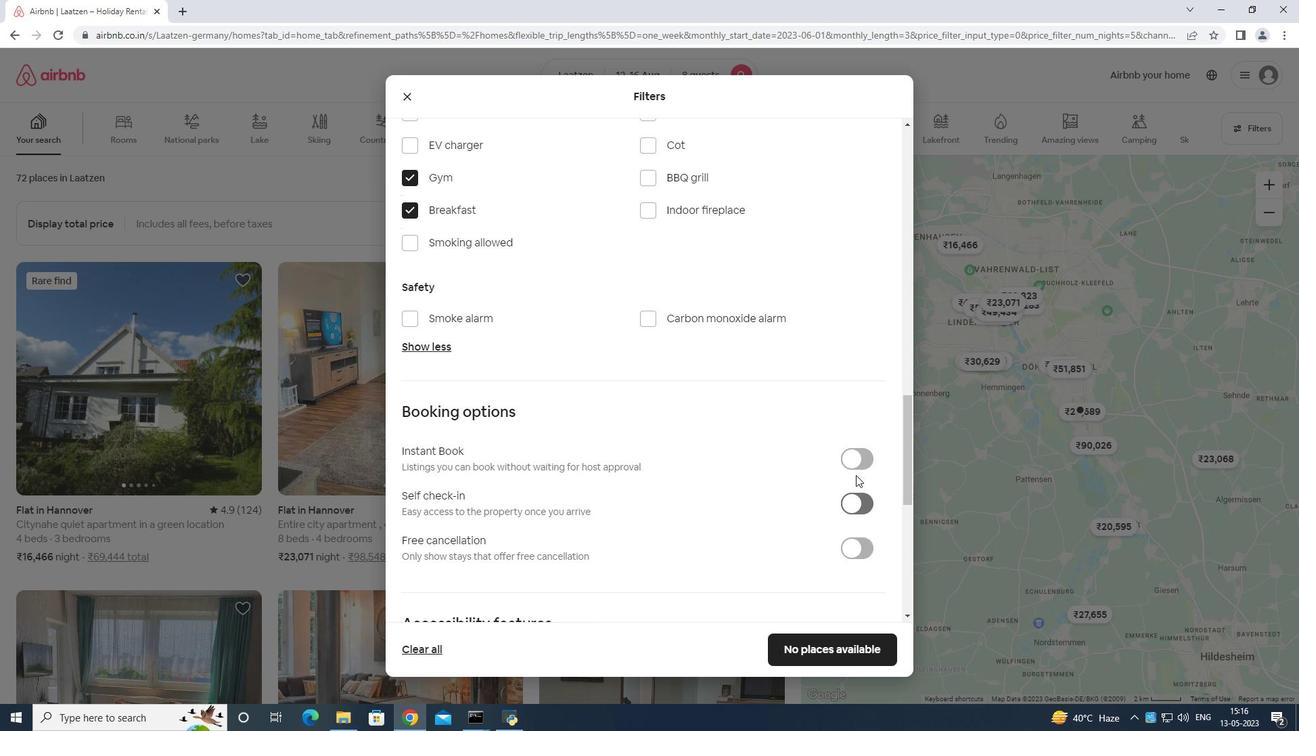 
Action: Mouse scrolled (860, 479) with delta (0, 0)
Screenshot: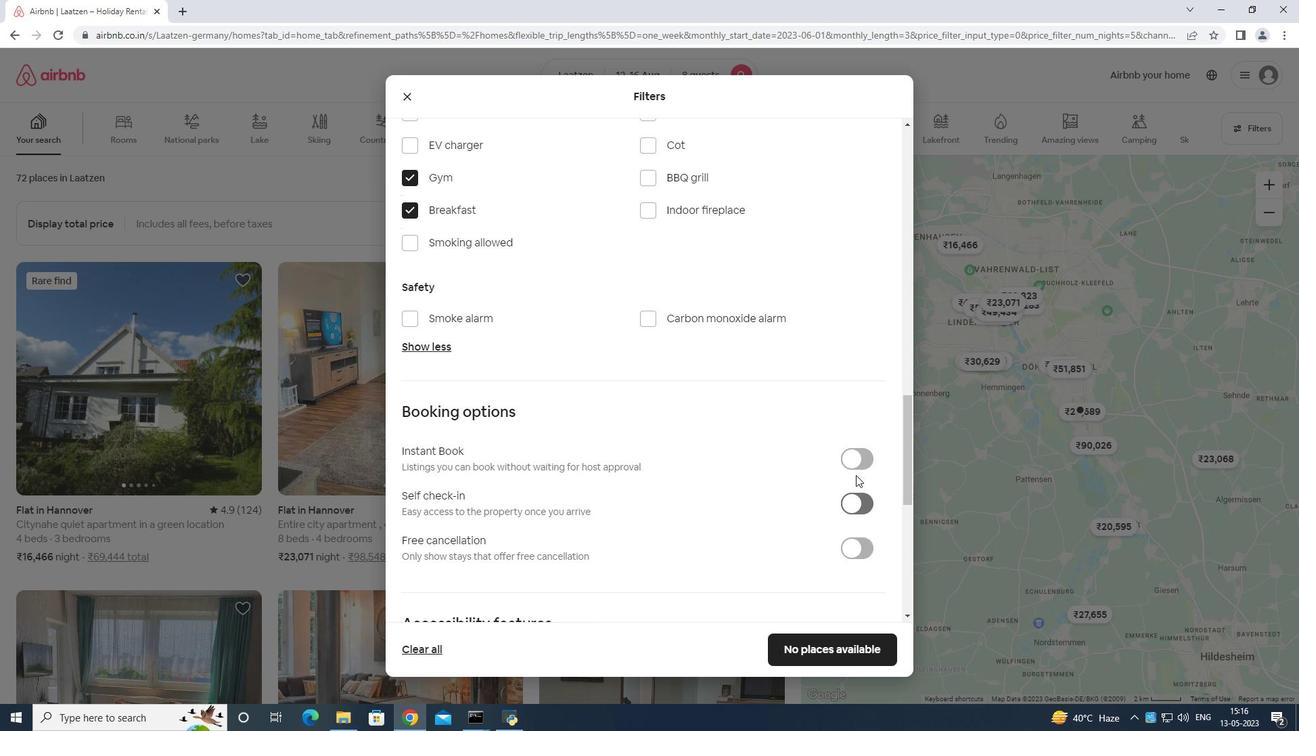 
Action: Mouse moved to (860, 483)
Screenshot: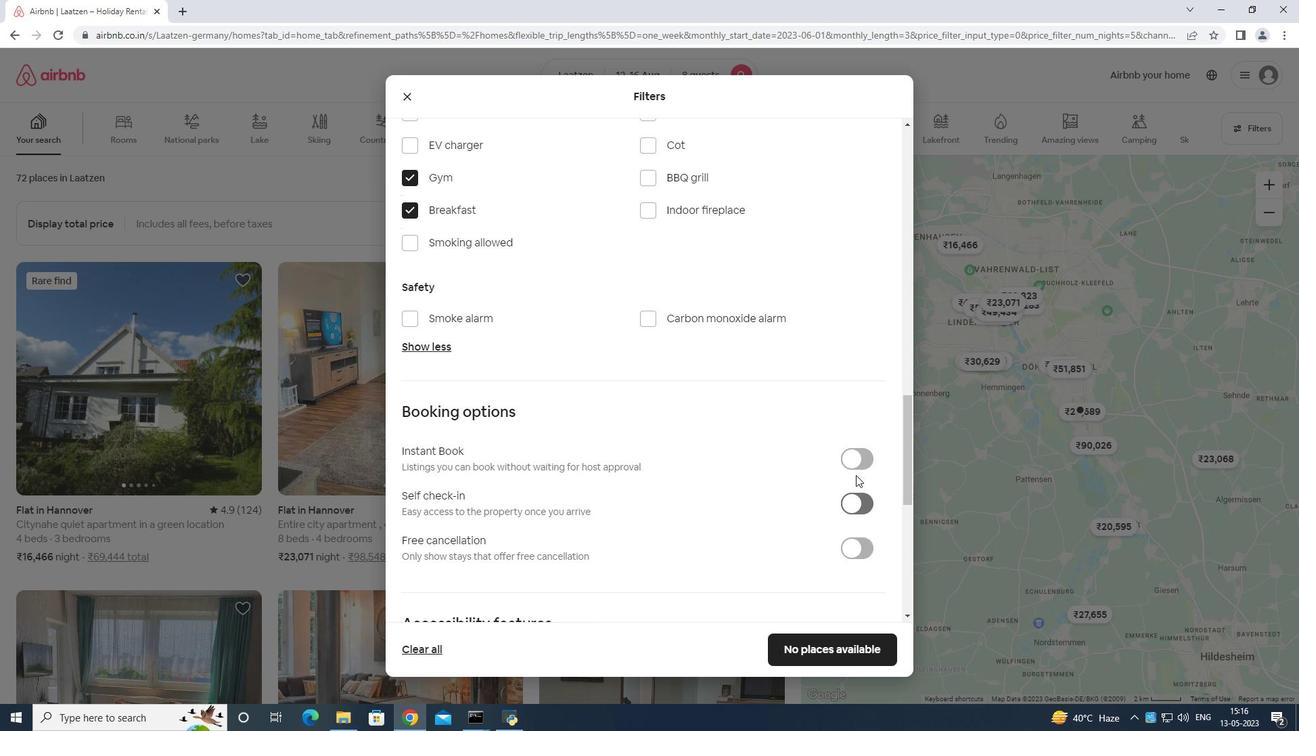 
Action: Mouse scrolled (860, 482) with delta (0, 0)
Screenshot: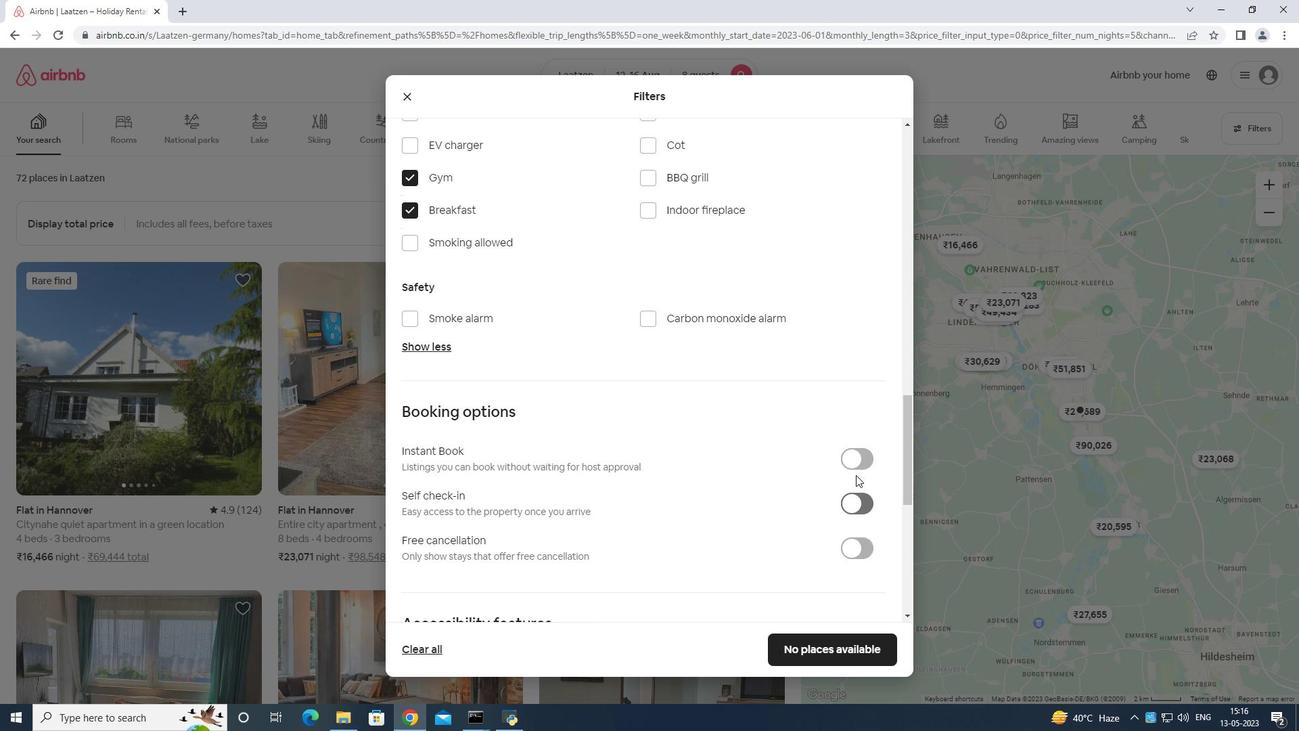 
Action: Mouse moved to (860, 483)
Screenshot: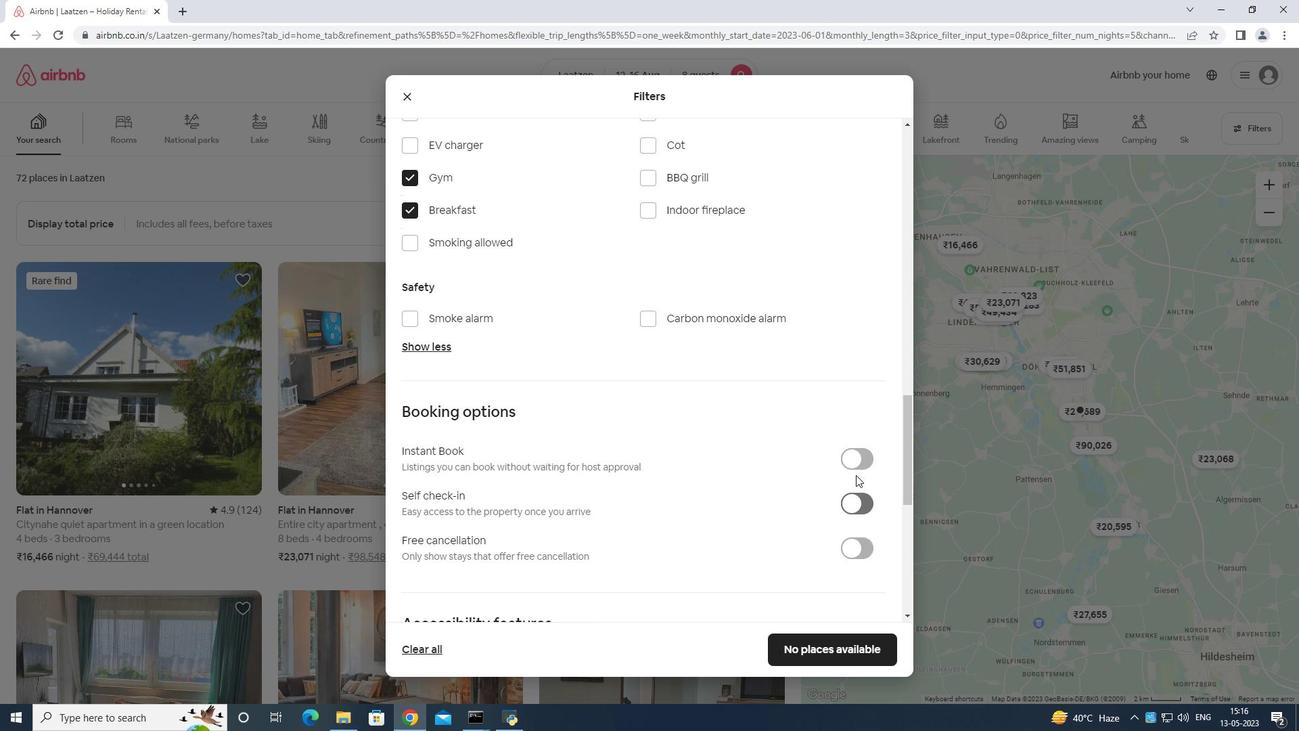 
Action: Mouse scrolled (860, 482) with delta (0, 0)
Screenshot: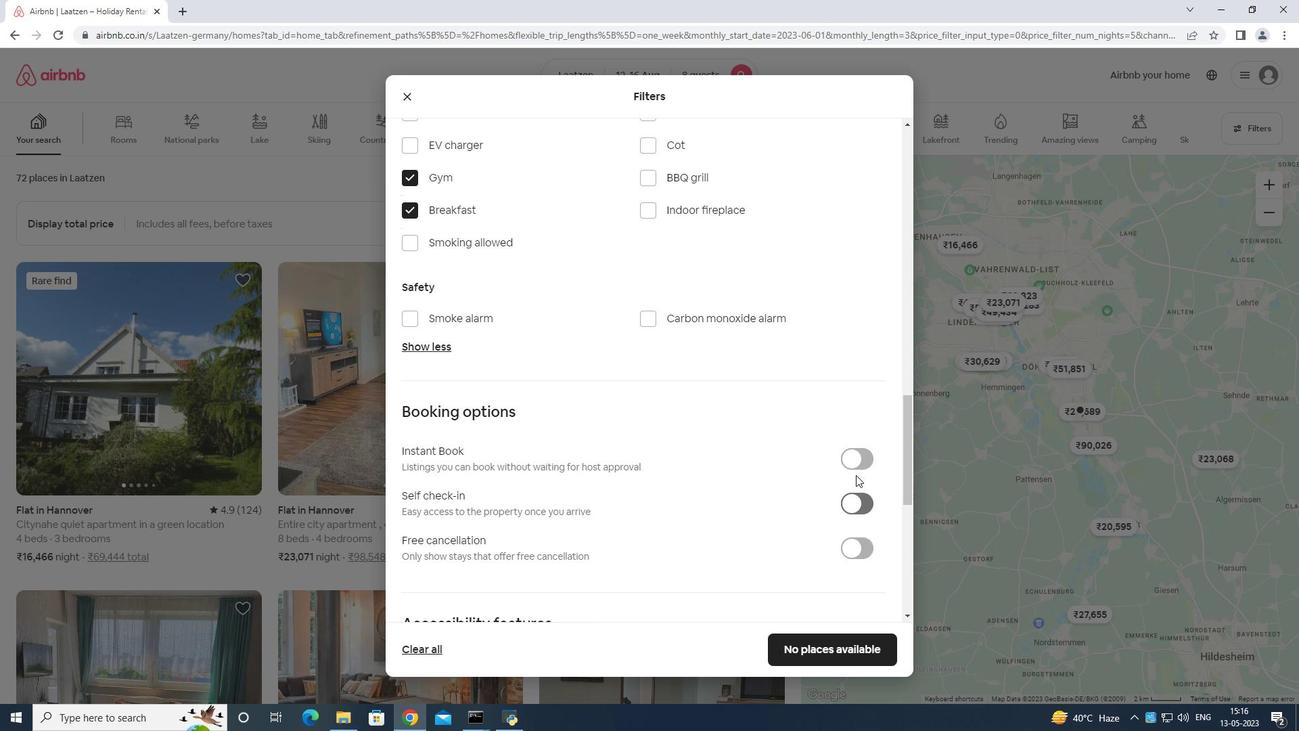 
Action: Mouse scrolled (860, 482) with delta (0, 0)
Screenshot: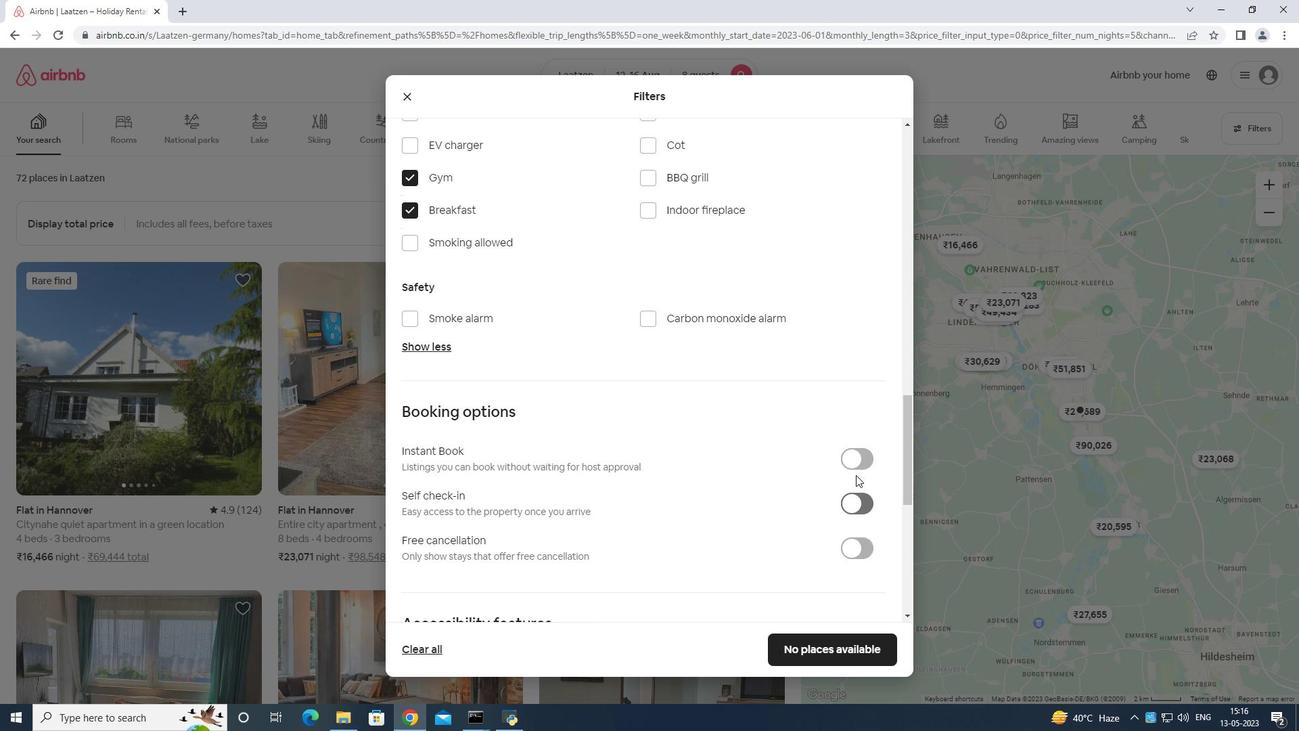 
Action: Mouse moved to (858, 475)
Screenshot: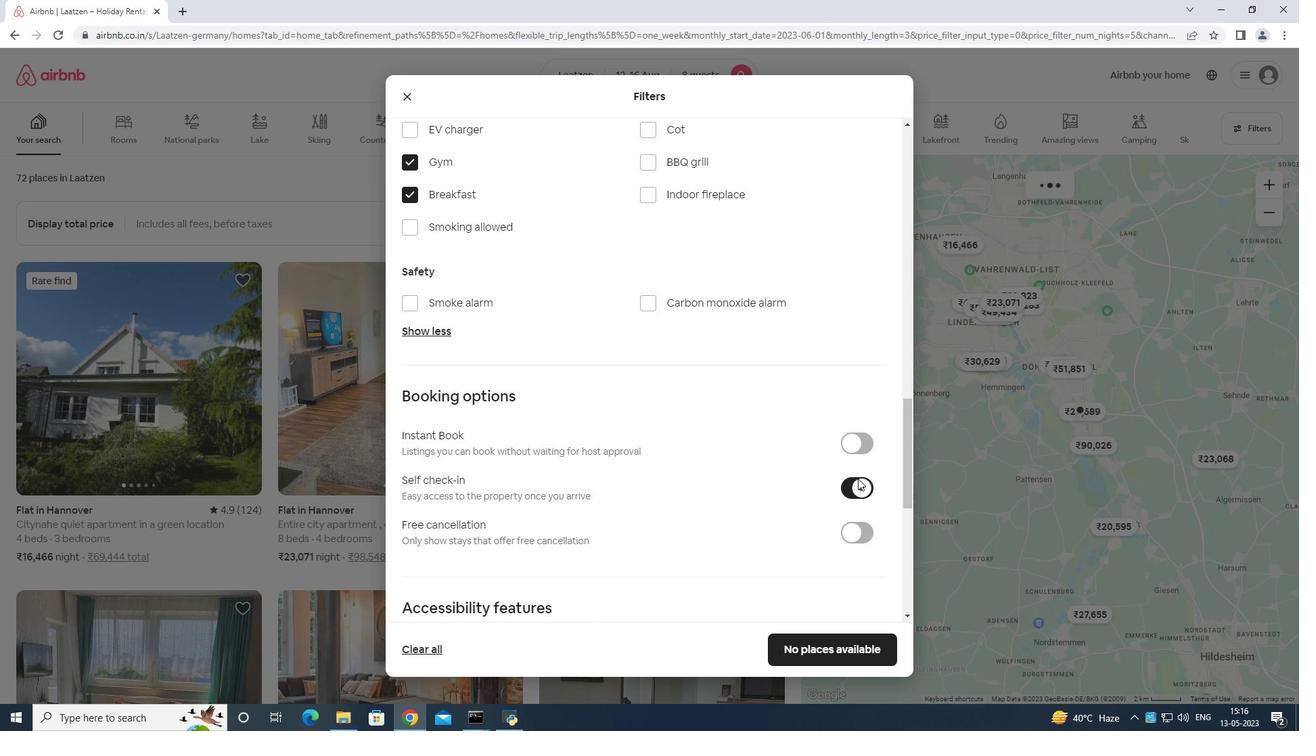 
Action: Mouse scrolled (858, 474) with delta (0, 0)
Screenshot: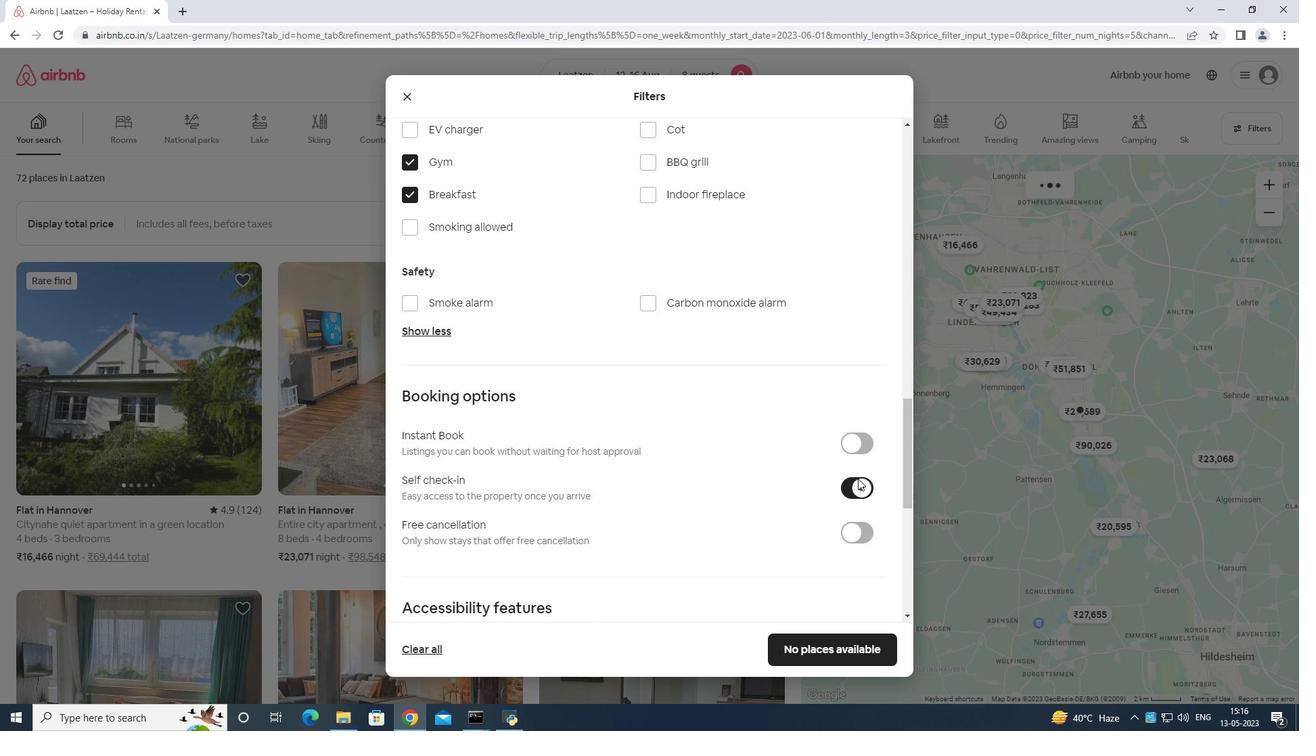 
Action: Mouse moved to (858, 475)
Screenshot: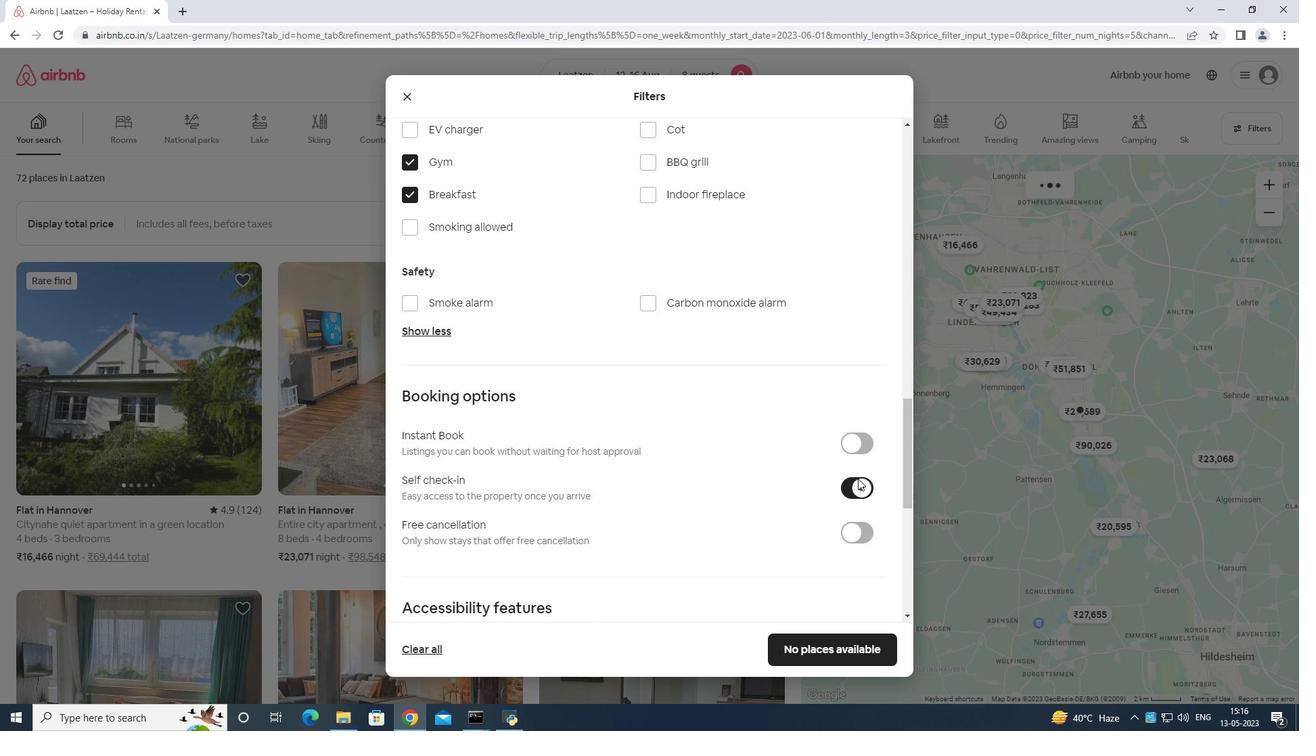 
Action: Mouse scrolled (858, 475) with delta (0, 0)
Screenshot: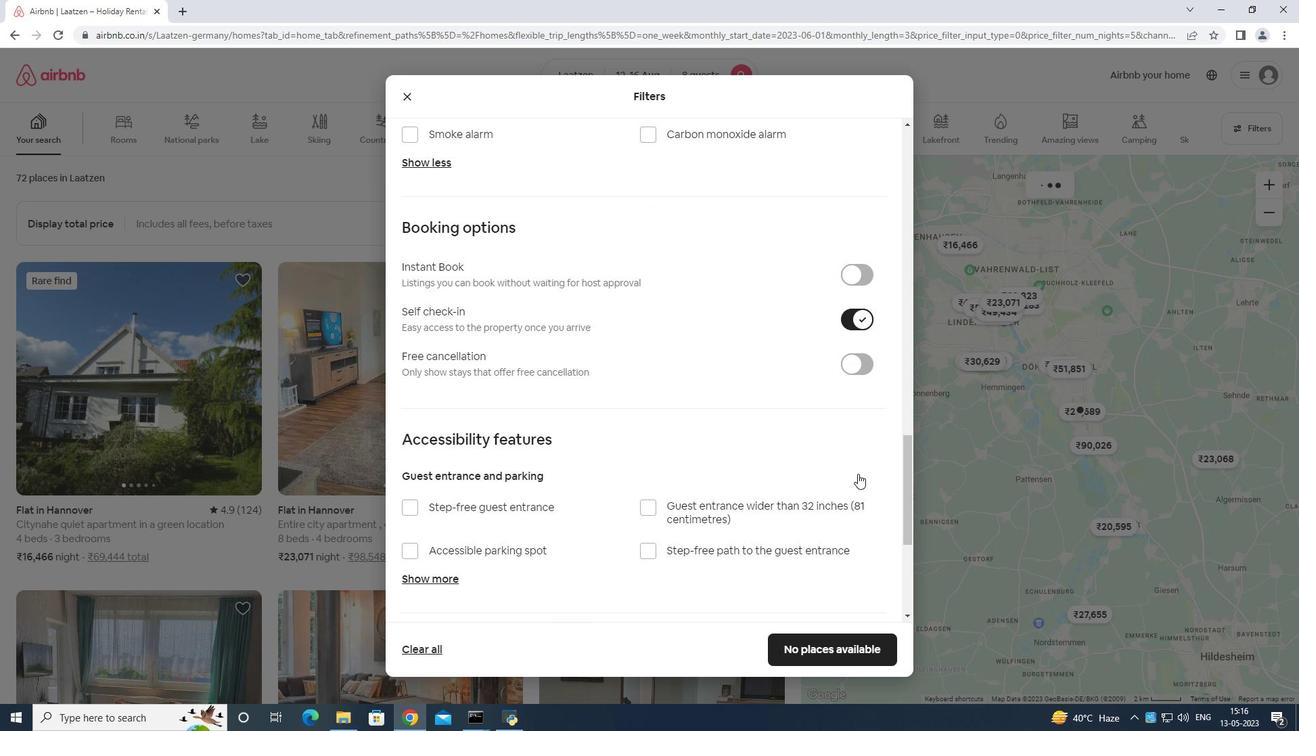 
Action: Mouse scrolled (858, 475) with delta (0, 0)
Screenshot: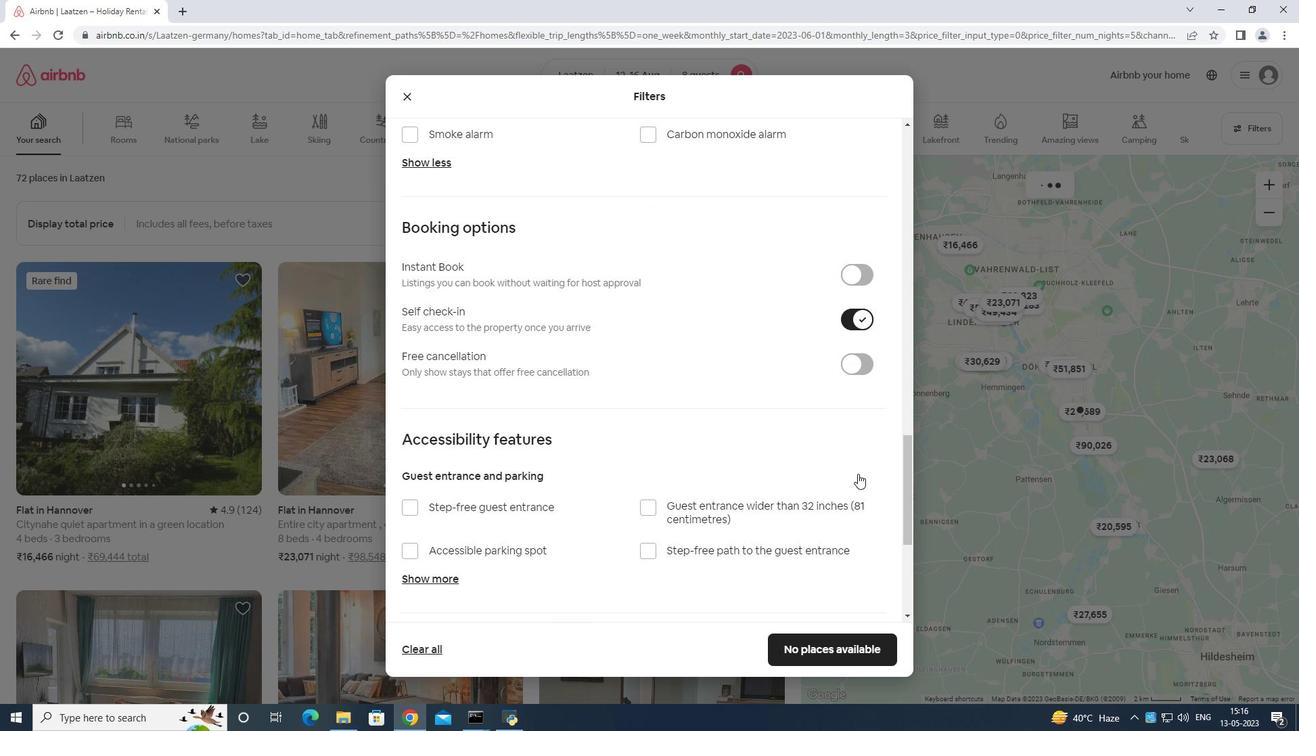 
Action: Mouse moved to (856, 469)
Screenshot: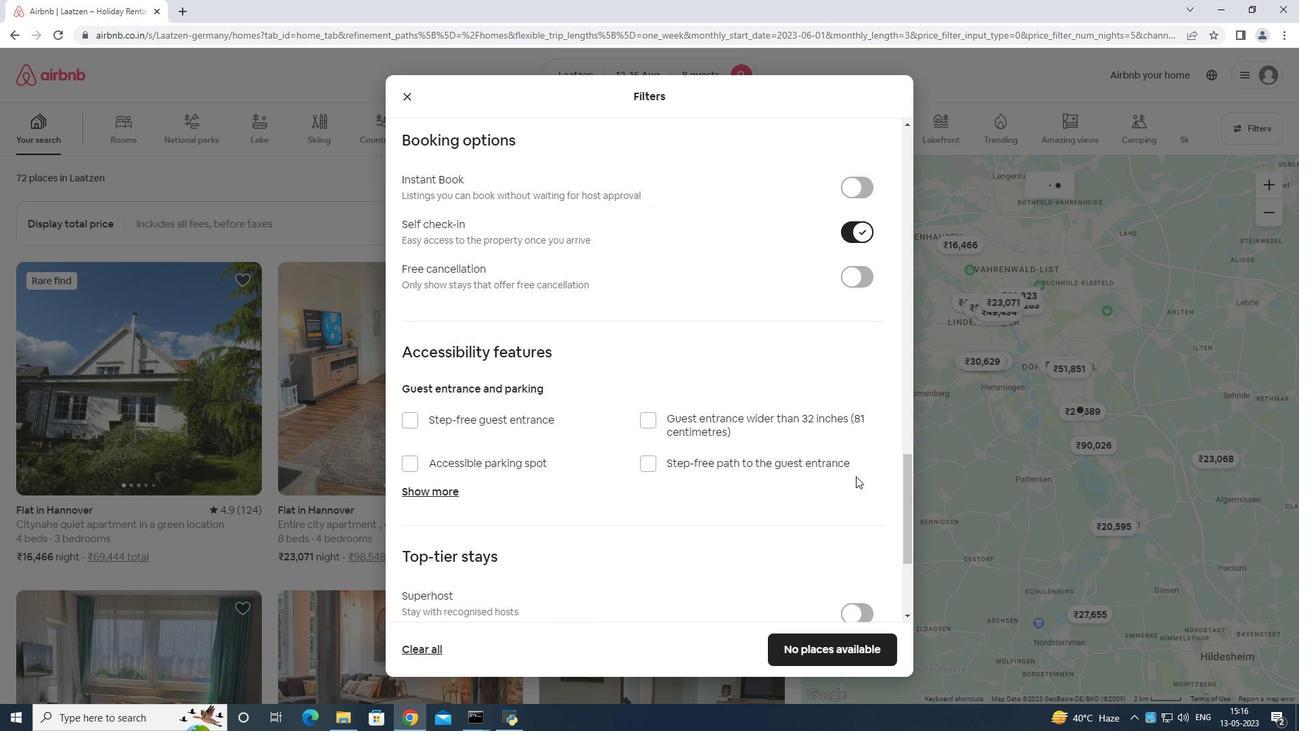 
Action: Mouse scrolled (856, 469) with delta (0, 0)
Screenshot: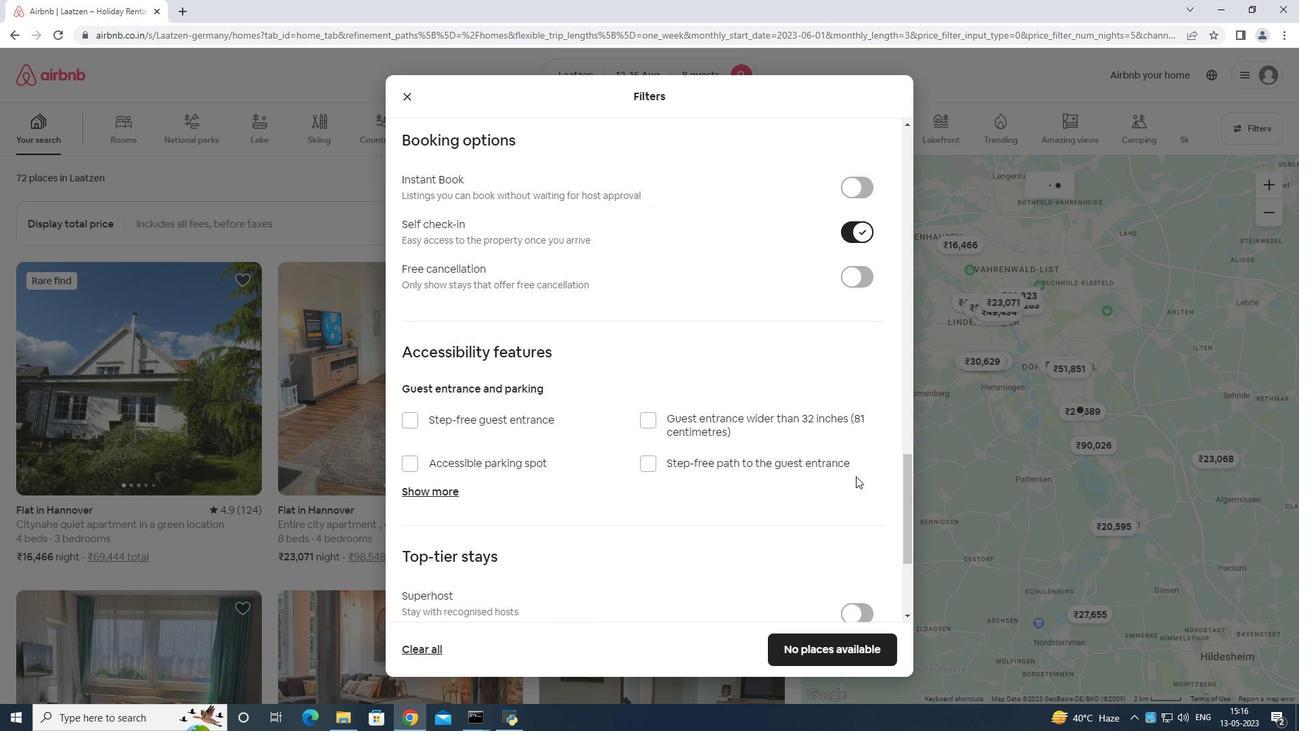 
Action: Mouse moved to (856, 471)
Screenshot: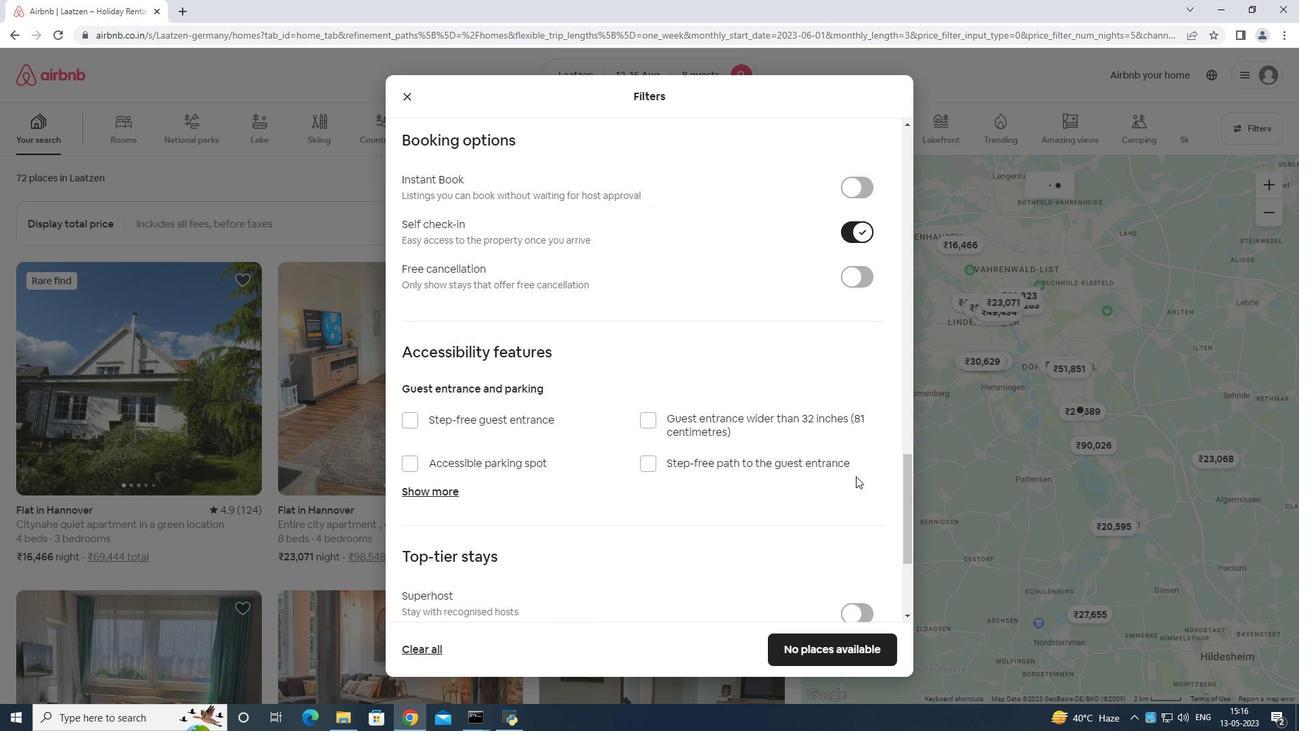 
Action: Mouse scrolled (856, 471) with delta (0, 0)
Screenshot: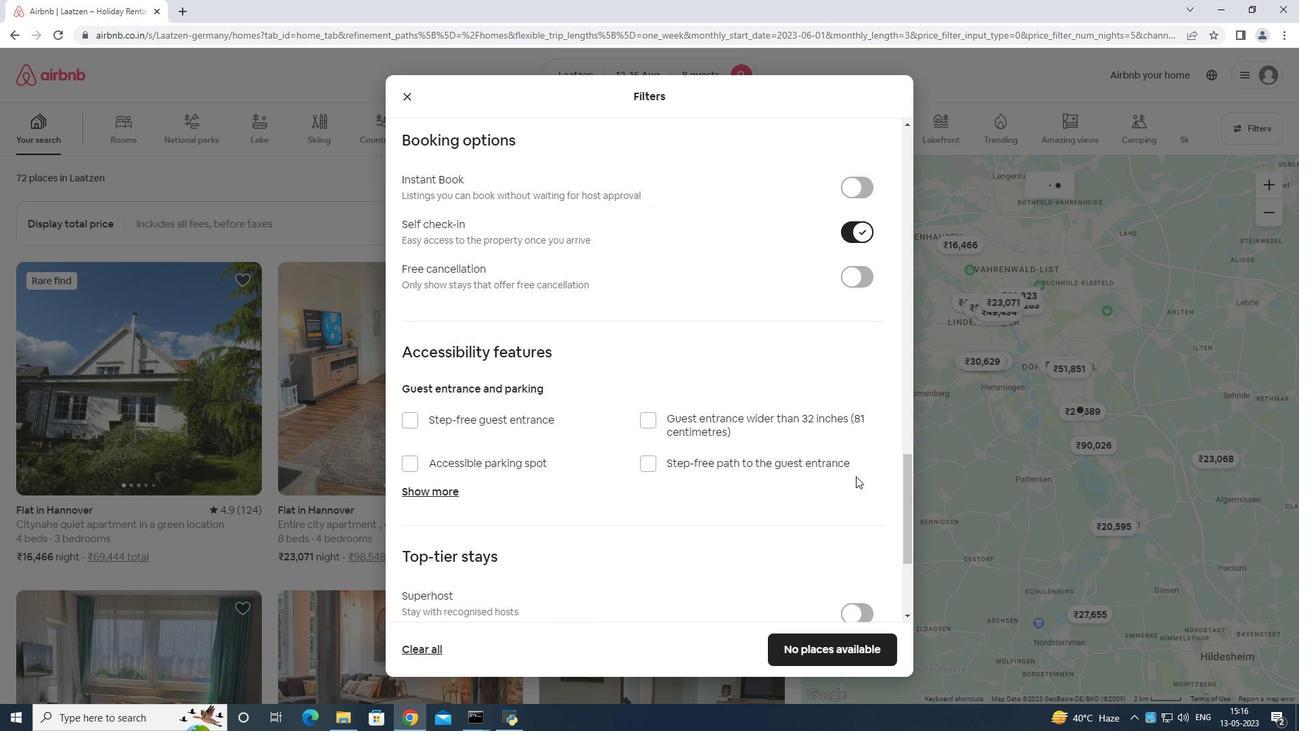 
Action: Mouse moved to (856, 472)
Screenshot: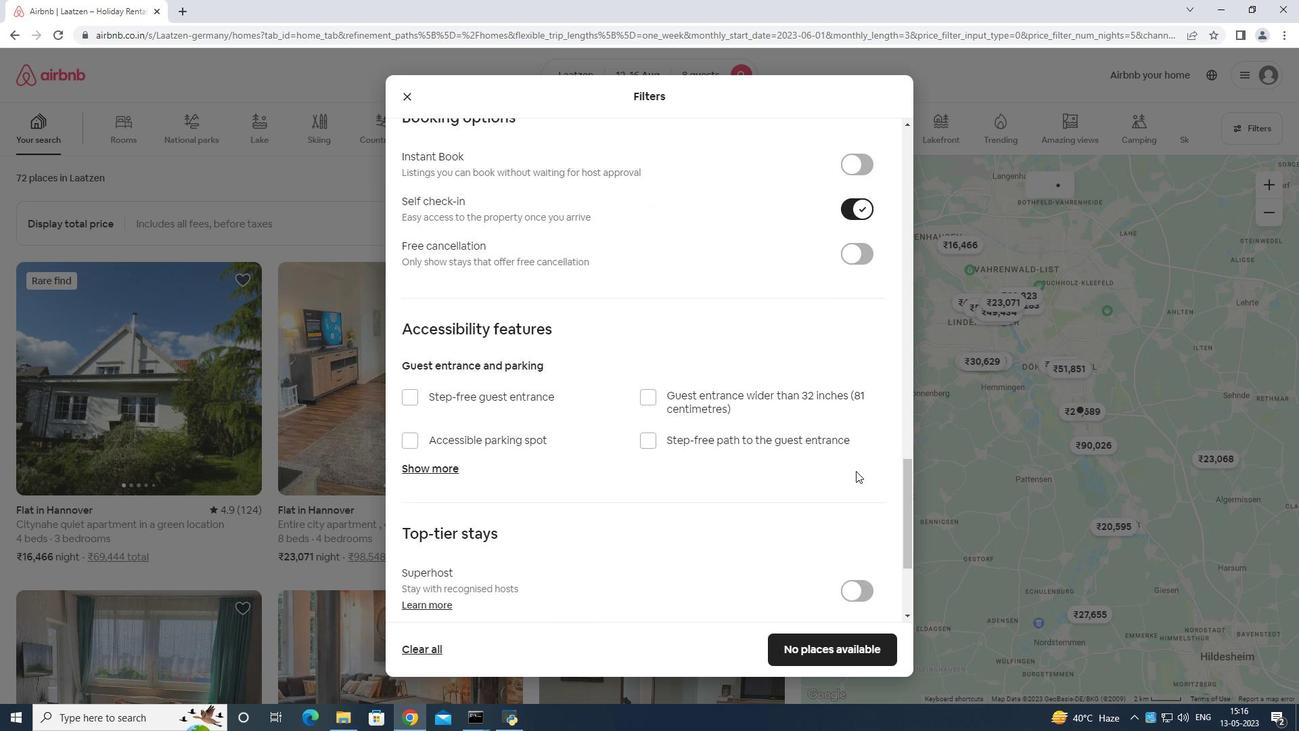 
Action: Mouse scrolled (856, 471) with delta (0, 0)
Screenshot: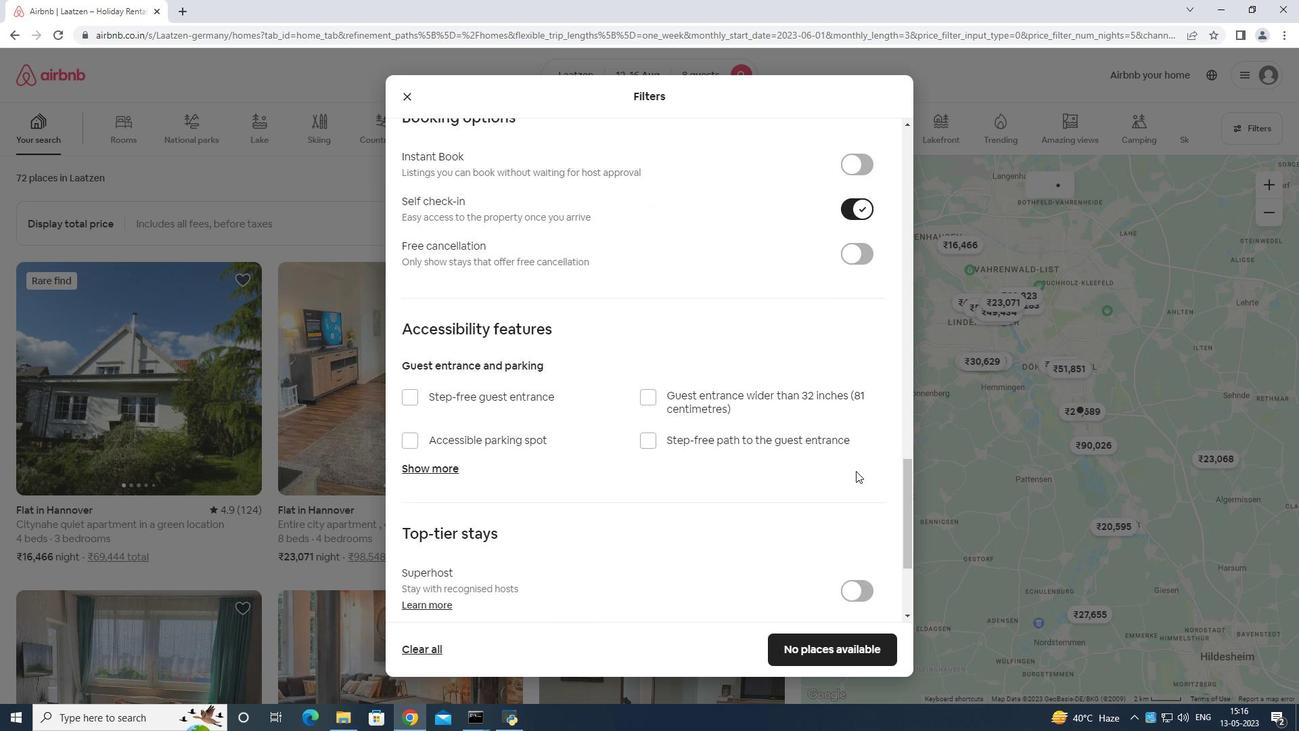 
Action: Mouse moved to (855, 473)
Screenshot: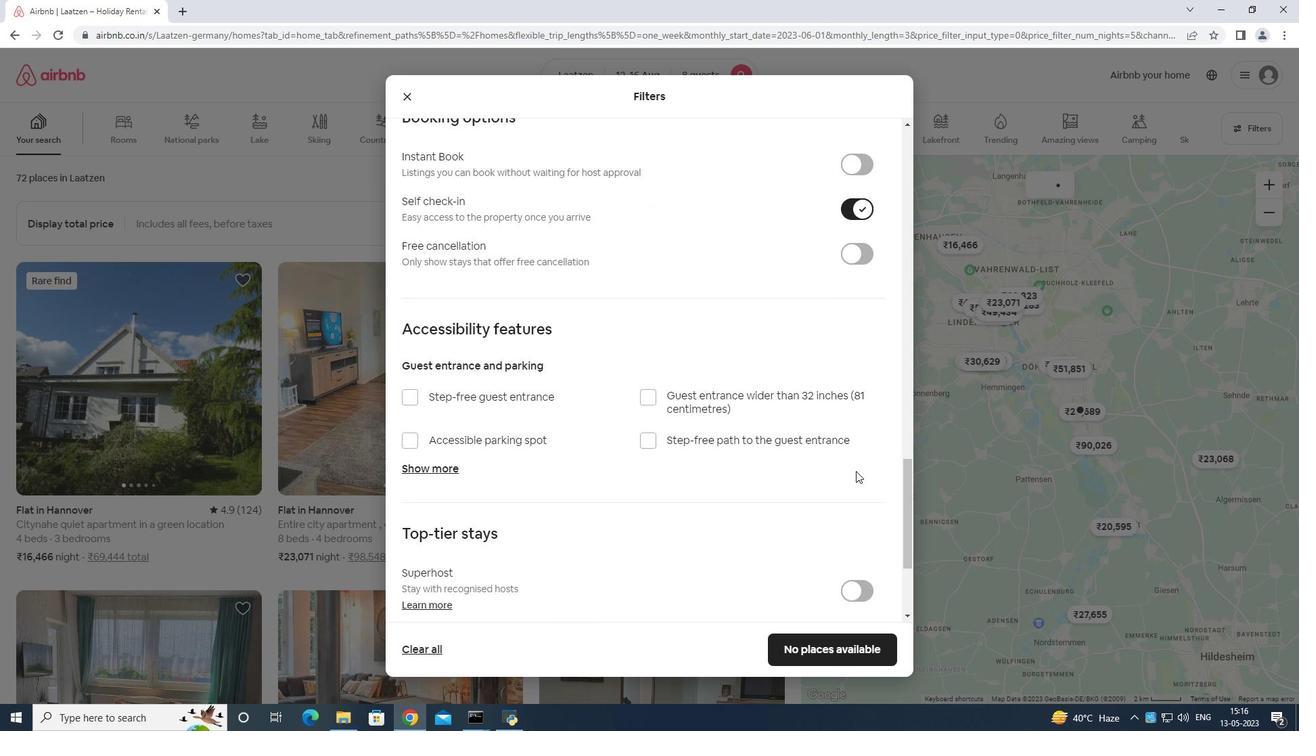 
Action: Mouse scrolled (855, 473) with delta (0, 0)
Screenshot: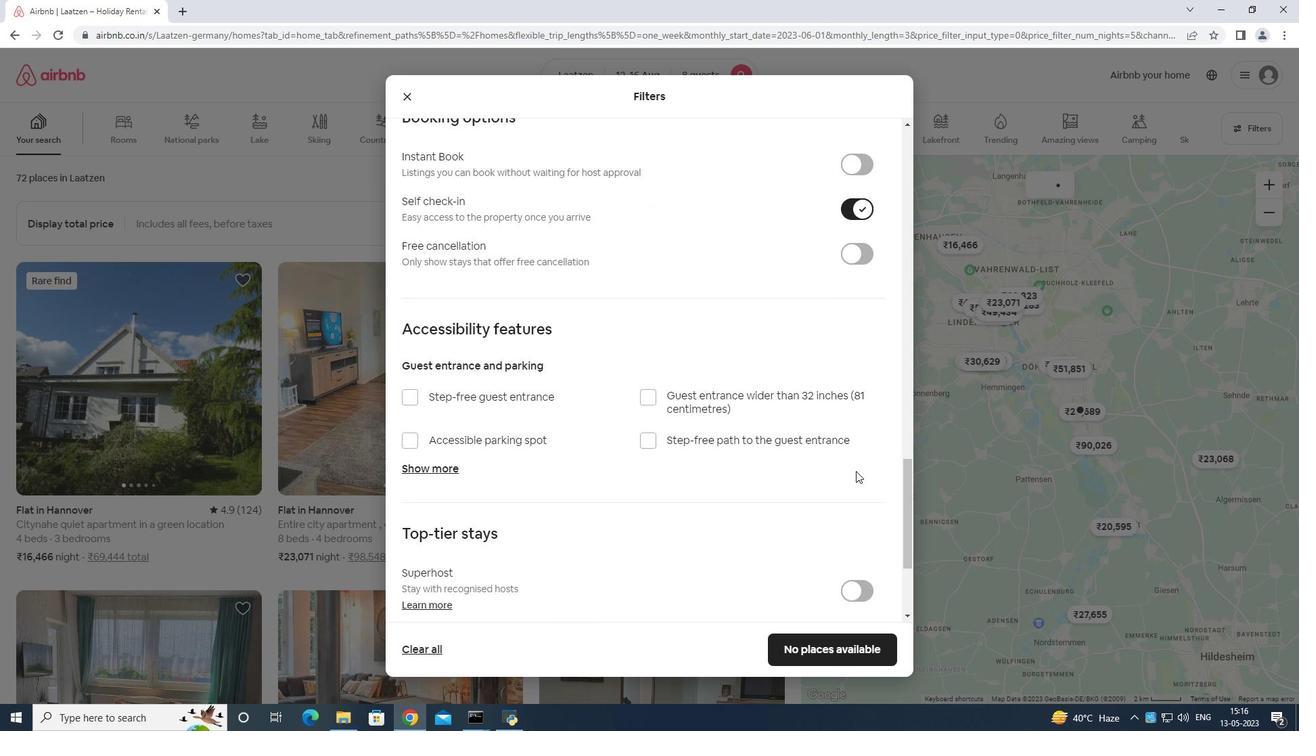 
Action: Mouse moved to (411, 522)
Screenshot: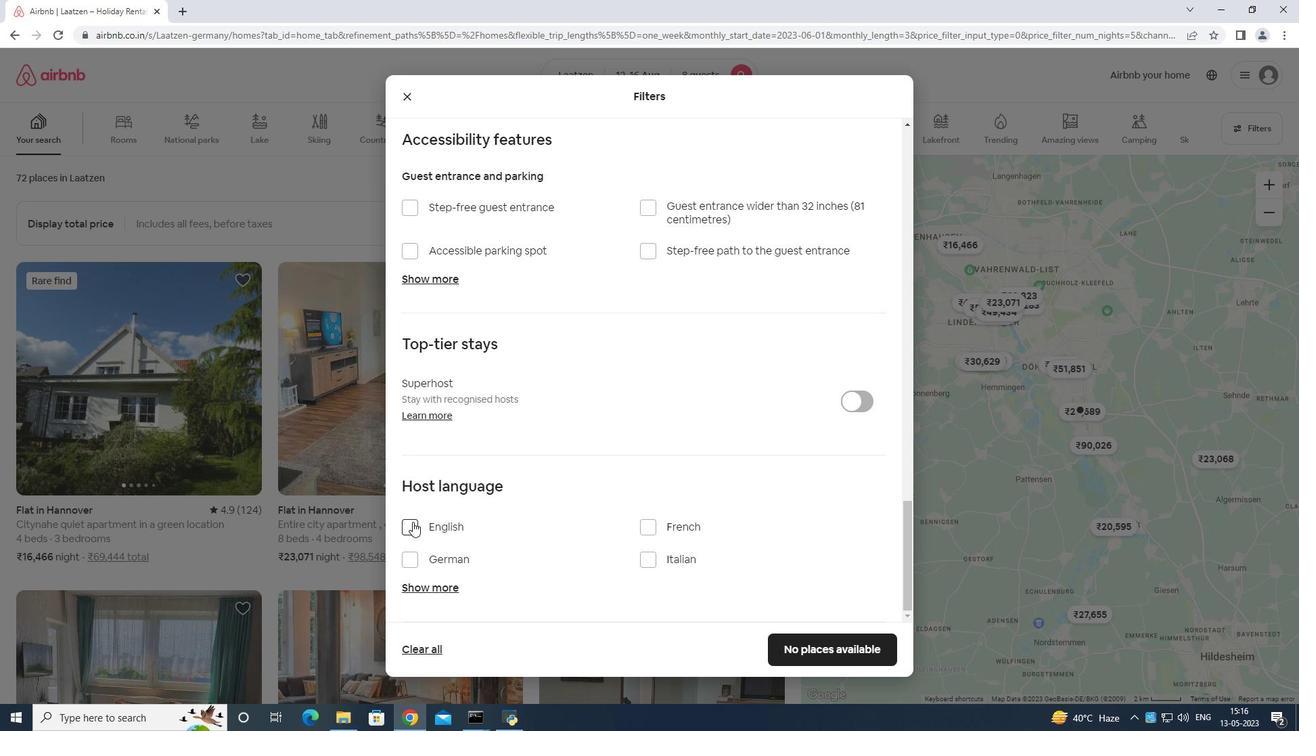 
Action: Mouse pressed left at (411, 522)
Screenshot: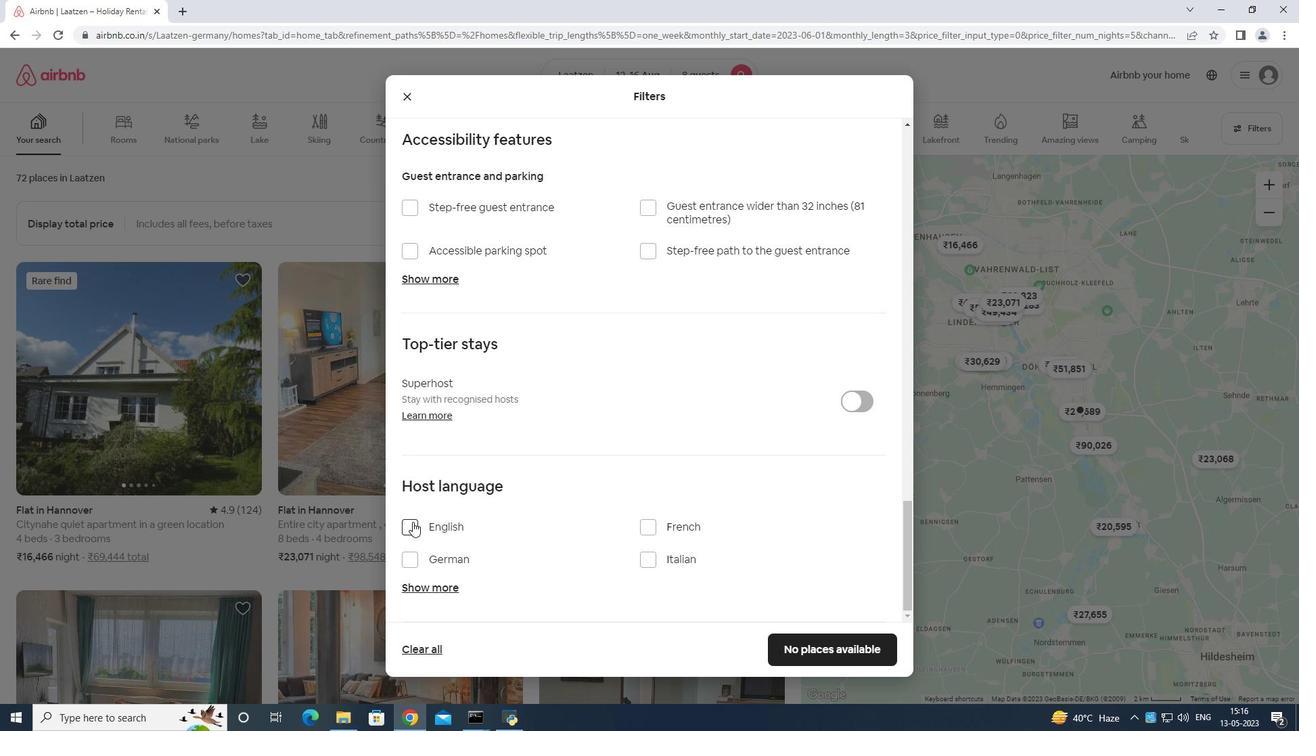 
Action: Mouse moved to (810, 643)
Screenshot: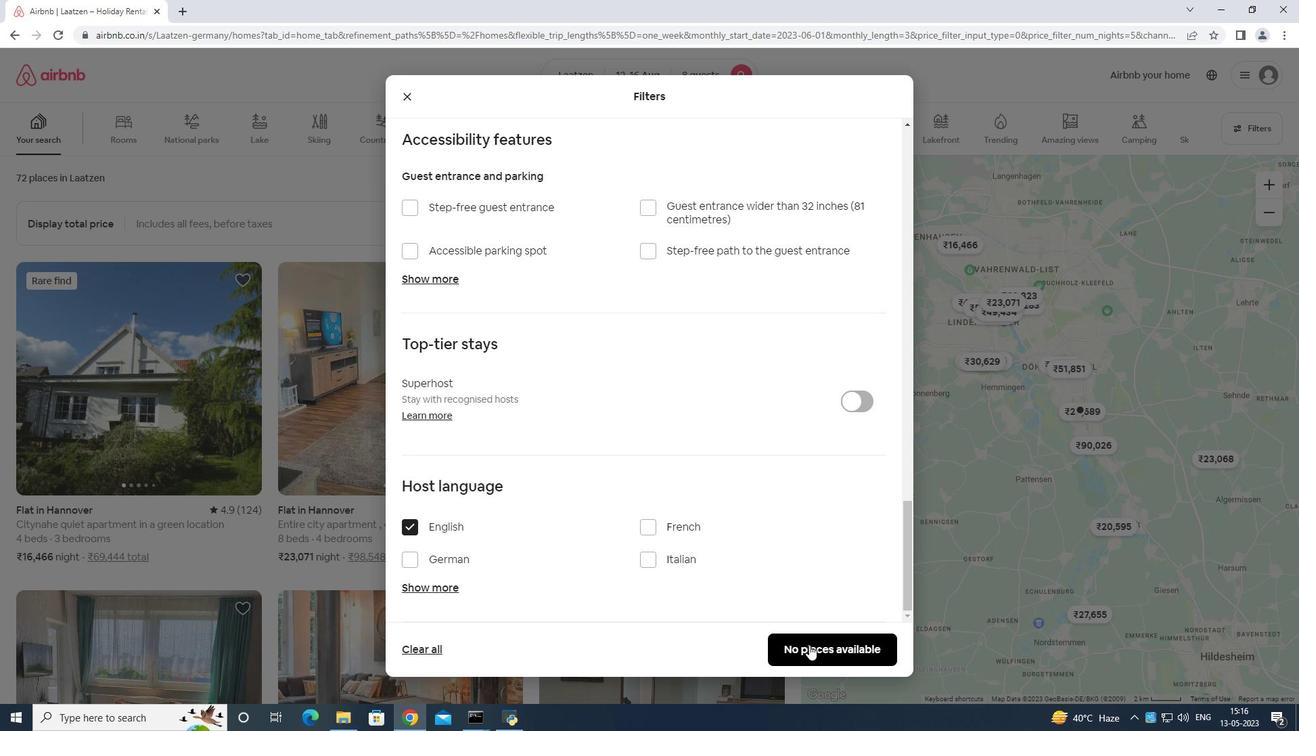 
Action: Mouse pressed left at (810, 643)
Screenshot: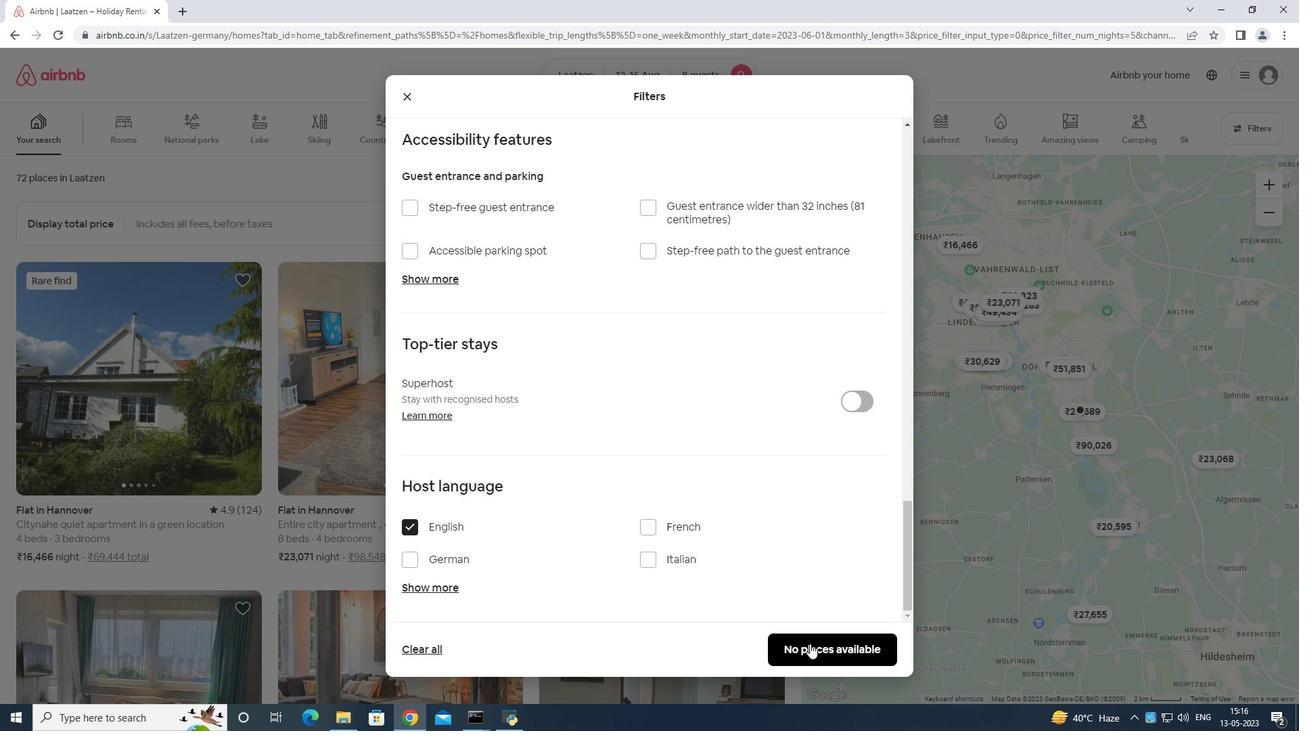 
Action: Mouse moved to (813, 639)
Screenshot: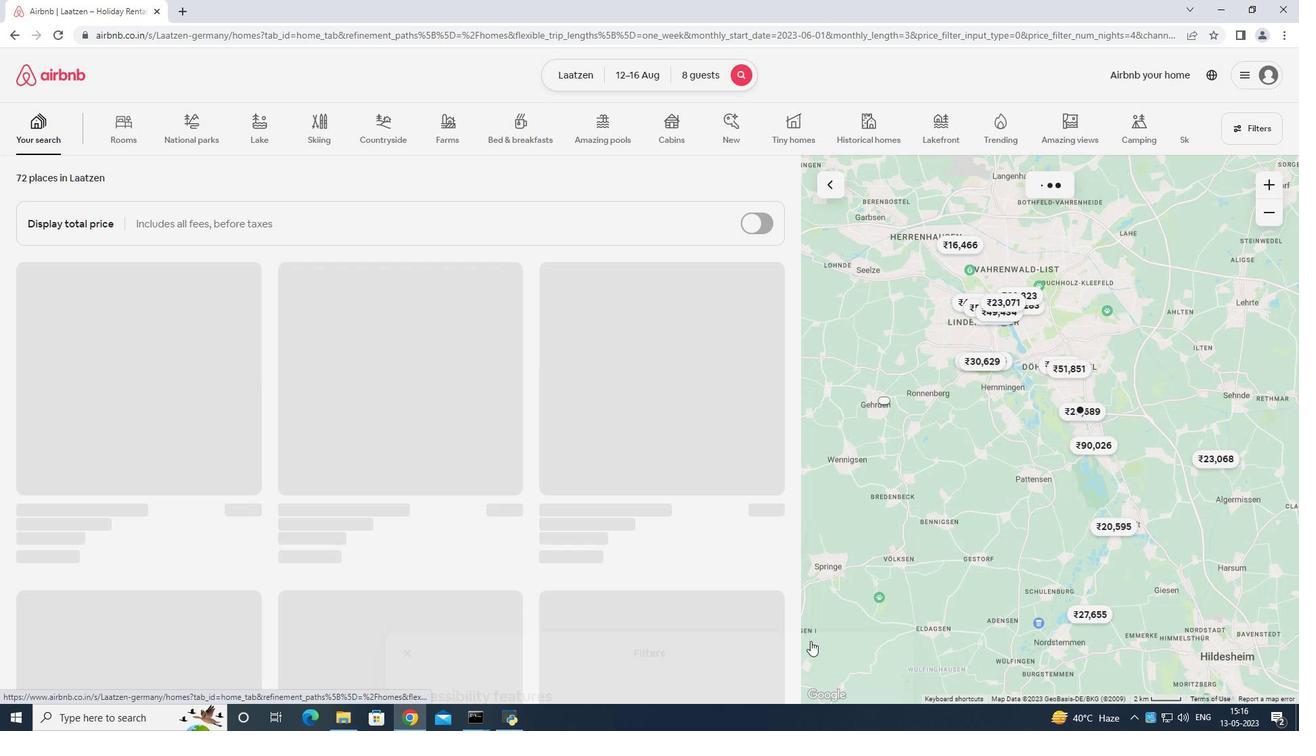 
